 Task: Look for Airbnb properties in Vienna, Austria from 2nd November, 2023 to 15th November, 2023 for 2 adults and 1 pet.1  bedroom having 1 bed and 1 bathroom. Property type can be hotel. Amenities needed are: heating. Booking option can be shelf check-in. Look for 4 properties as per requirement.
Action: Mouse moved to (369, 145)
Screenshot: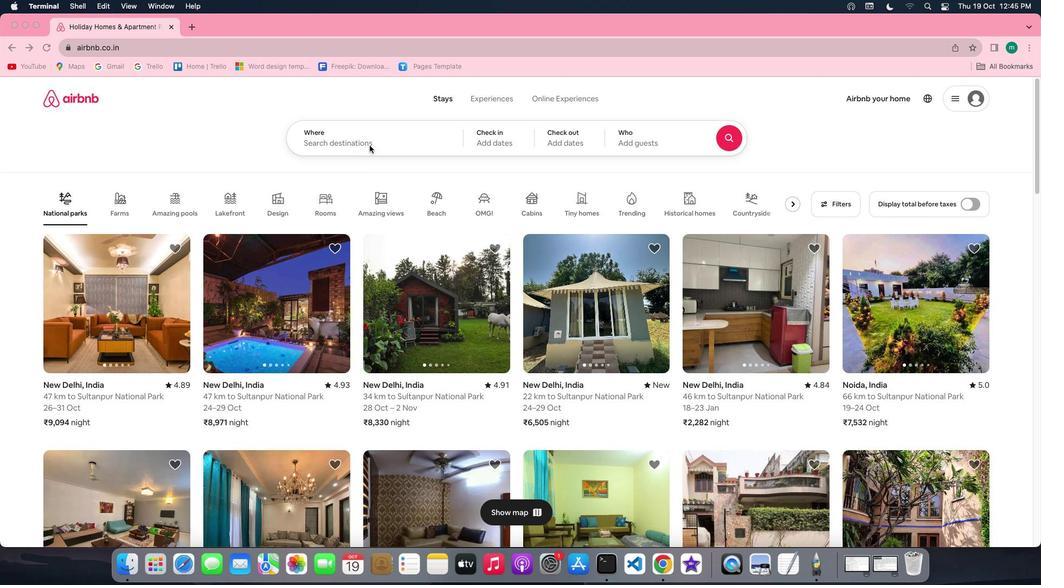 
Action: Mouse pressed left at (369, 145)
Screenshot: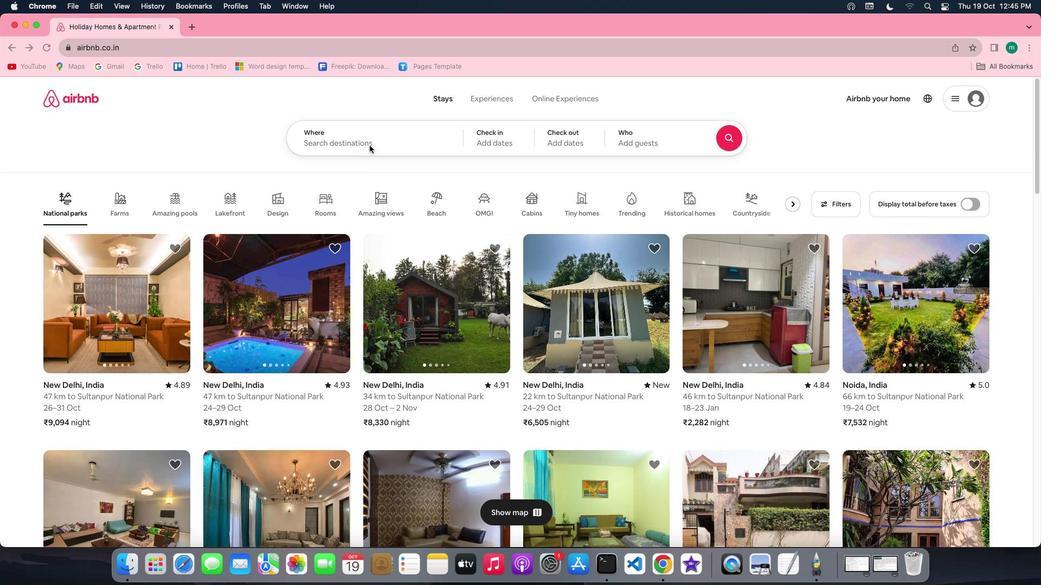 
Action: Mouse moved to (373, 144)
Screenshot: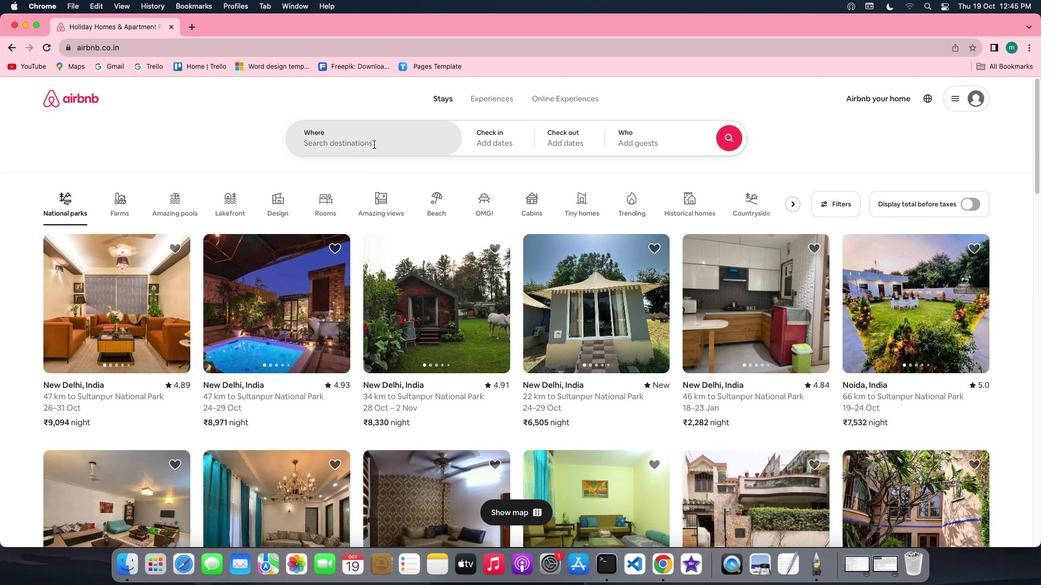 
Action: Mouse pressed left at (373, 144)
Screenshot: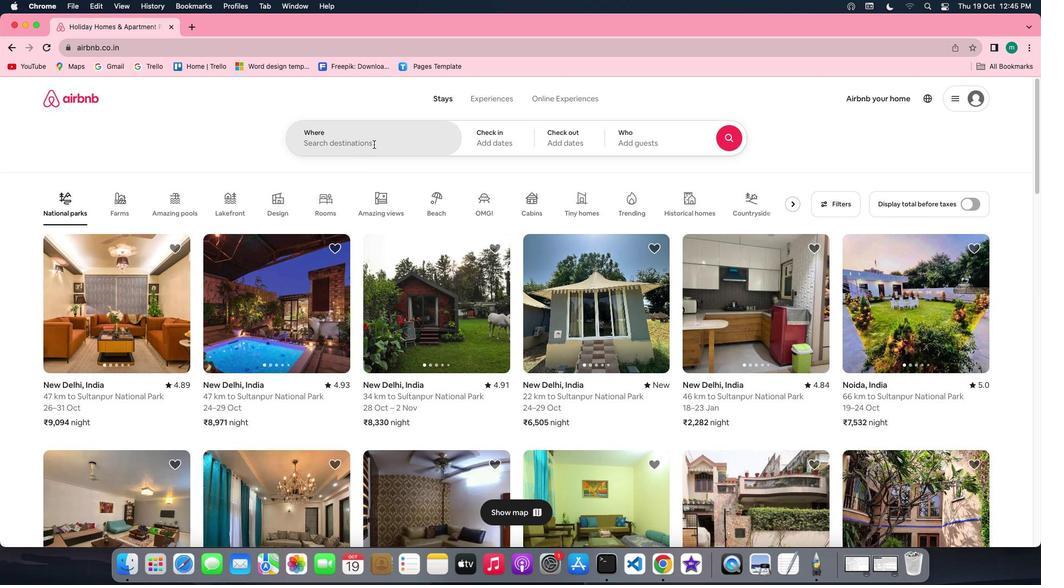 
Action: Key pressed Key.shift'V''i''e''n''n''a'','Key.shift'A''u''s''t''r''i''a'
Screenshot: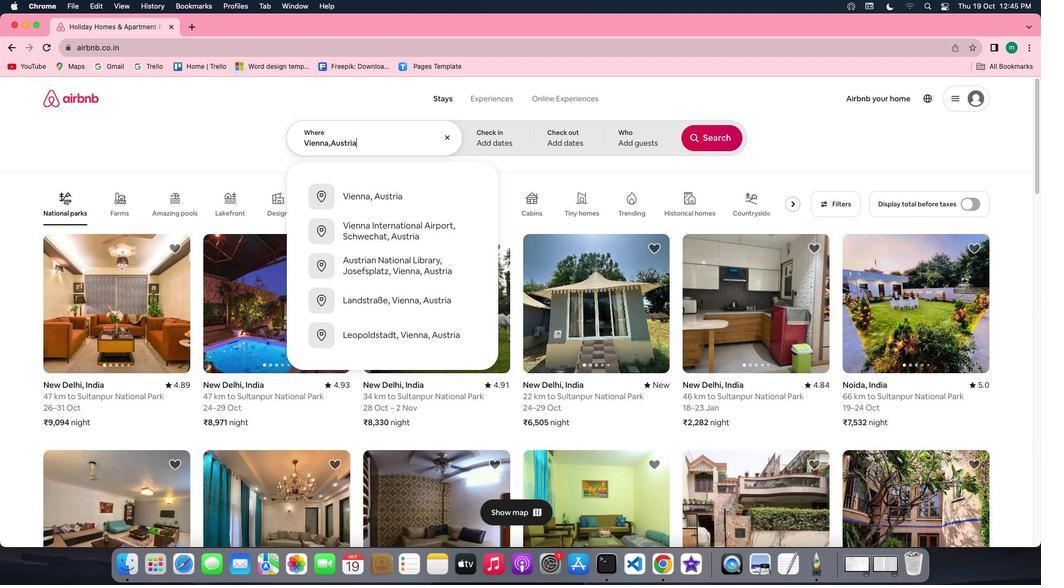
Action: Mouse moved to (399, 198)
Screenshot: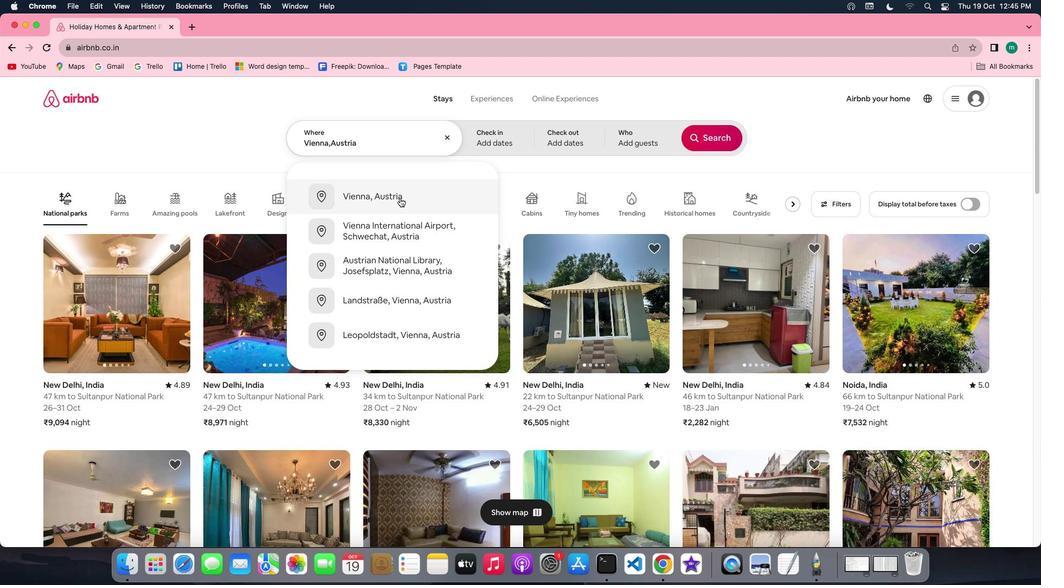 
Action: Mouse pressed left at (399, 198)
Screenshot: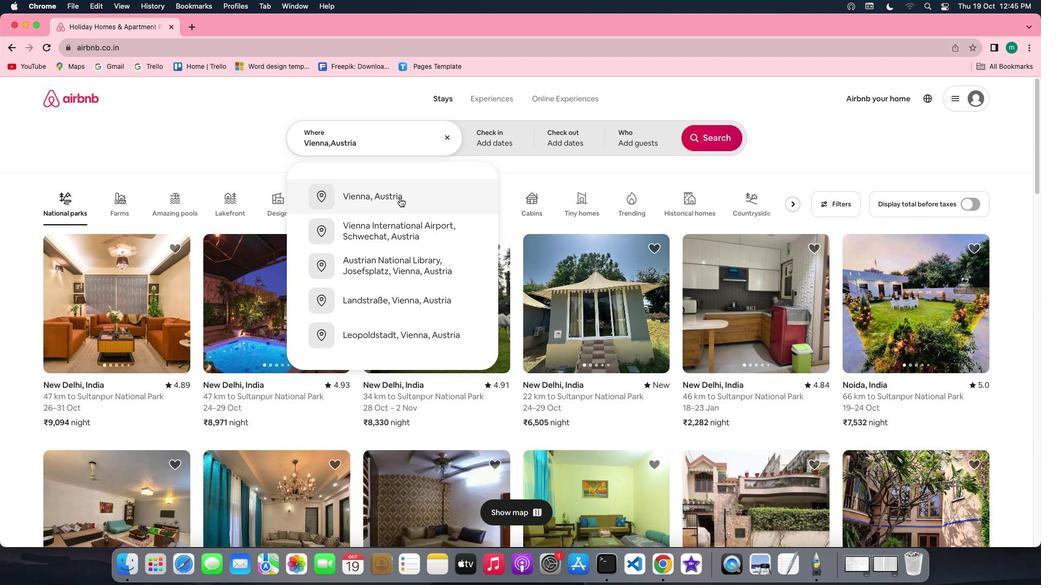 
Action: Mouse moved to (648, 264)
Screenshot: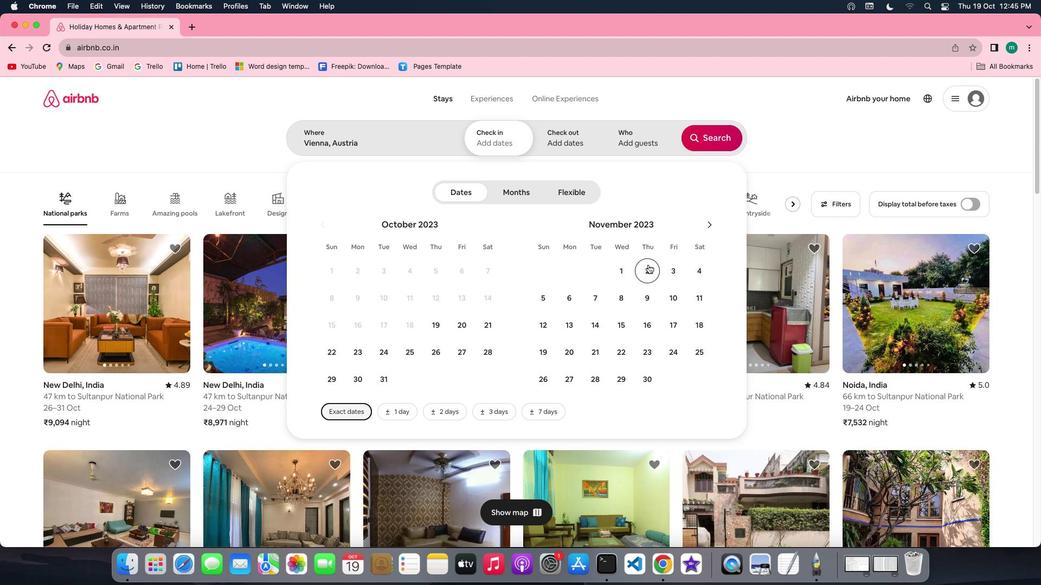 
Action: Mouse pressed left at (648, 264)
Screenshot: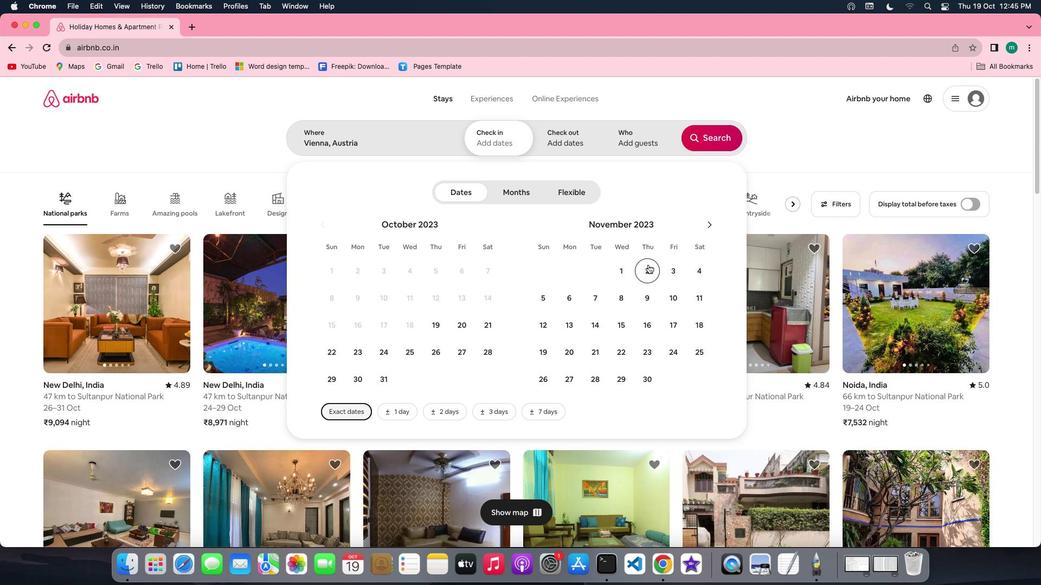 
Action: Mouse moved to (619, 320)
Screenshot: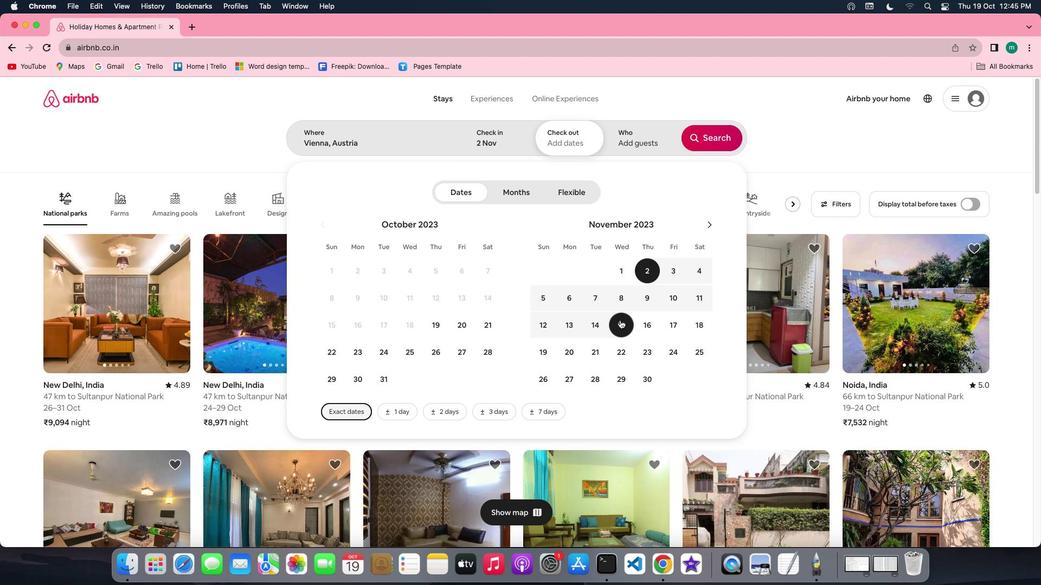 
Action: Mouse pressed left at (619, 320)
Screenshot: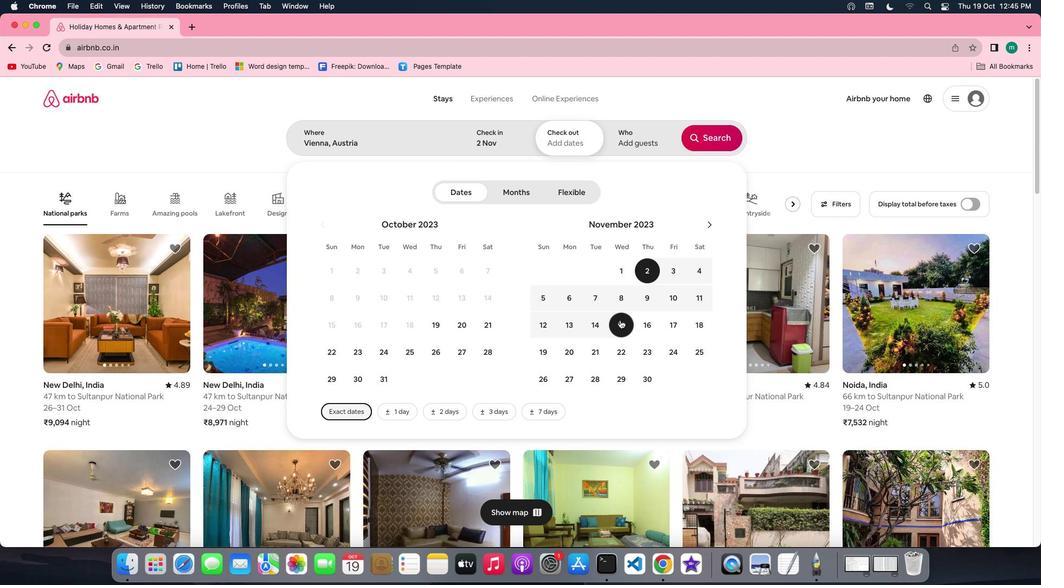 
Action: Mouse moved to (634, 148)
Screenshot: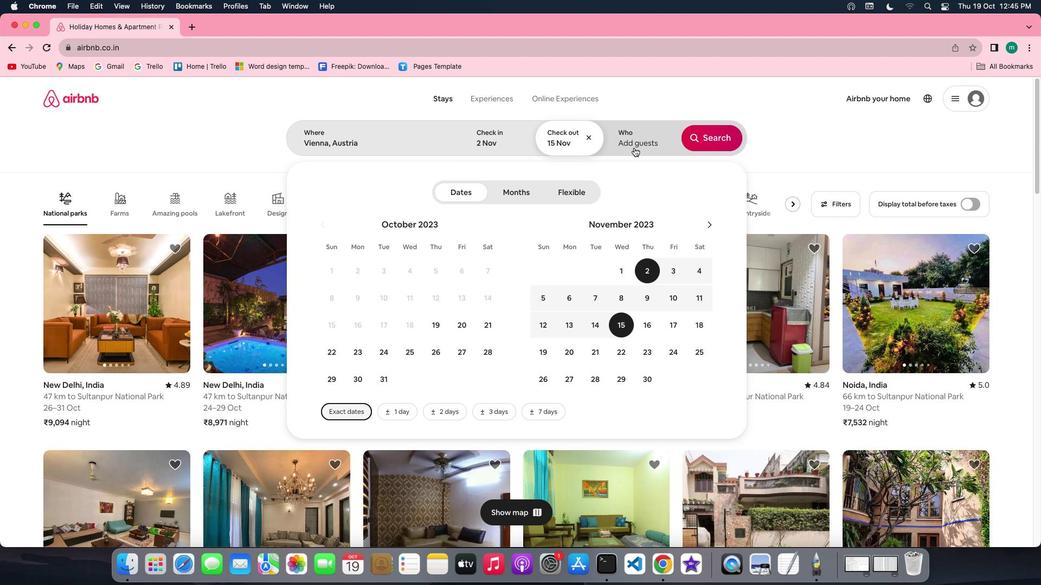 
Action: Mouse pressed left at (634, 148)
Screenshot: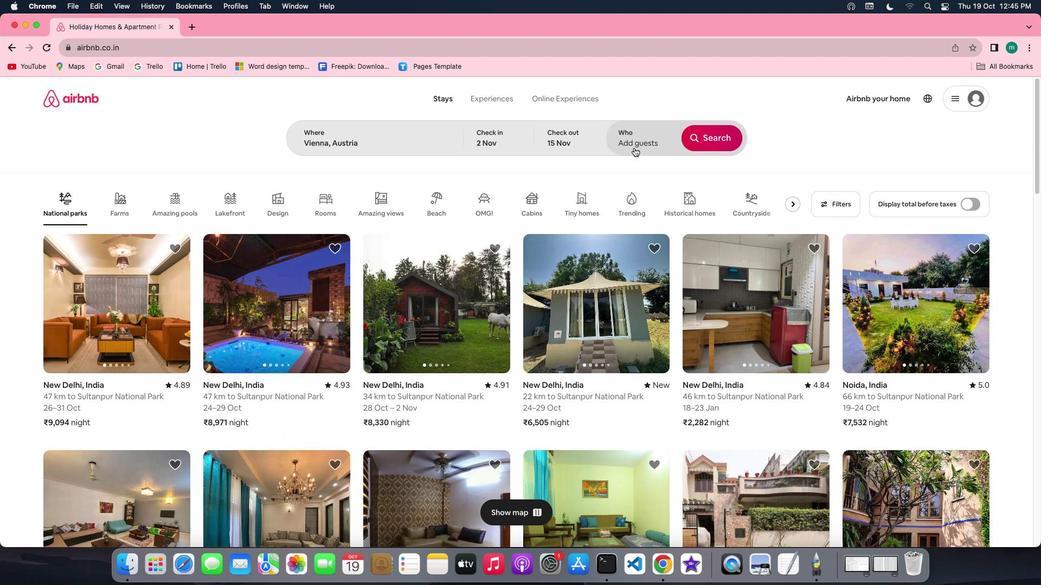 
Action: Mouse moved to (718, 197)
Screenshot: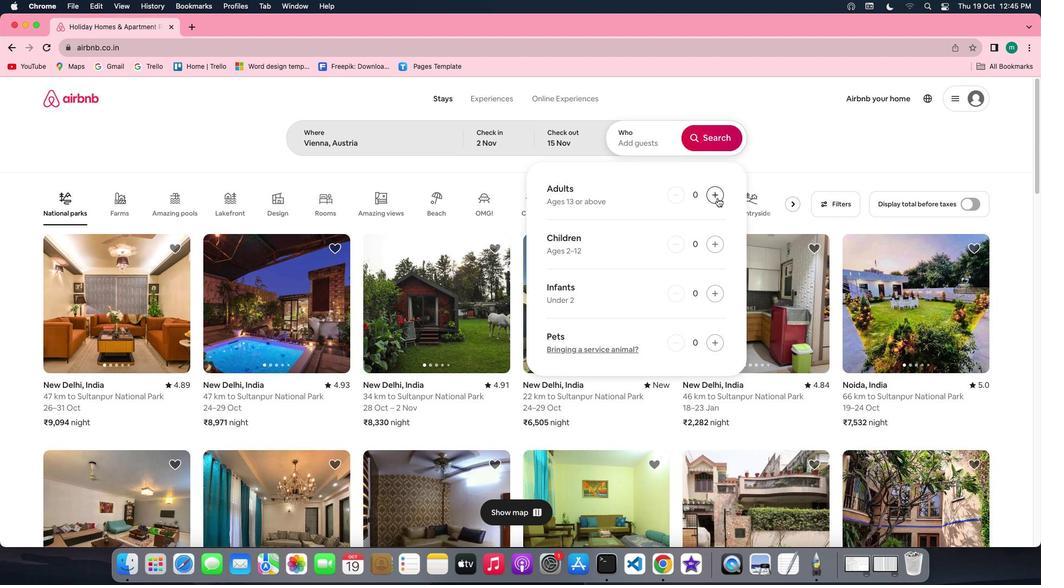 
Action: Mouse pressed left at (718, 197)
Screenshot: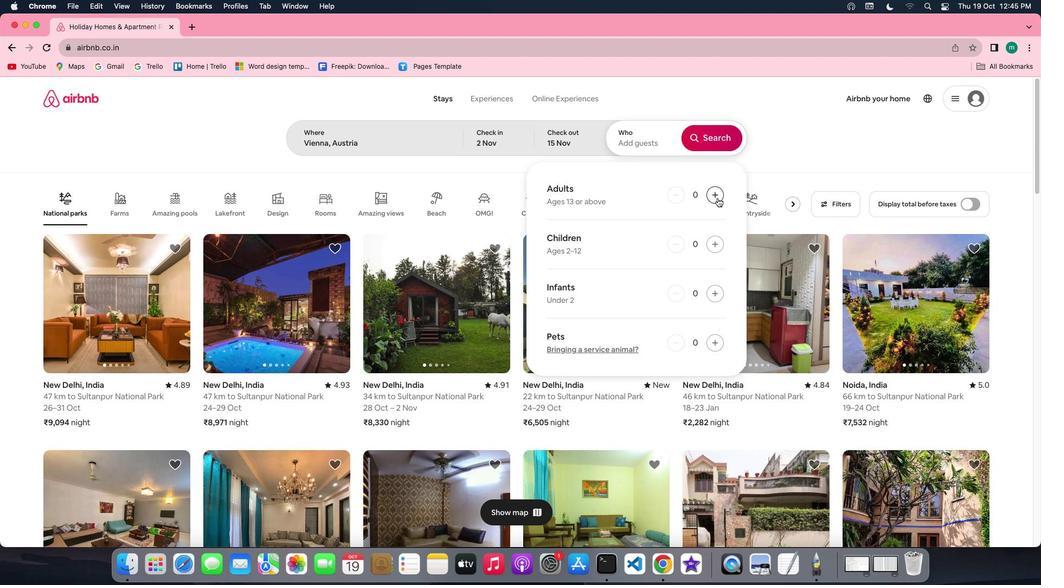 
Action: Mouse pressed left at (718, 197)
Screenshot: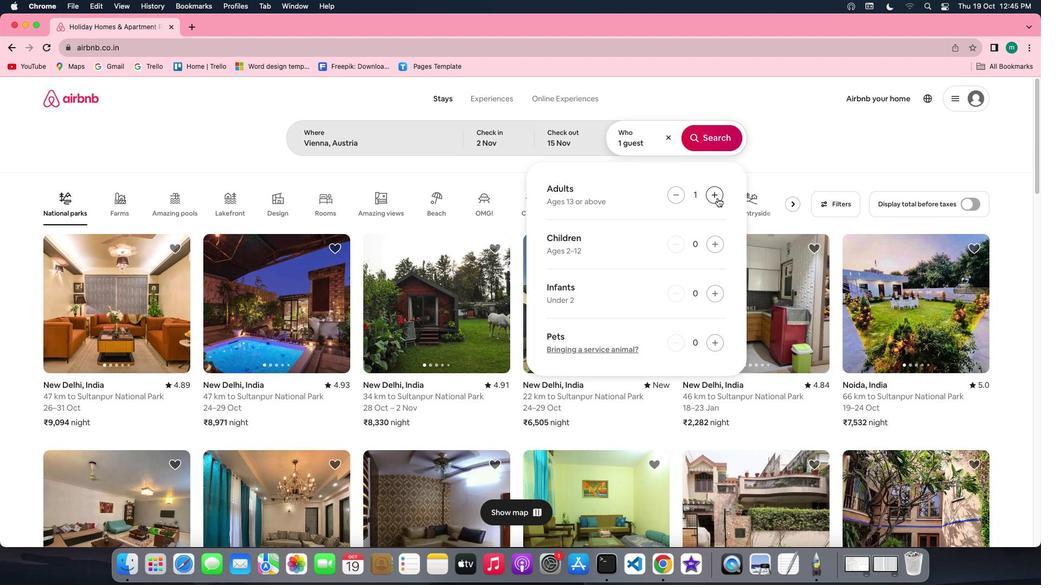 
Action: Mouse moved to (712, 139)
Screenshot: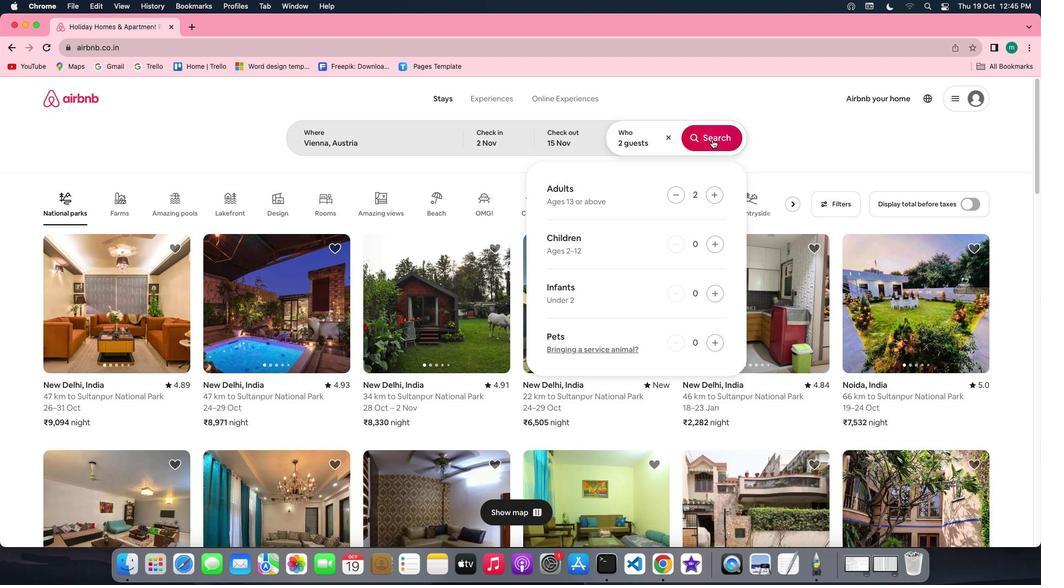 
Action: Mouse pressed left at (712, 139)
Screenshot: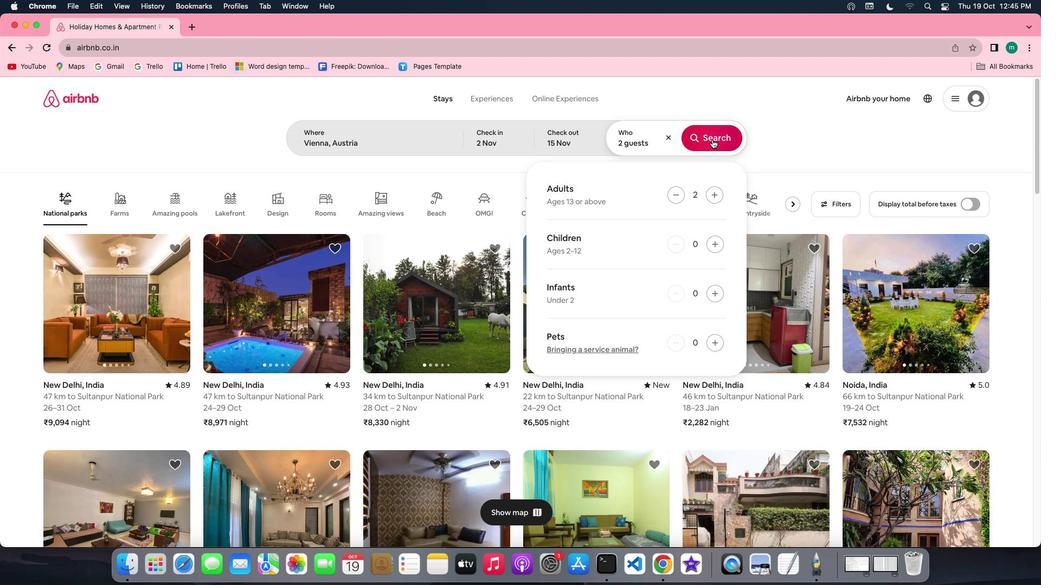 
Action: Mouse moved to (564, 98)
Screenshot: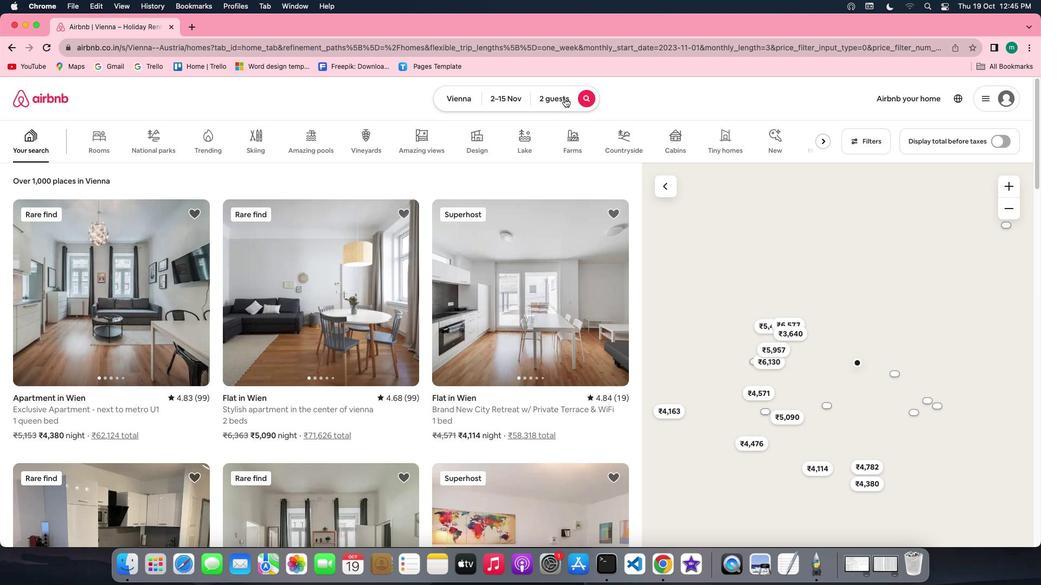 
Action: Mouse pressed left at (564, 98)
Screenshot: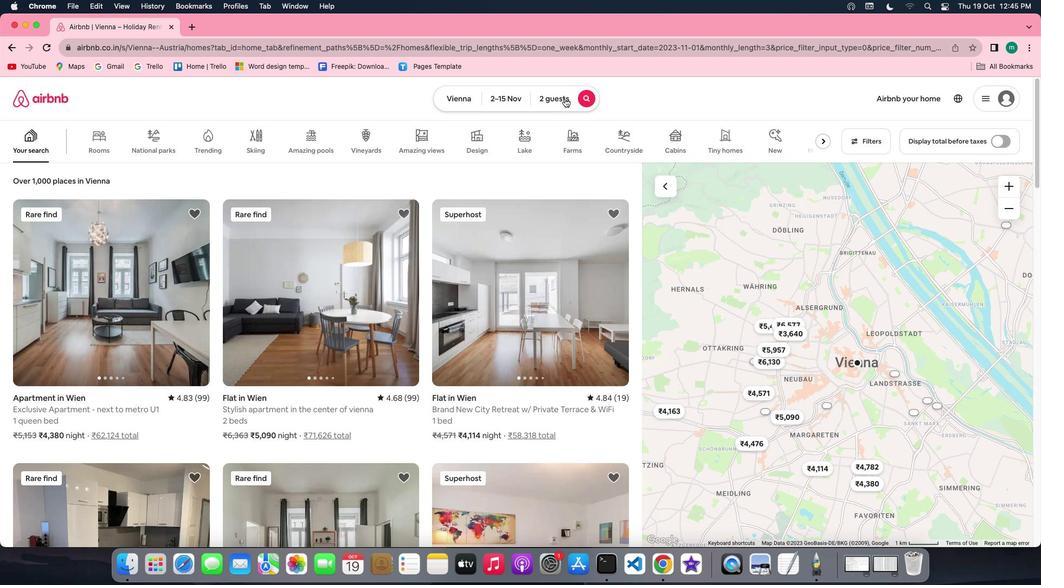 
Action: Mouse moved to (717, 344)
Screenshot: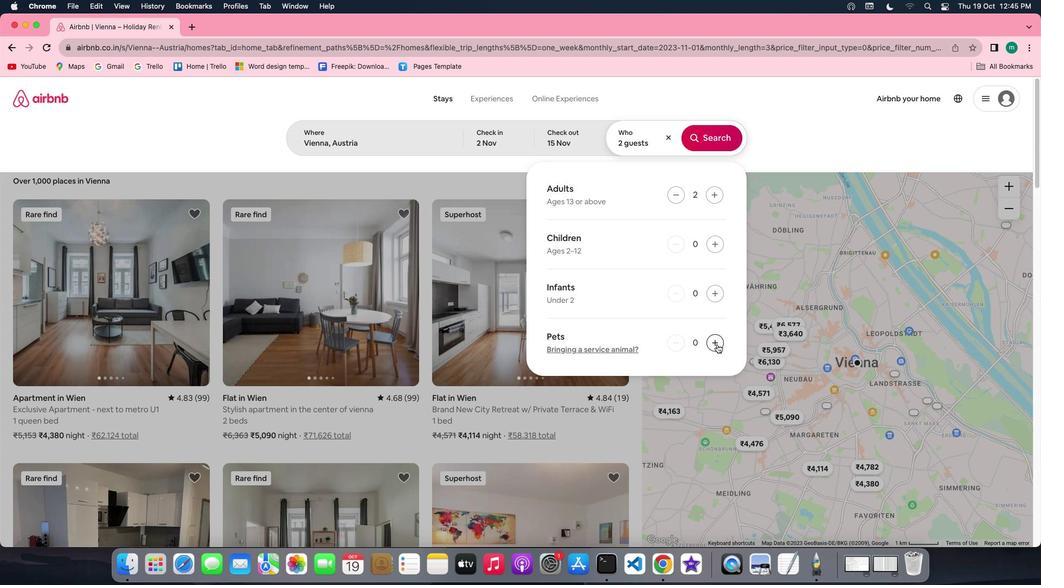 
Action: Mouse pressed left at (717, 344)
Screenshot: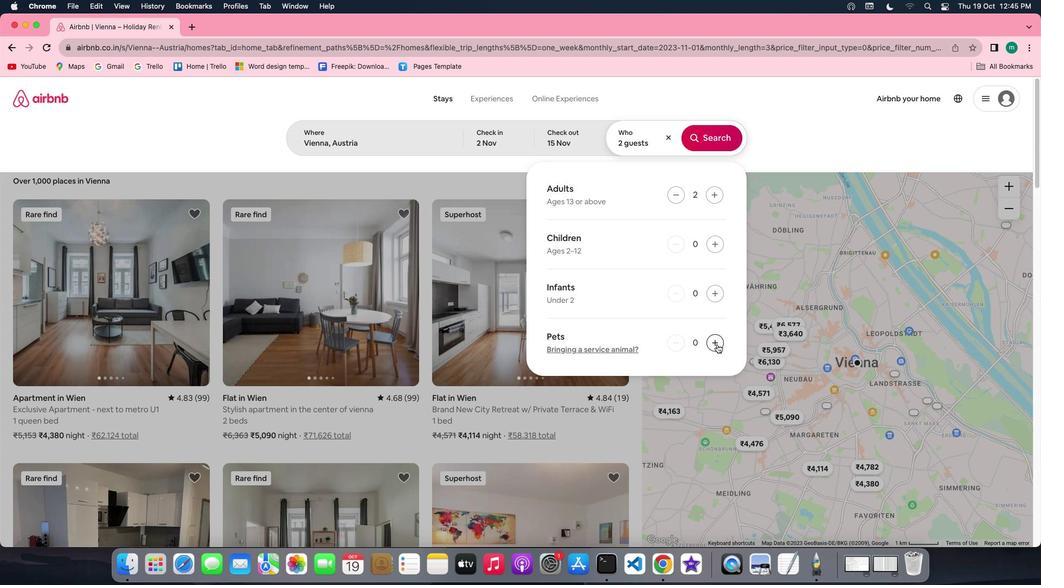 
Action: Mouse moved to (717, 134)
Screenshot: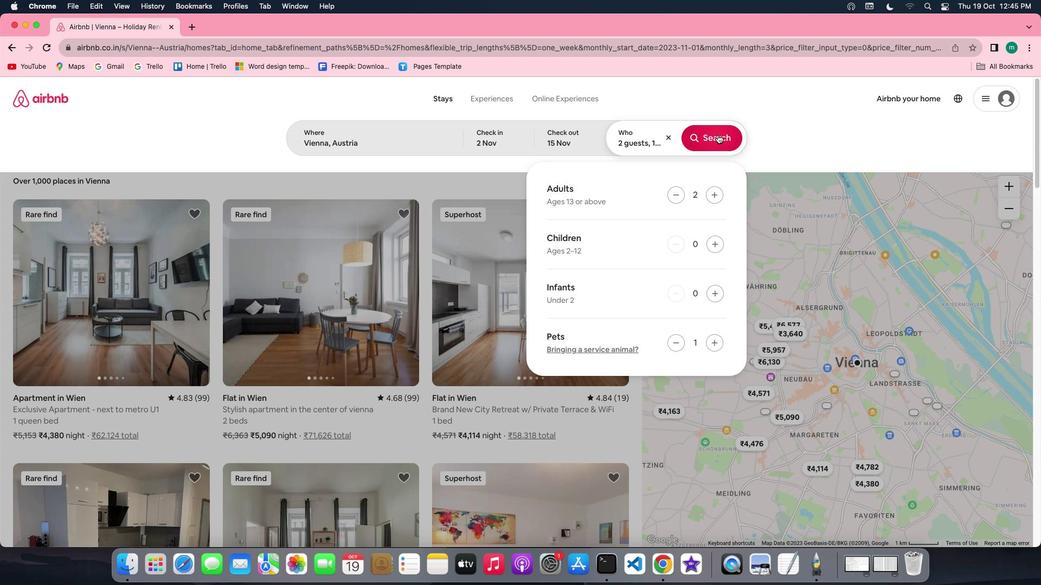
Action: Mouse pressed left at (717, 134)
Screenshot: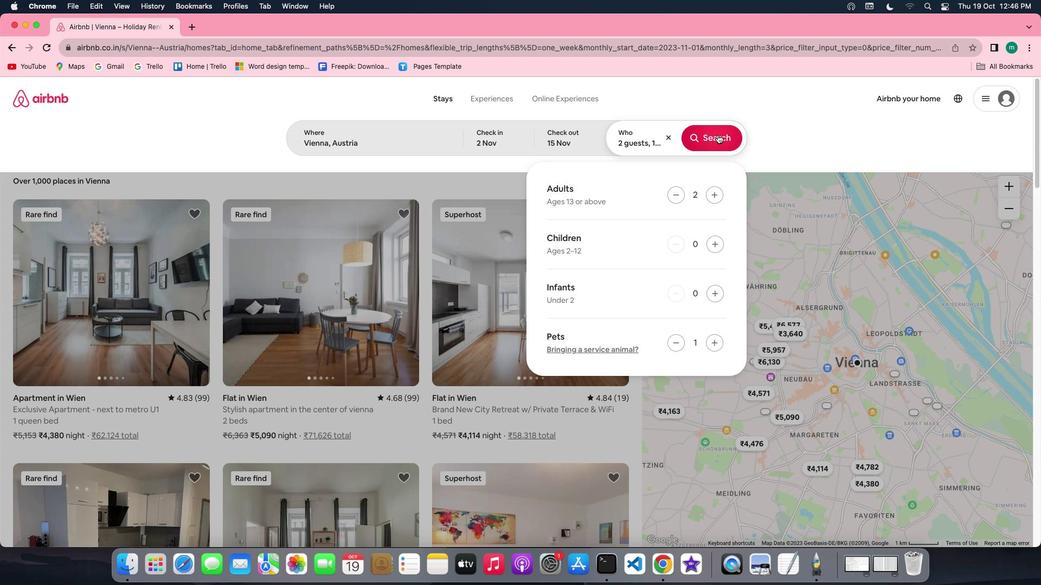 
Action: Mouse moved to (866, 145)
Screenshot: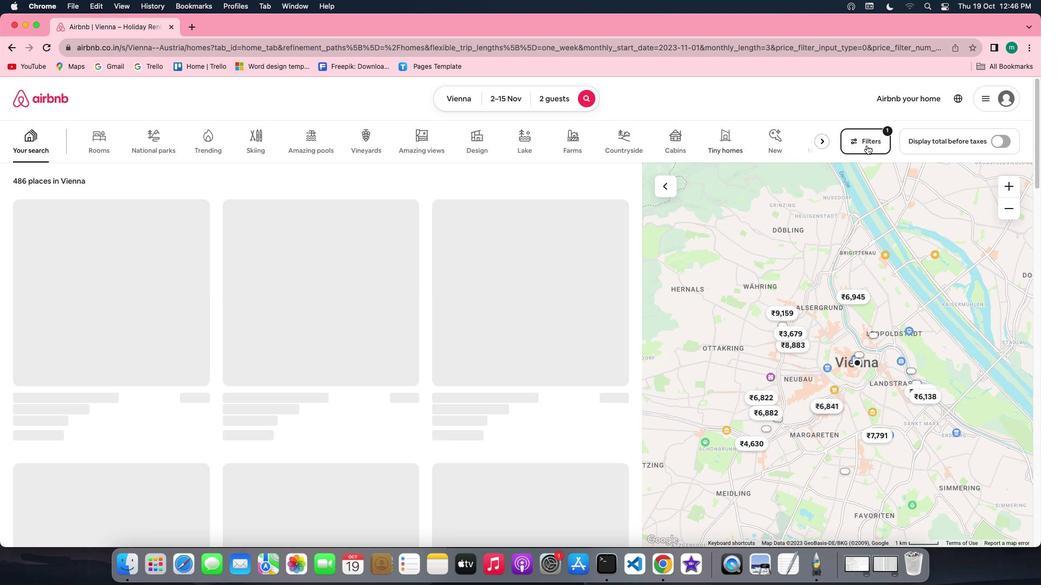 
Action: Mouse pressed left at (866, 145)
Screenshot: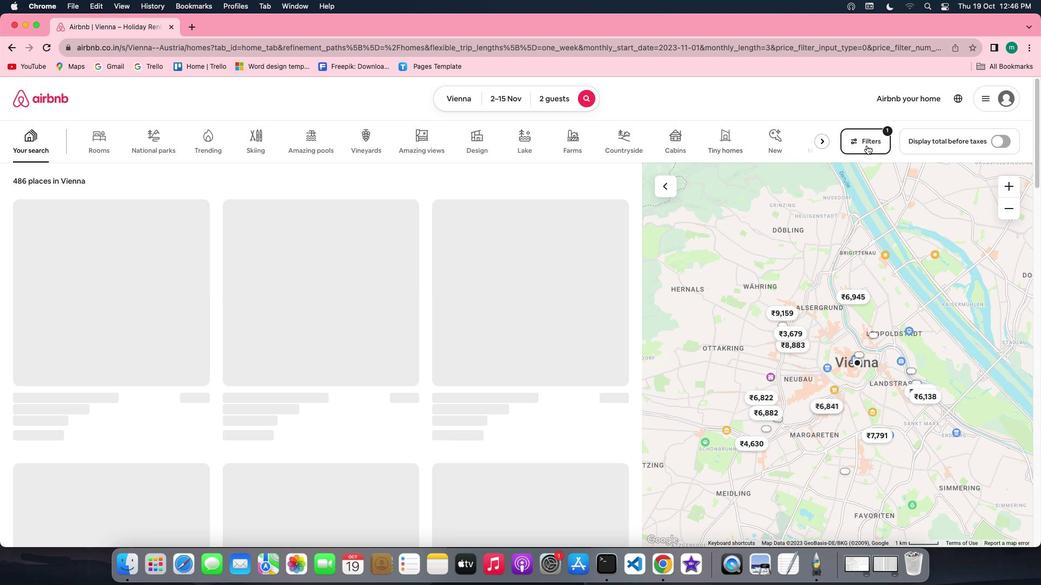 
Action: Mouse moved to (531, 281)
Screenshot: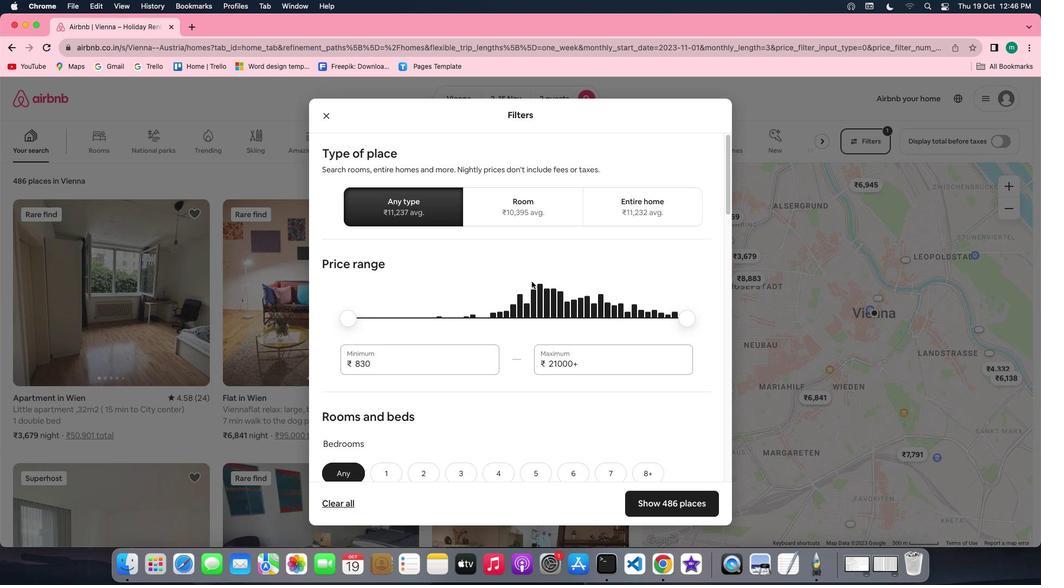 
Action: Mouse scrolled (531, 281) with delta (0, 0)
Screenshot: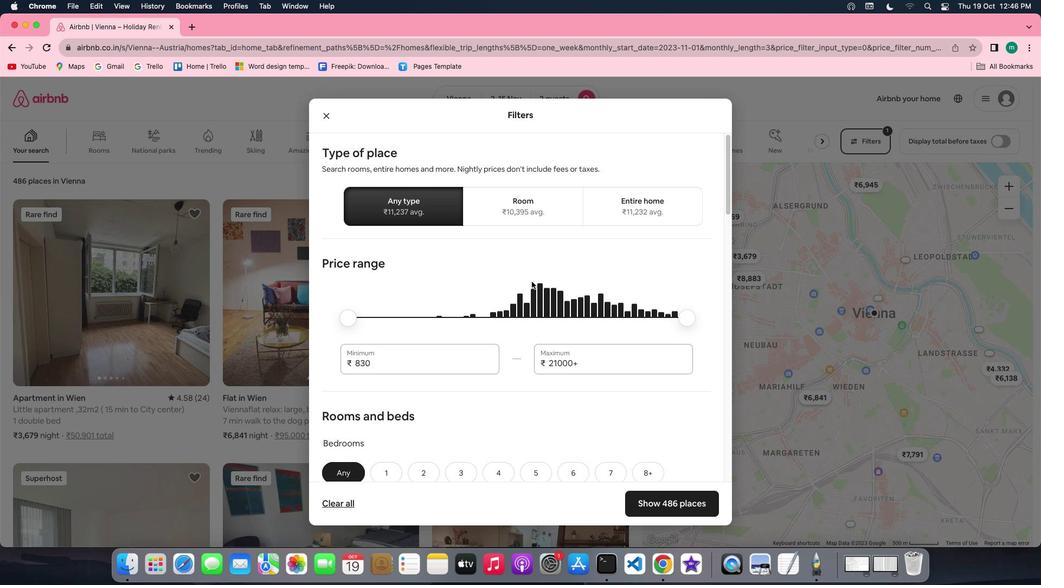
Action: Mouse scrolled (531, 281) with delta (0, 0)
Screenshot: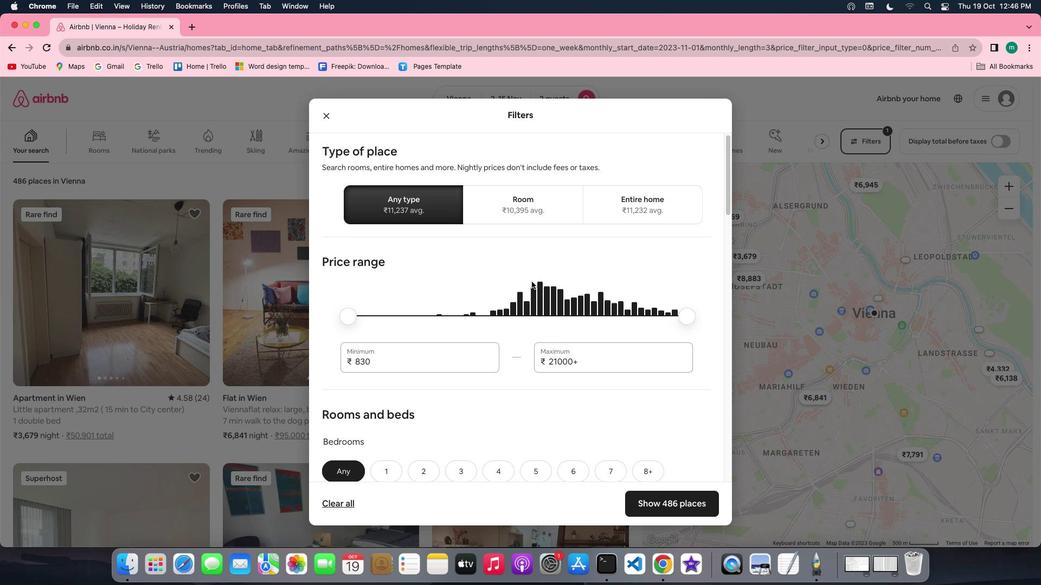 
Action: Mouse scrolled (531, 281) with delta (0, 0)
Screenshot: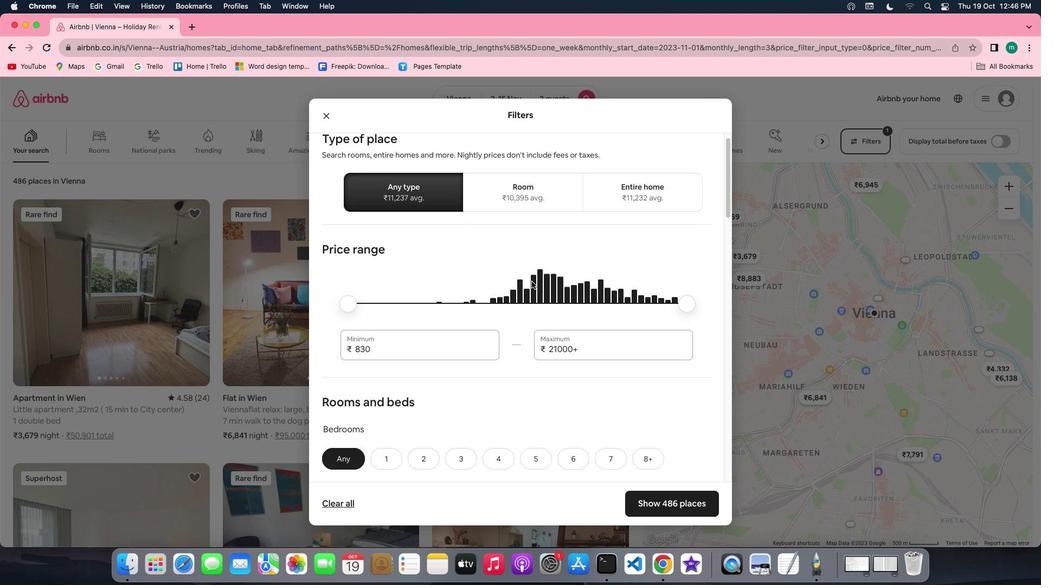 
Action: Mouse scrolled (531, 281) with delta (0, 0)
Screenshot: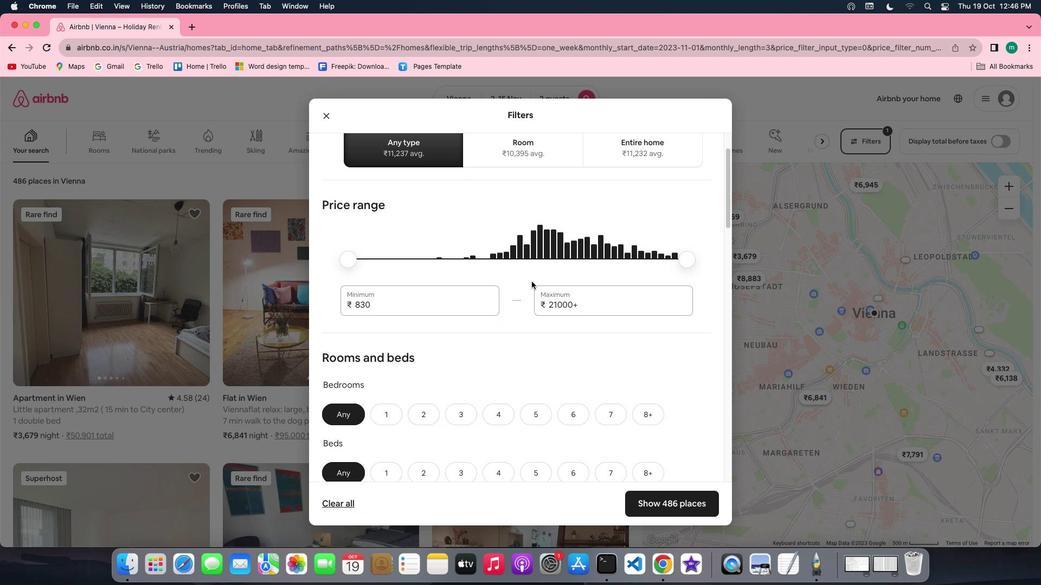 
Action: Mouse scrolled (531, 281) with delta (0, 0)
Screenshot: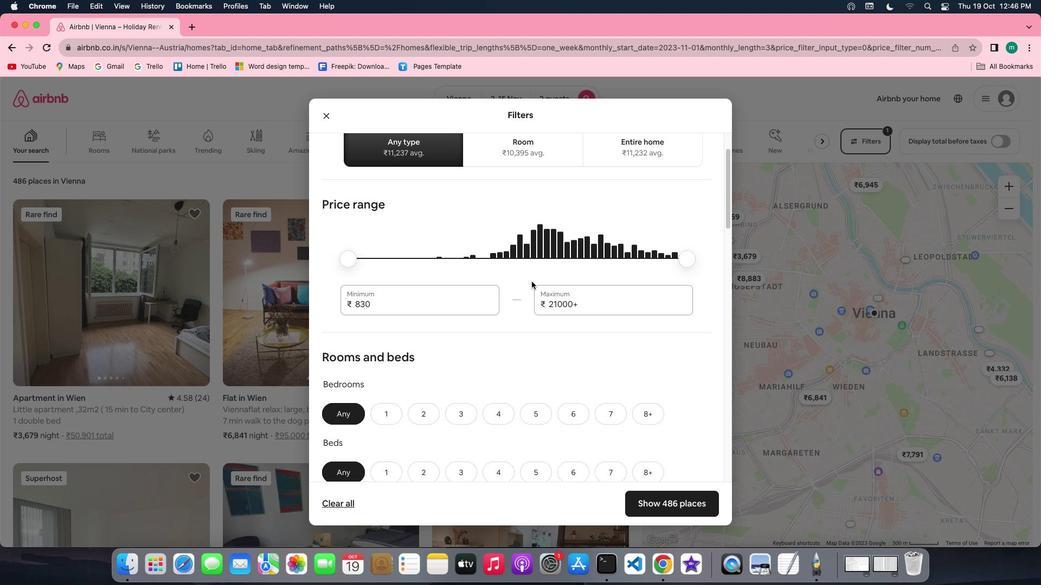 
Action: Mouse scrolled (531, 281) with delta (0, 0)
Screenshot: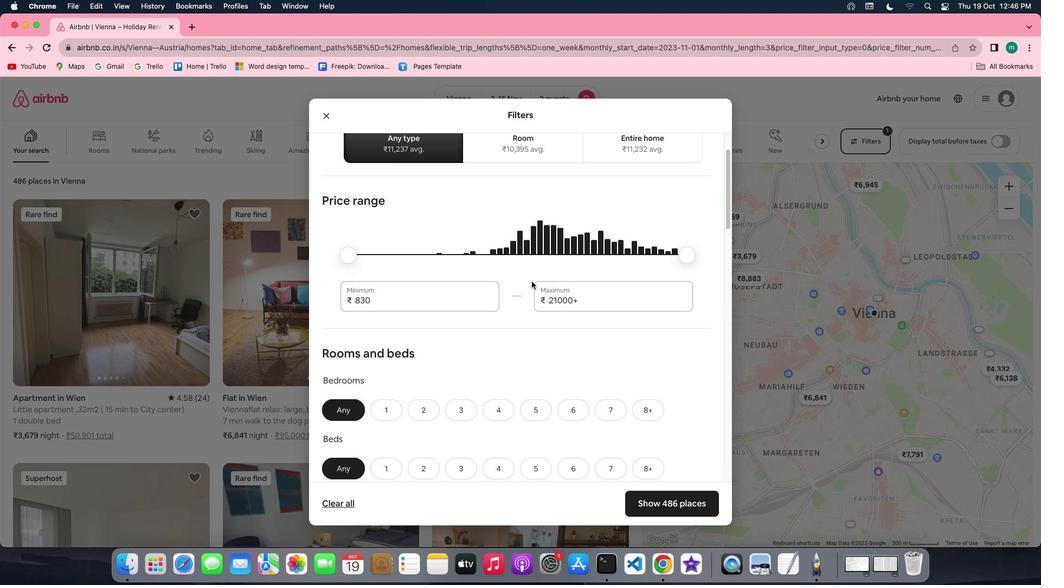 
Action: Mouse scrolled (531, 281) with delta (0, 0)
Screenshot: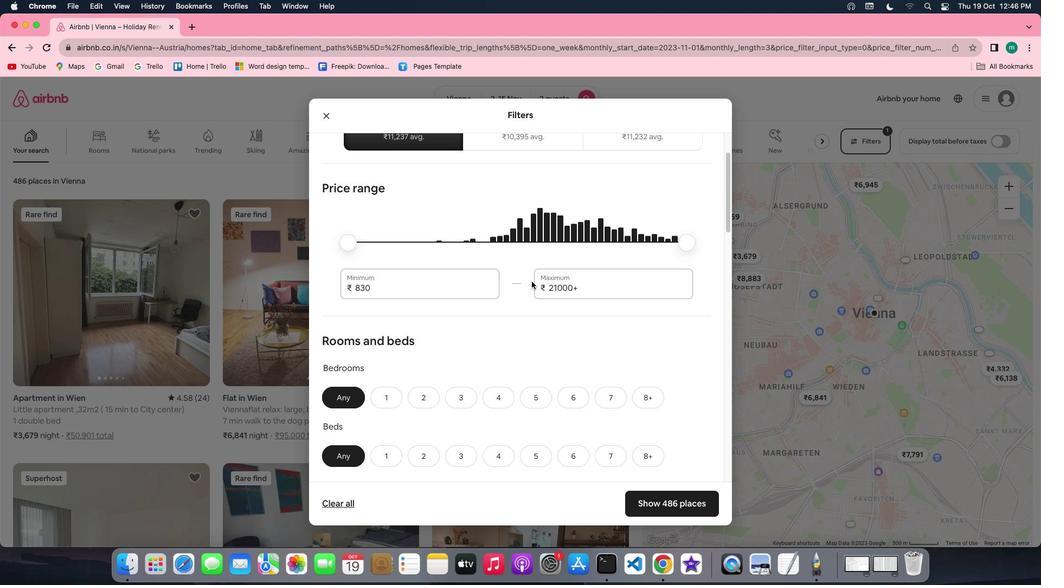 
Action: Mouse scrolled (531, 281) with delta (0, 0)
Screenshot: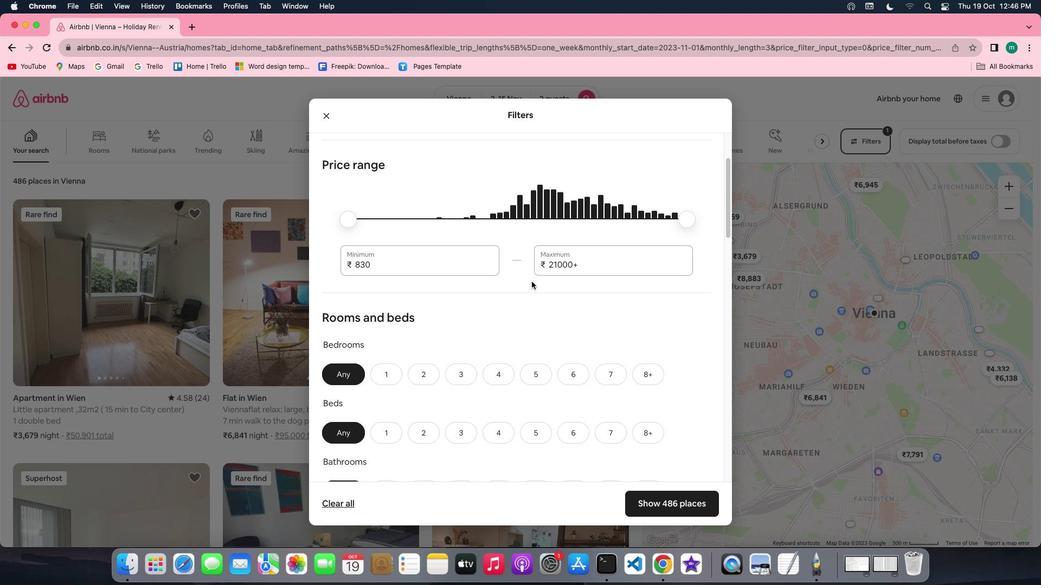 
Action: Mouse scrolled (531, 281) with delta (0, 0)
Screenshot: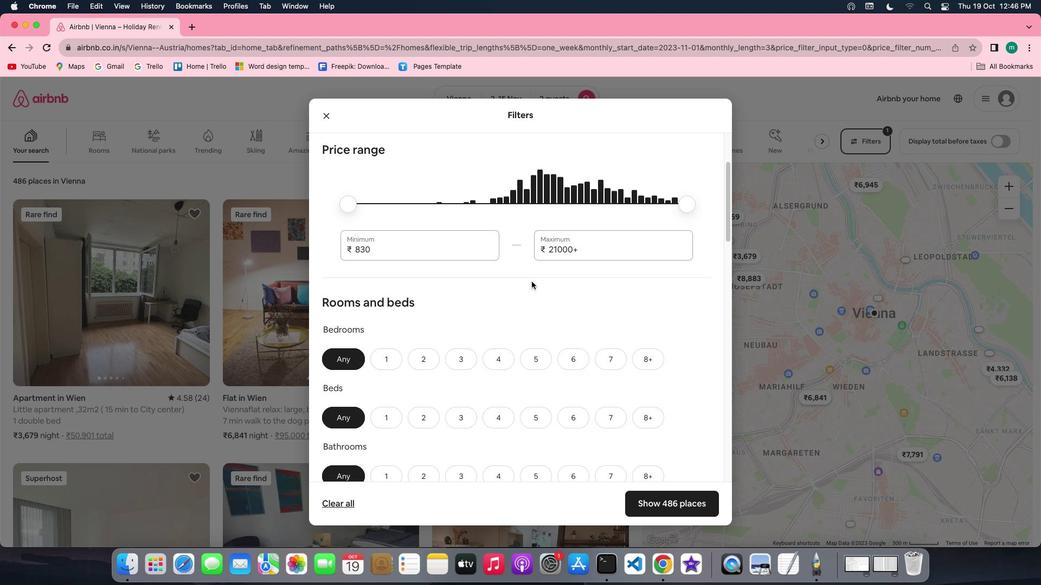 
Action: Mouse scrolled (531, 281) with delta (0, 0)
Screenshot: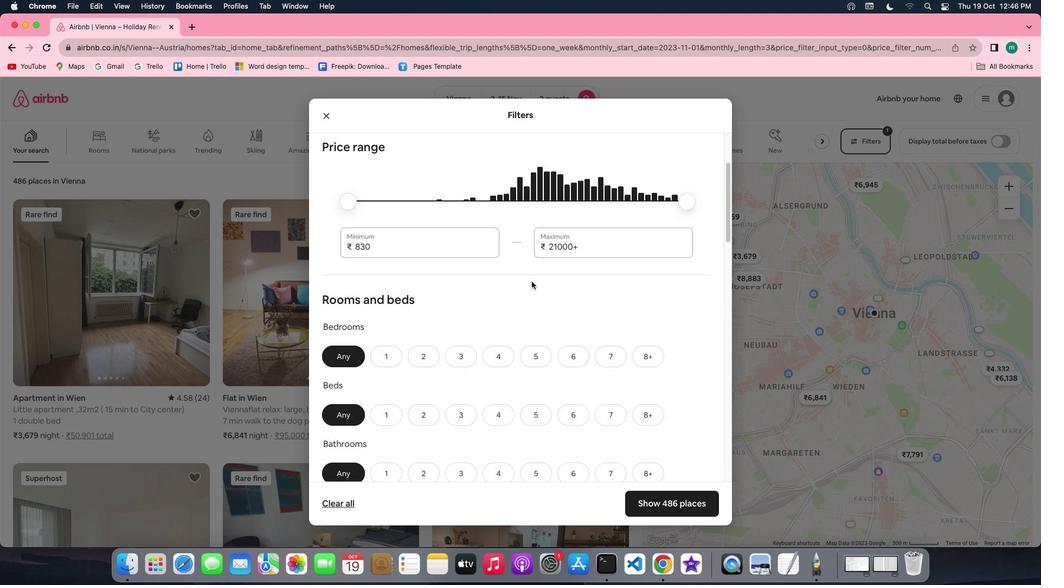 
Action: Mouse scrolled (531, 281) with delta (0, 0)
Screenshot: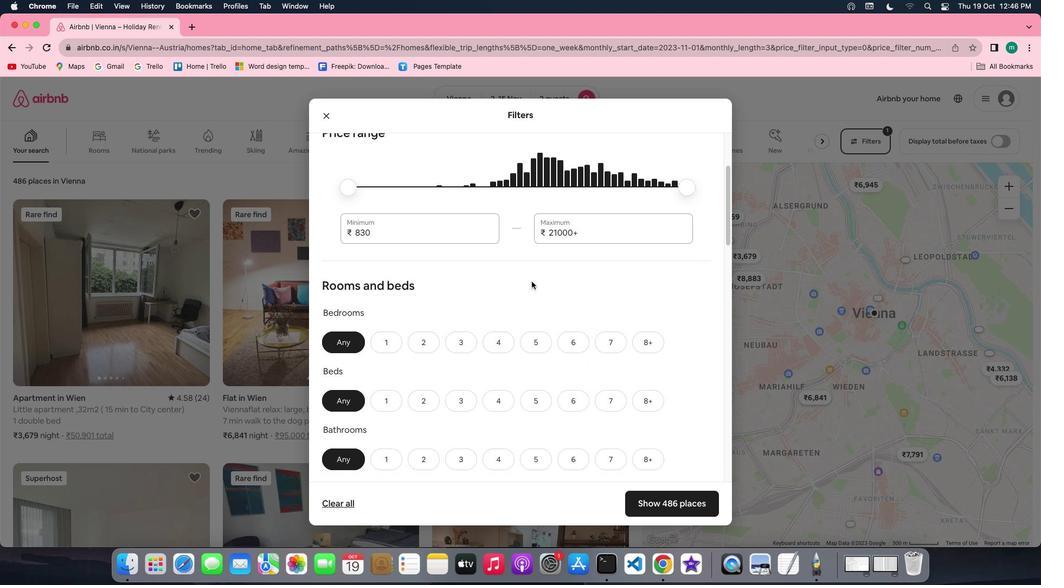 
Action: Mouse scrolled (531, 281) with delta (0, 0)
Screenshot: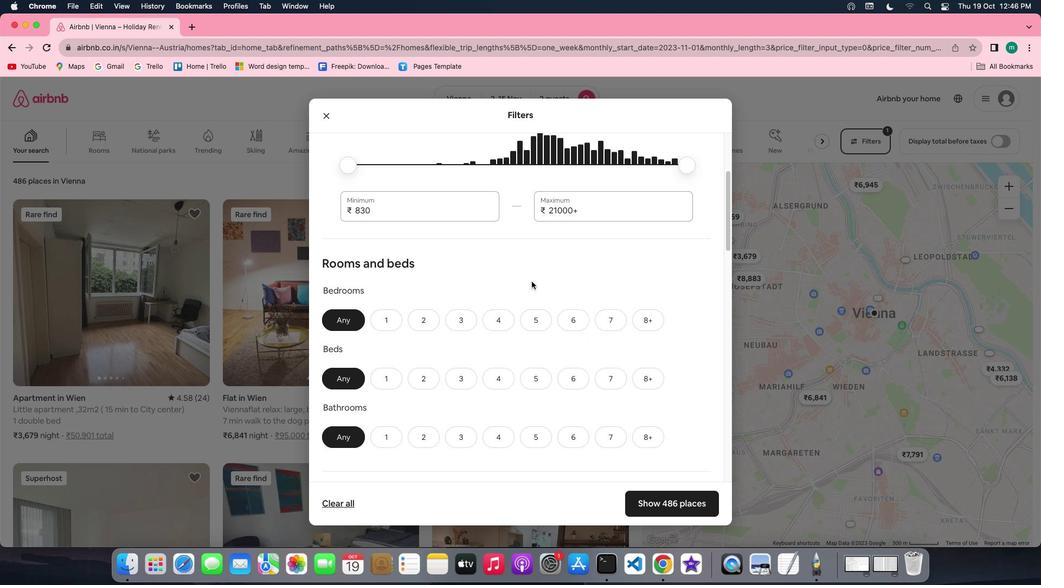 
Action: Mouse scrolled (531, 281) with delta (0, 0)
Screenshot: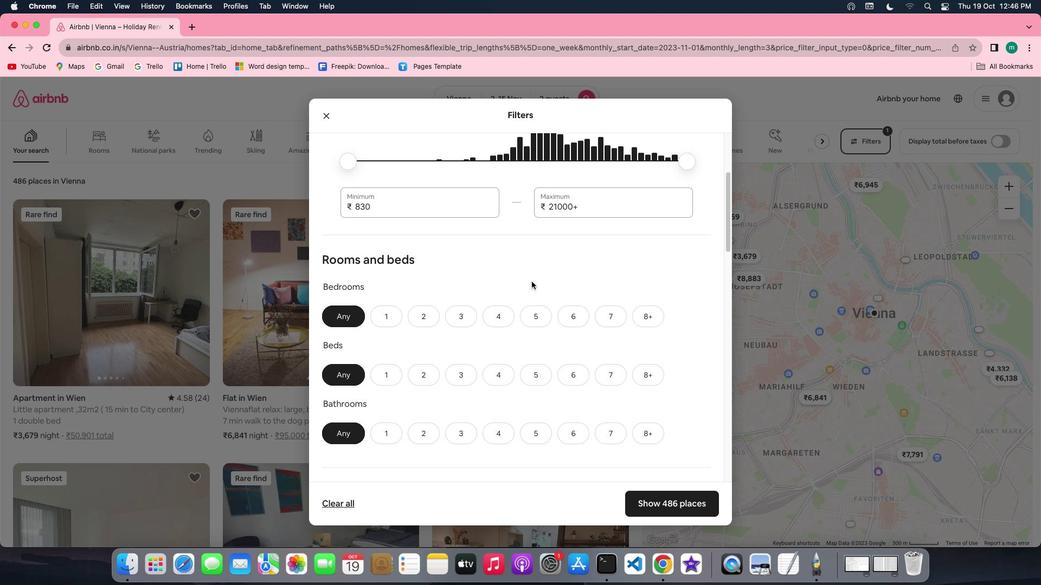 
Action: Mouse scrolled (531, 281) with delta (0, 0)
Screenshot: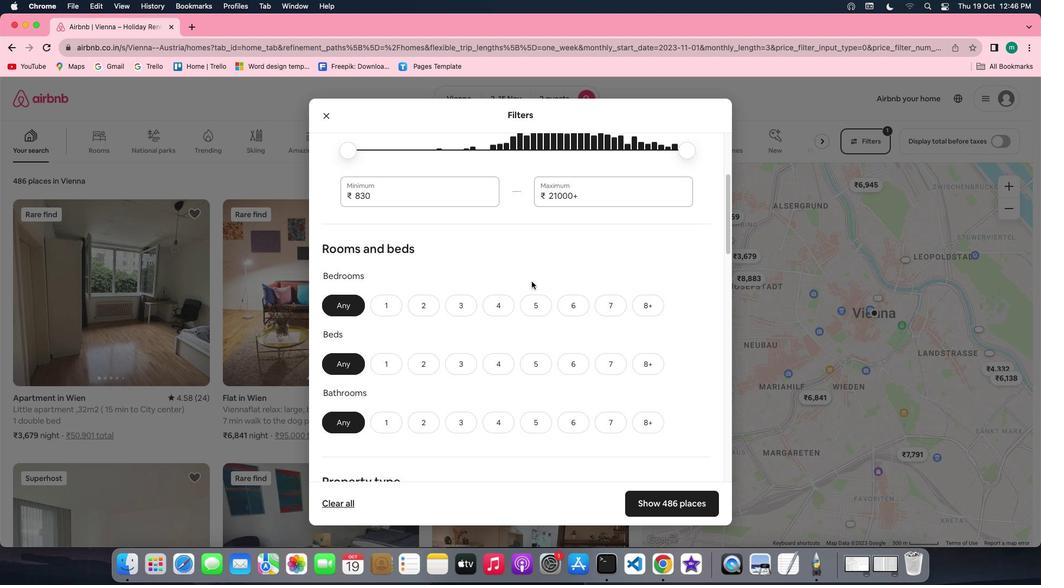 
Action: Mouse scrolled (531, 281) with delta (0, 0)
Screenshot: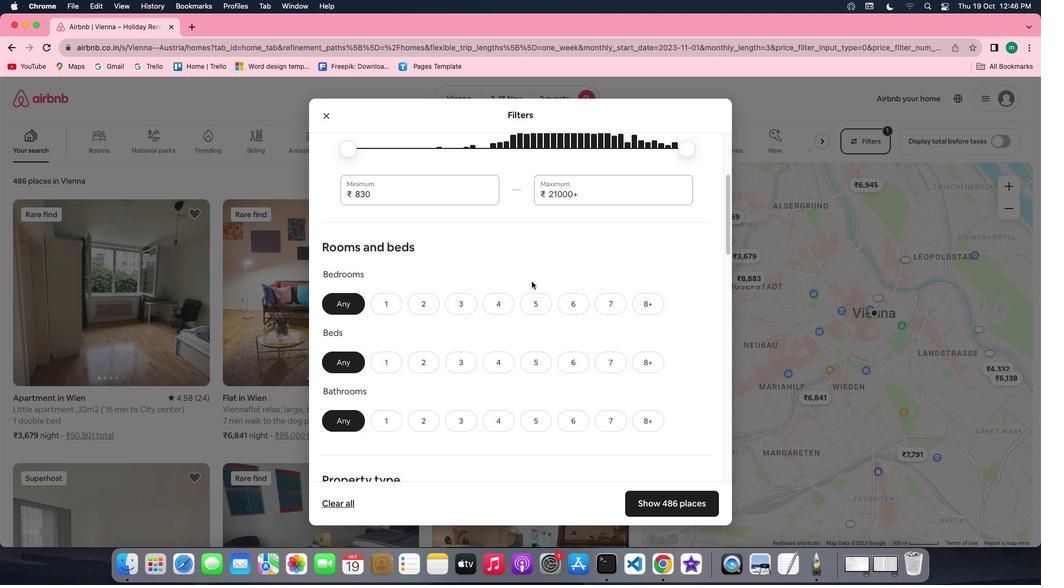 
Action: Mouse scrolled (531, 281) with delta (0, 0)
Screenshot: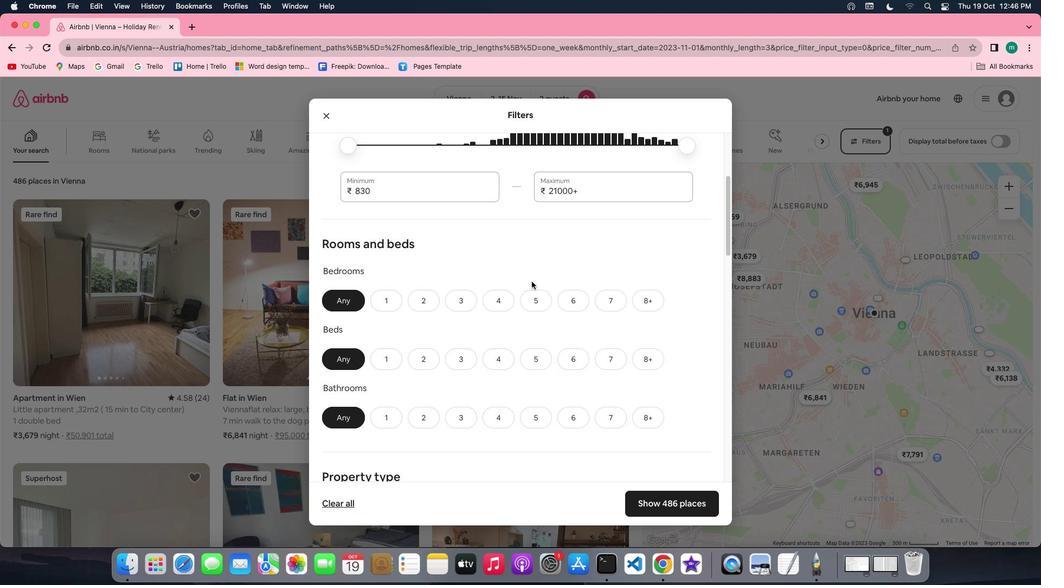 
Action: Mouse scrolled (531, 281) with delta (0, 0)
Screenshot: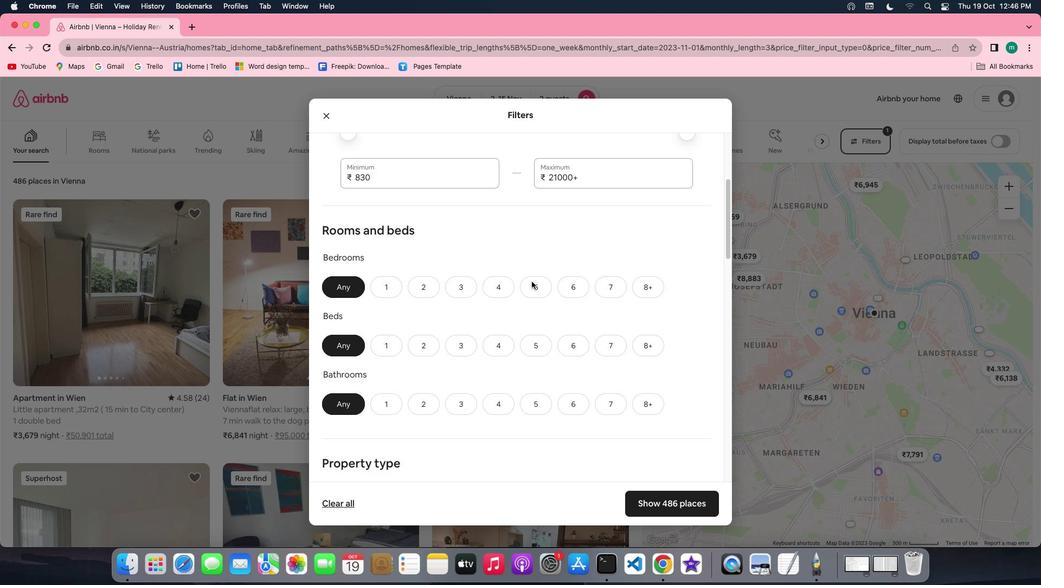
Action: Mouse scrolled (531, 281) with delta (0, 0)
Screenshot: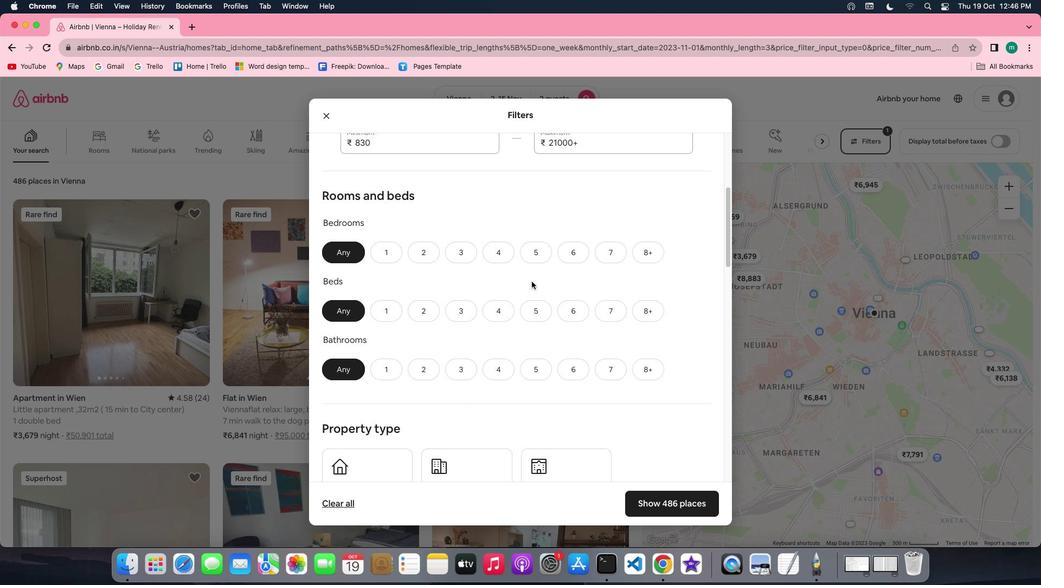 
Action: Mouse scrolled (531, 281) with delta (0, 0)
Screenshot: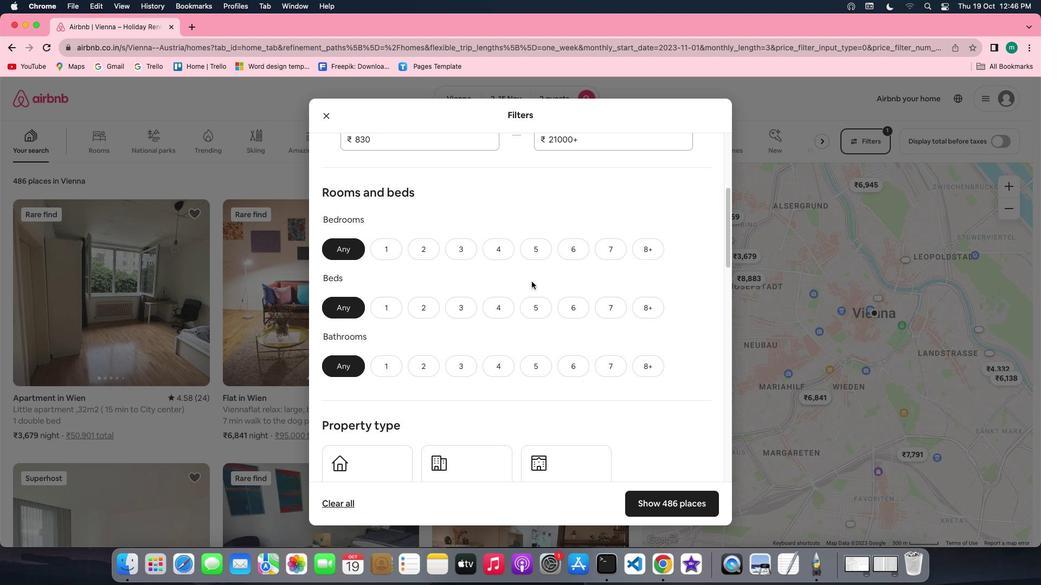 
Action: Mouse scrolled (531, 281) with delta (0, 0)
Screenshot: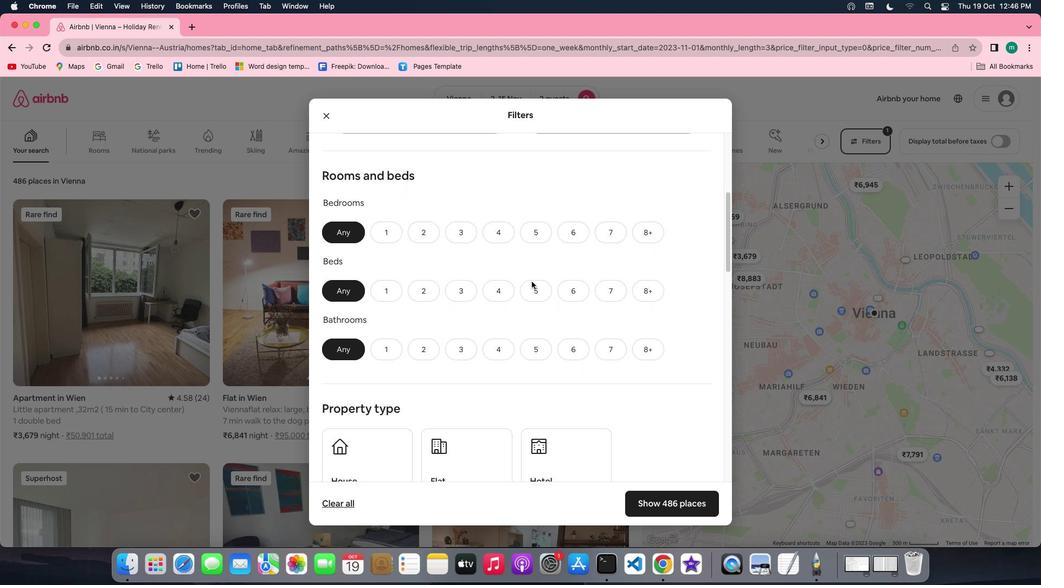 
Action: Mouse scrolled (531, 281) with delta (0, 0)
Screenshot: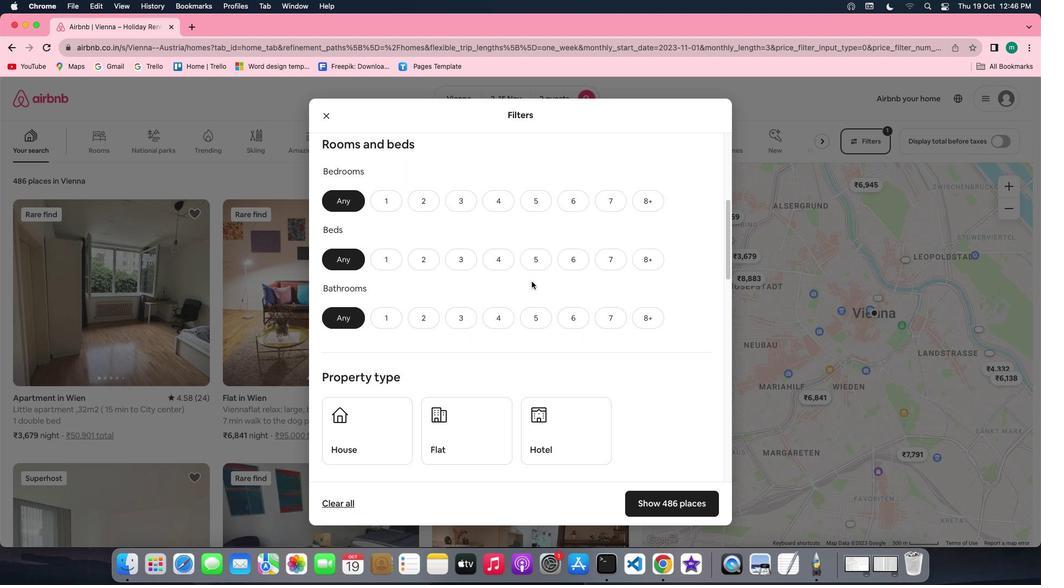 
Action: Mouse moved to (380, 188)
Screenshot: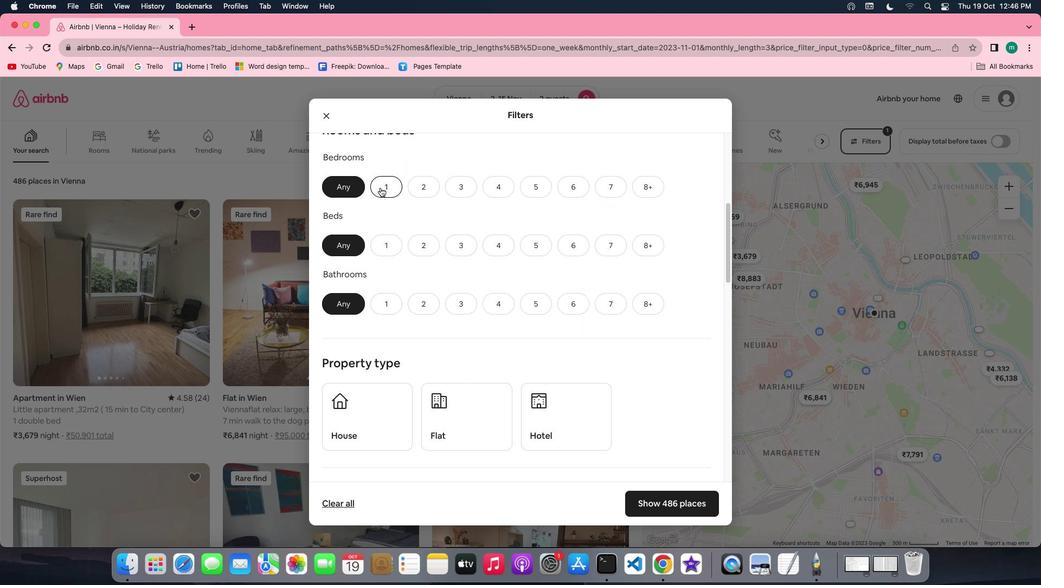 
Action: Mouse pressed left at (380, 188)
Screenshot: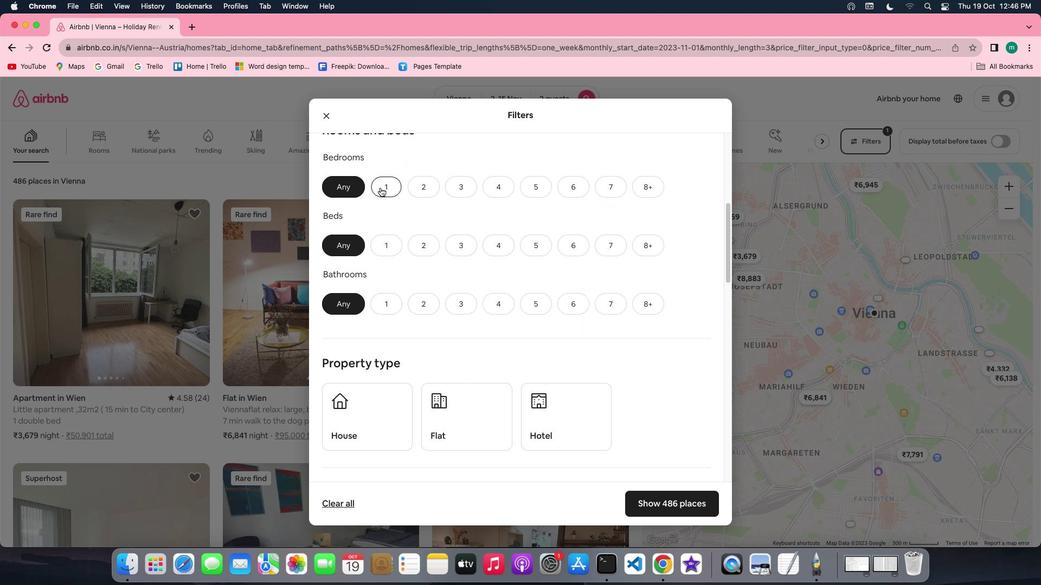 
Action: Mouse moved to (384, 252)
Screenshot: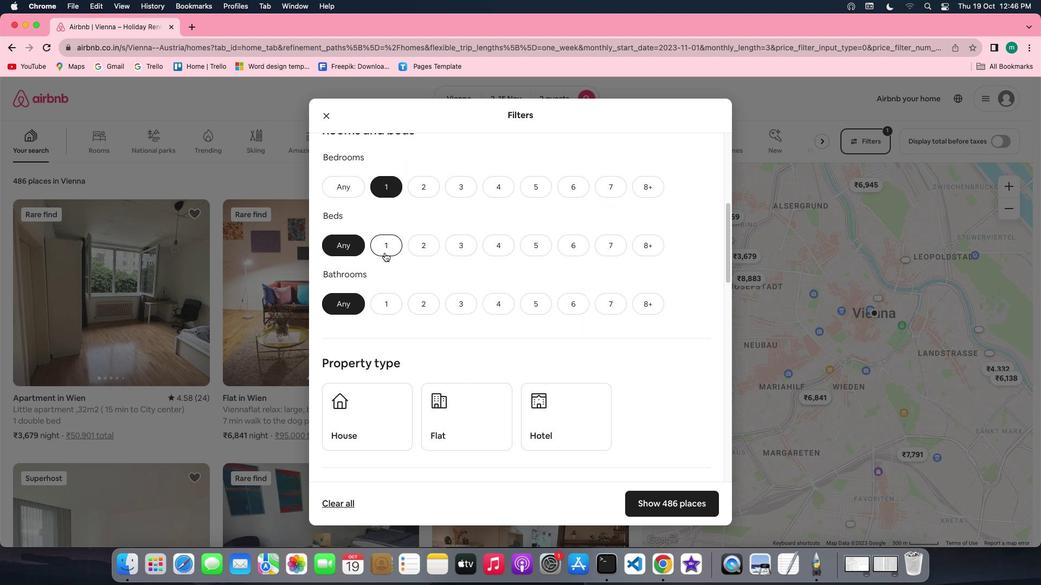
Action: Mouse pressed left at (384, 252)
Screenshot: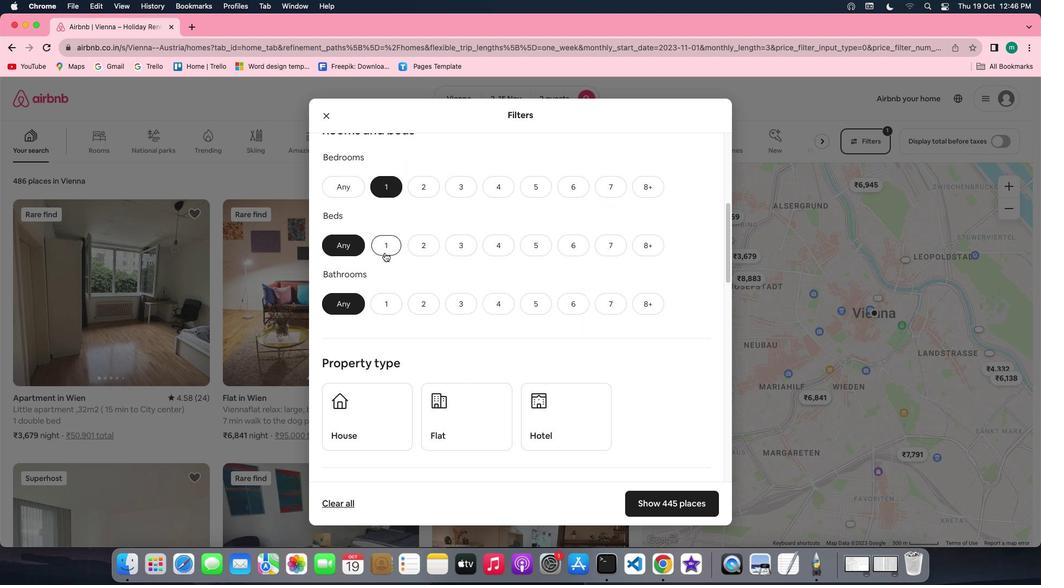 
Action: Mouse moved to (384, 298)
Screenshot: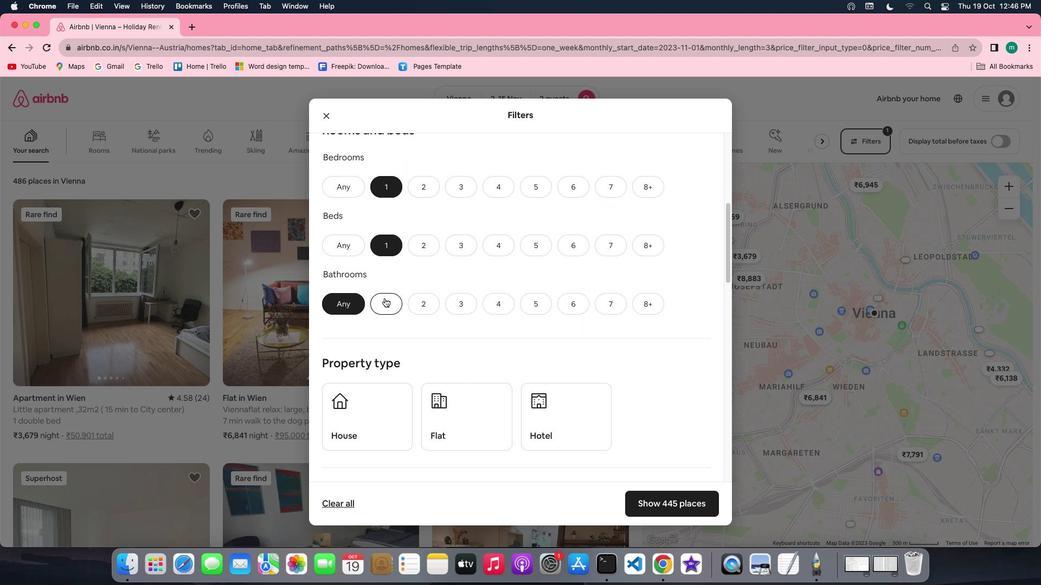 
Action: Mouse pressed left at (384, 298)
Screenshot: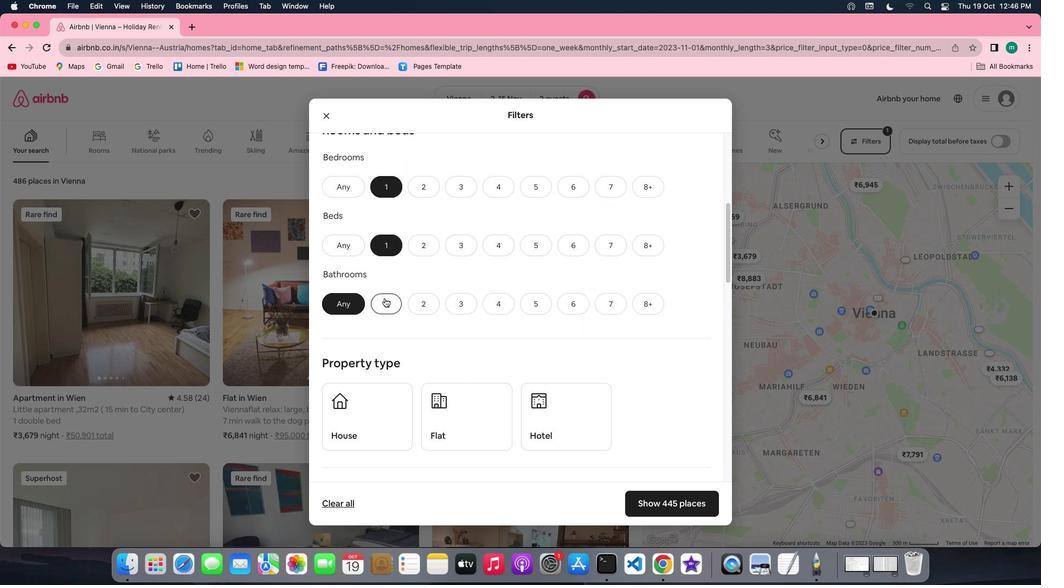 
Action: Mouse moved to (498, 298)
Screenshot: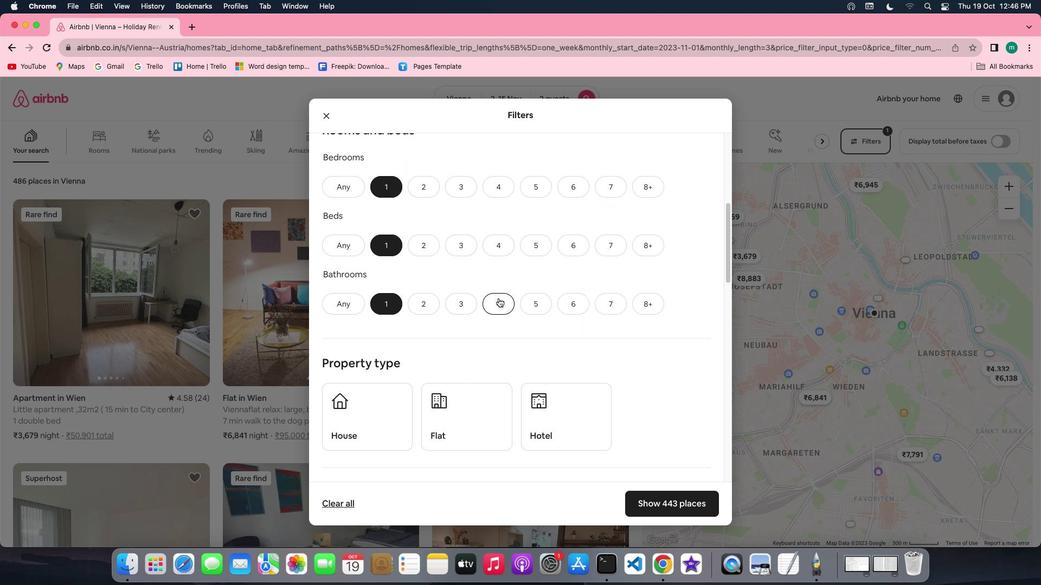 
Action: Mouse scrolled (498, 298) with delta (0, 0)
Screenshot: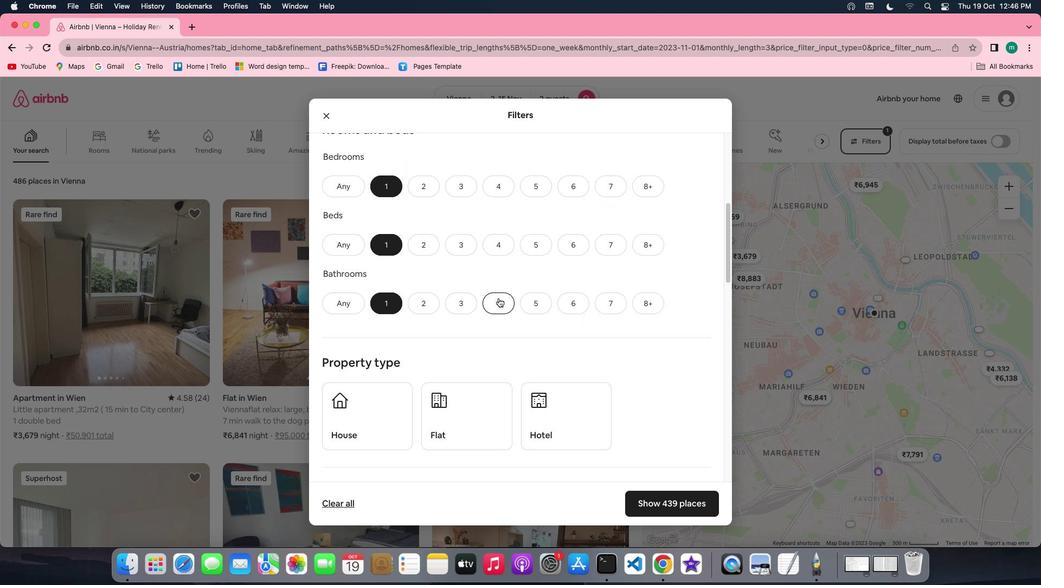 
Action: Mouse scrolled (498, 298) with delta (0, 0)
Screenshot: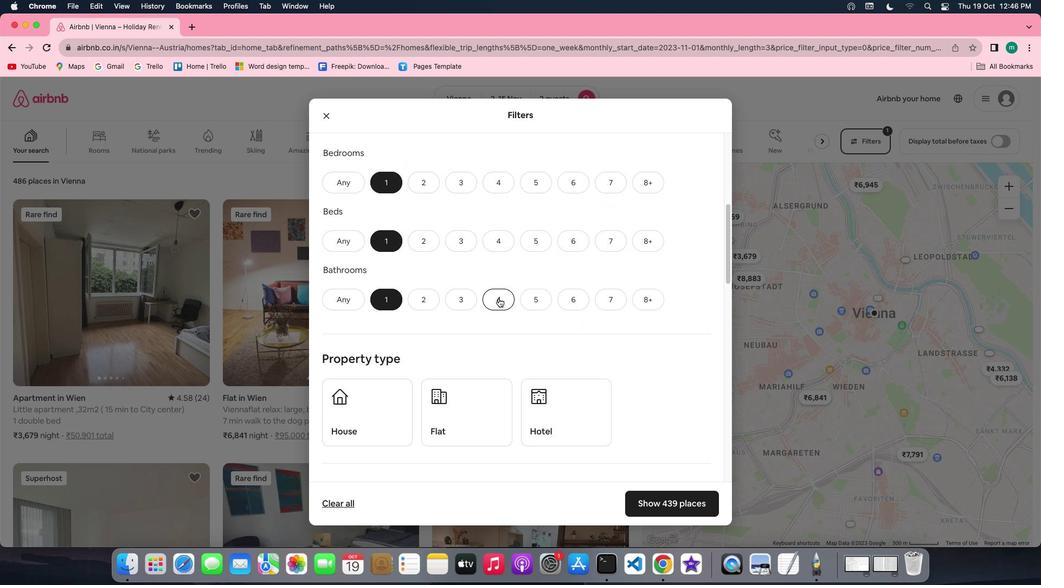 
Action: Mouse scrolled (498, 298) with delta (0, 0)
Screenshot: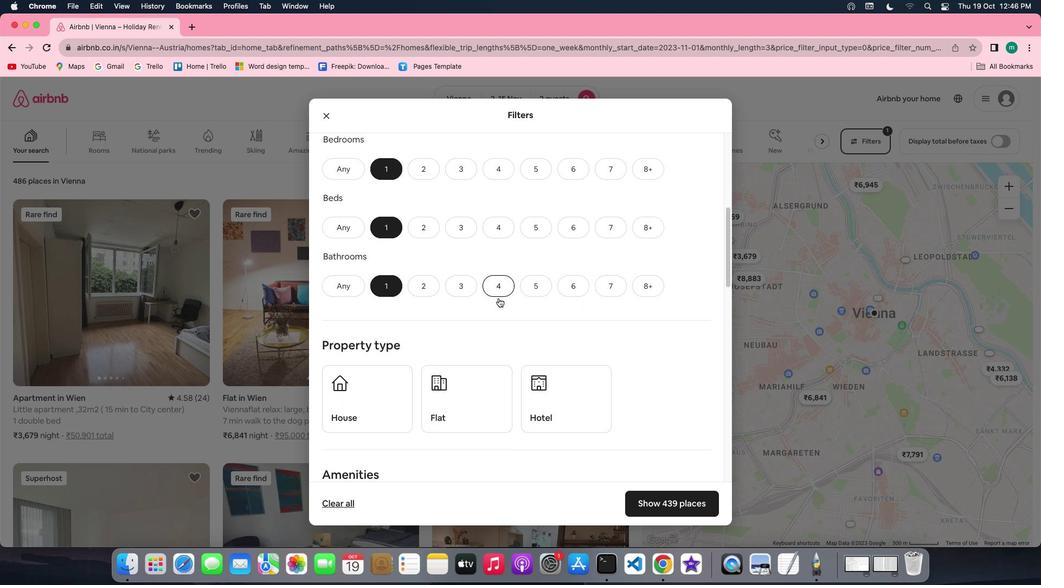 
Action: Mouse scrolled (498, 298) with delta (0, 0)
Screenshot: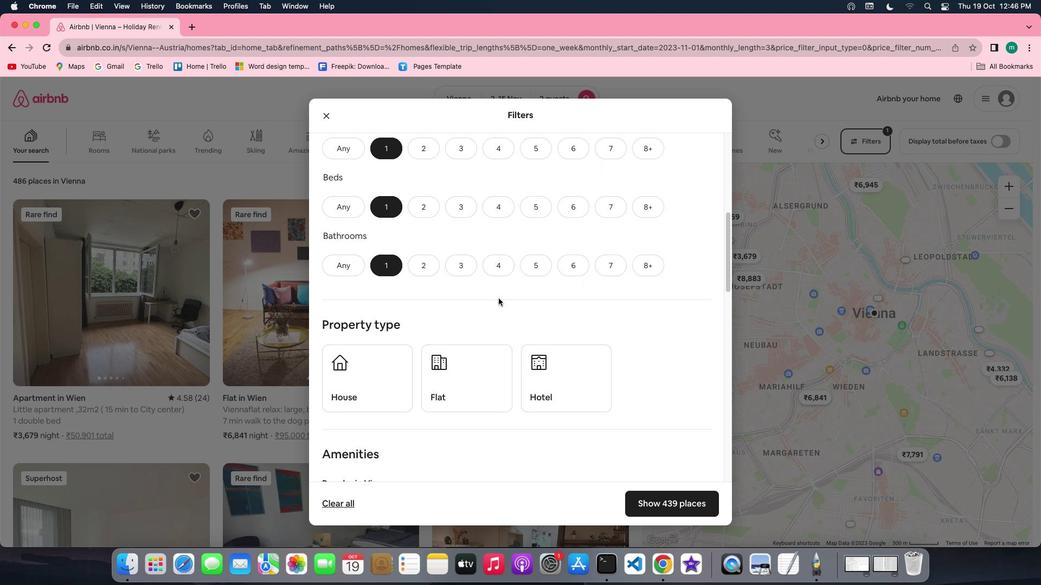 
Action: Mouse moved to (498, 298)
Screenshot: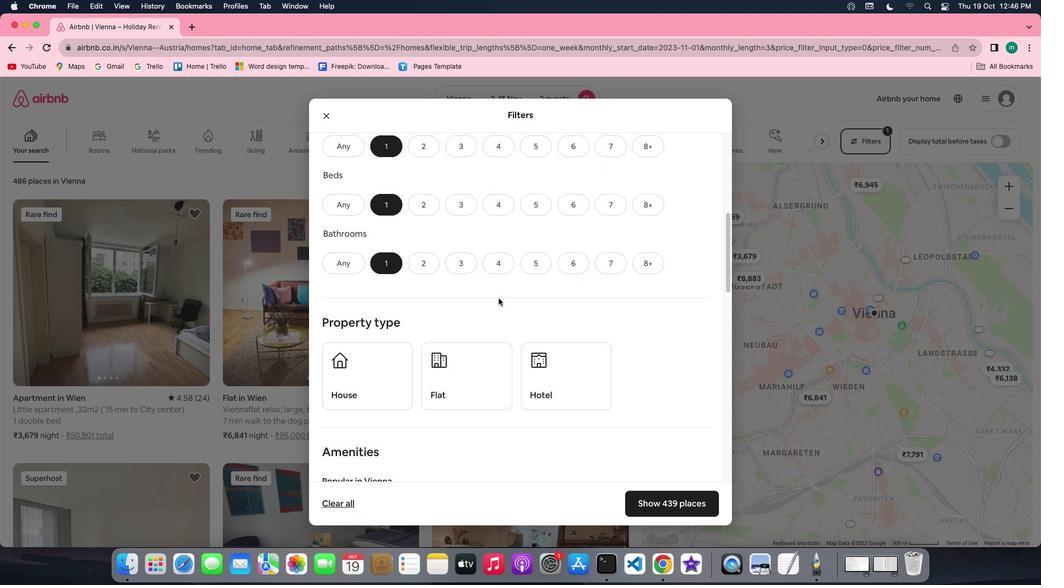 
Action: Mouse scrolled (498, 298) with delta (0, 0)
Screenshot: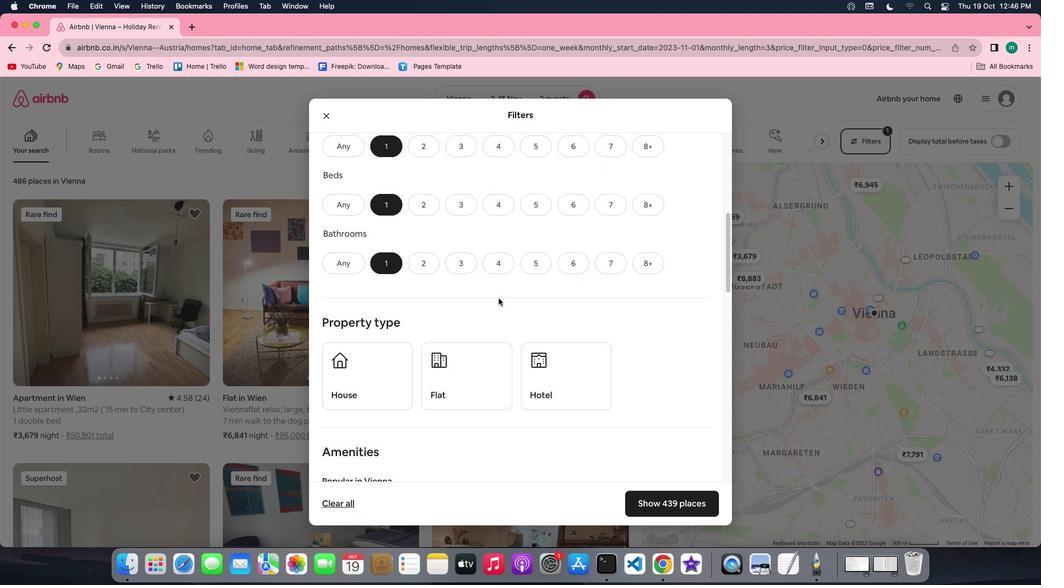 
Action: Mouse scrolled (498, 298) with delta (0, 0)
Screenshot: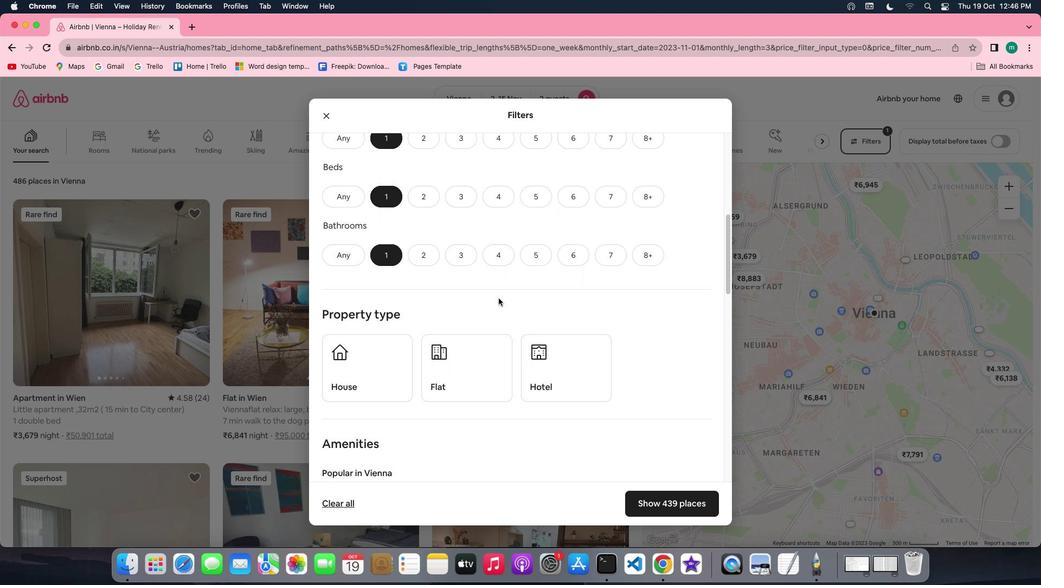 
Action: Mouse scrolled (498, 298) with delta (0, 0)
Screenshot: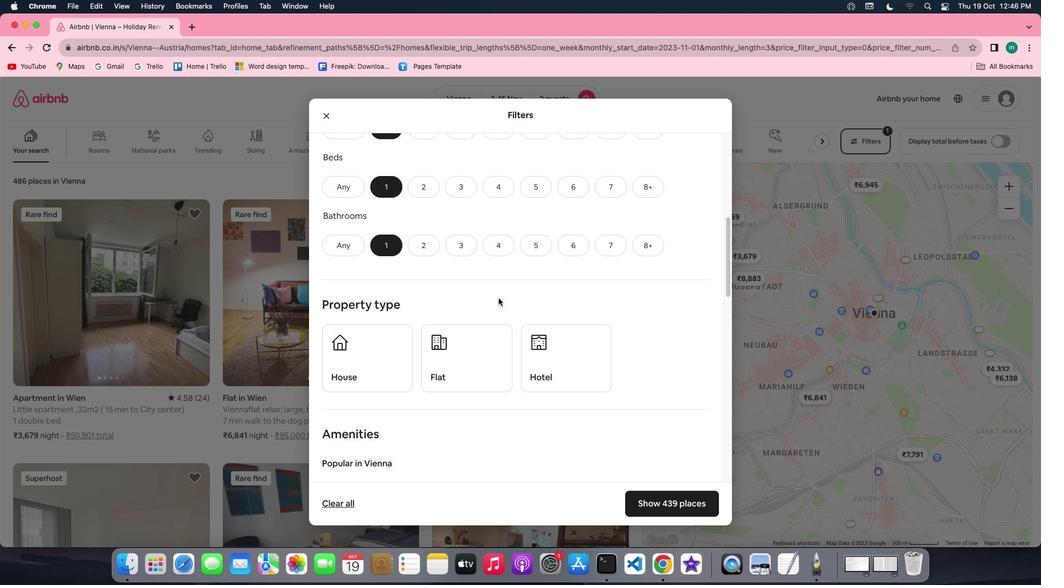 
Action: Mouse scrolled (498, 298) with delta (0, 0)
Screenshot: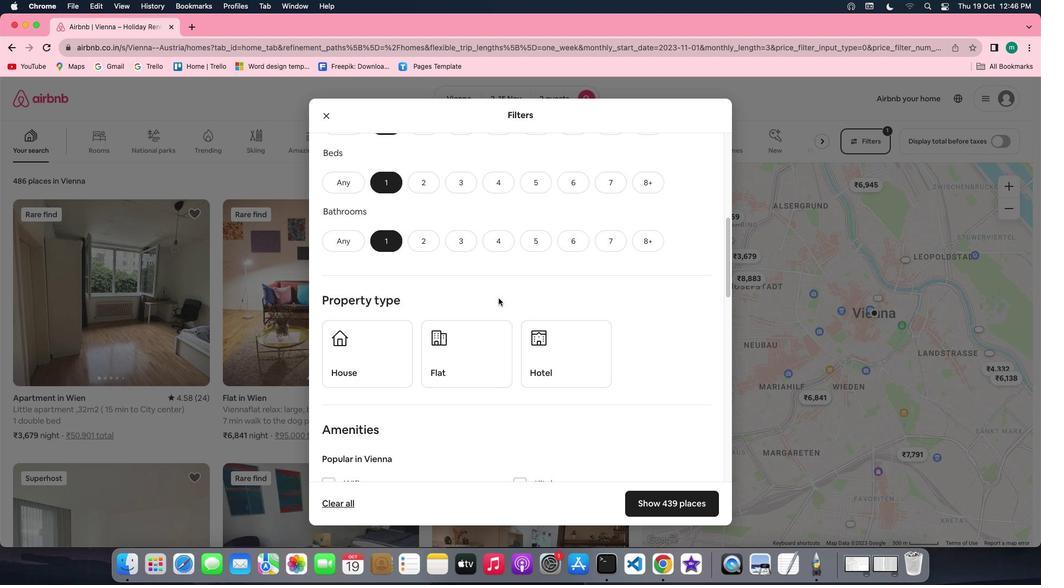 
Action: Mouse scrolled (498, 298) with delta (0, 0)
Screenshot: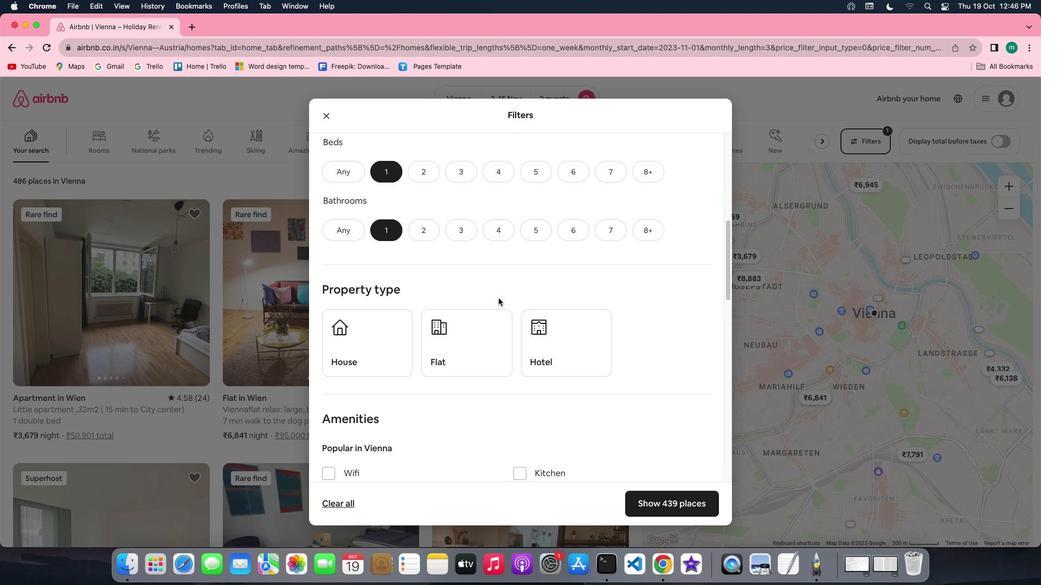 
Action: Mouse scrolled (498, 298) with delta (0, 0)
Screenshot: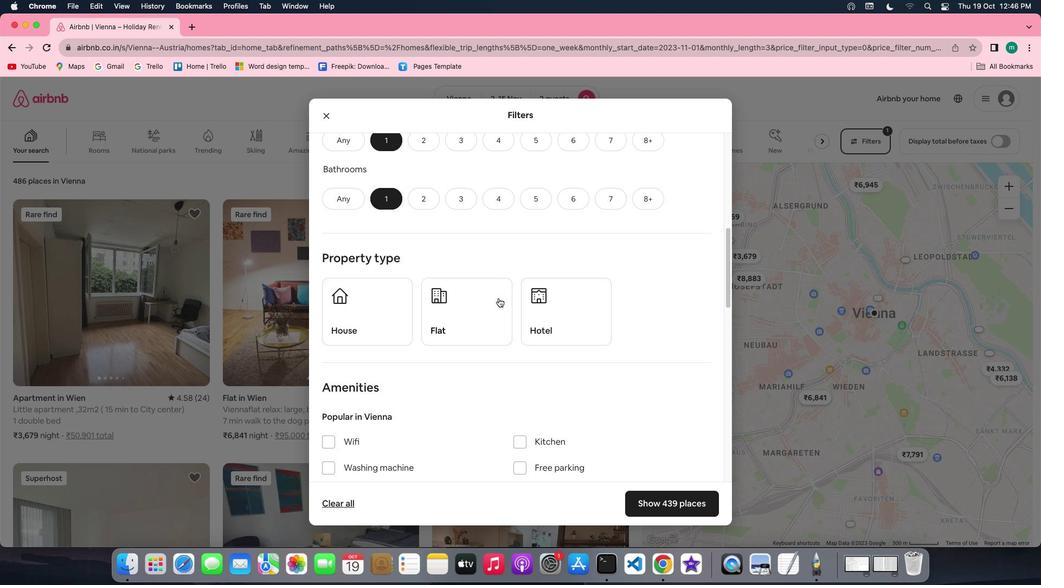 
Action: Mouse moved to (571, 309)
Screenshot: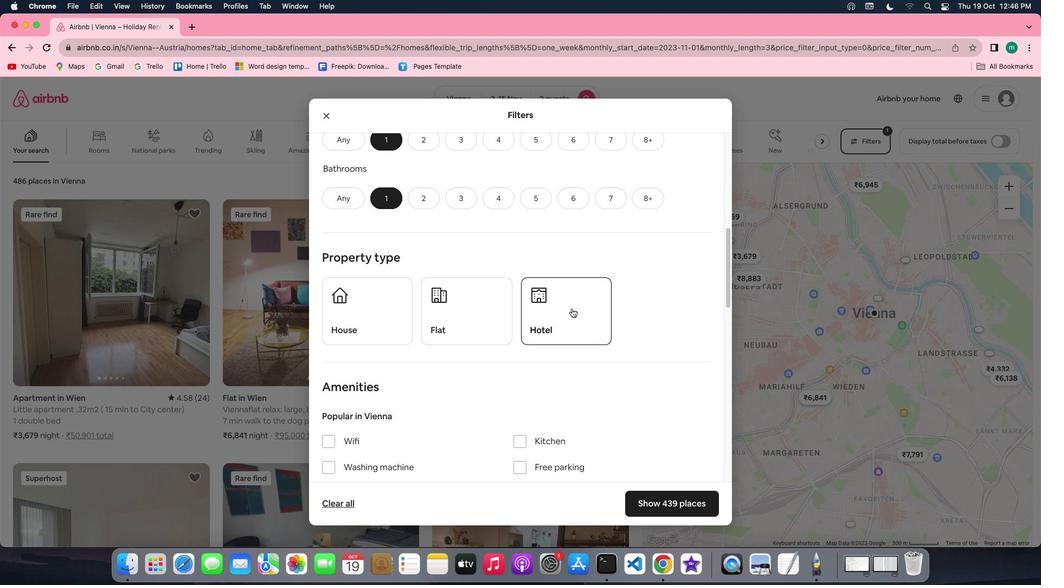 
Action: Mouse pressed left at (571, 309)
Screenshot: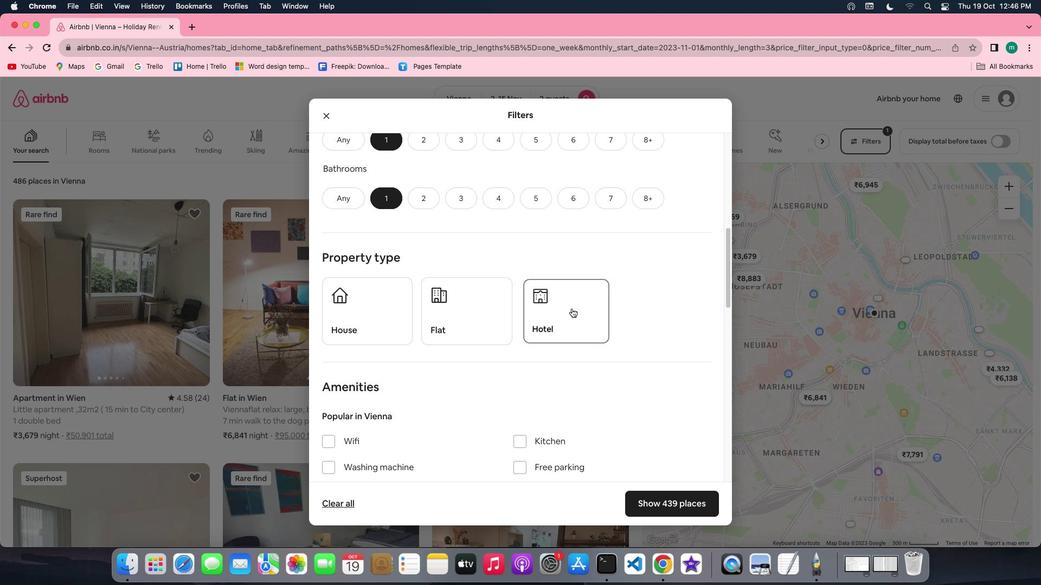 
Action: Mouse moved to (551, 310)
Screenshot: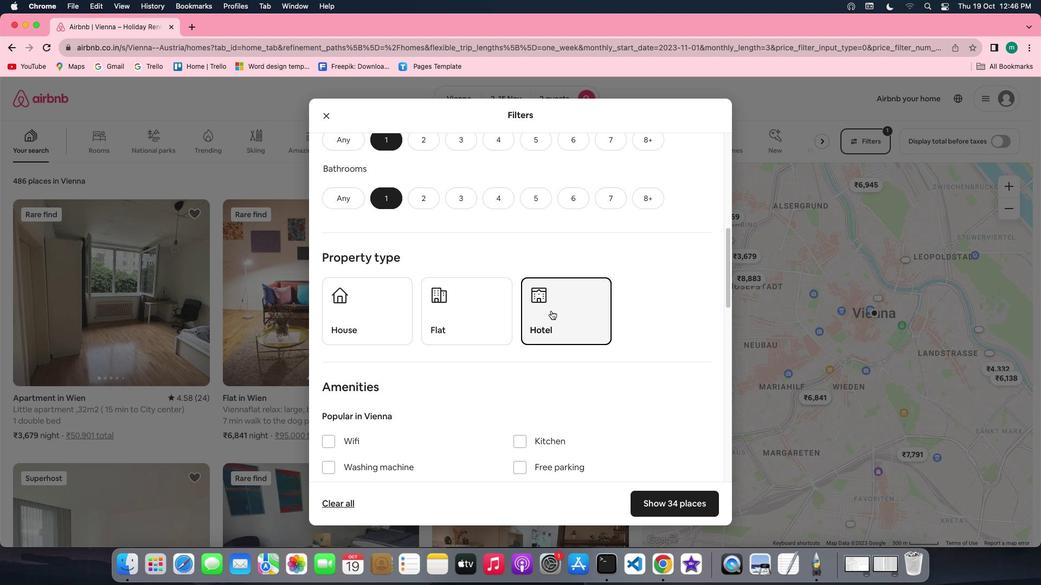 
Action: Mouse scrolled (551, 310) with delta (0, 0)
Screenshot: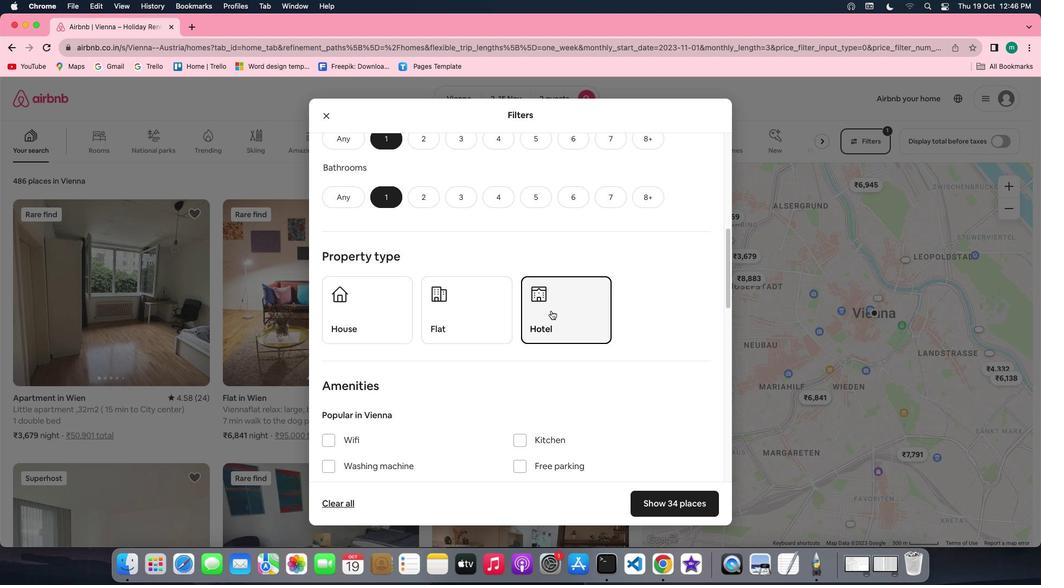 
Action: Mouse scrolled (551, 310) with delta (0, 0)
Screenshot: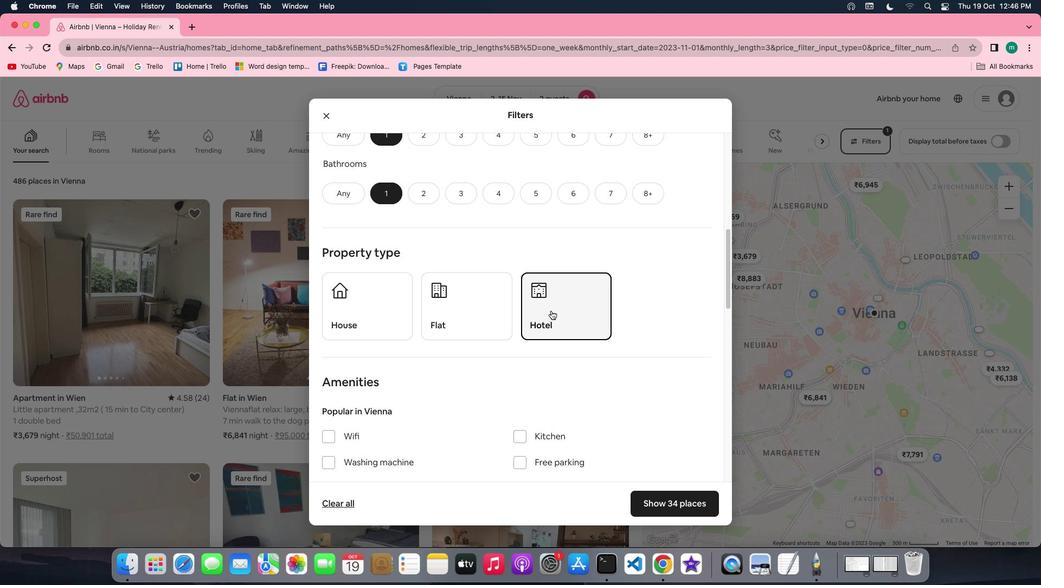 
Action: Mouse scrolled (551, 310) with delta (0, 0)
Screenshot: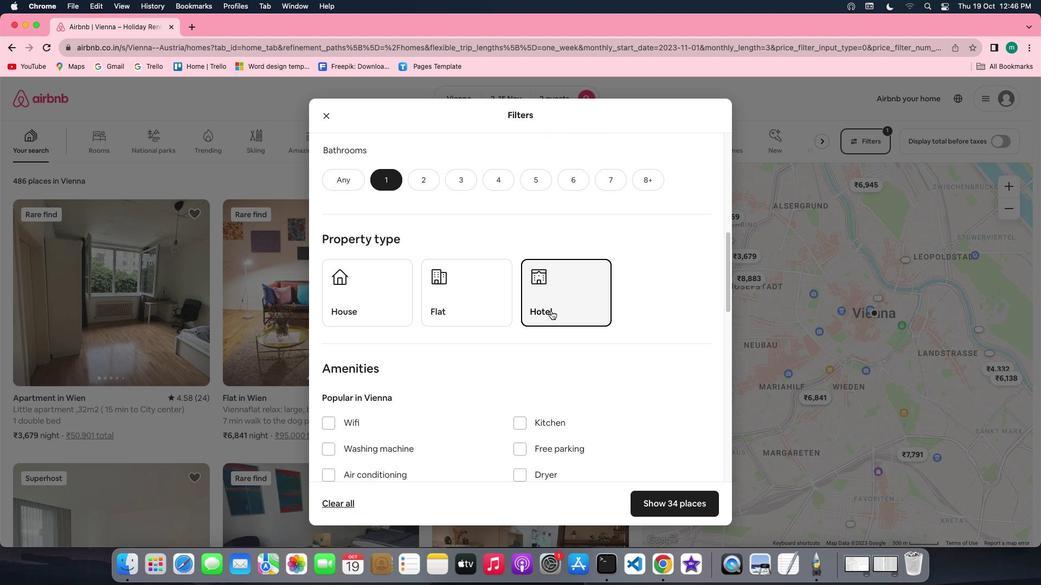 
Action: Mouse scrolled (551, 310) with delta (0, 0)
Screenshot: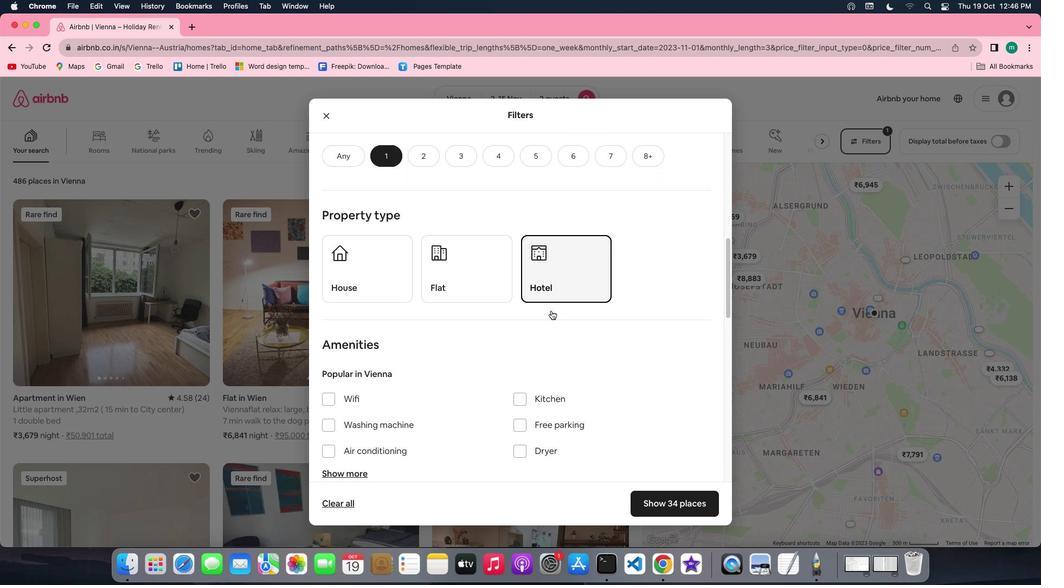 
Action: Mouse scrolled (551, 310) with delta (0, 0)
Screenshot: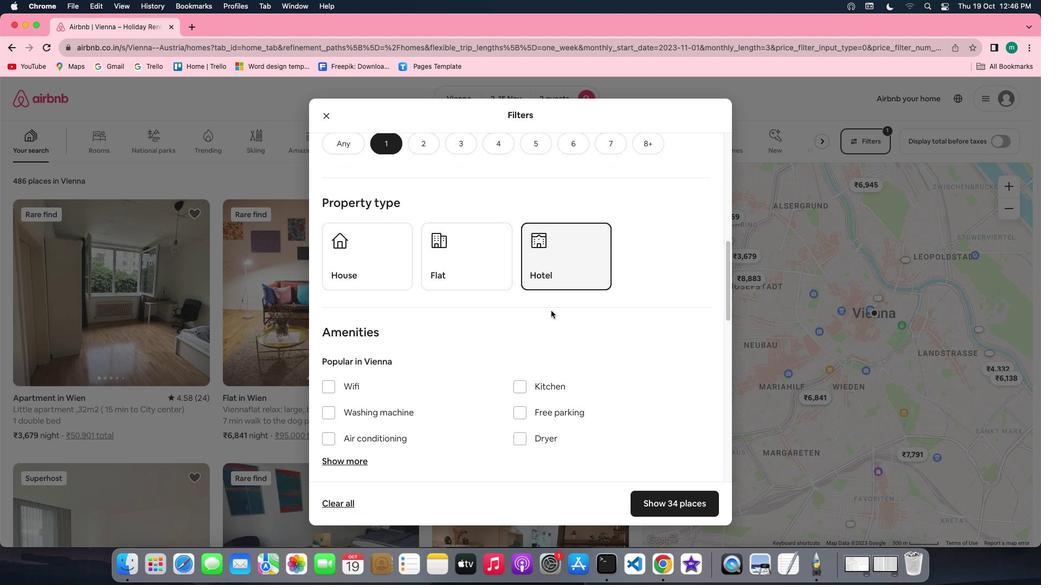 
Action: Mouse scrolled (551, 310) with delta (0, 0)
Screenshot: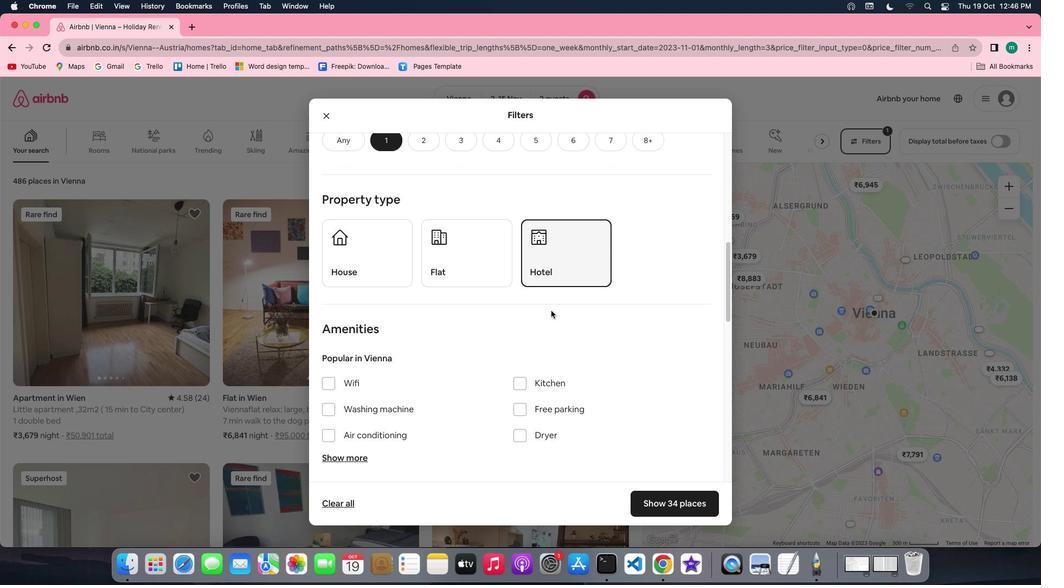 
Action: Mouse scrolled (551, 310) with delta (0, 0)
Screenshot: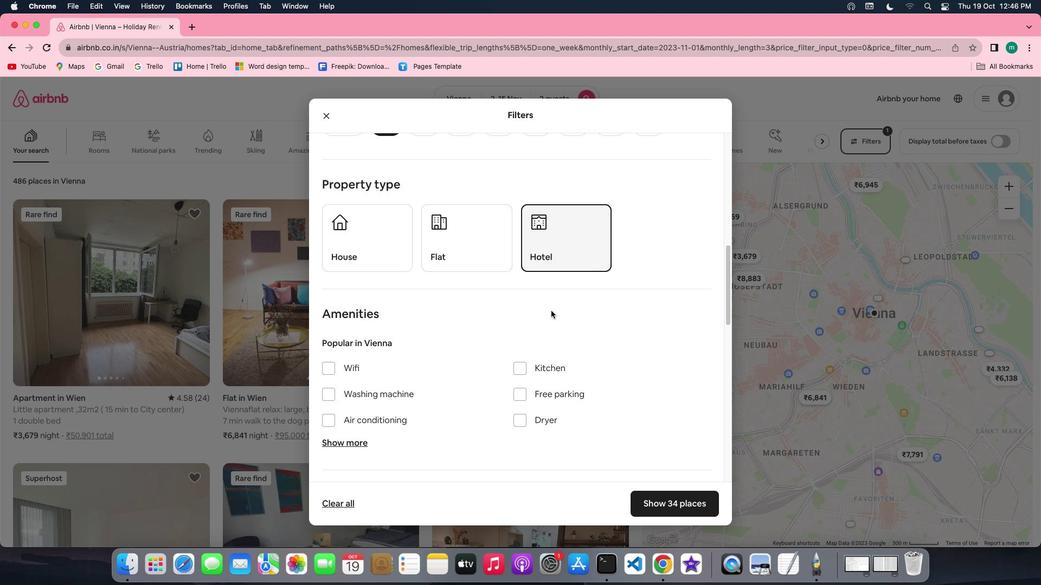 
Action: Mouse scrolled (551, 310) with delta (0, 0)
Screenshot: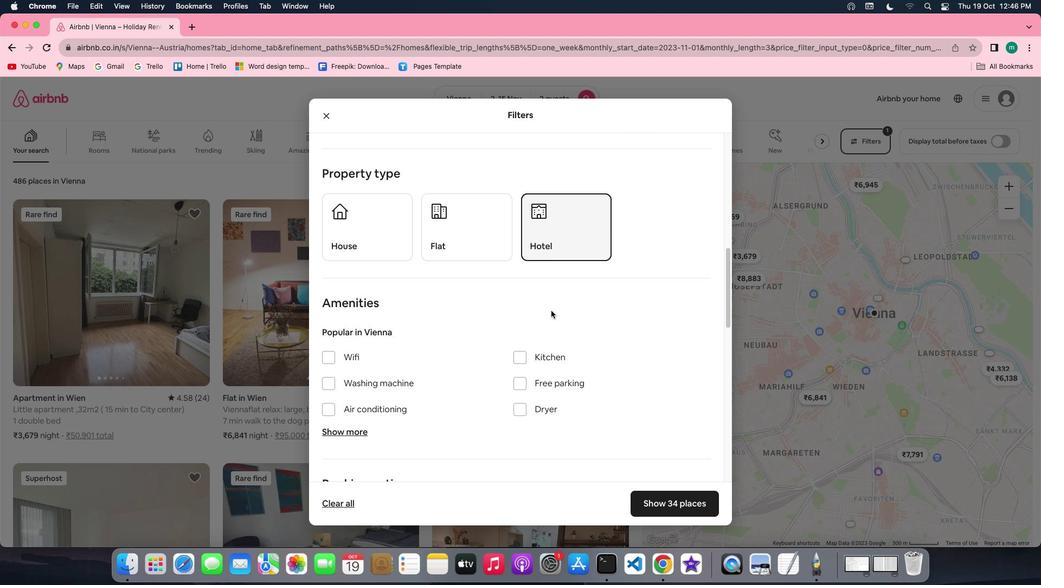 
Action: Mouse scrolled (551, 310) with delta (0, 0)
Screenshot: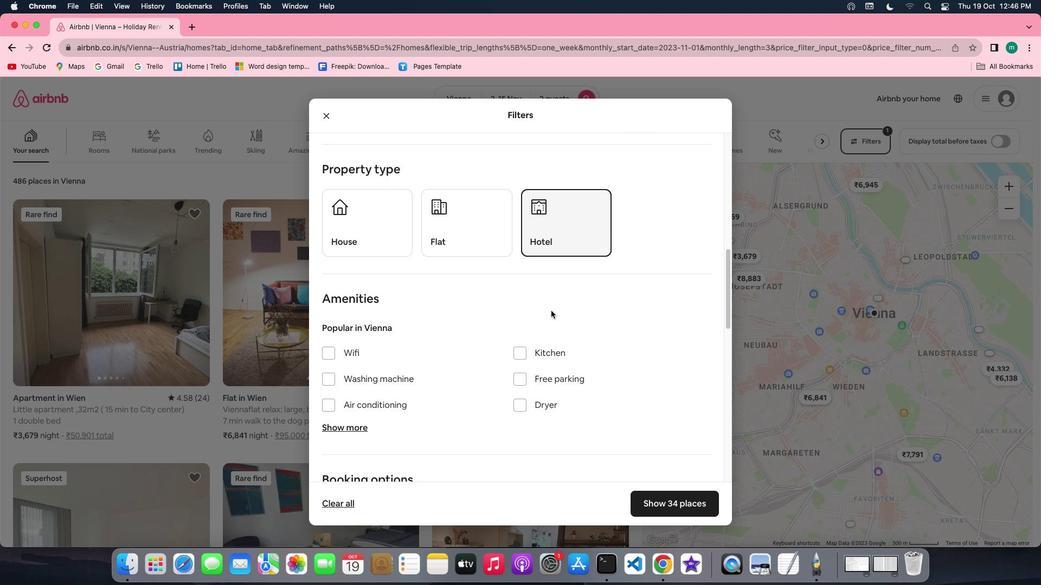 
Action: Mouse scrolled (551, 310) with delta (0, 0)
Screenshot: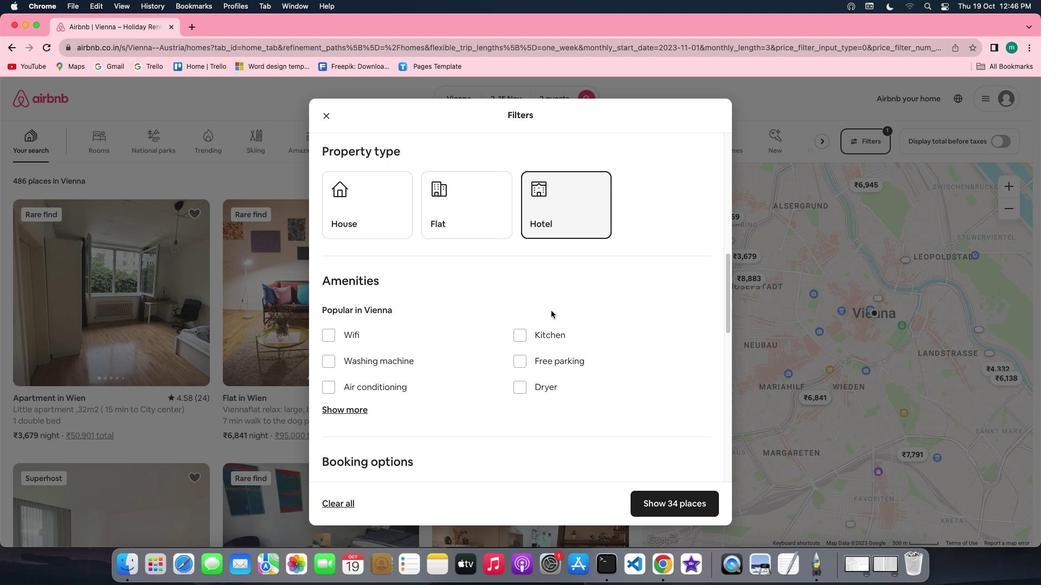 
Action: Mouse scrolled (551, 310) with delta (0, 0)
Screenshot: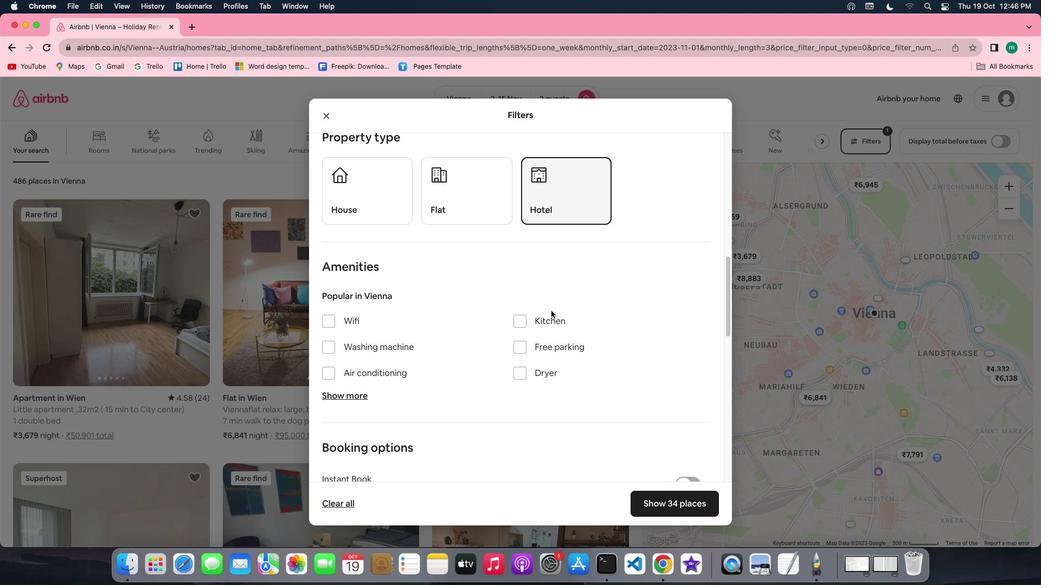 
Action: Mouse scrolled (551, 310) with delta (0, 0)
Screenshot: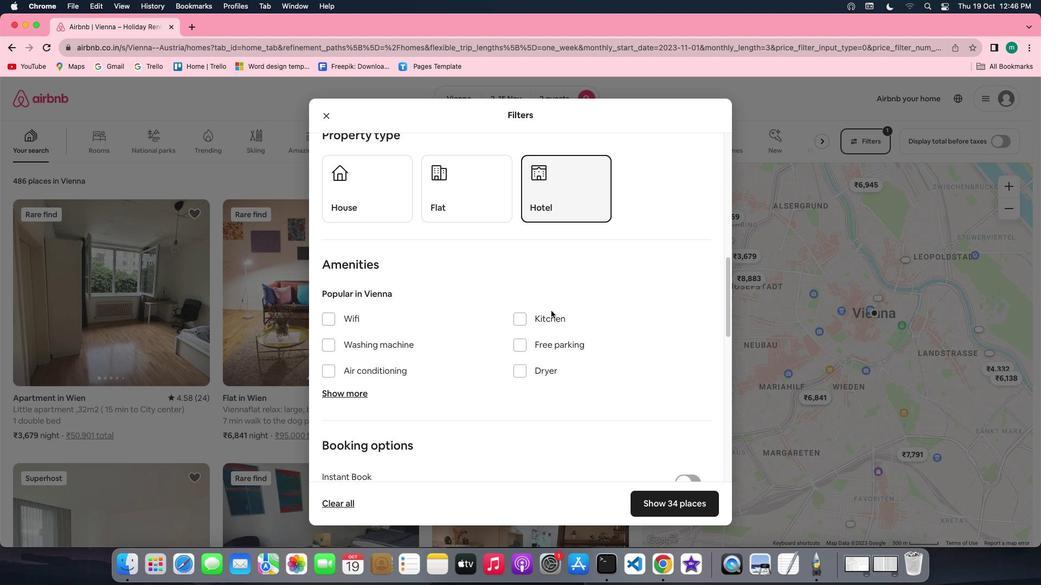 
Action: Mouse scrolled (551, 310) with delta (0, 0)
Screenshot: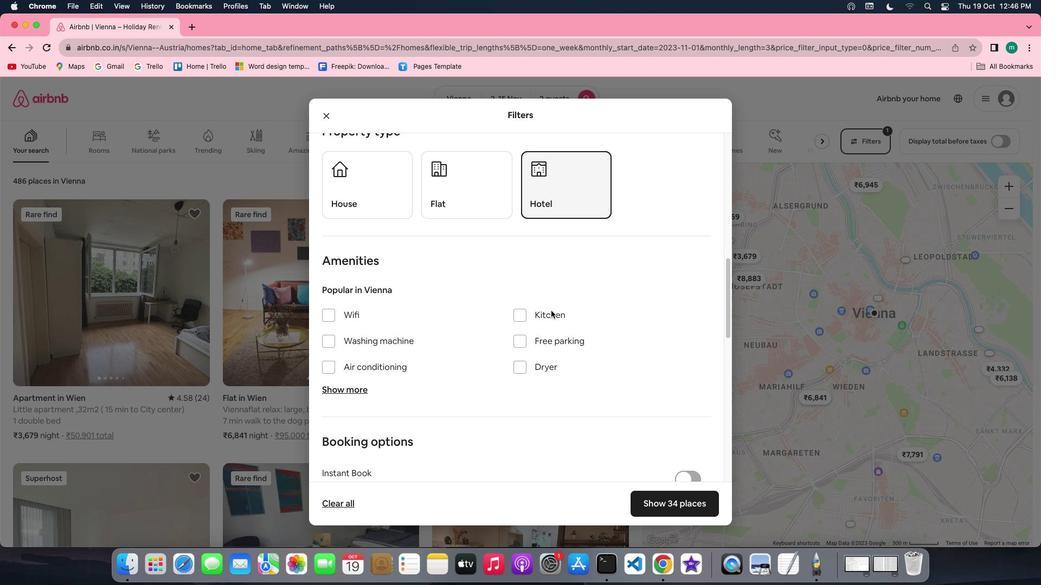 
Action: Mouse scrolled (551, 310) with delta (0, 0)
Screenshot: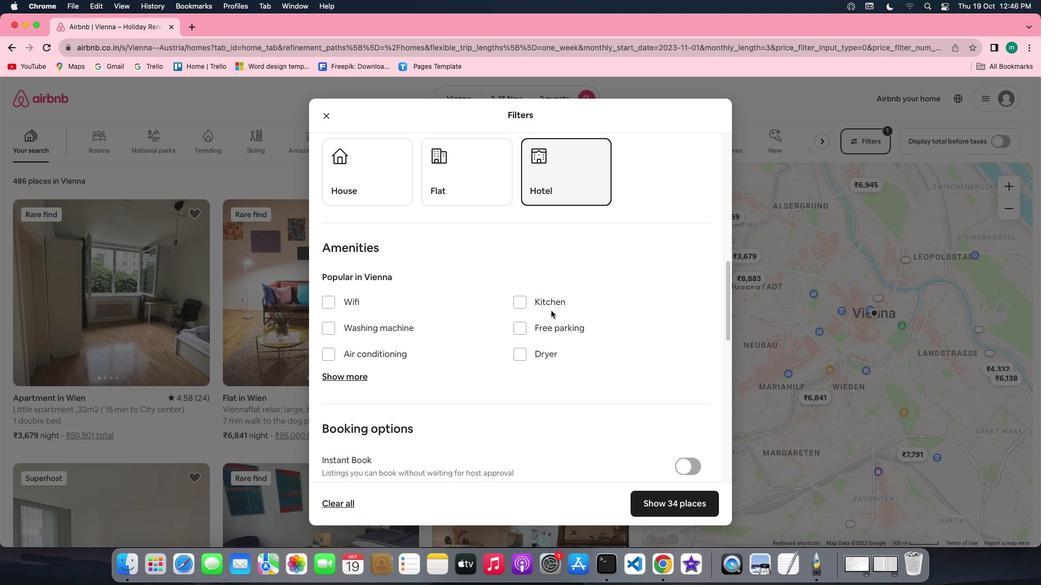 
Action: Mouse moved to (355, 368)
Screenshot: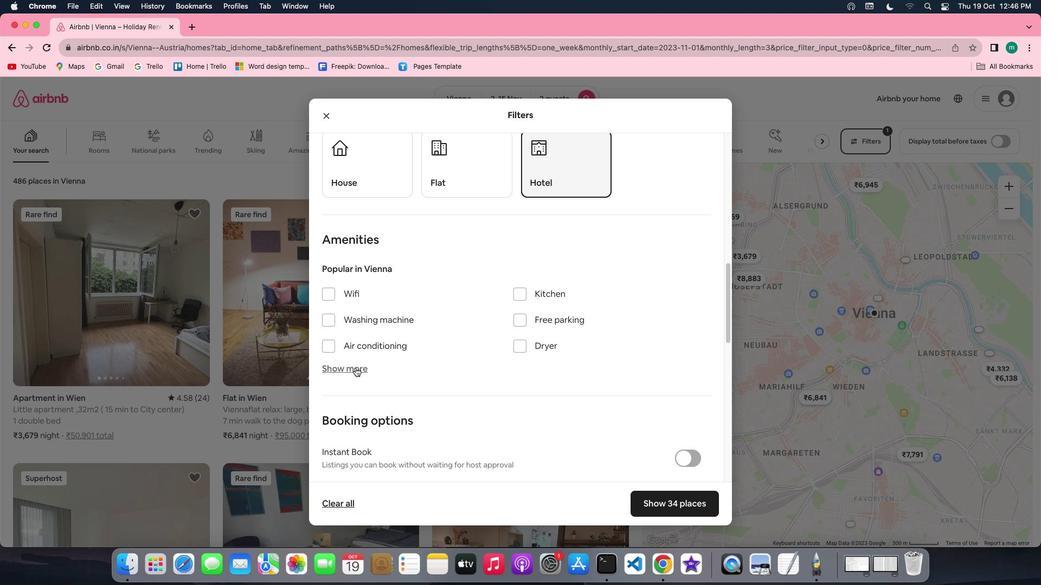 
Action: Mouse pressed left at (355, 368)
Screenshot: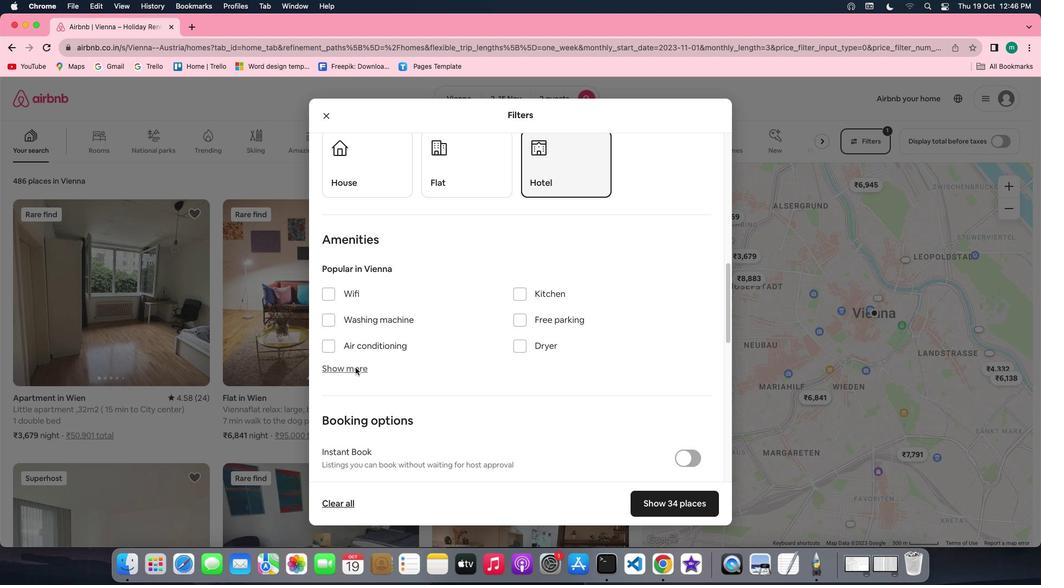 
Action: Mouse moved to (484, 353)
Screenshot: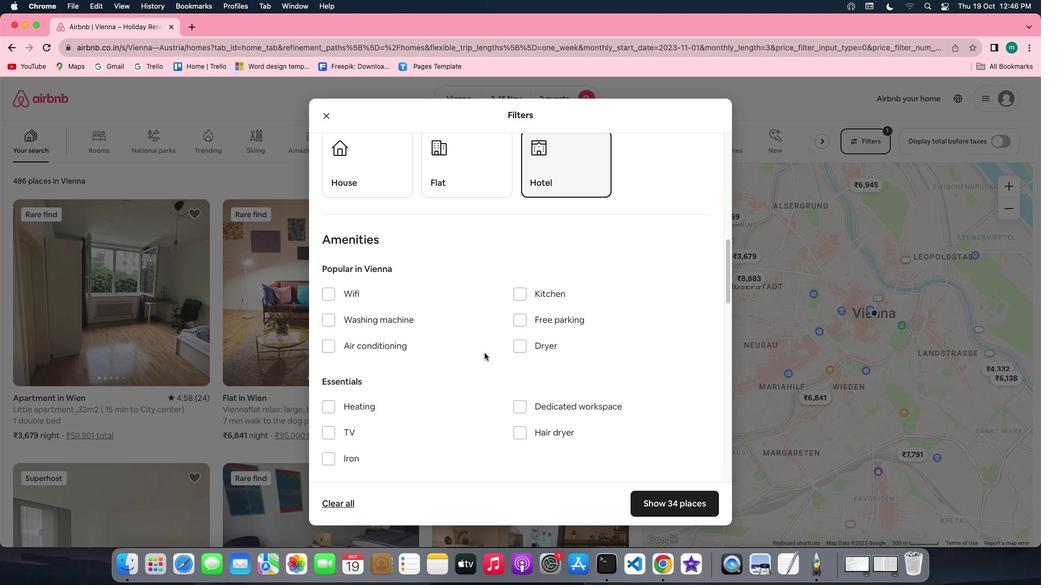 
Action: Mouse scrolled (484, 353) with delta (0, 0)
Screenshot: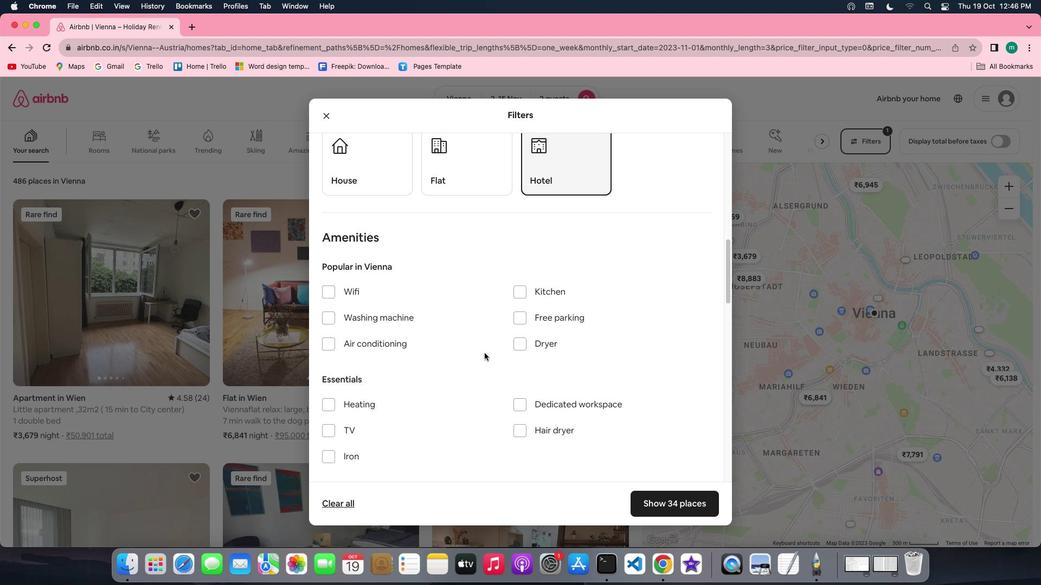 
Action: Mouse scrolled (484, 353) with delta (0, 0)
Screenshot: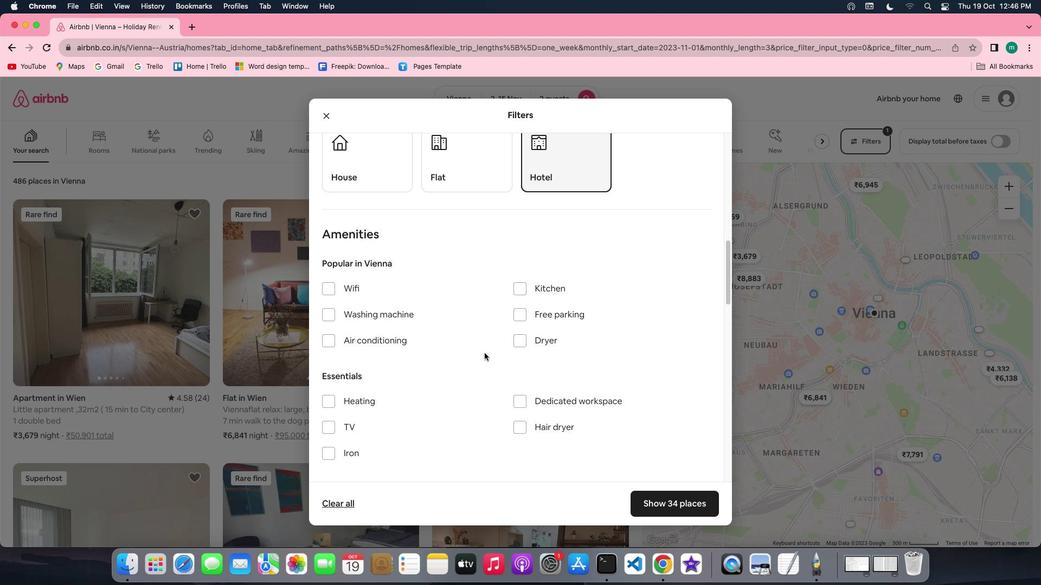 
Action: Mouse scrolled (484, 353) with delta (0, -1)
Screenshot: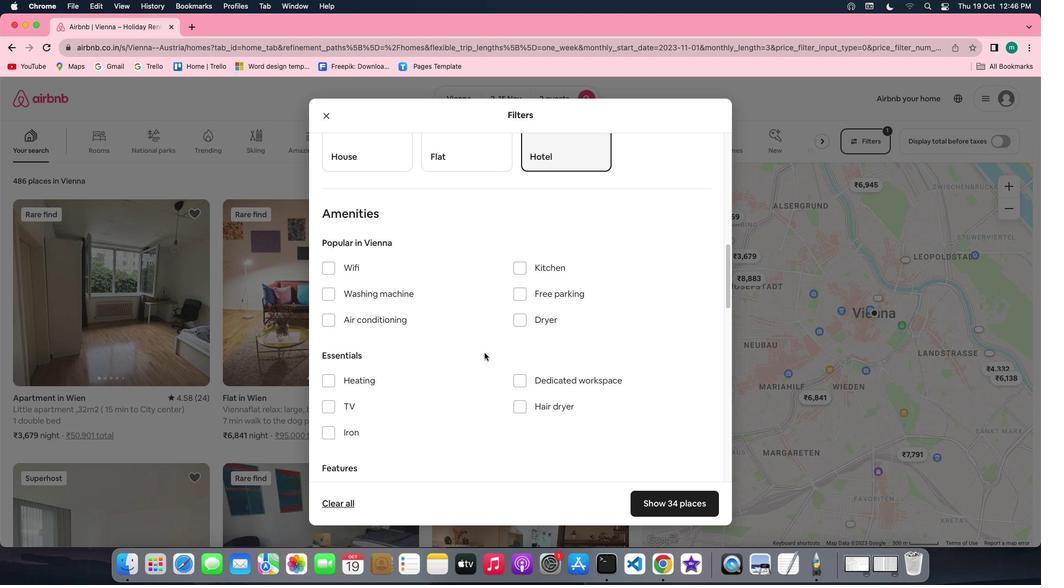 
Action: Mouse moved to (352, 334)
Screenshot: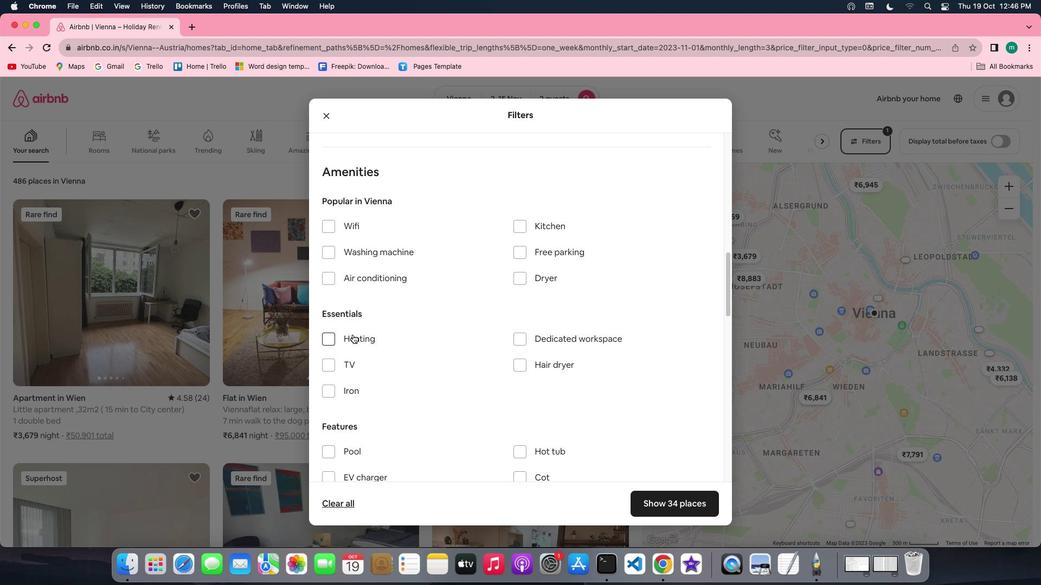 
Action: Mouse pressed left at (352, 334)
Screenshot: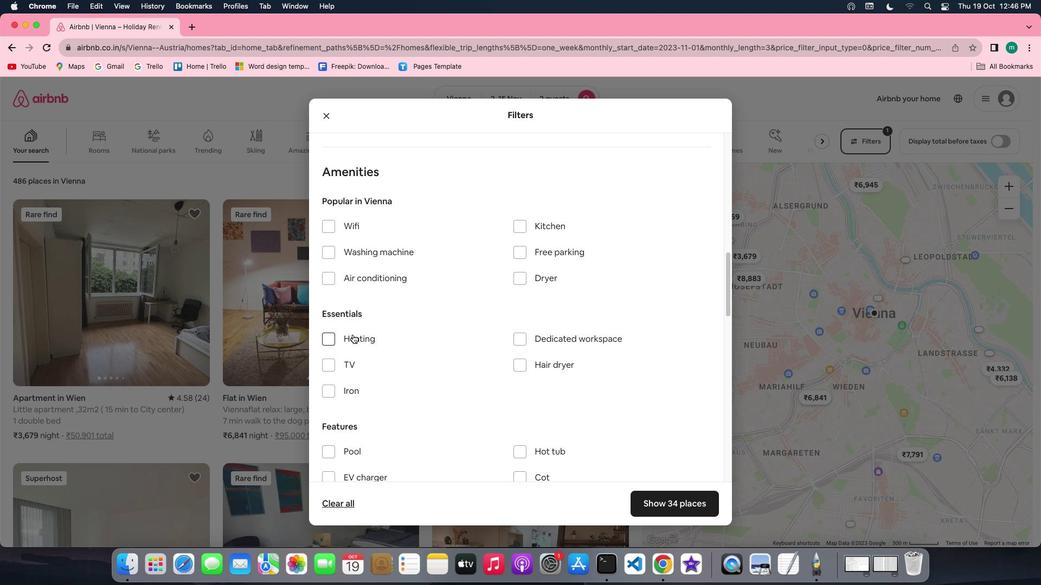 
Action: Mouse moved to (485, 351)
Screenshot: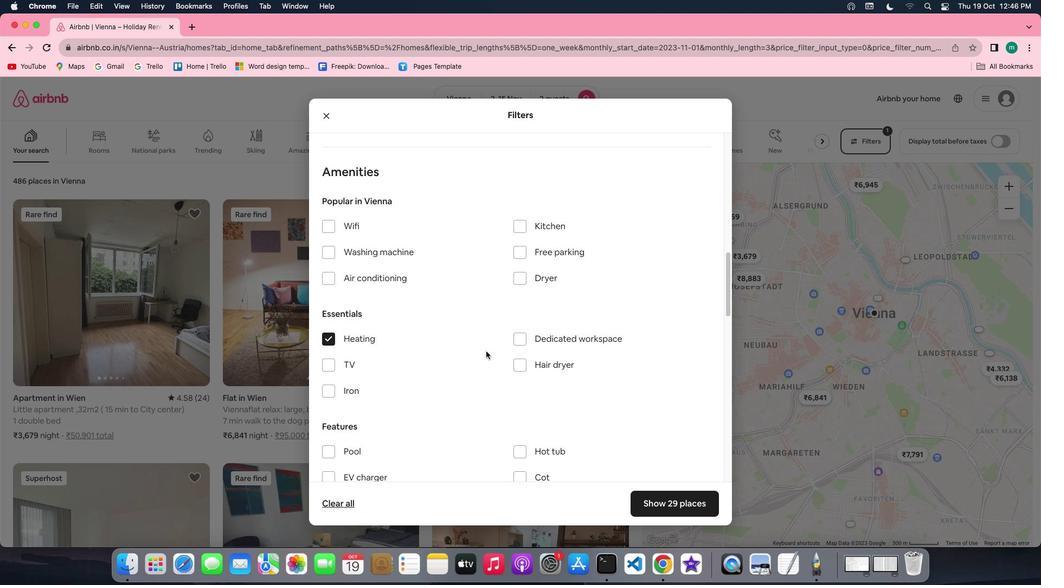 
Action: Mouse scrolled (485, 351) with delta (0, 0)
Screenshot: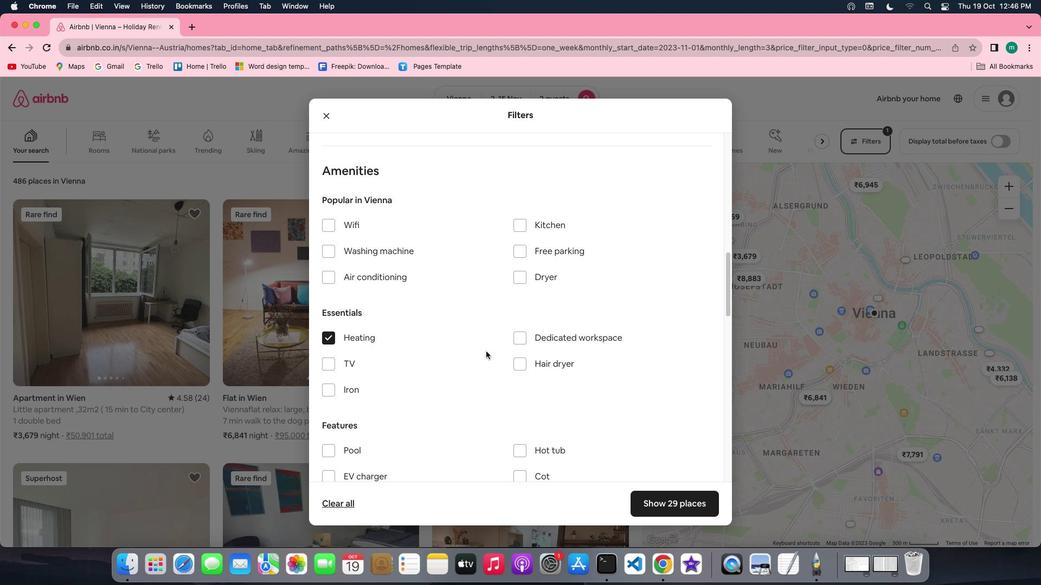 
Action: Mouse scrolled (485, 351) with delta (0, 0)
Screenshot: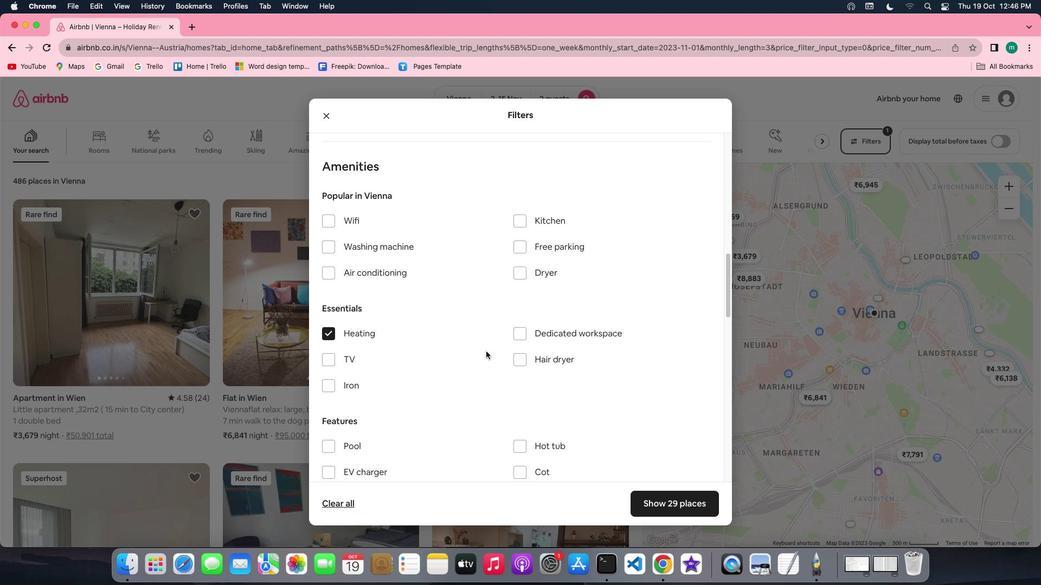
Action: Mouse scrolled (485, 351) with delta (0, 0)
Screenshot: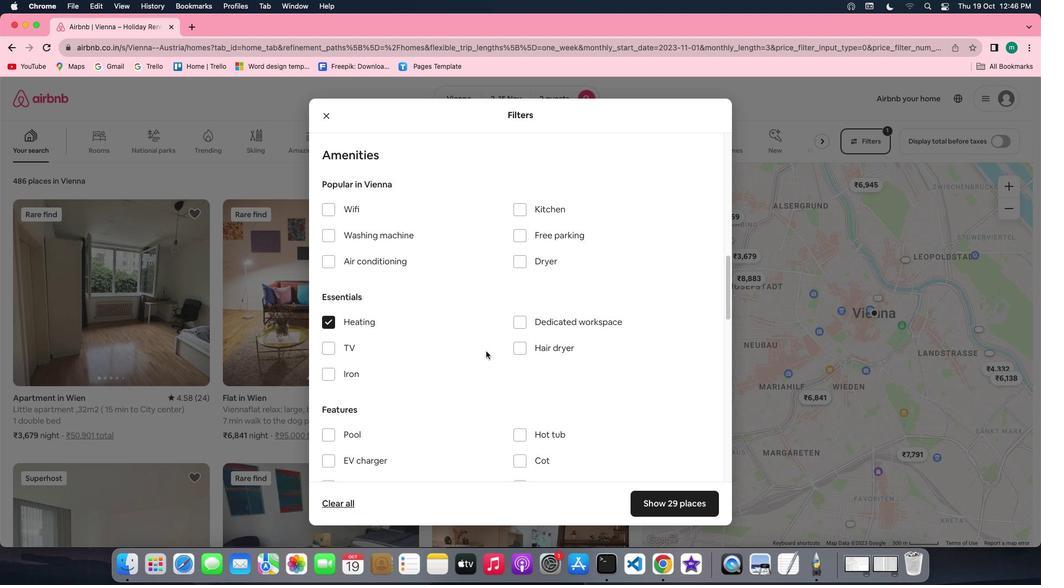 
Action: Mouse scrolled (485, 351) with delta (0, 0)
Screenshot: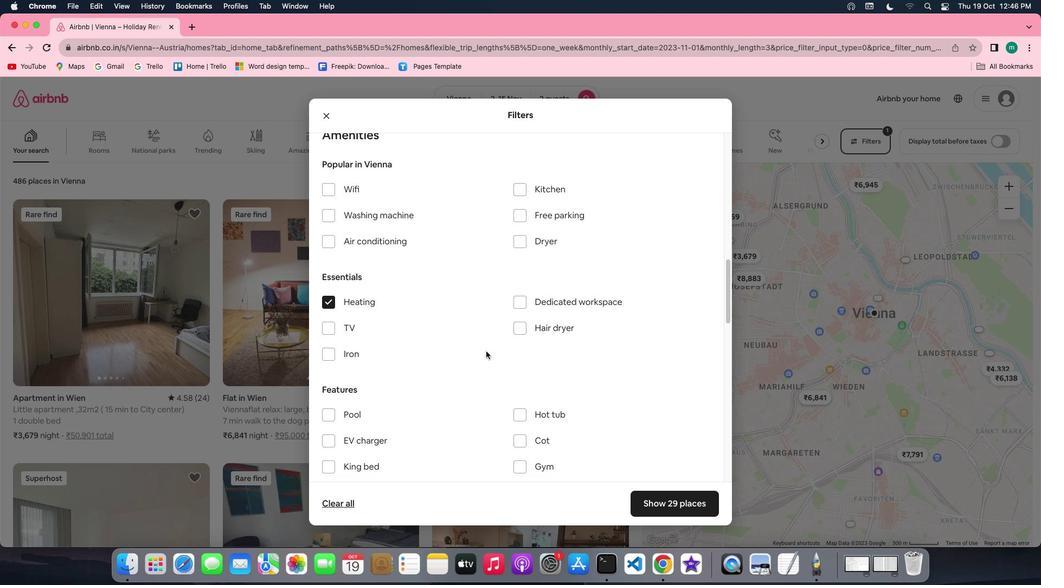 
Action: Mouse scrolled (485, 351) with delta (0, 0)
Screenshot: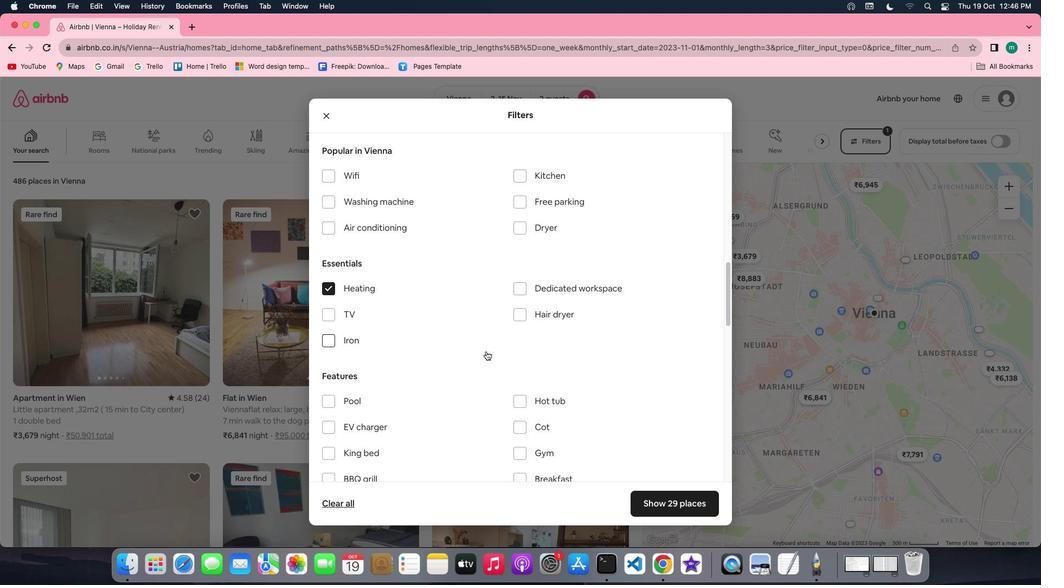 
Action: Mouse scrolled (485, 351) with delta (0, 0)
Screenshot: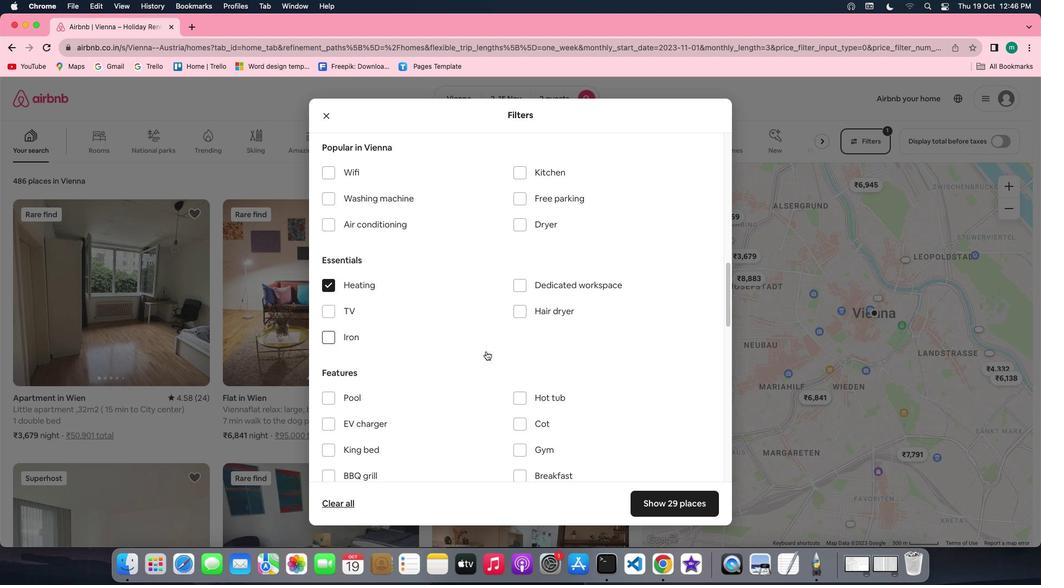 
Action: Mouse scrolled (485, 351) with delta (0, -1)
Screenshot: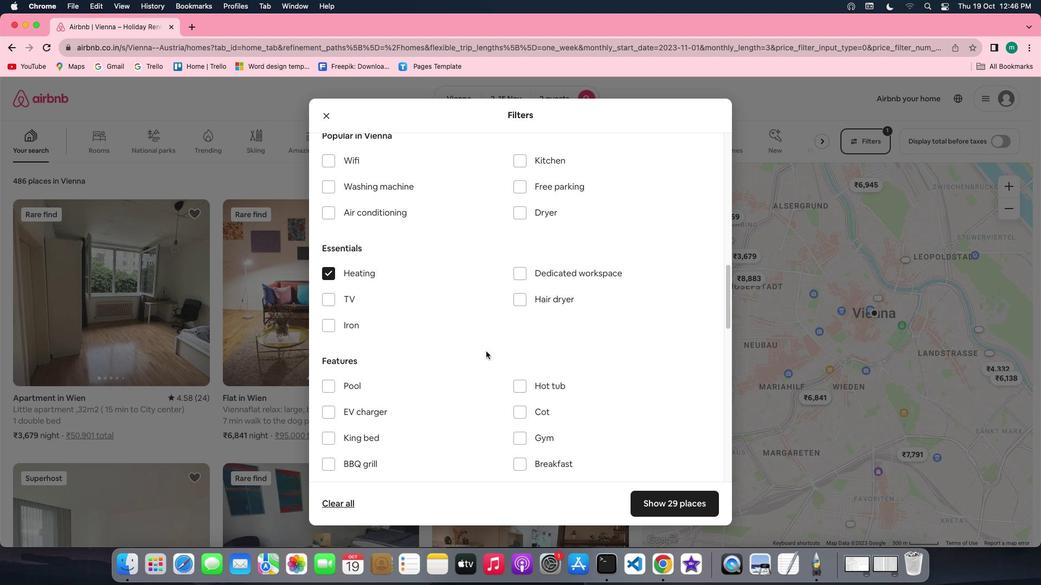 
Action: Mouse moved to (486, 351)
Screenshot: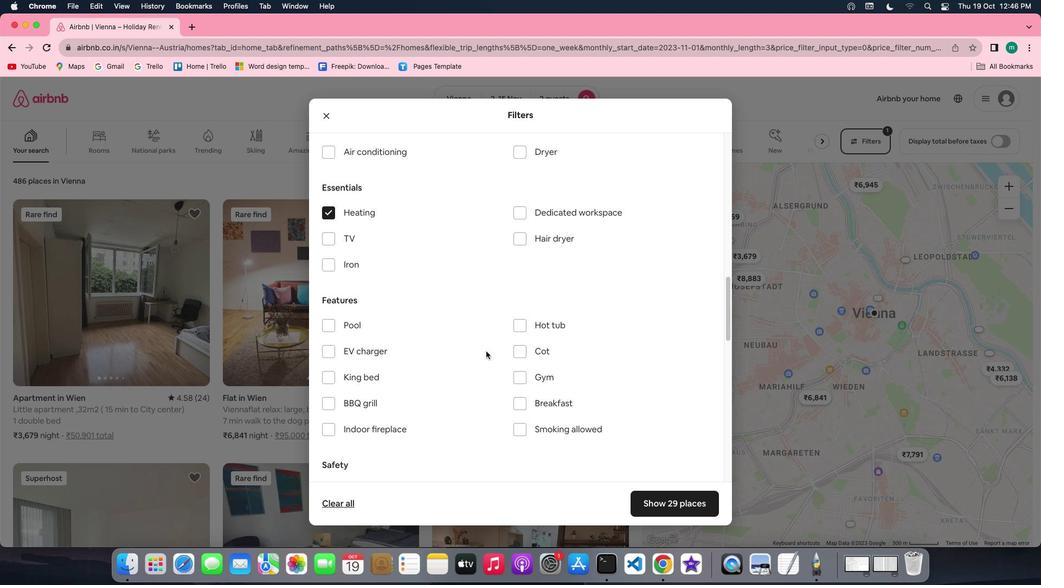 
Action: Mouse scrolled (486, 351) with delta (0, -1)
Screenshot: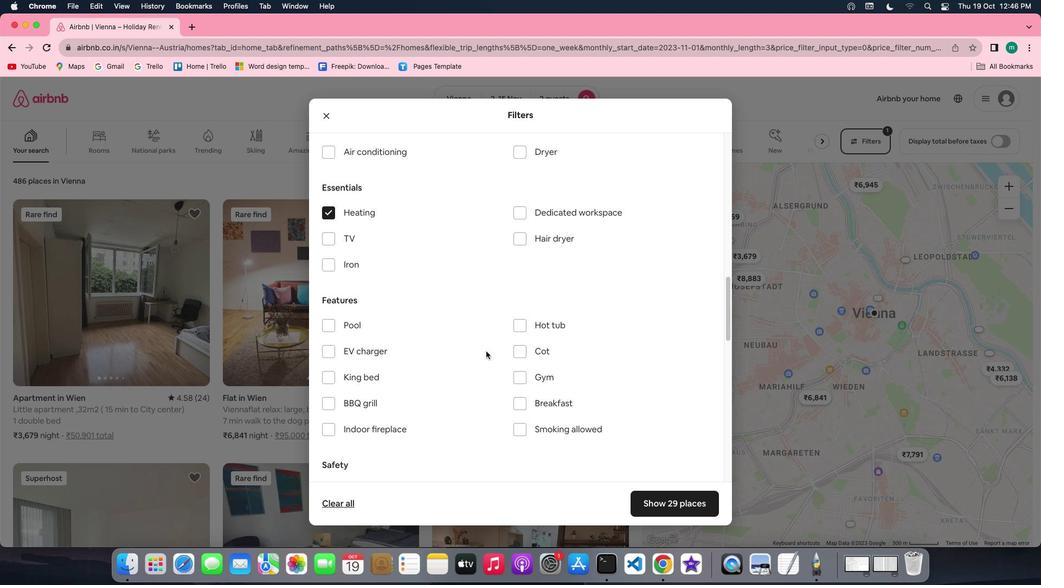 
Action: Mouse moved to (535, 376)
Screenshot: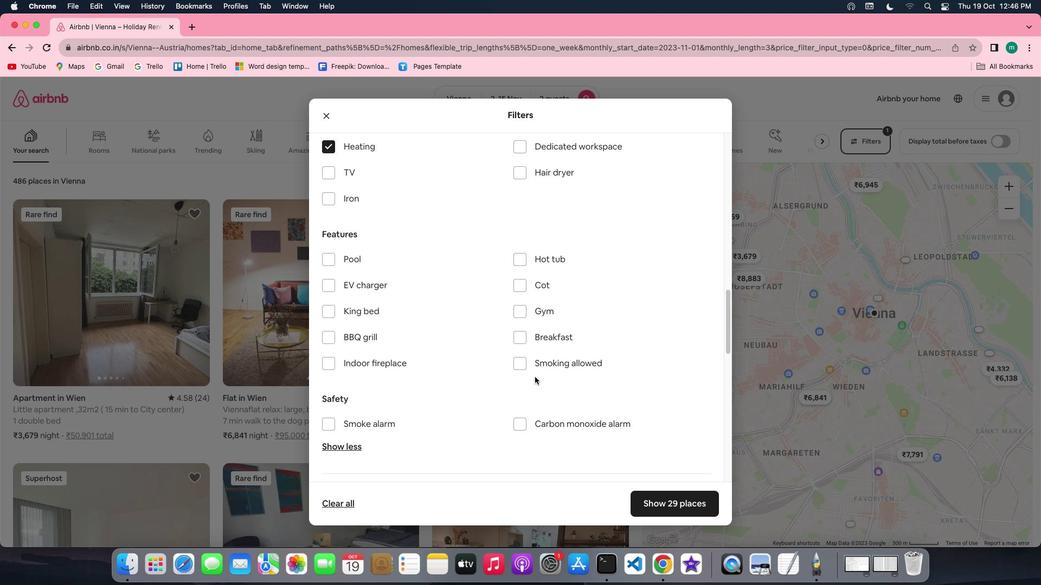 
Action: Mouse scrolled (535, 376) with delta (0, 0)
Screenshot: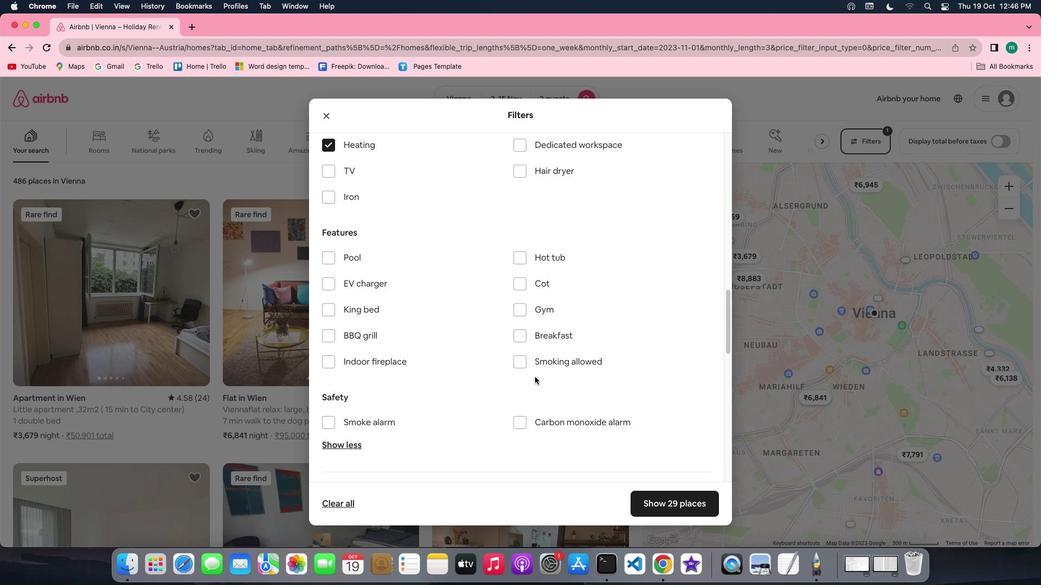 
Action: Mouse scrolled (535, 376) with delta (0, 0)
Screenshot: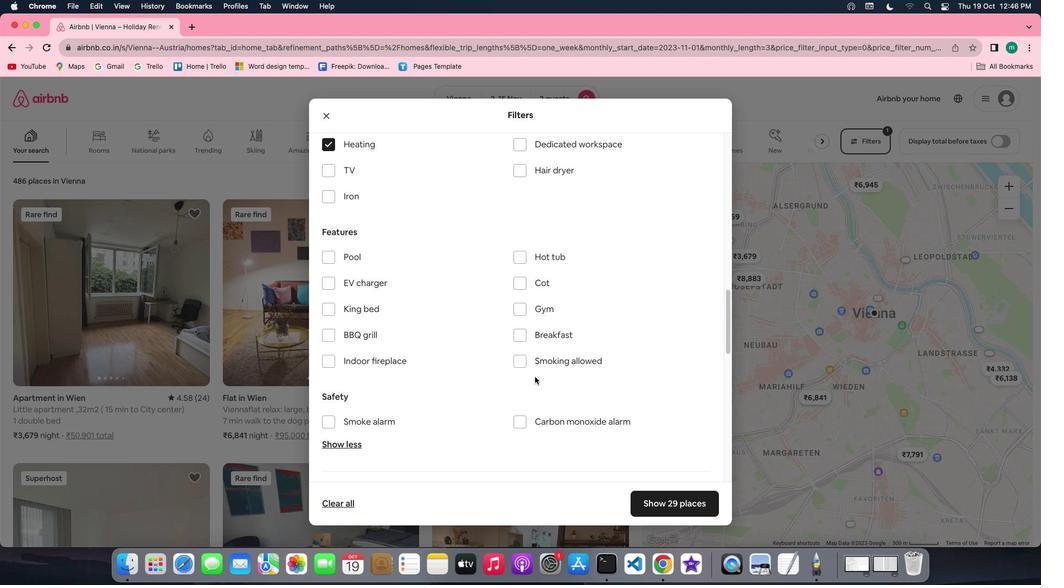 
Action: Mouse scrolled (535, 376) with delta (0, 0)
Screenshot: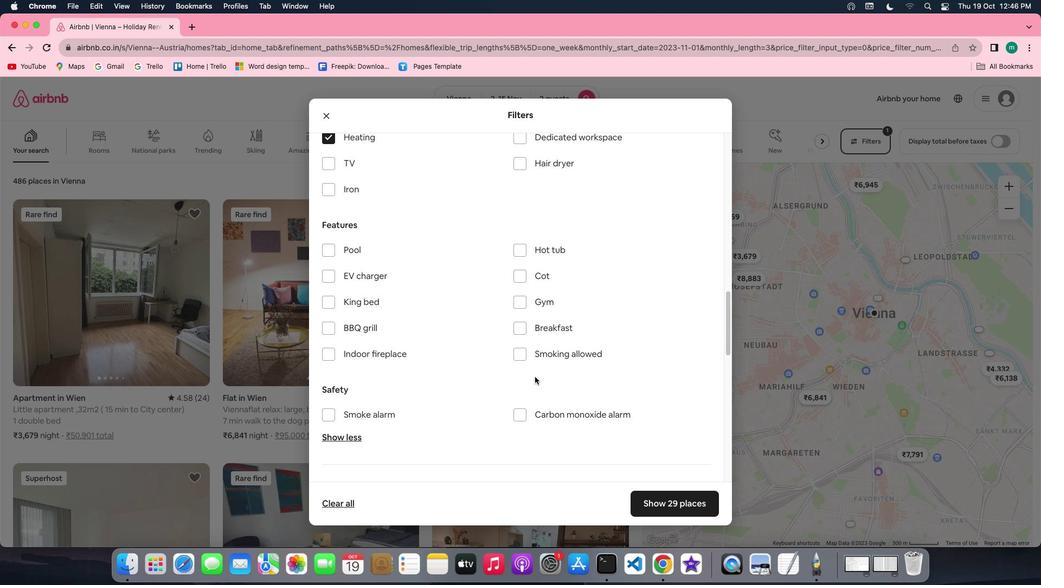 
Action: Mouse scrolled (535, 376) with delta (0, -1)
Screenshot: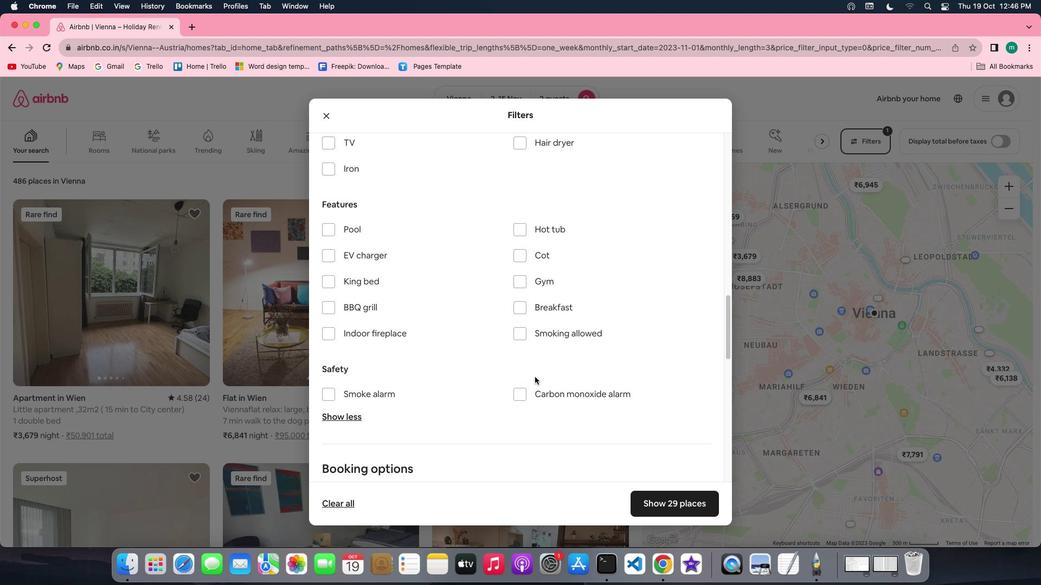 
Action: Mouse scrolled (535, 376) with delta (0, 0)
Screenshot: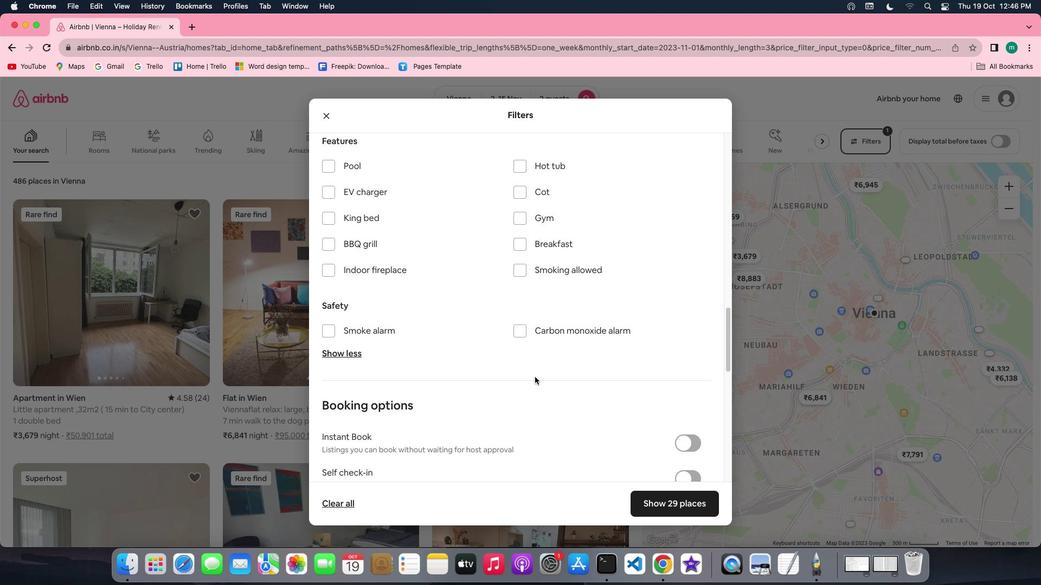 
Action: Mouse scrolled (535, 376) with delta (0, 0)
Screenshot: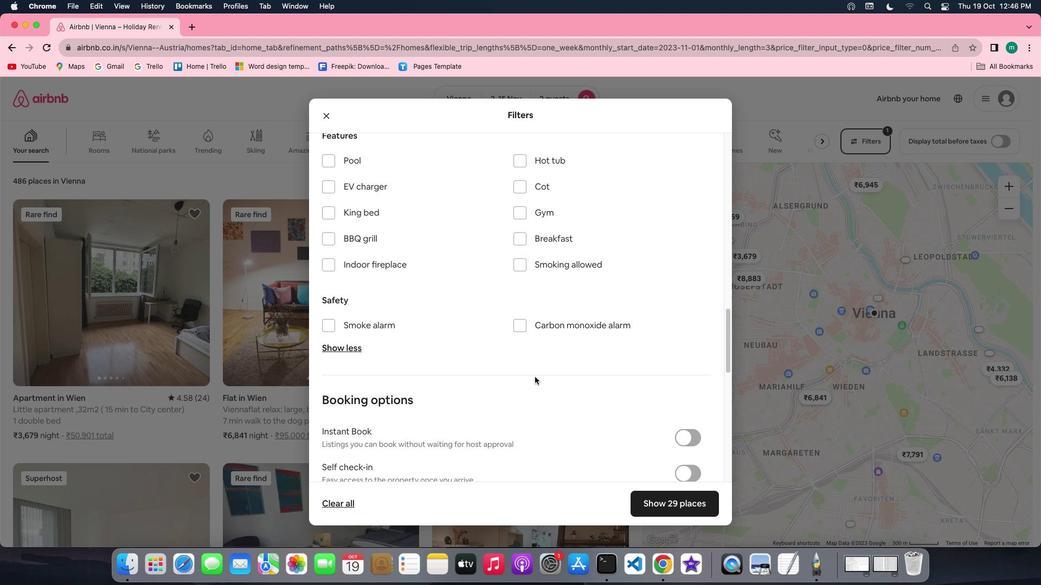 
Action: Mouse scrolled (535, 376) with delta (0, -1)
Screenshot: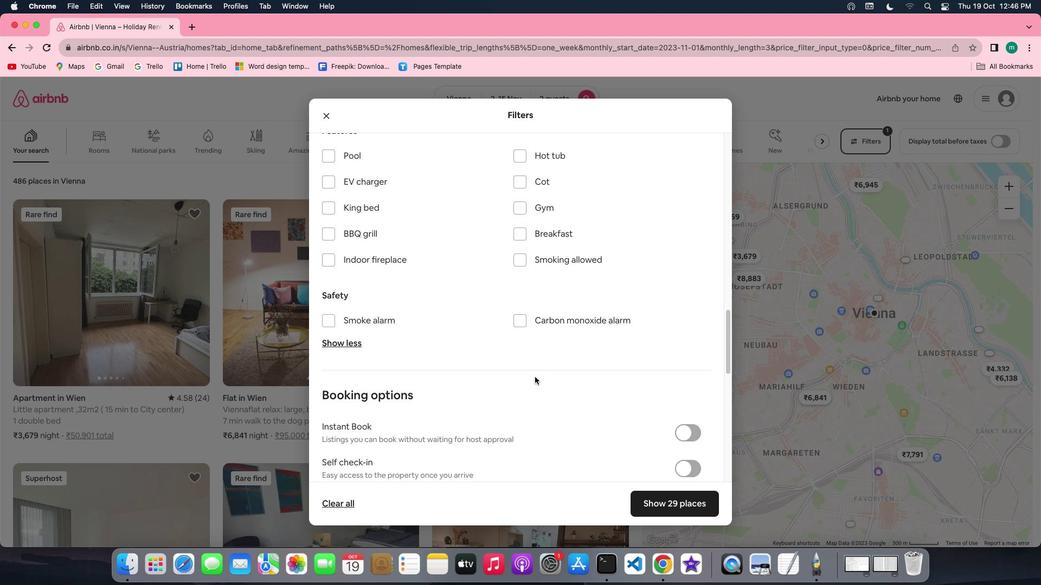 
Action: Mouse scrolled (535, 376) with delta (0, -1)
Screenshot: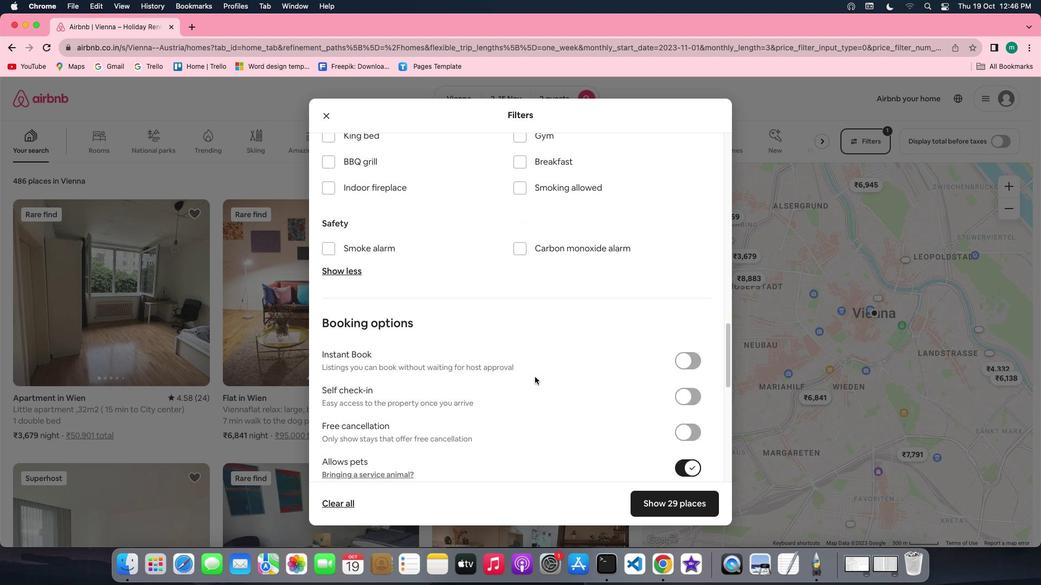 
Action: Mouse moved to (691, 346)
Screenshot: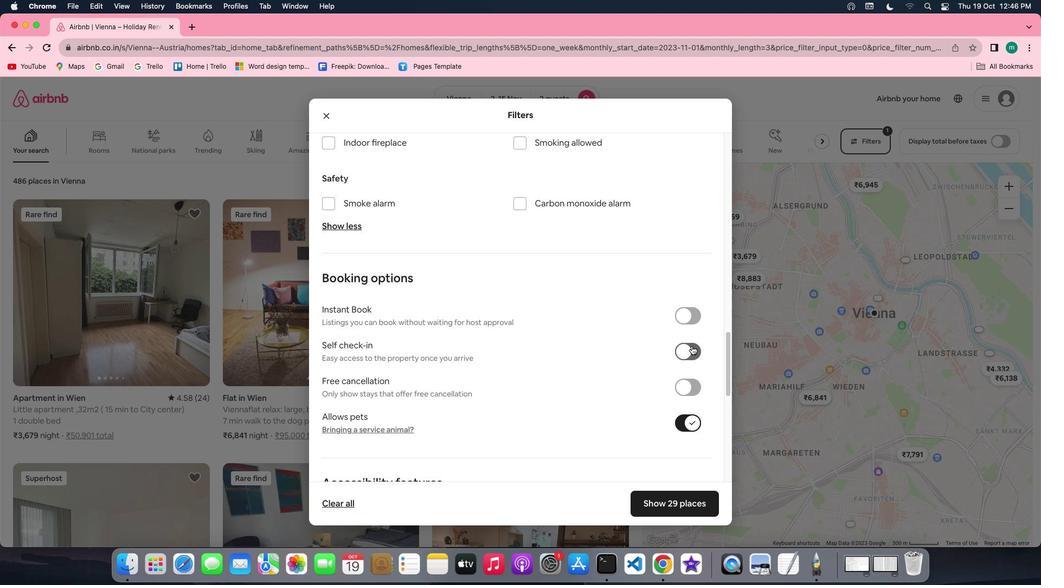 
Action: Mouse pressed left at (691, 346)
Screenshot: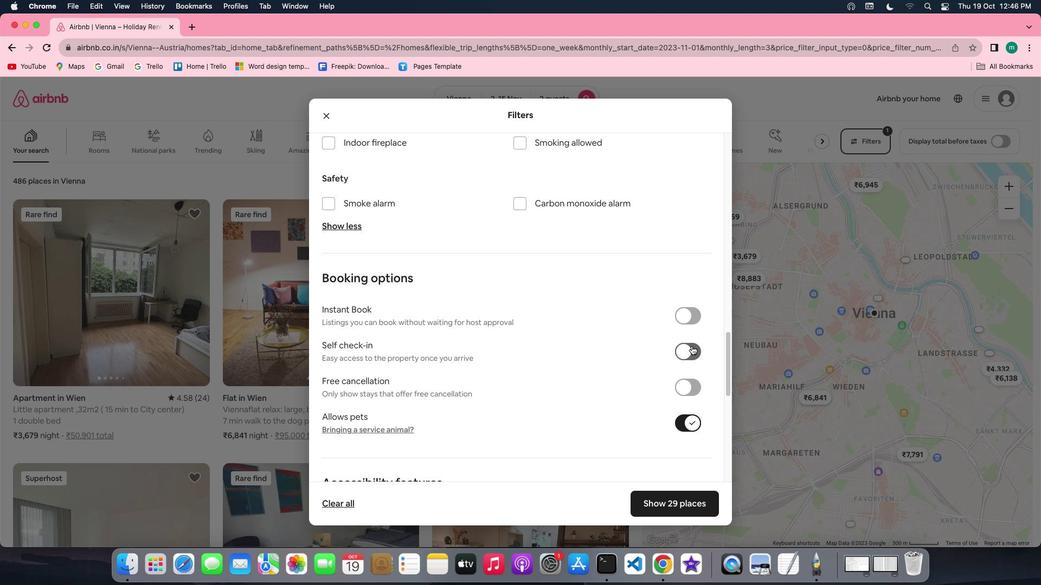 
Action: Mouse moved to (516, 393)
Screenshot: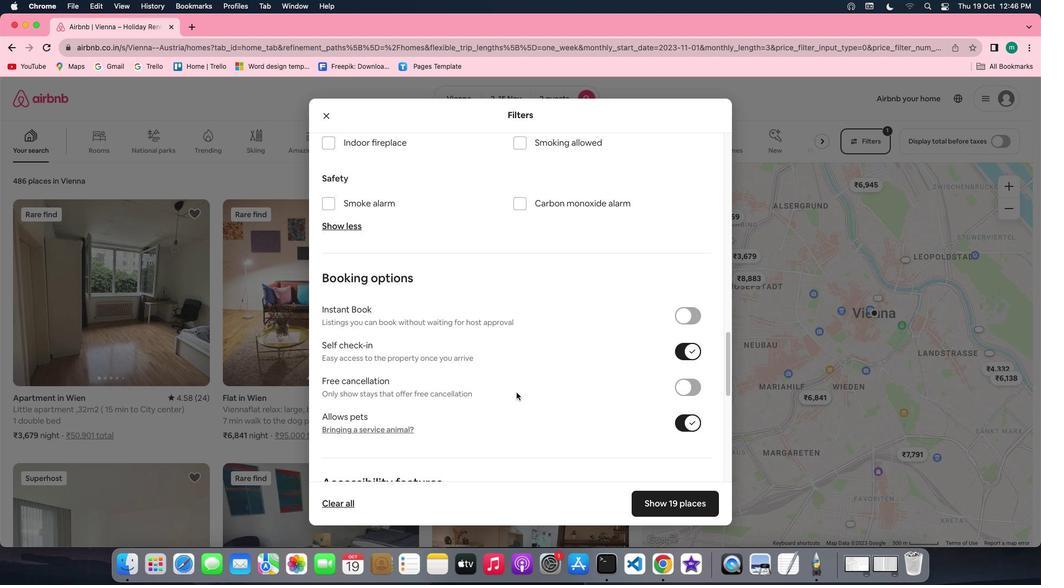 
Action: Mouse scrolled (516, 393) with delta (0, 0)
Screenshot: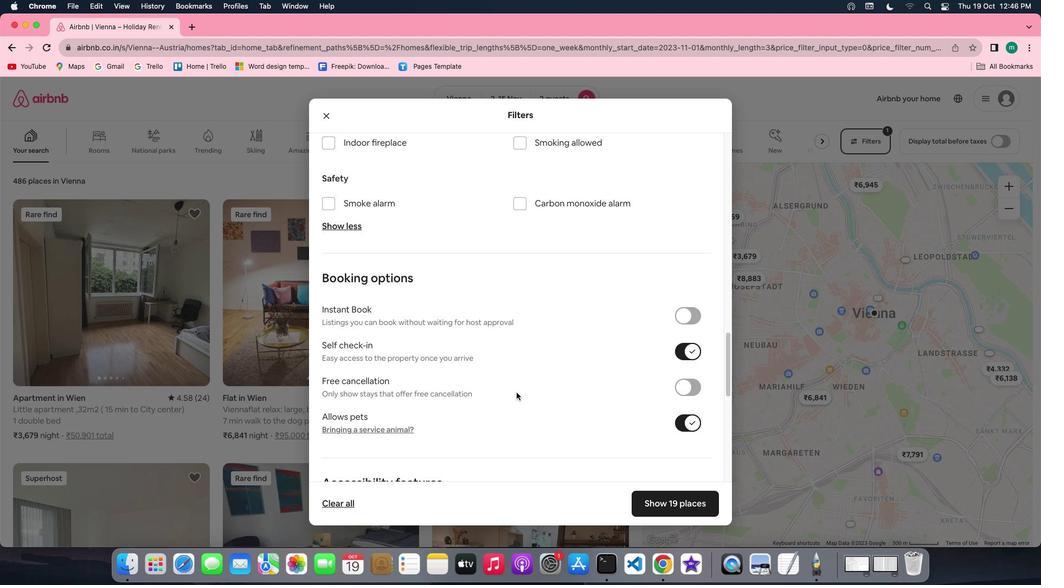 
Action: Mouse scrolled (516, 393) with delta (0, 0)
Screenshot: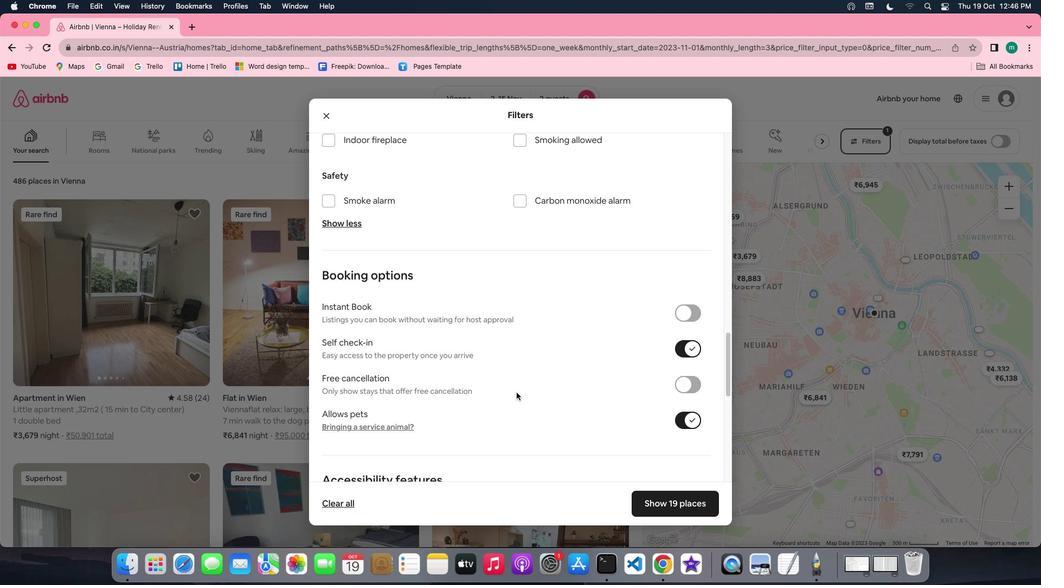 
Action: Mouse scrolled (516, 393) with delta (0, 0)
Screenshot: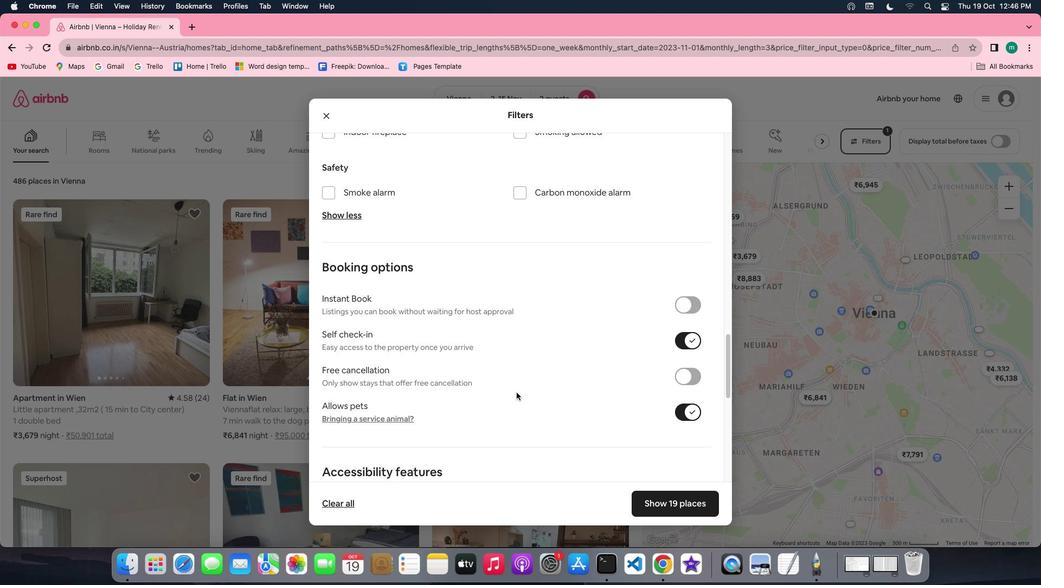 
Action: Mouse scrolled (516, 393) with delta (0, 0)
Screenshot: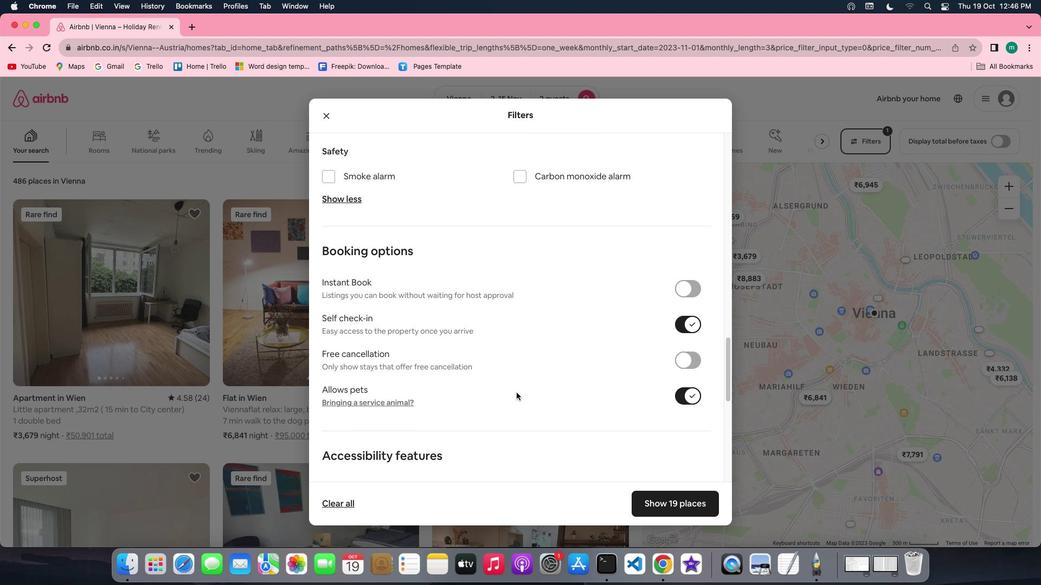 
Action: Mouse scrolled (516, 393) with delta (0, 0)
Screenshot: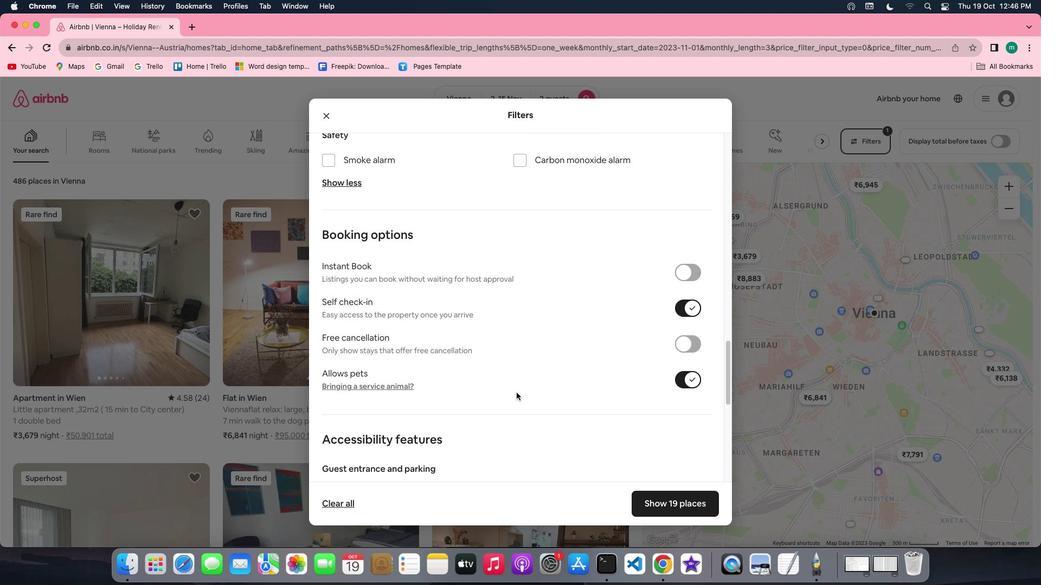 
Action: Mouse scrolled (516, 393) with delta (0, 0)
Screenshot: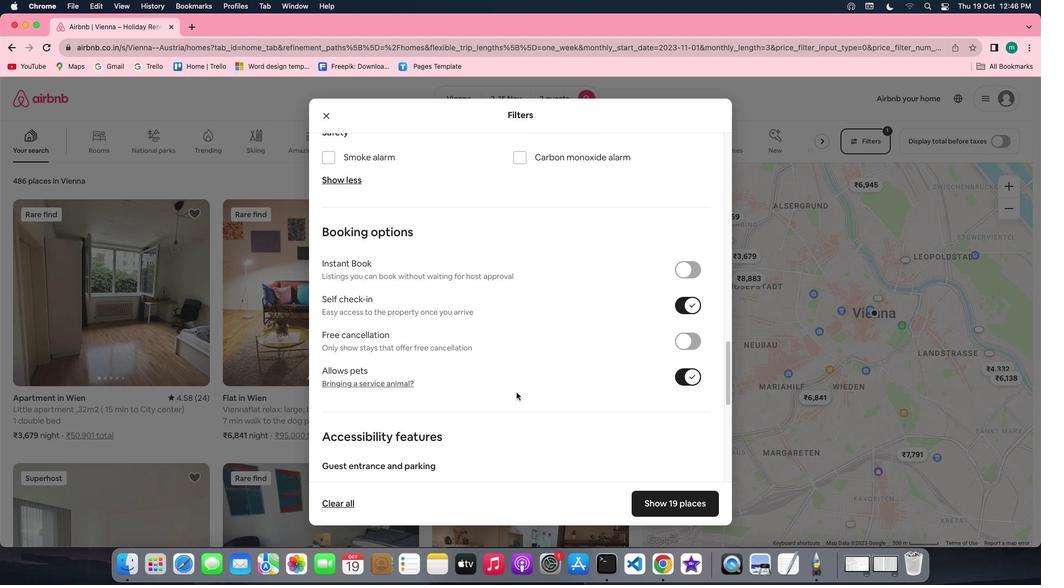 
Action: Mouse scrolled (516, 393) with delta (0, 0)
Screenshot: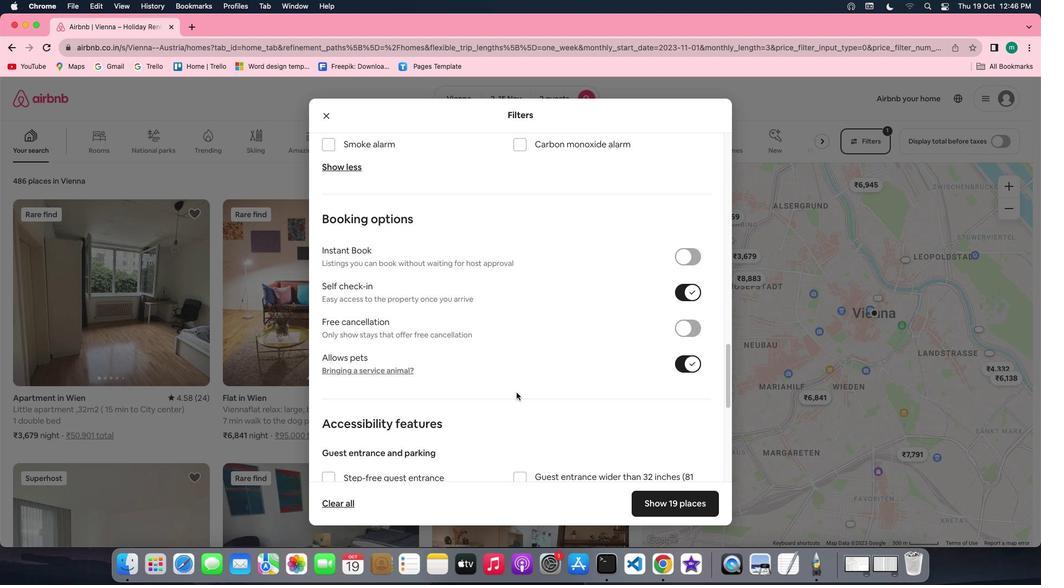 
Action: Mouse moved to (688, 498)
Screenshot: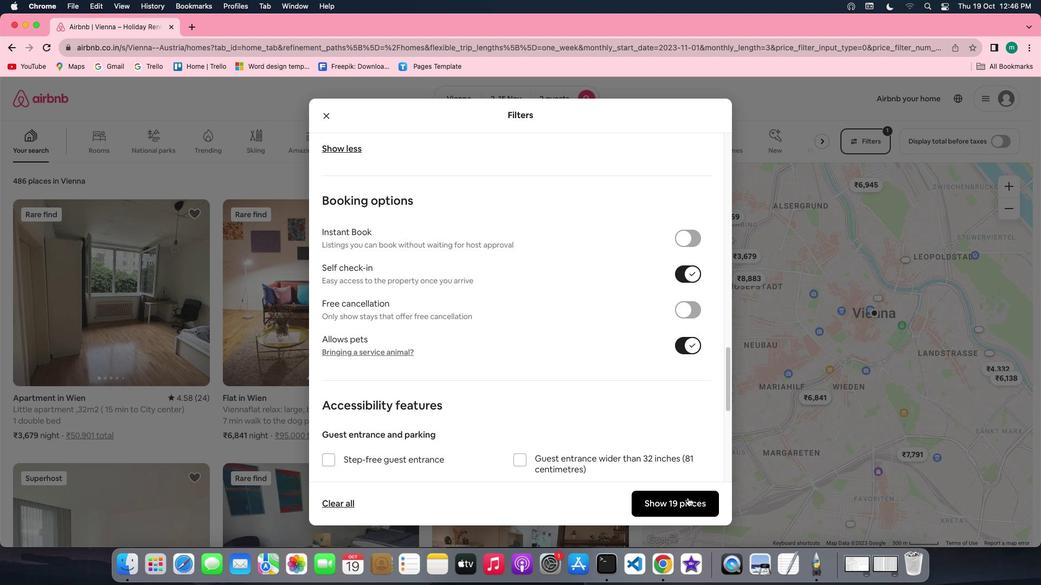 
Action: Mouse pressed left at (688, 498)
Screenshot: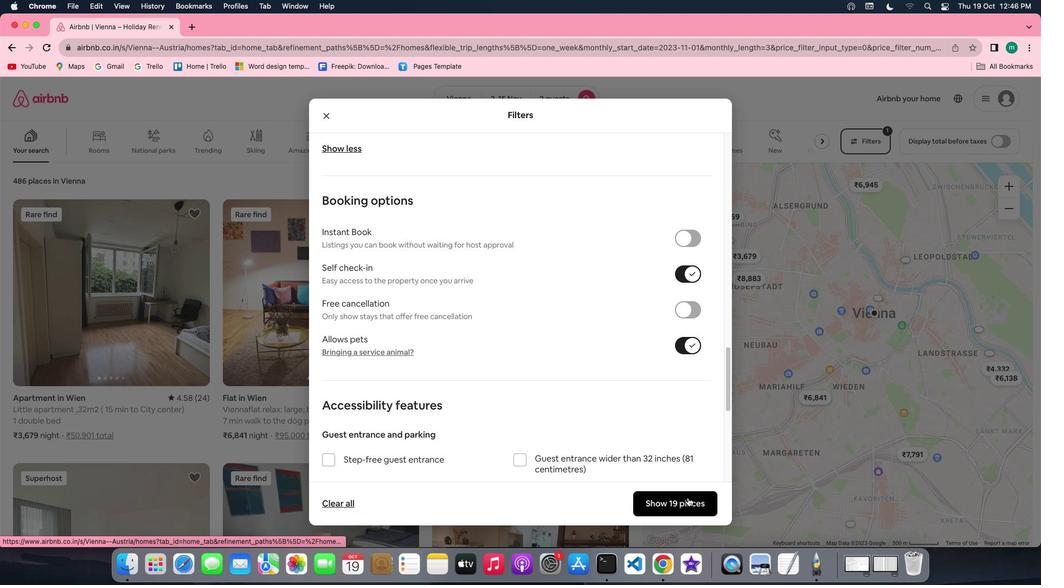 
Action: Mouse moved to (124, 283)
Screenshot: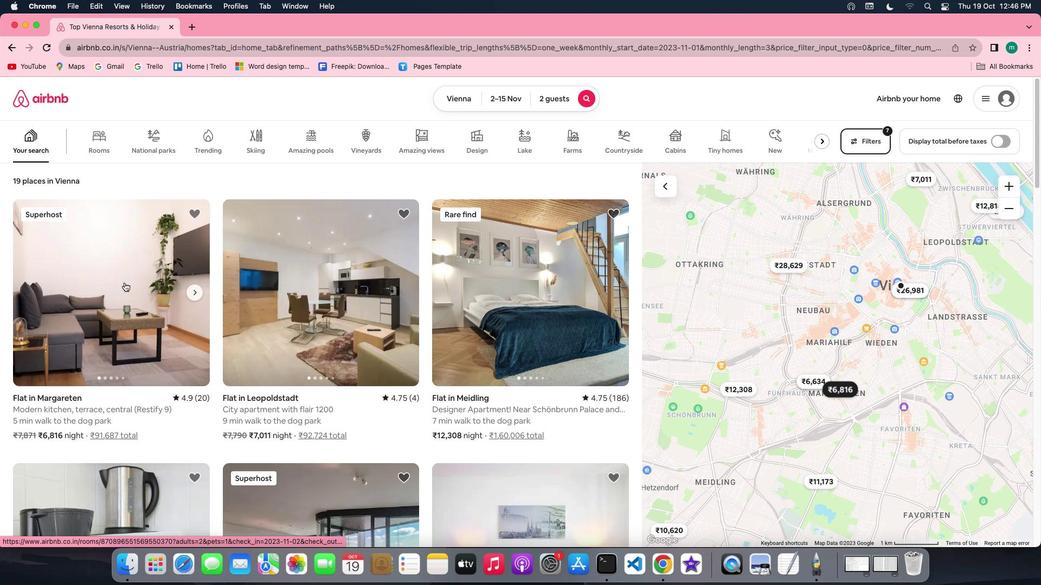 
Action: Mouse pressed left at (124, 283)
Screenshot: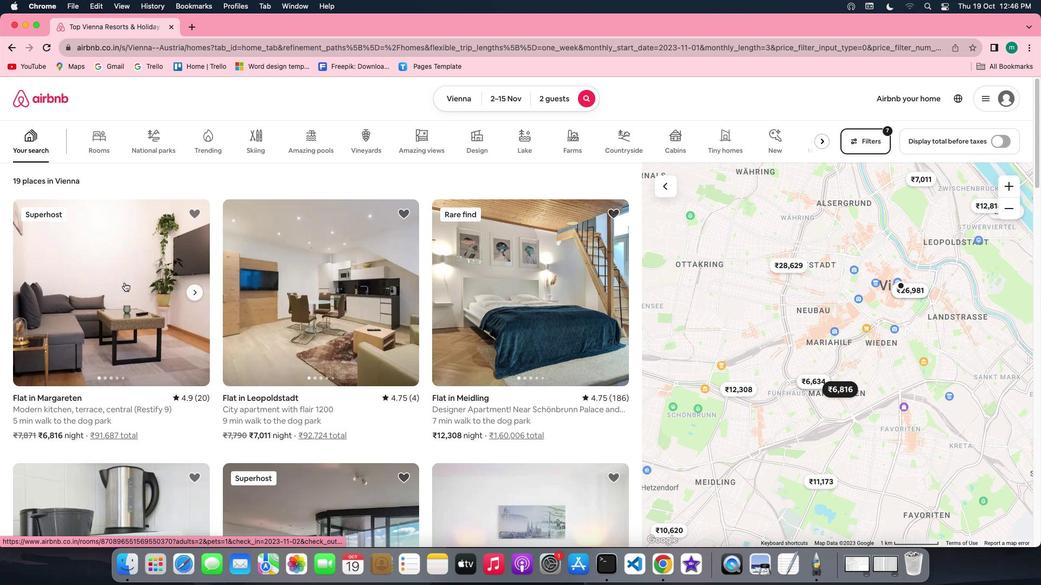 
Action: Mouse moved to (777, 407)
Screenshot: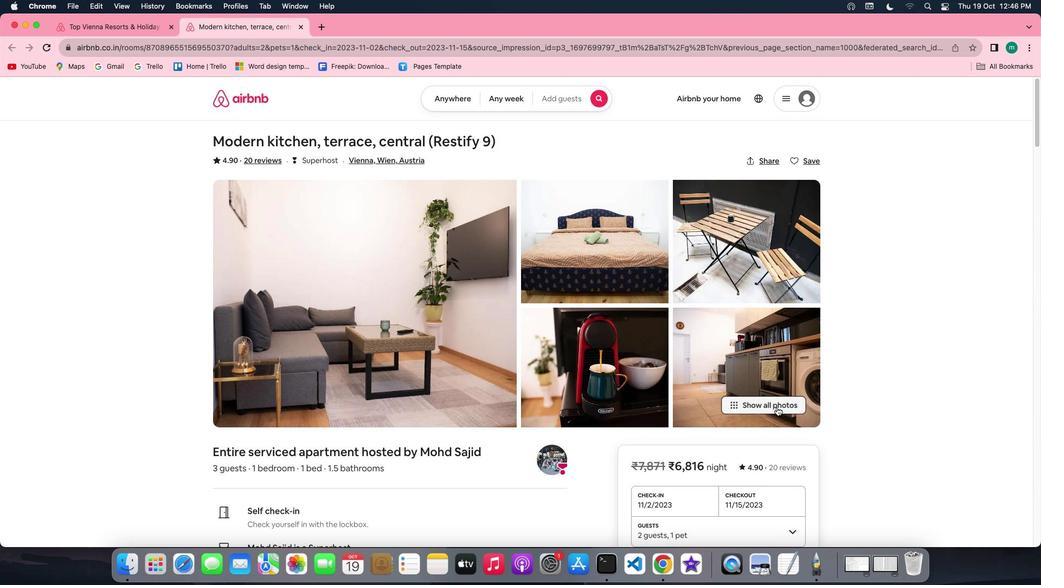 
Action: Mouse pressed left at (777, 407)
Screenshot: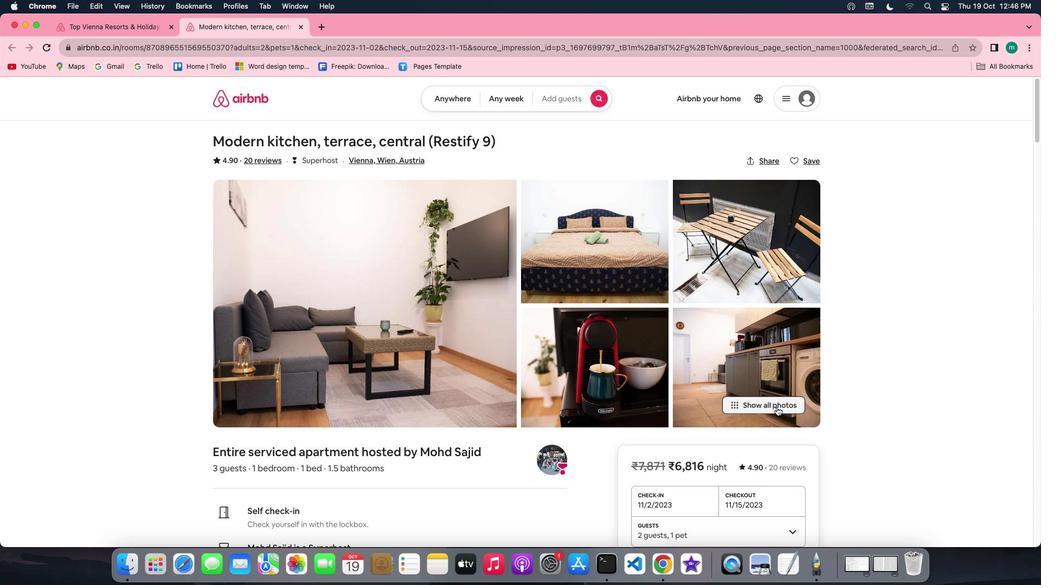 
Action: Mouse moved to (628, 373)
Screenshot: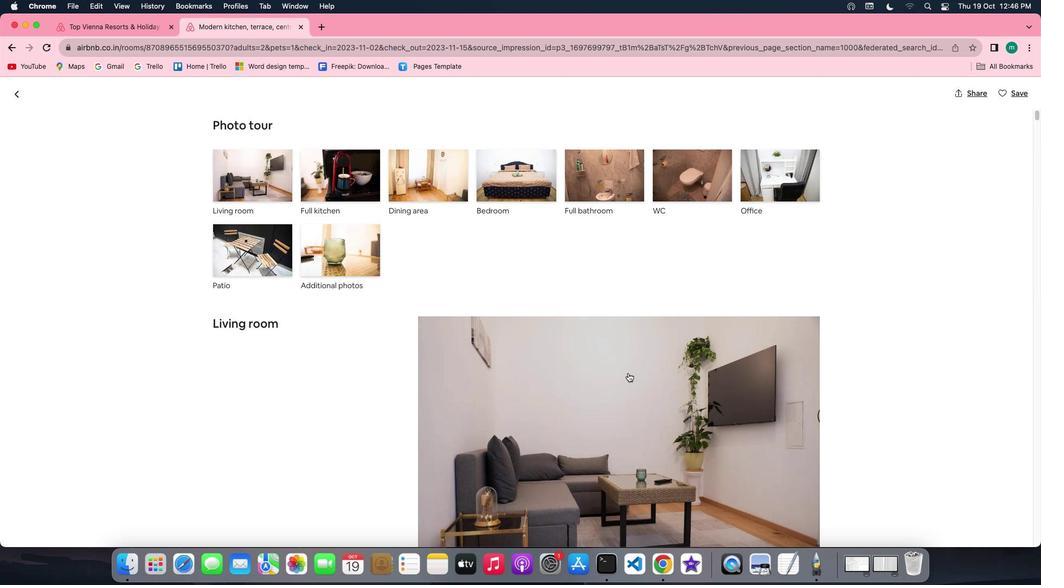 
Action: Mouse scrolled (628, 373) with delta (0, 0)
Screenshot: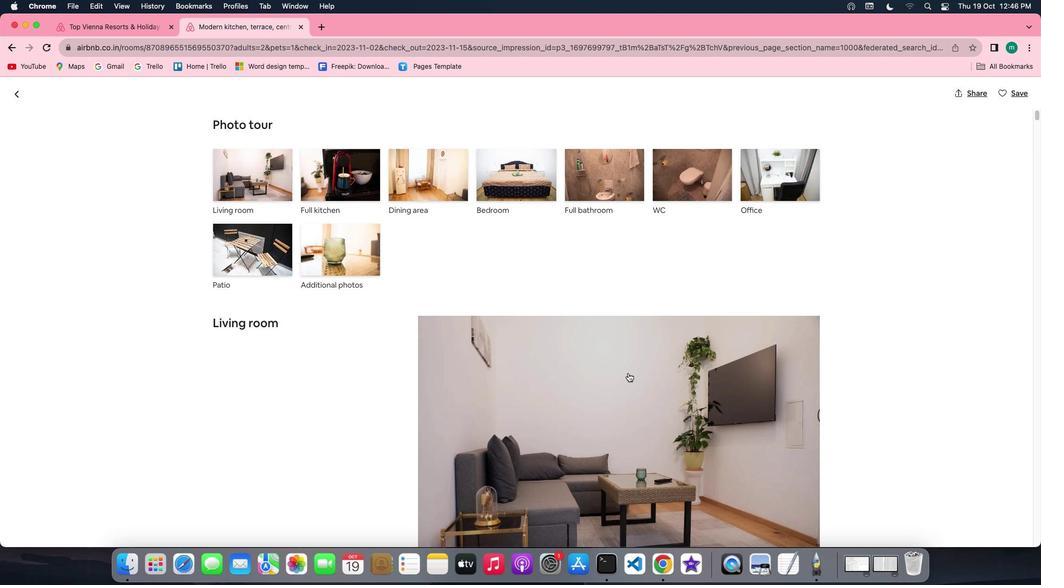 
Action: Mouse scrolled (628, 373) with delta (0, 0)
Screenshot: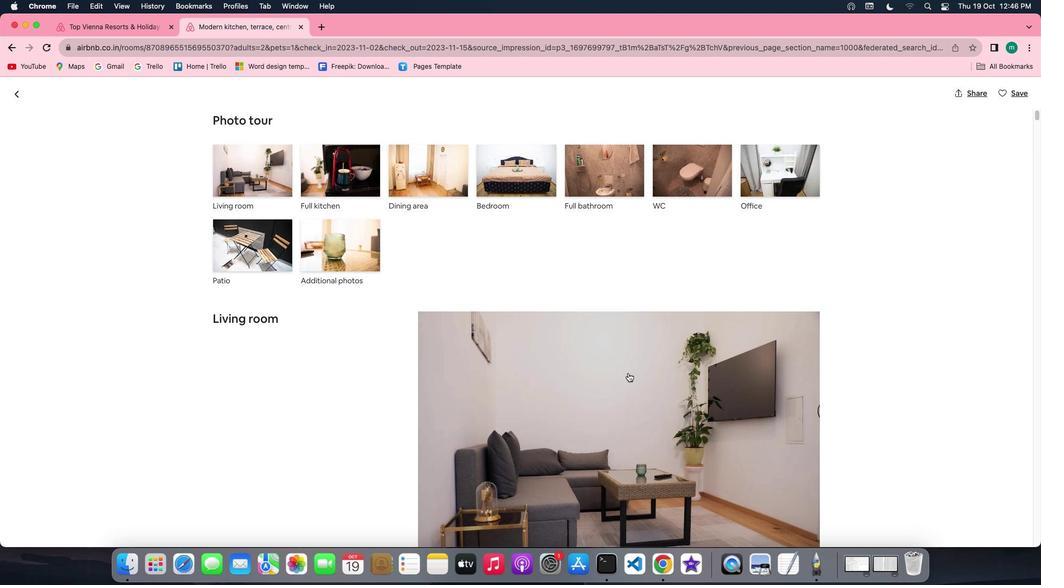 
Action: Mouse scrolled (628, 373) with delta (0, -1)
Screenshot: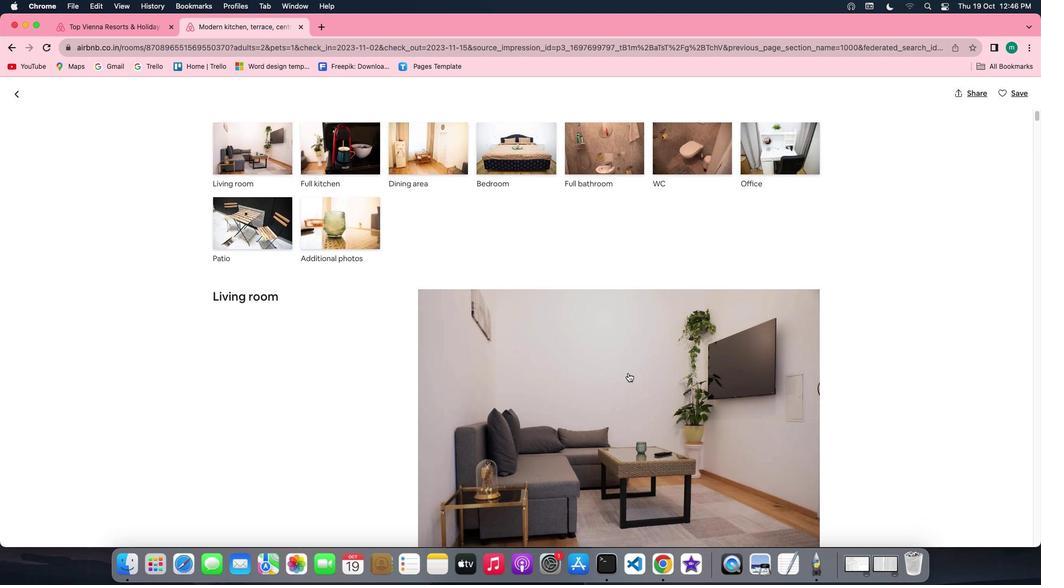 
Action: Mouse scrolled (628, 373) with delta (0, 0)
Screenshot: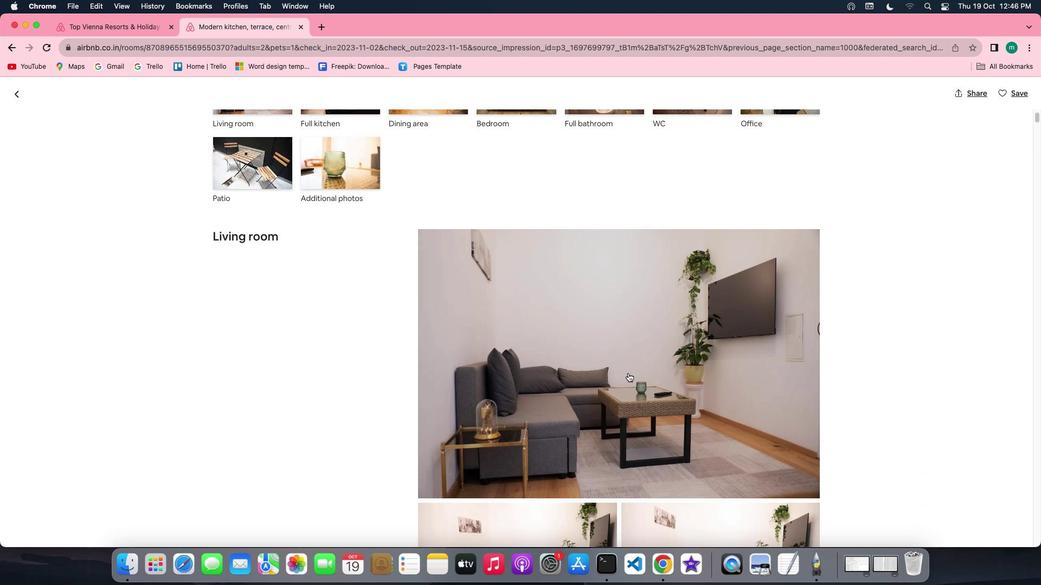 
Action: Mouse scrolled (628, 373) with delta (0, 0)
Screenshot: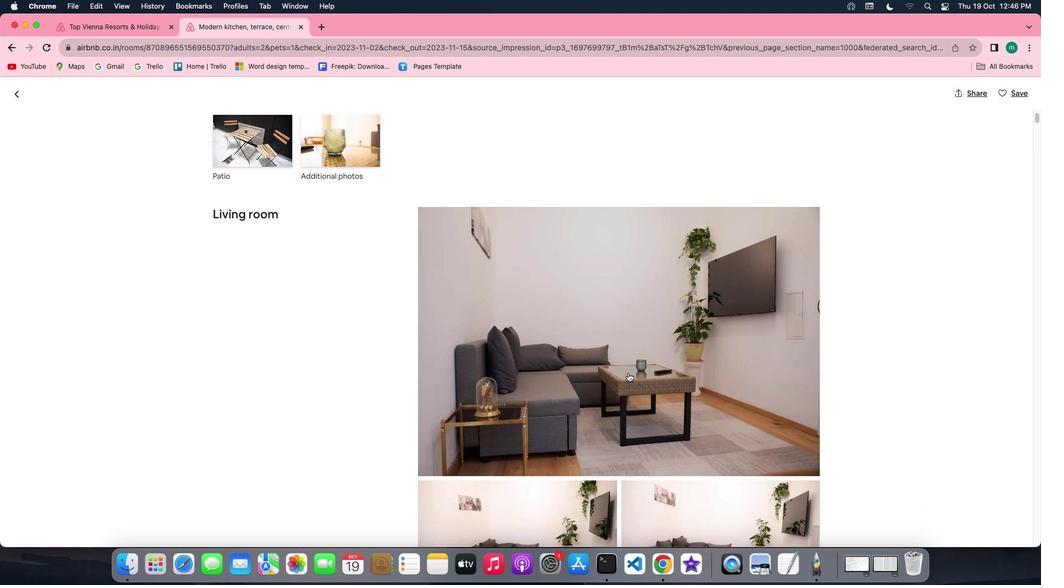 
Action: Mouse scrolled (628, 373) with delta (0, 0)
Screenshot: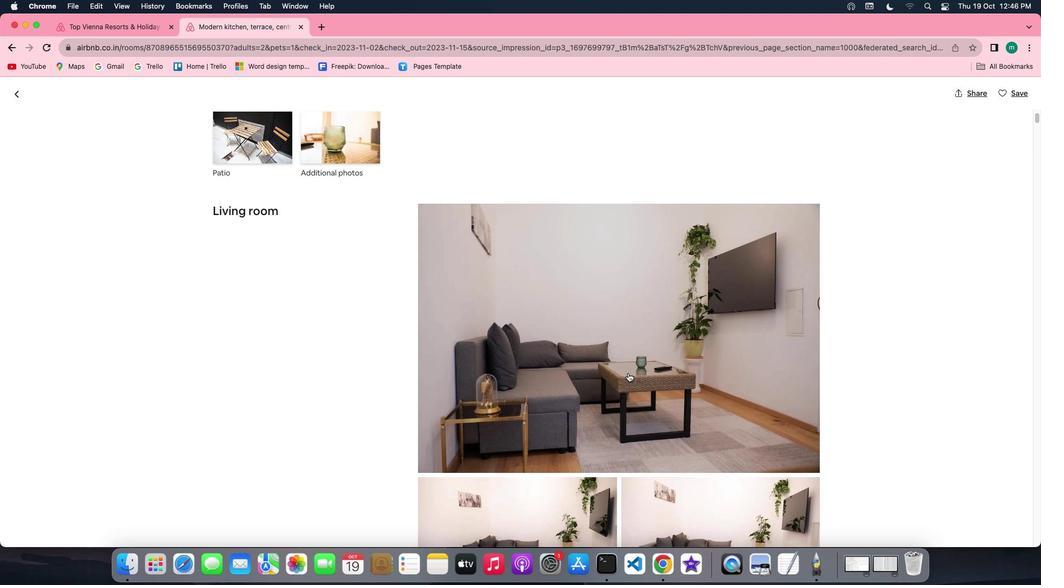 
Action: Mouse scrolled (628, 373) with delta (0, 0)
Screenshot: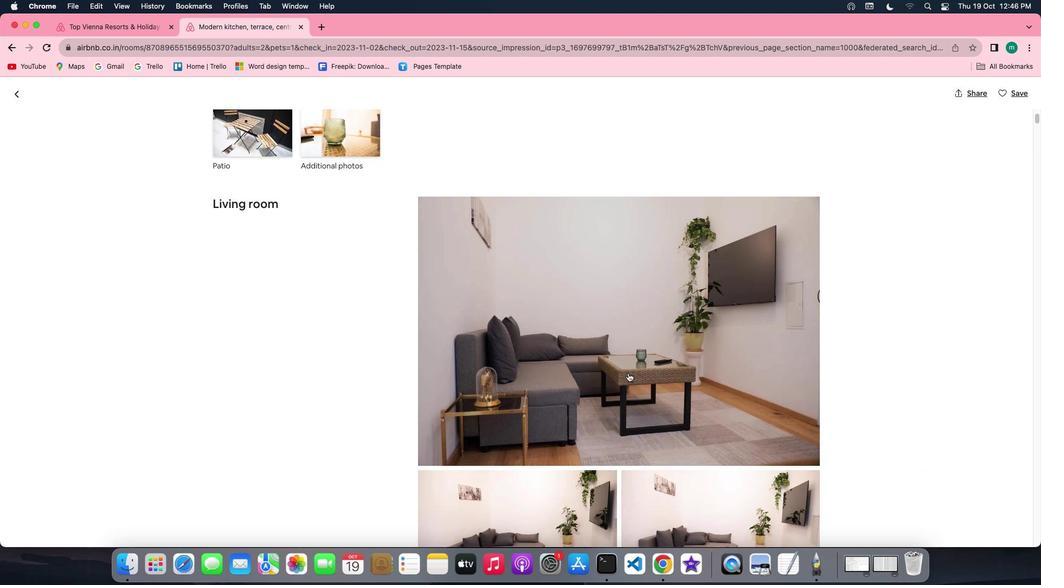 
Action: Mouse scrolled (628, 373) with delta (0, 0)
Screenshot: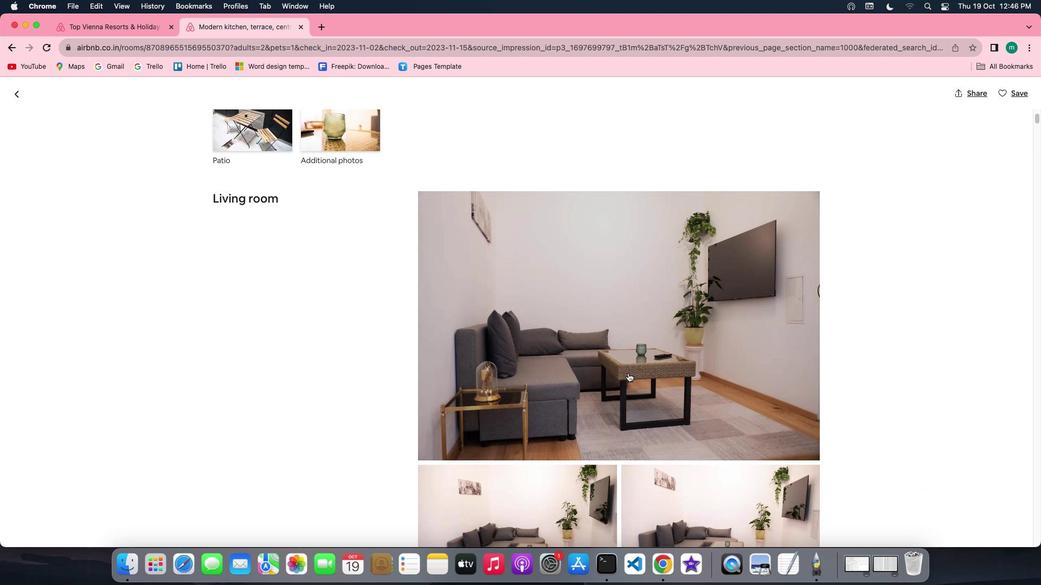 
Action: Mouse scrolled (628, 373) with delta (0, 0)
Screenshot: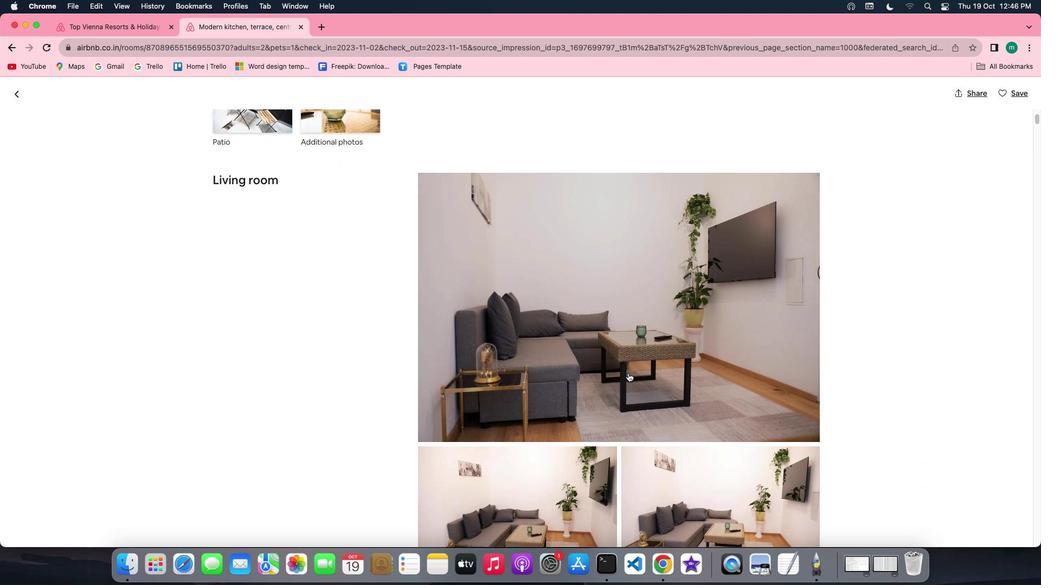 
Action: Mouse scrolled (628, 373) with delta (0, 0)
Screenshot: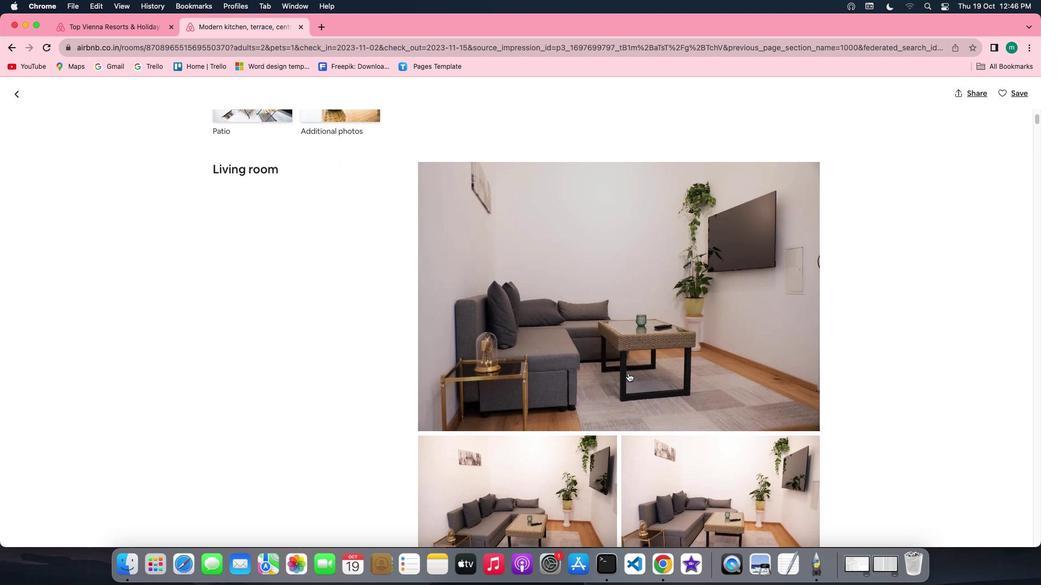 
Action: Mouse scrolled (628, 373) with delta (0, 0)
Screenshot: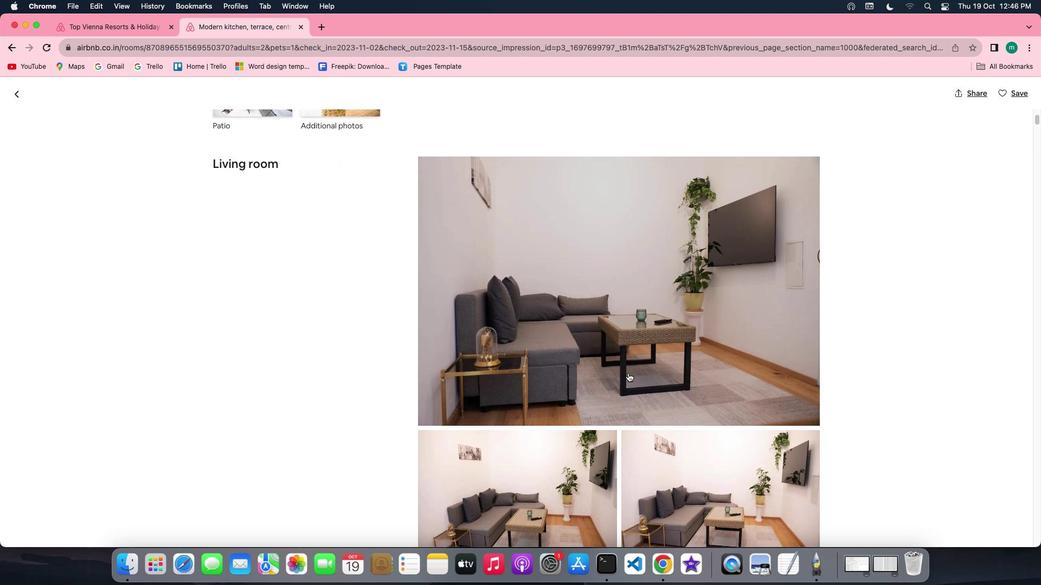
Action: Mouse scrolled (628, 373) with delta (0, 0)
Screenshot: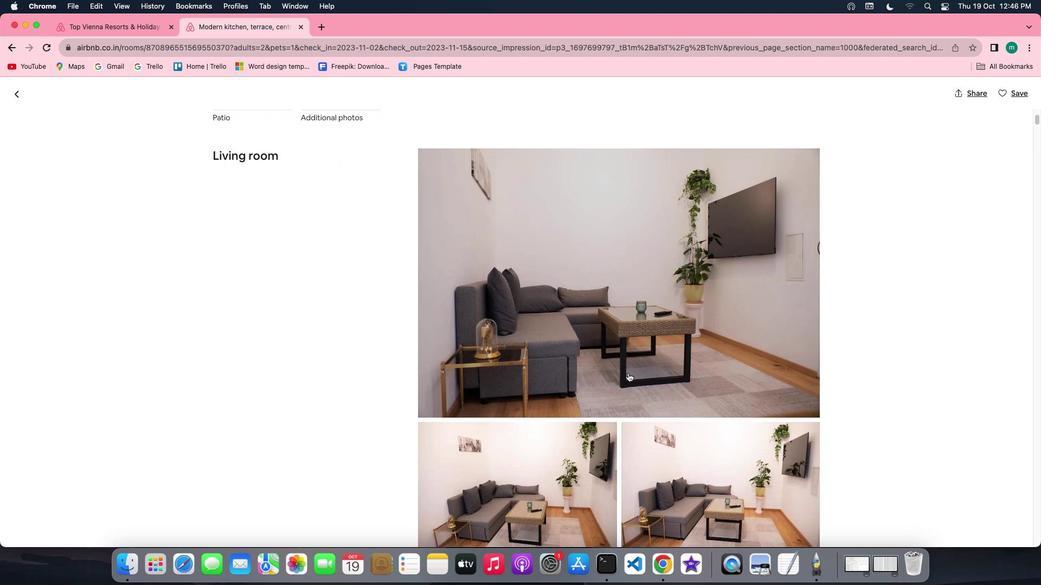 
Action: Mouse scrolled (628, 373) with delta (0, 0)
Screenshot: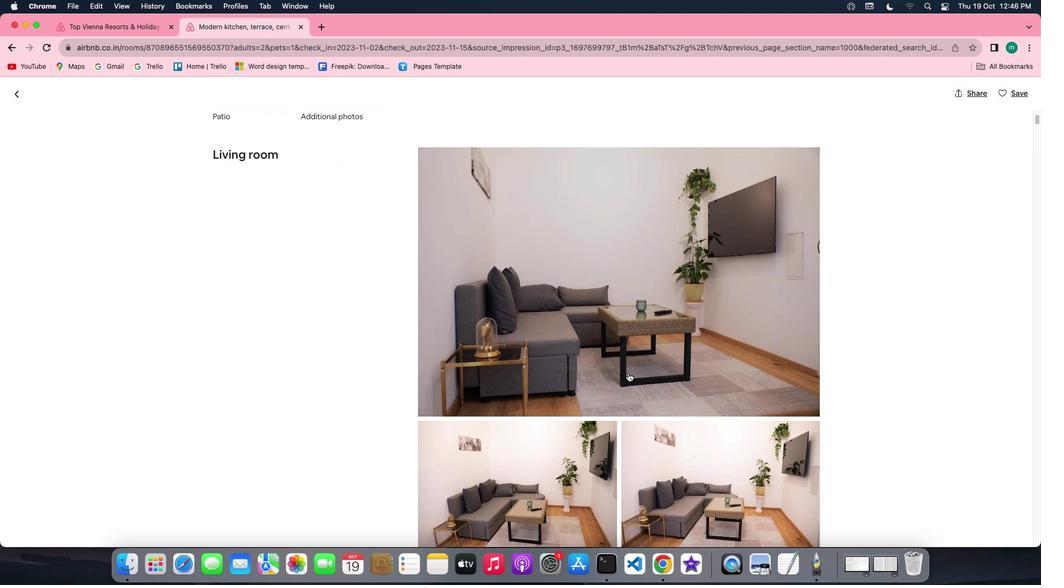 
Action: Mouse scrolled (628, 373) with delta (0, 0)
Screenshot: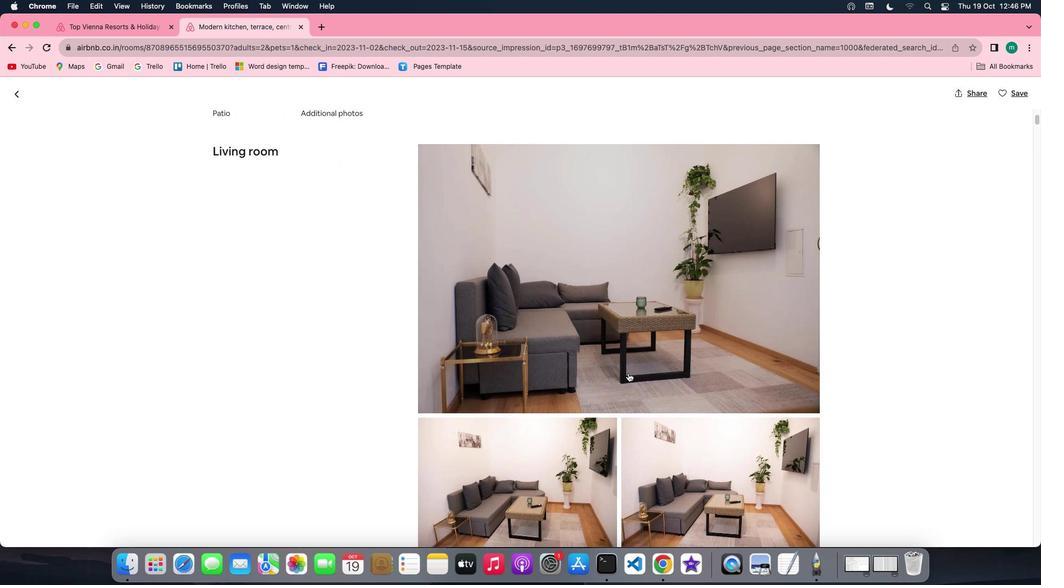 
Action: Mouse scrolled (628, 373) with delta (0, 0)
Screenshot: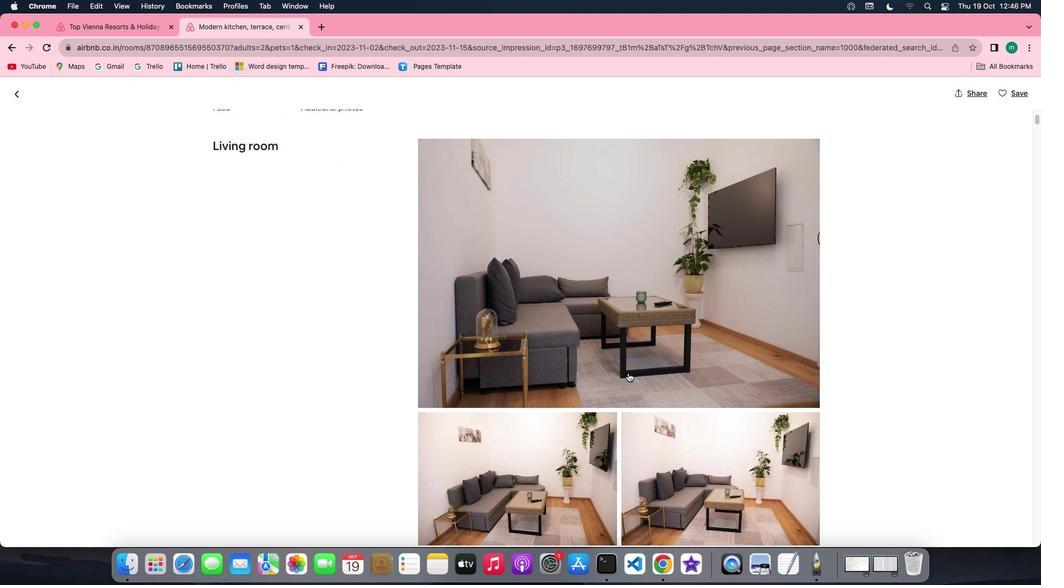 
Action: Mouse scrolled (628, 373) with delta (0, 0)
Screenshot: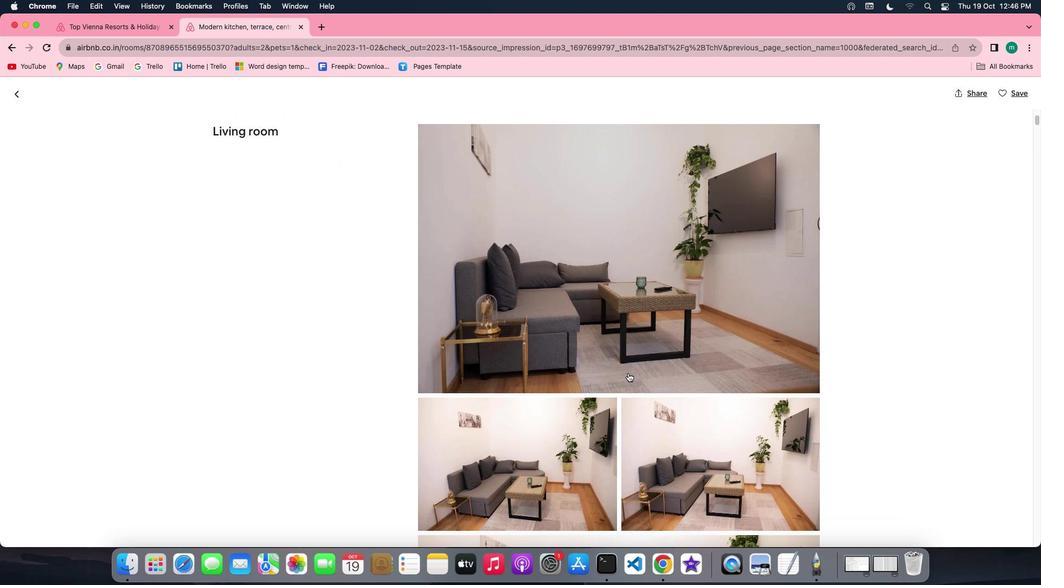 
Action: Mouse scrolled (628, 373) with delta (0, 0)
Screenshot: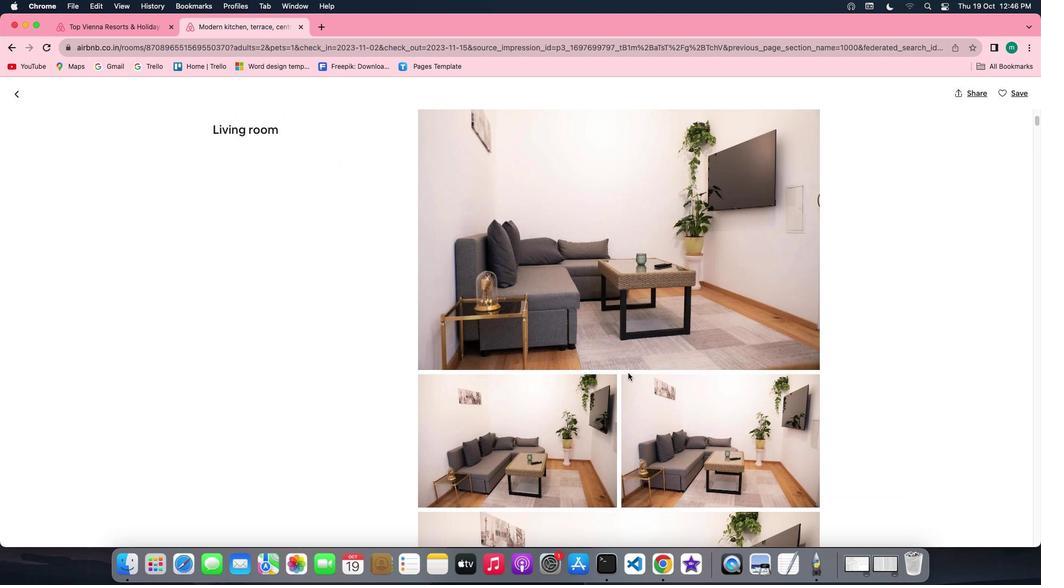 
Action: Mouse scrolled (628, 373) with delta (0, 0)
Screenshot: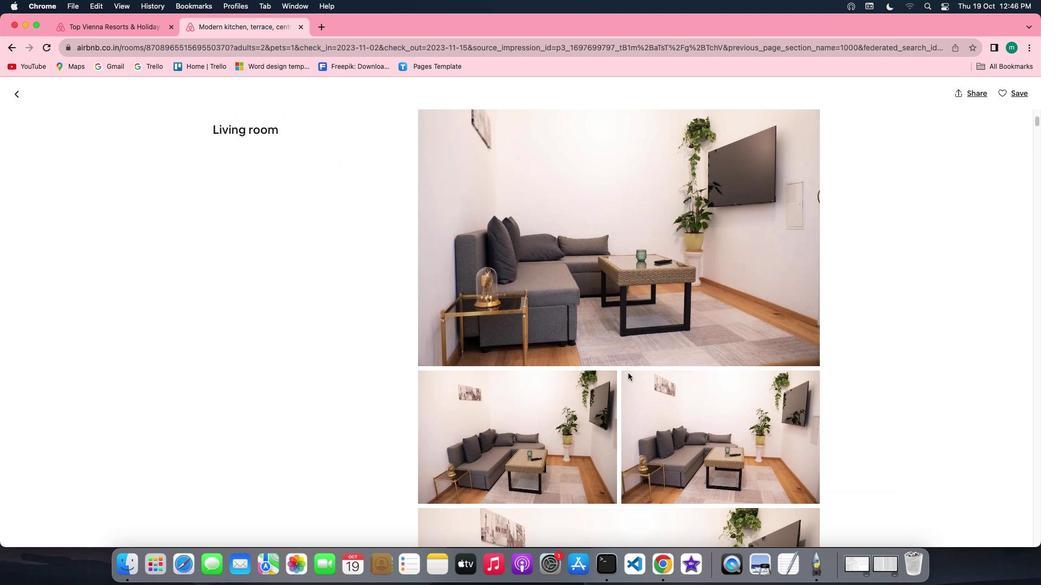 
Action: Mouse scrolled (628, 373) with delta (0, 0)
Screenshot: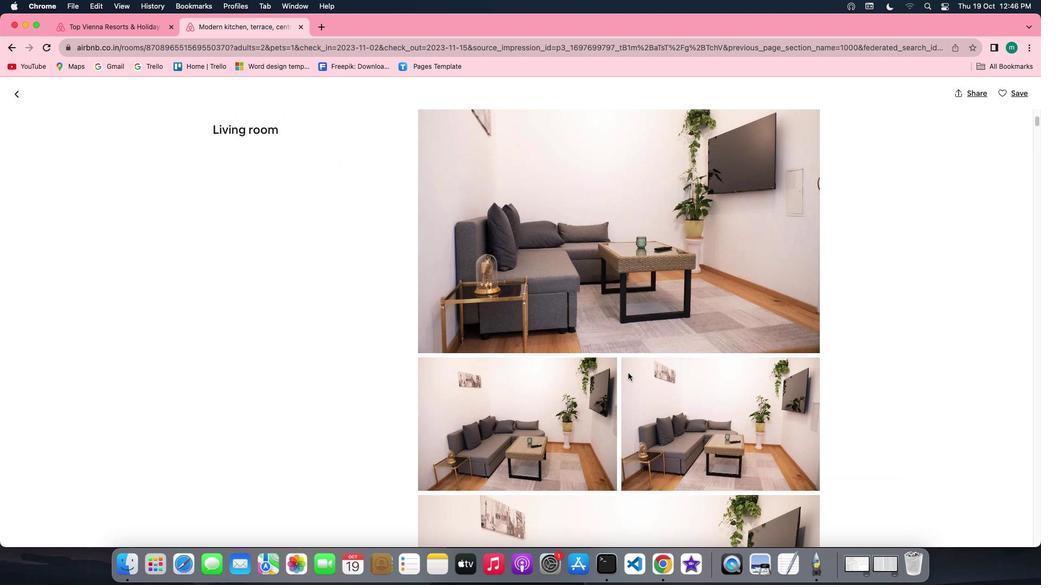 
Action: Mouse scrolled (628, 373) with delta (0, 0)
Screenshot: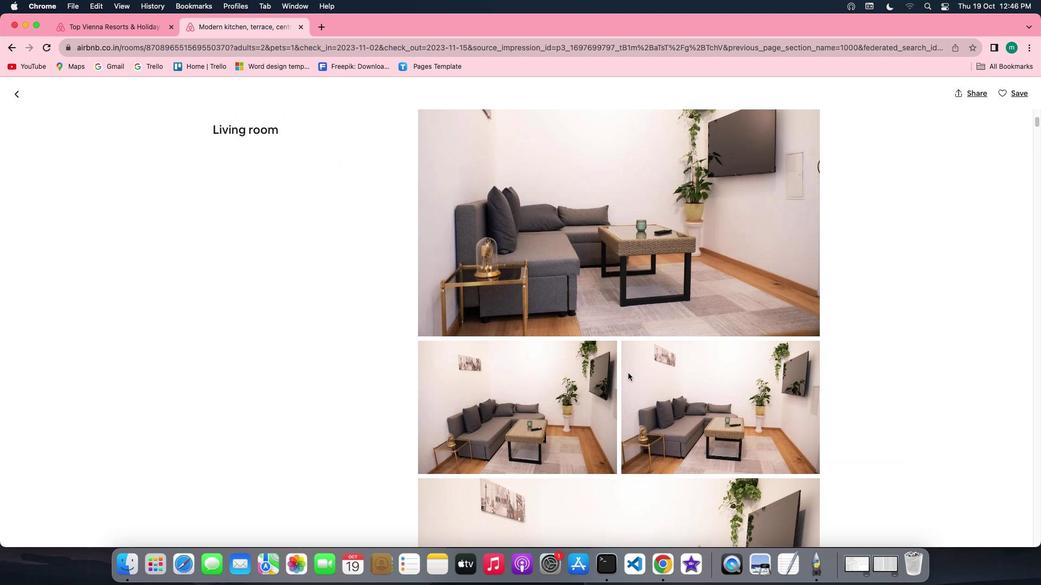 
Action: Mouse scrolled (628, 373) with delta (0, 0)
Screenshot: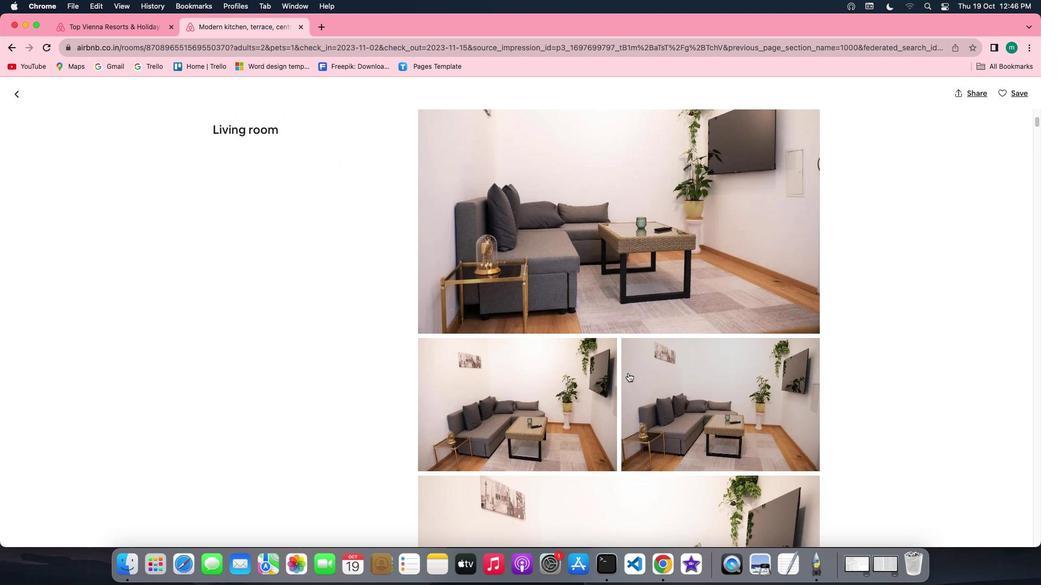 
Action: Mouse scrolled (628, 373) with delta (0, 0)
Screenshot: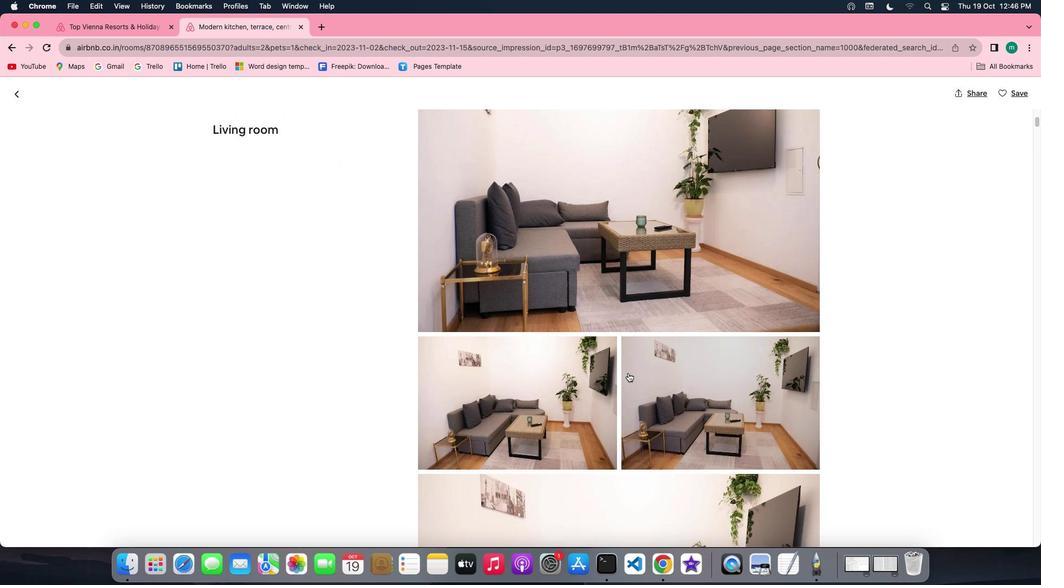 
Action: Mouse scrolled (628, 373) with delta (0, 0)
Screenshot: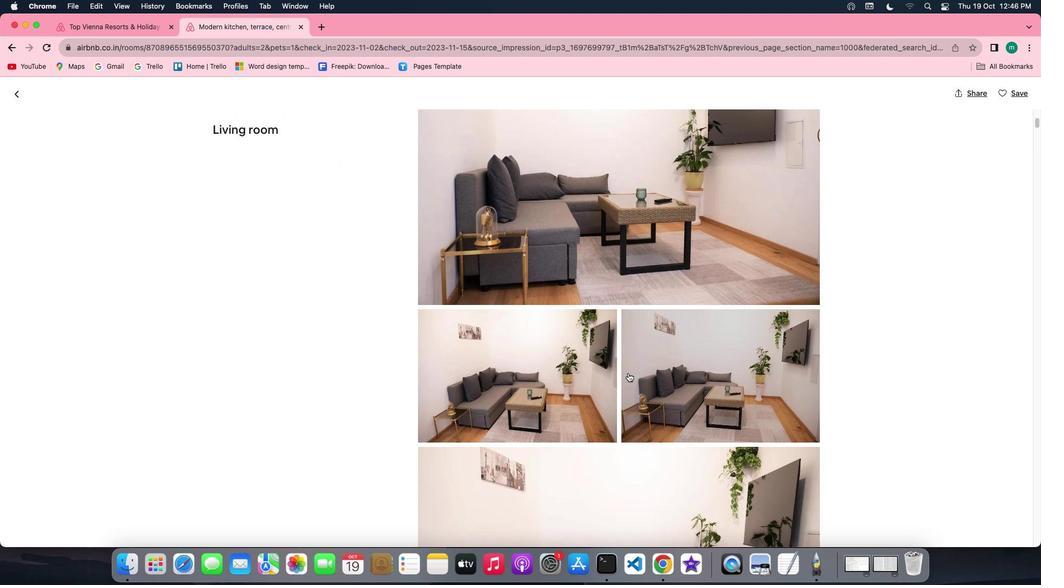 
Action: Mouse scrolled (628, 373) with delta (0, 0)
Screenshot: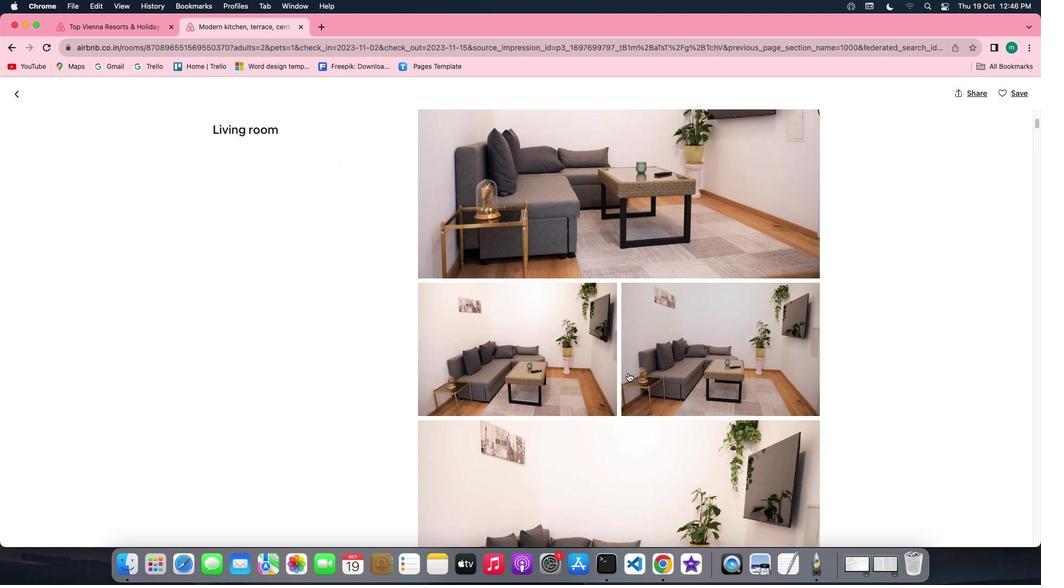 
Action: Mouse scrolled (628, 373) with delta (0, 0)
Screenshot: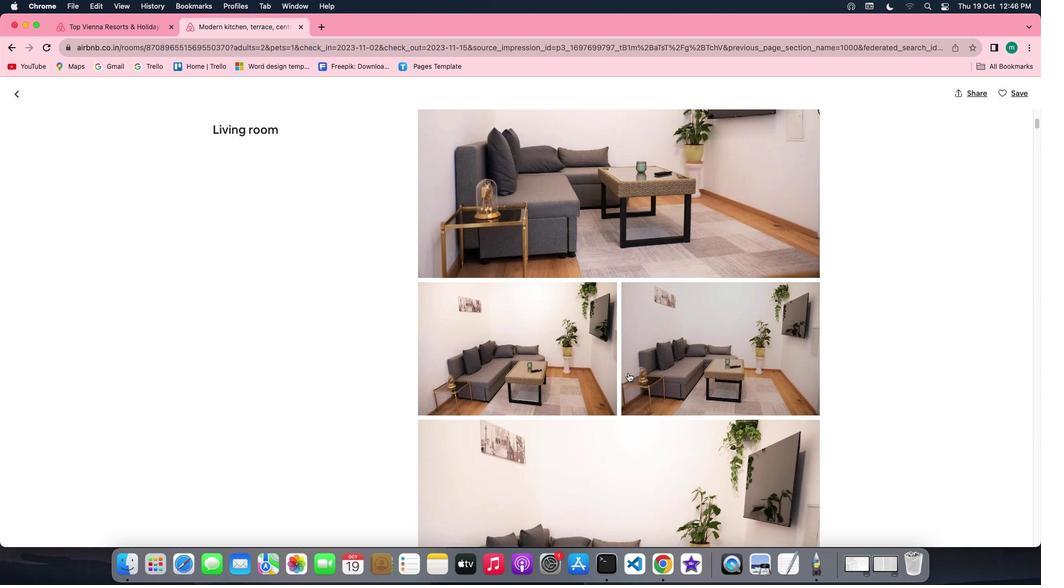 
Action: Mouse scrolled (628, 373) with delta (0, 0)
Screenshot: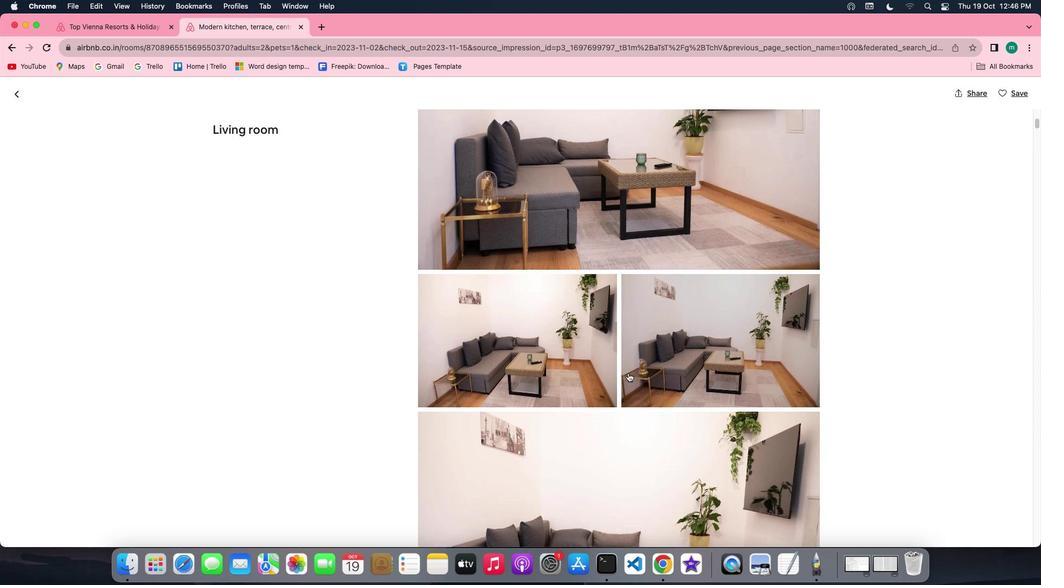 
Action: Mouse scrolled (628, 373) with delta (0, 0)
Screenshot: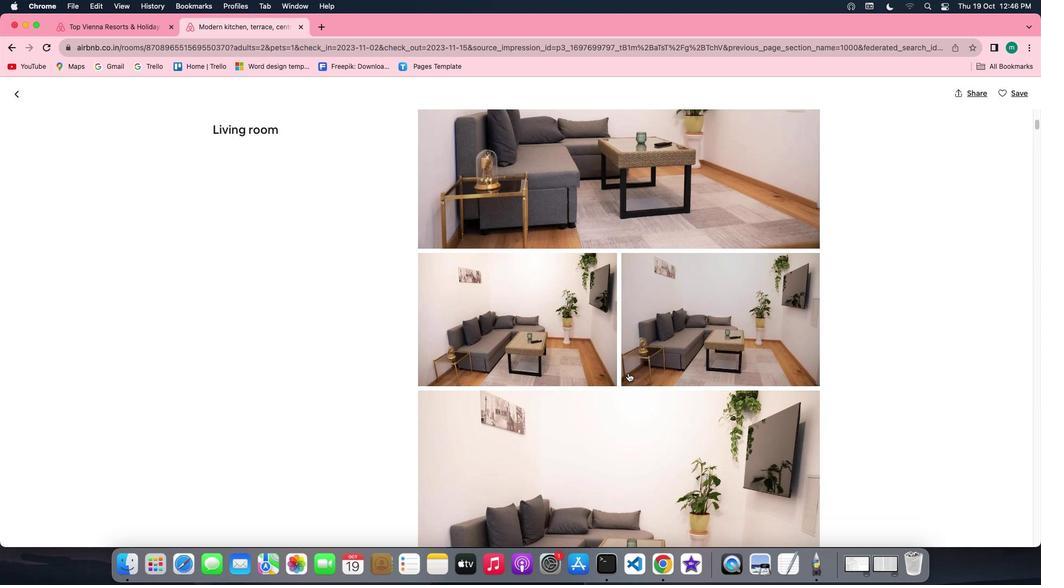 
Action: Mouse scrolled (628, 373) with delta (0, 0)
Screenshot: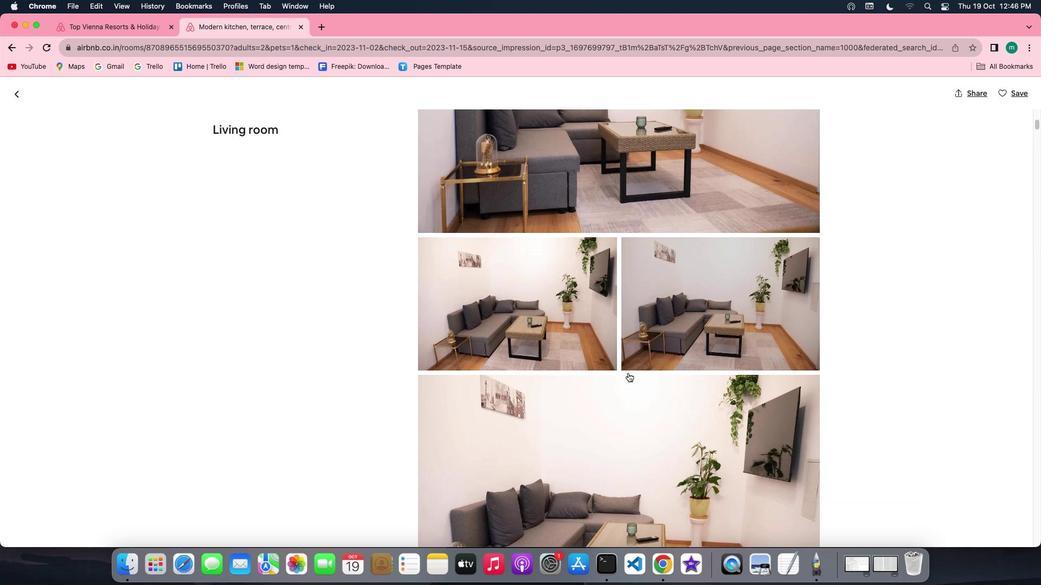 
Action: Mouse scrolled (628, 373) with delta (0, 0)
Screenshot: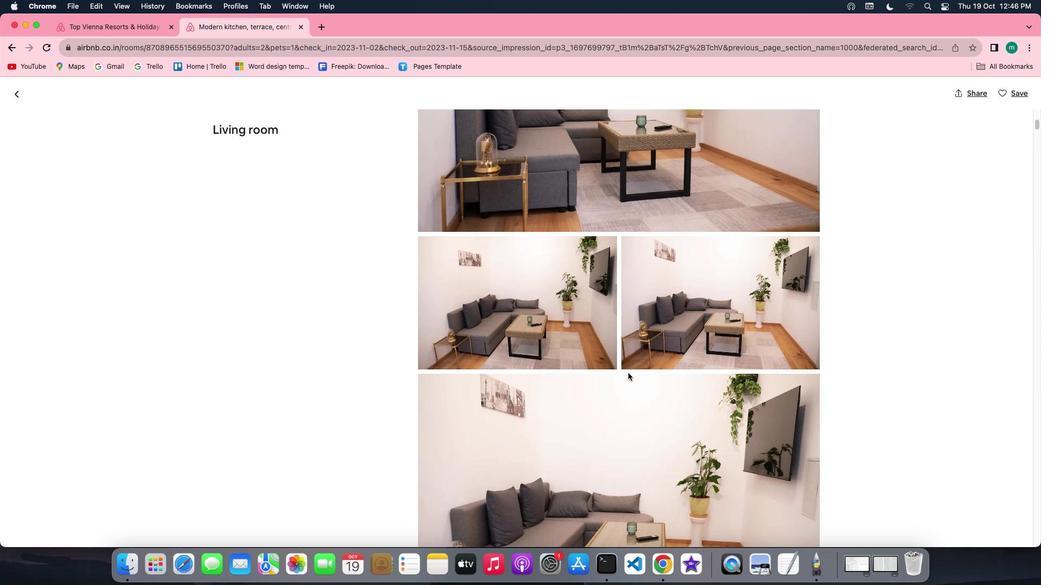 
Action: Mouse scrolled (628, 373) with delta (0, 0)
Screenshot: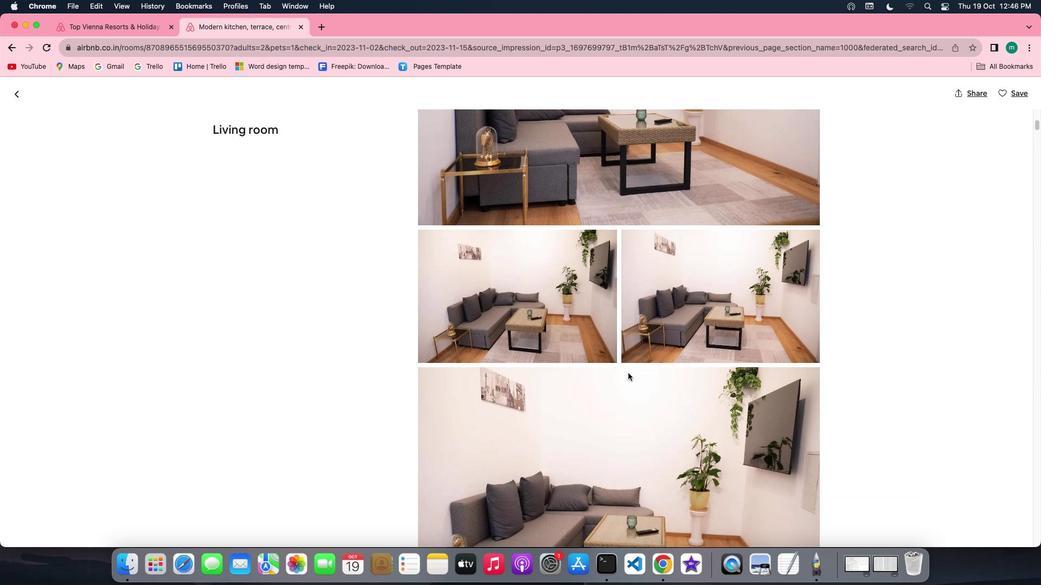 
Action: Mouse scrolled (628, 373) with delta (0, 0)
Screenshot: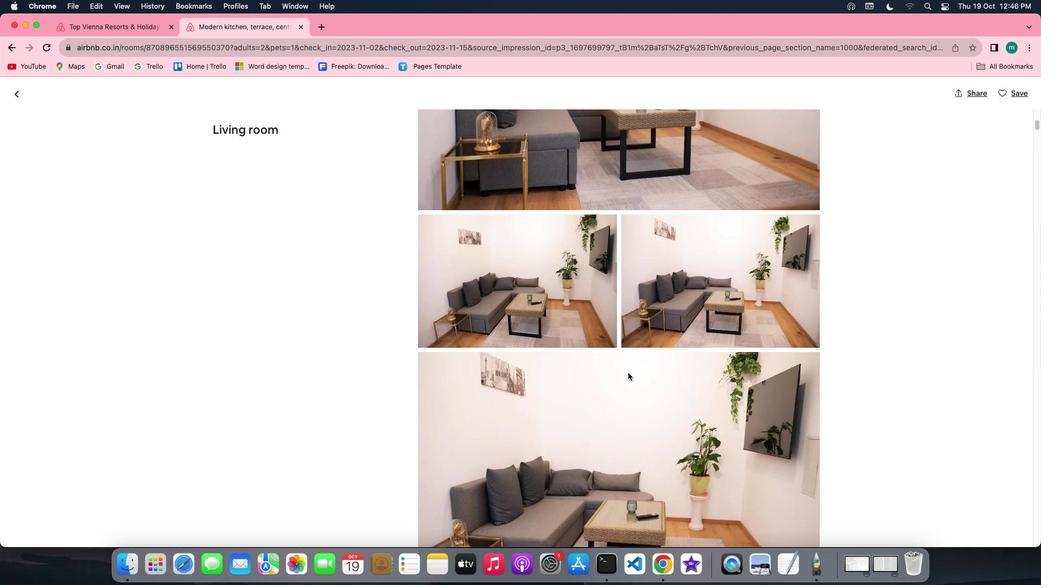 
Action: Mouse scrolled (628, 373) with delta (0, 0)
Screenshot: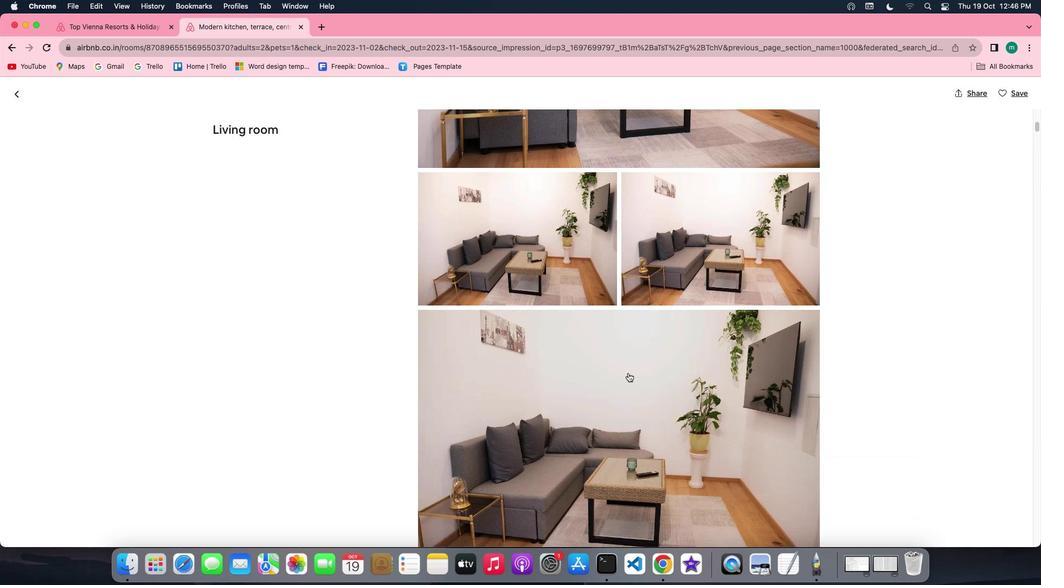 
Action: Mouse scrolled (628, 373) with delta (0, 0)
Screenshot: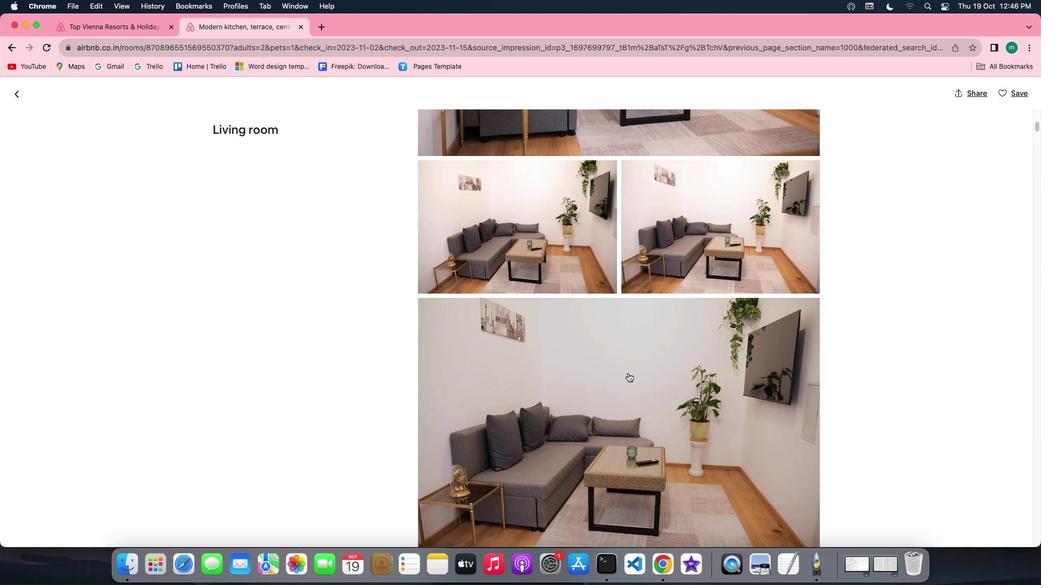 
Action: Mouse scrolled (628, 373) with delta (0, 0)
Screenshot: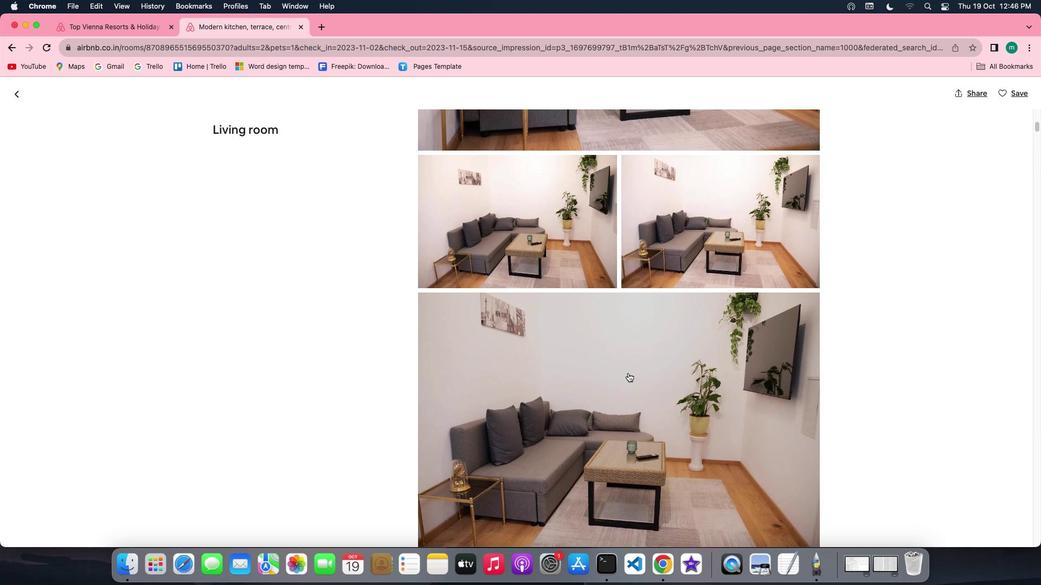
Action: Mouse scrolled (628, 373) with delta (0, 0)
Screenshot: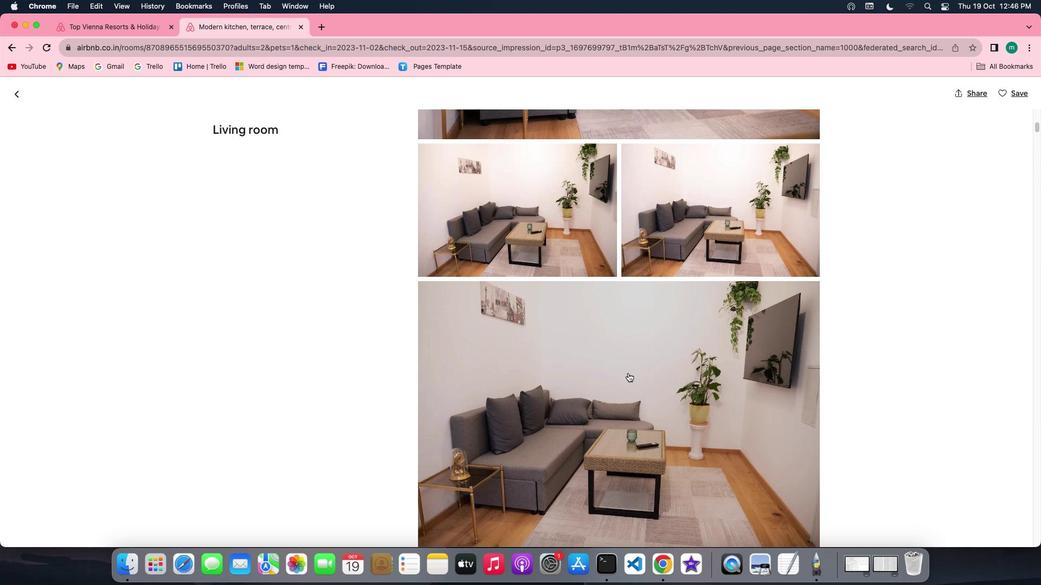 
Action: Mouse scrolled (628, 373) with delta (0, 0)
Screenshot: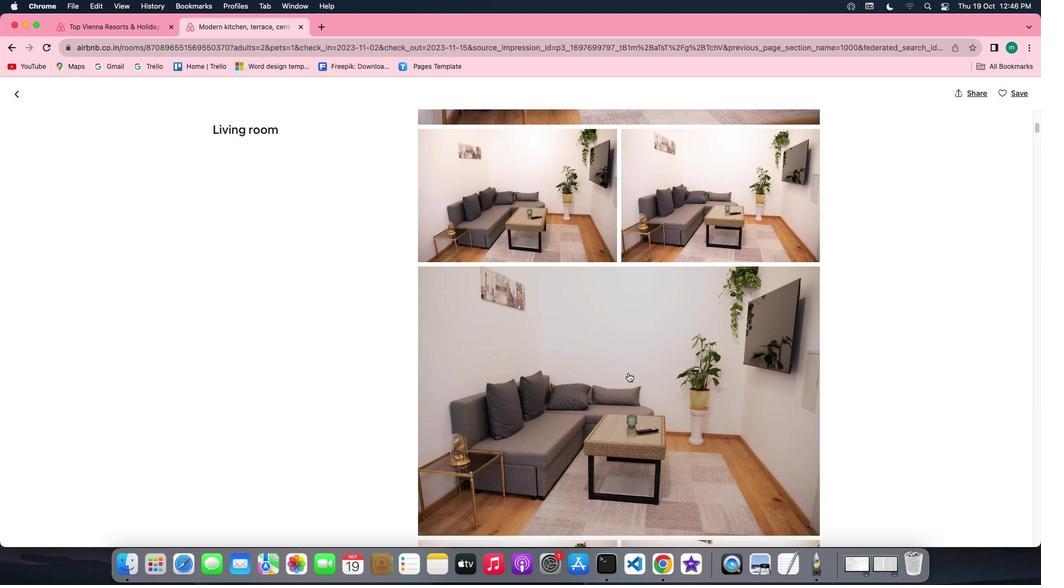
Action: Mouse scrolled (628, 373) with delta (0, 0)
Screenshot: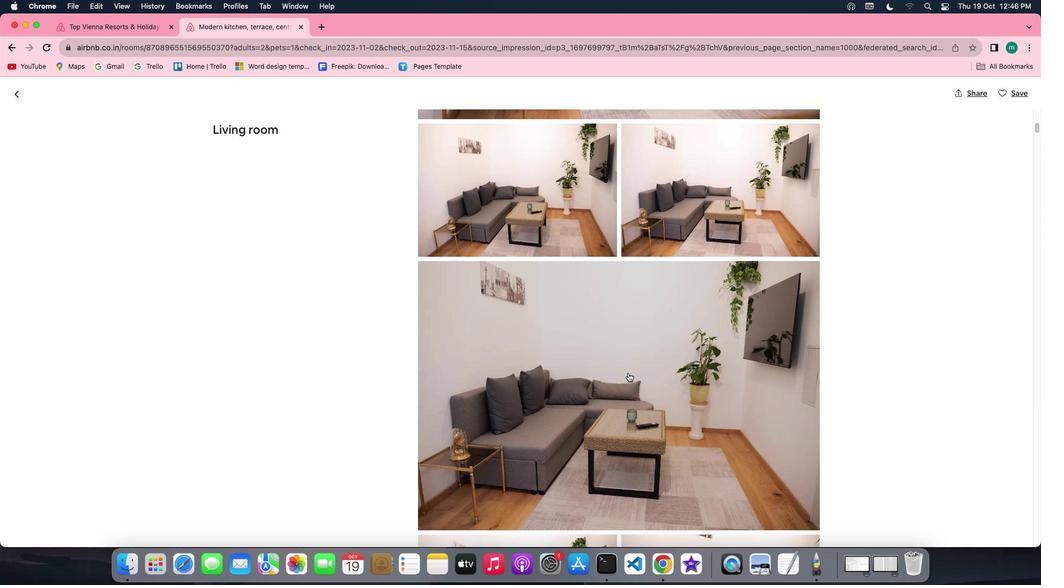 
Action: Mouse scrolled (628, 373) with delta (0, 0)
Screenshot: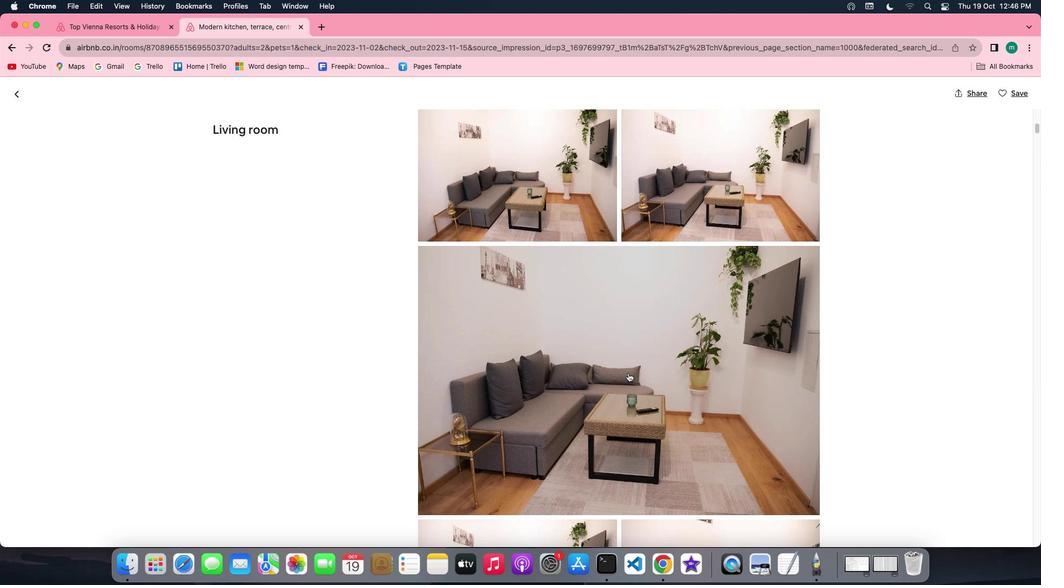 
Action: Mouse scrolled (628, 373) with delta (0, 0)
Screenshot: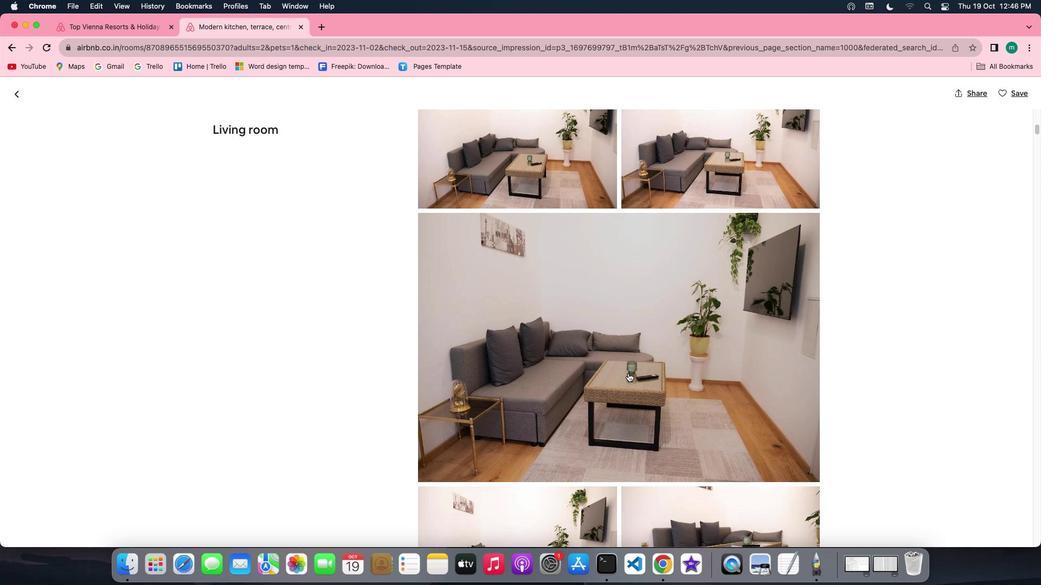 
Action: Mouse scrolled (628, 373) with delta (0, 0)
Screenshot: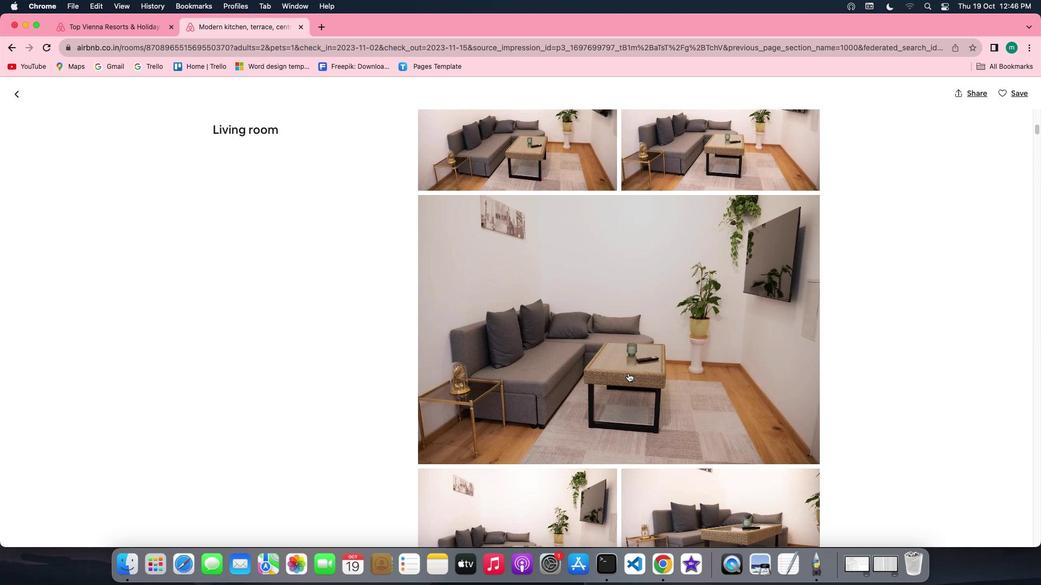 
Action: Mouse scrolled (628, 373) with delta (0, 0)
Screenshot: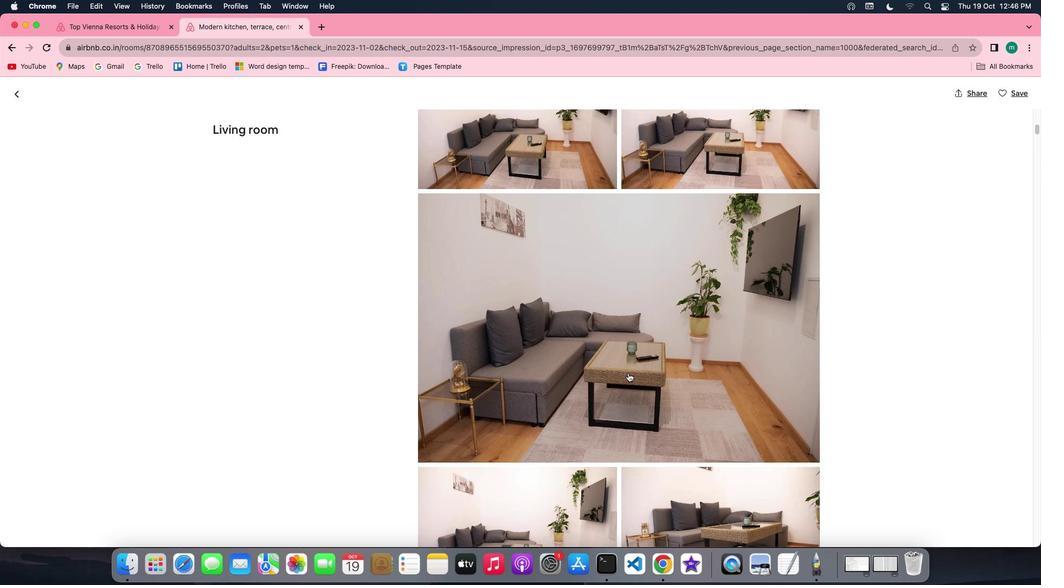 
Action: Mouse scrolled (628, 373) with delta (0, 0)
Screenshot: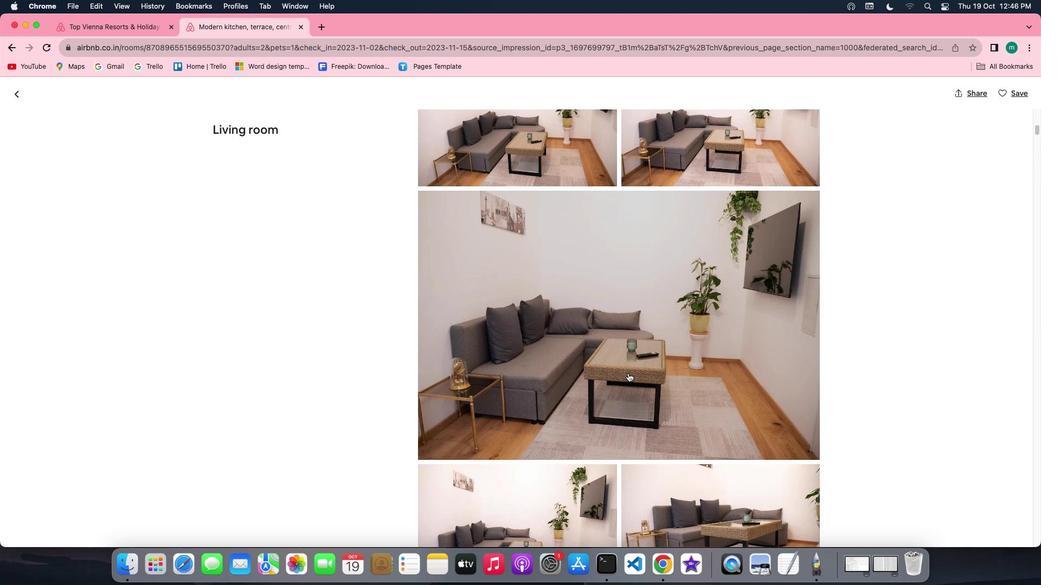 
Action: Mouse scrolled (628, 373) with delta (0, 0)
Screenshot: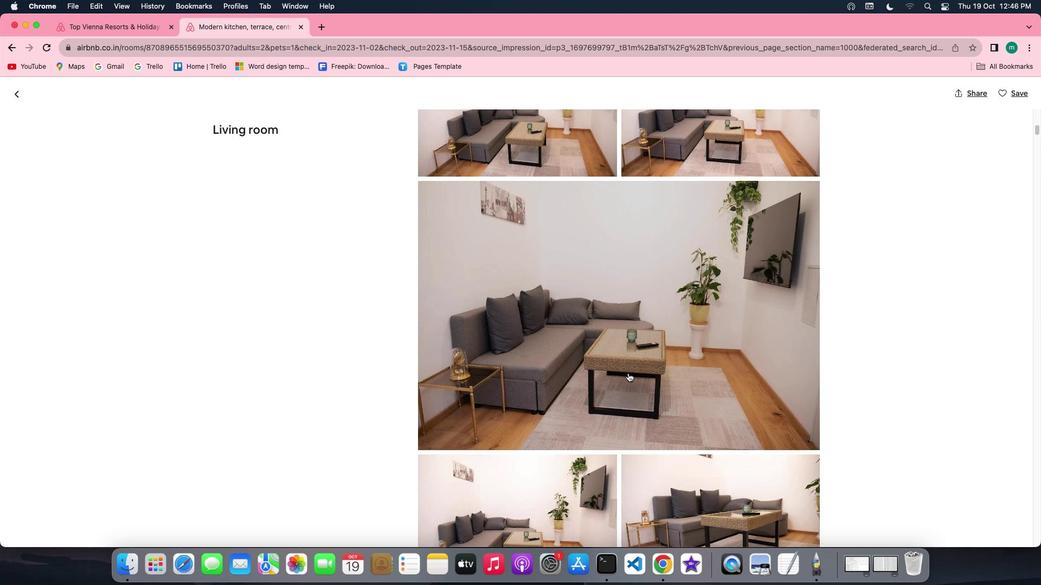 
Action: Mouse scrolled (628, 373) with delta (0, 0)
Screenshot: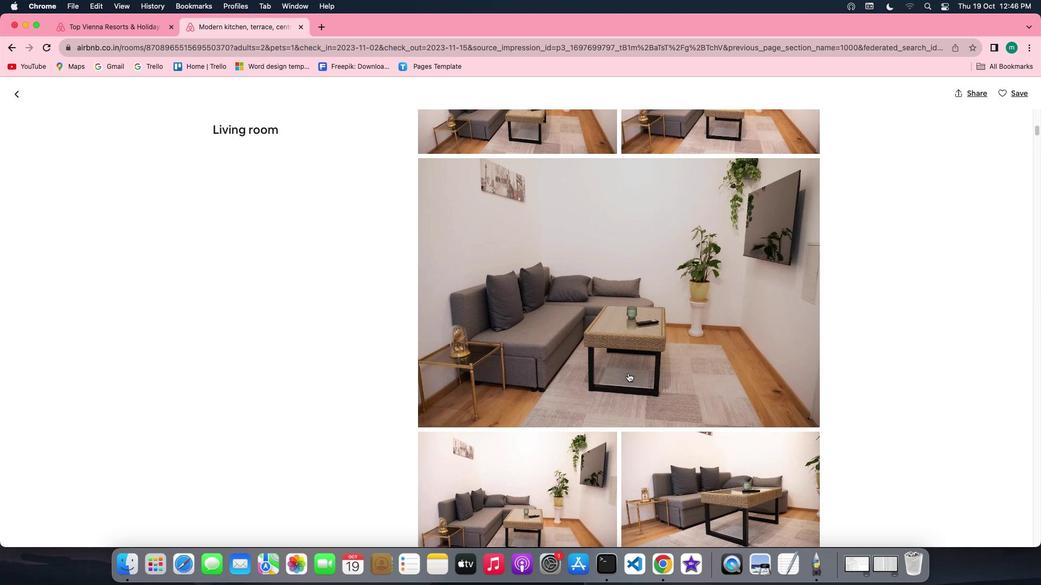 
Action: Mouse scrolled (628, 373) with delta (0, 0)
Screenshot: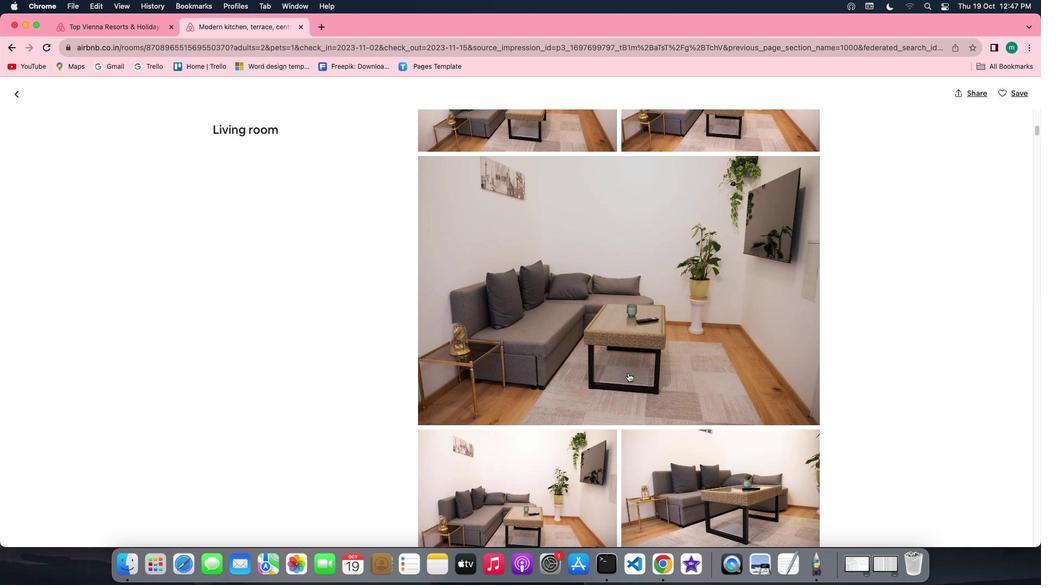 
Action: Mouse scrolled (628, 373) with delta (0, 0)
Screenshot: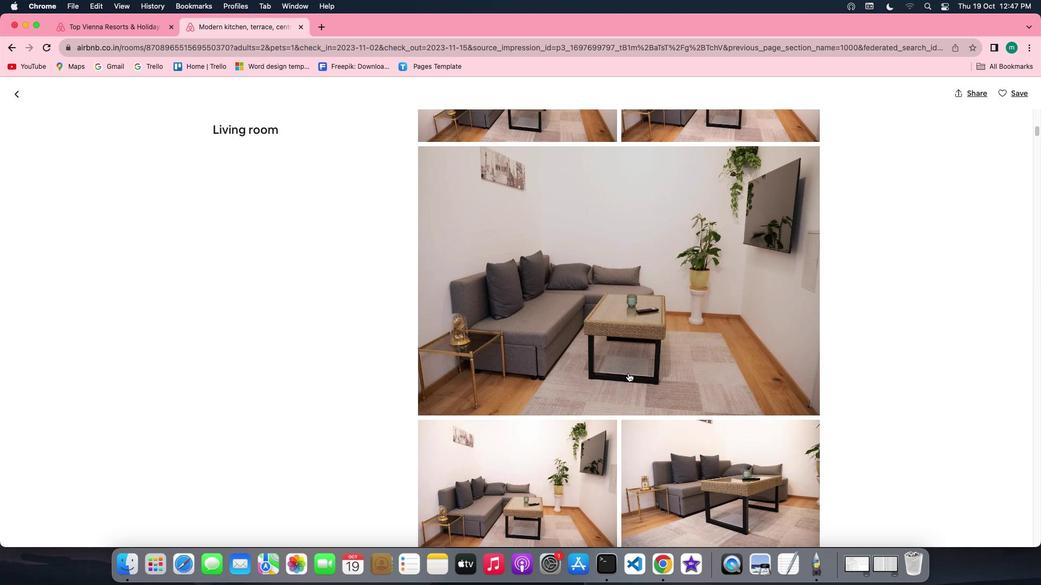 
Action: Mouse scrolled (628, 373) with delta (0, 0)
Screenshot: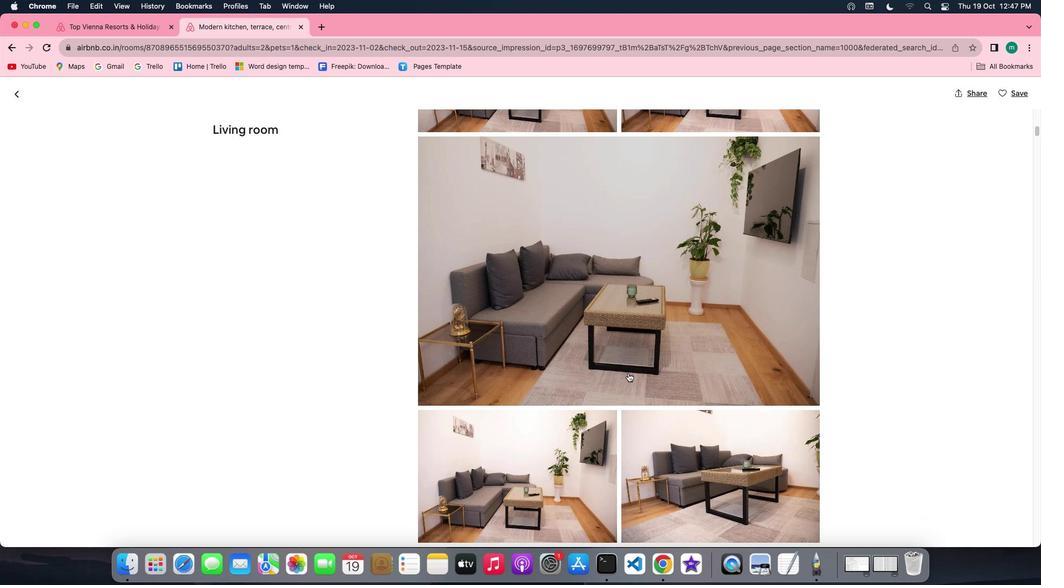 
Action: Mouse scrolled (628, 373) with delta (0, 0)
Screenshot: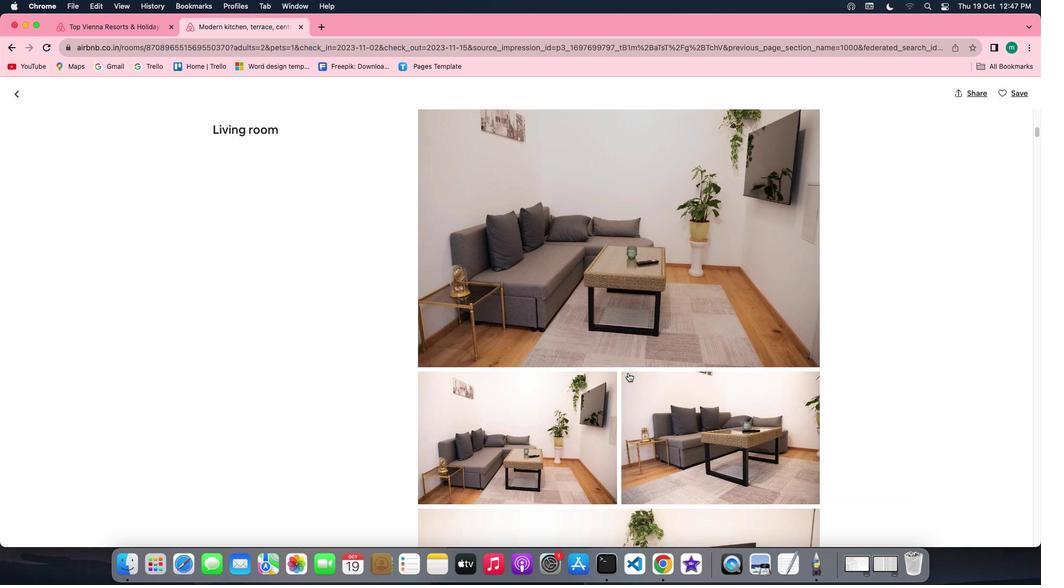 
Action: Mouse scrolled (628, 373) with delta (0, 0)
Screenshot: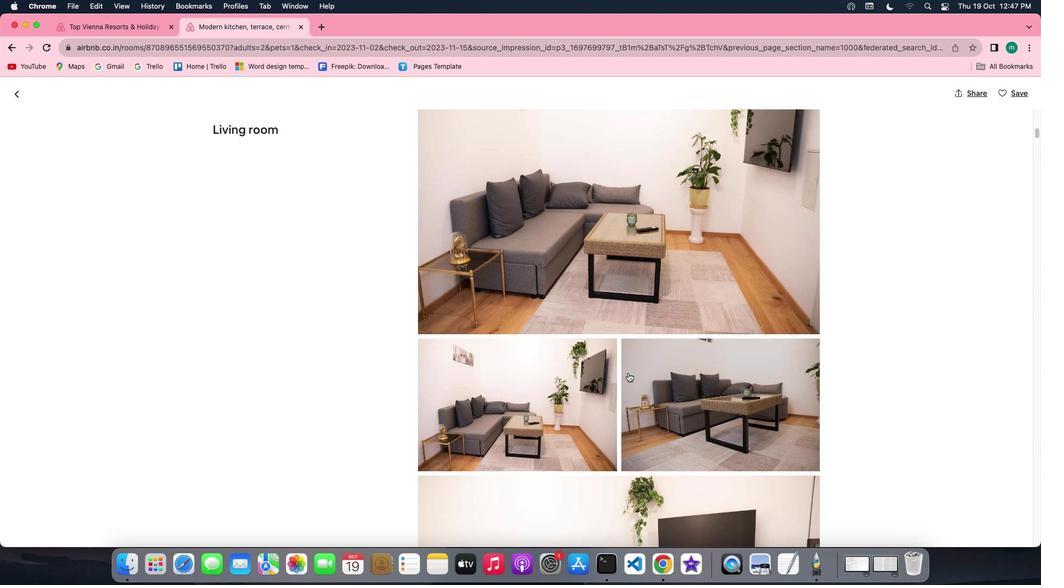 
Action: Mouse scrolled (628, 373) with delta (0, 0)
Screenshot: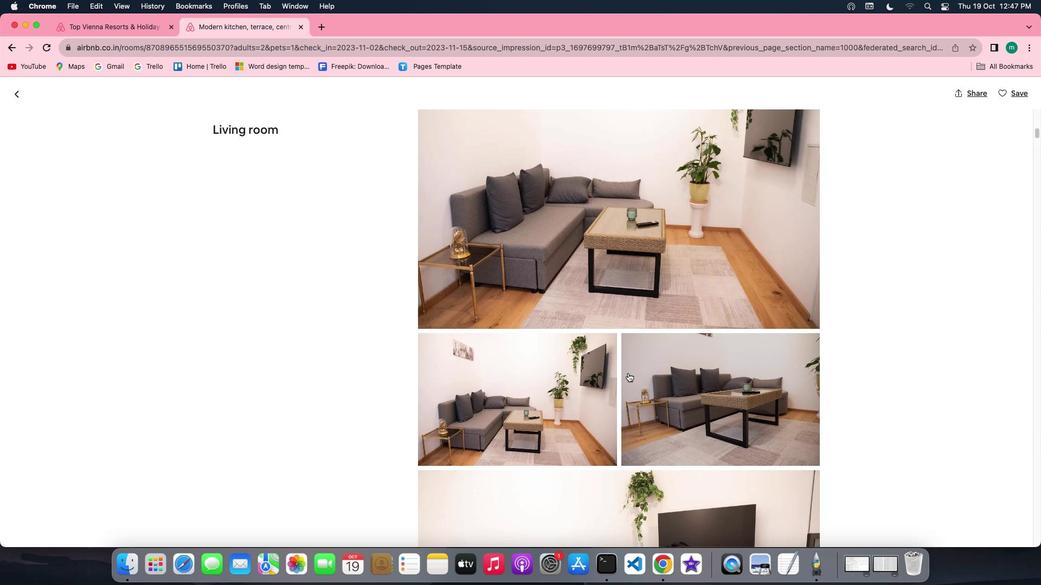 
Action: Mouse scrolled (628, 373) with delta (0, -1)
Screenshot: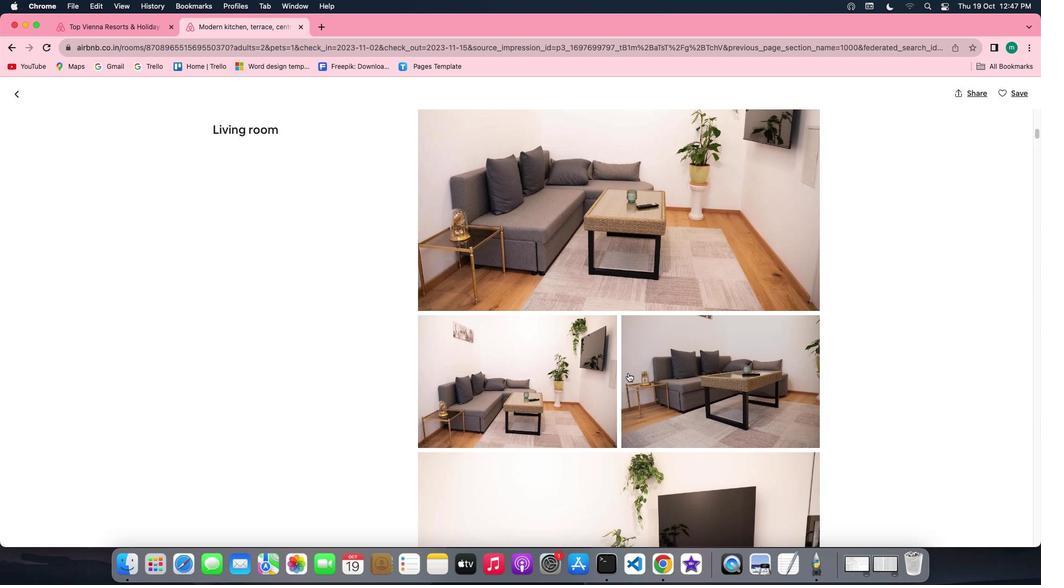 
Action: Mouse scrolled (628, 373) with delta (0, -1)
Screenshot: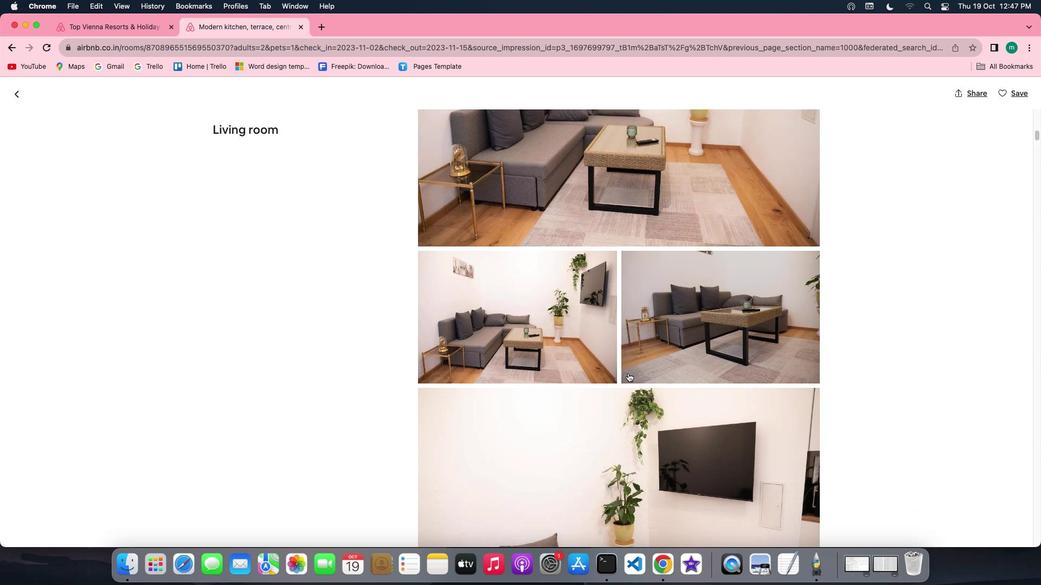 
Action: Mouse scrolled (628, 373) with delta (0, 0)
Screenshot: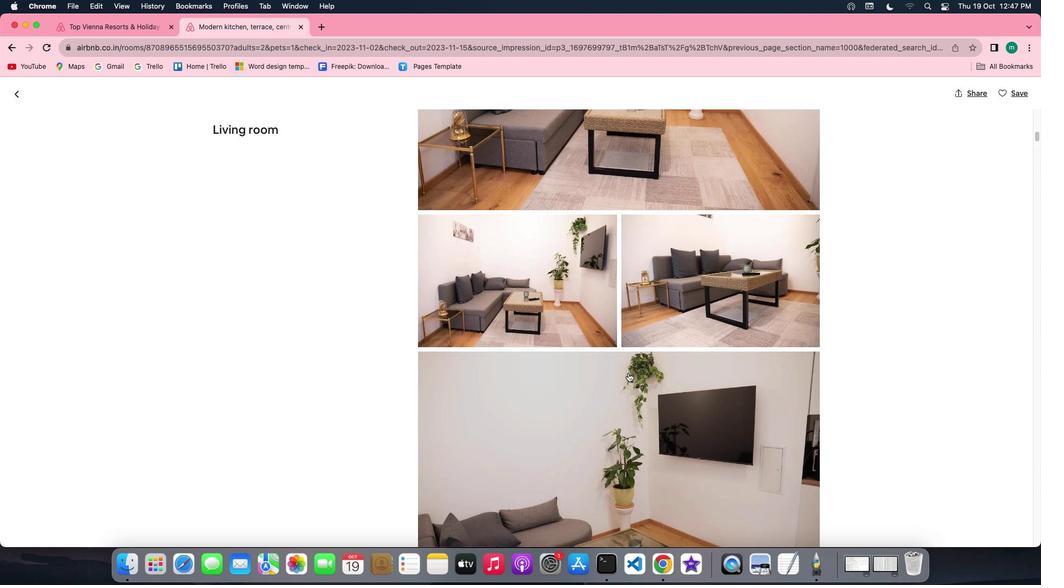 
Action: Mouse scrolled (628, 373) with delta (0, 0)
Screenshot: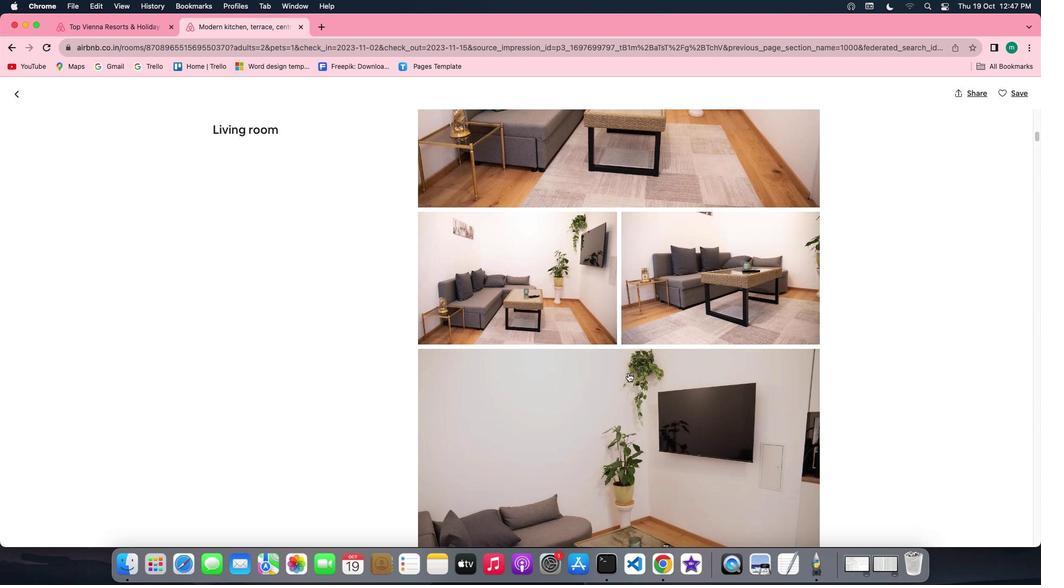 
Action: Mouse scrolled (628, 373) with delta (0, 0)
Screenshot: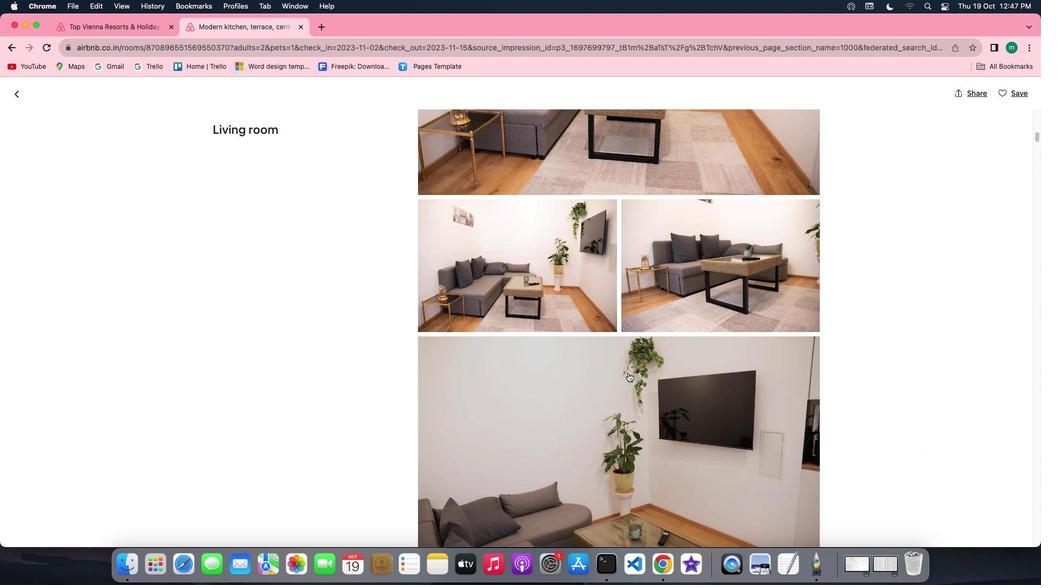 
Action: Mouse scrolled (628, 373) with delta (0, 0)
Screenshot: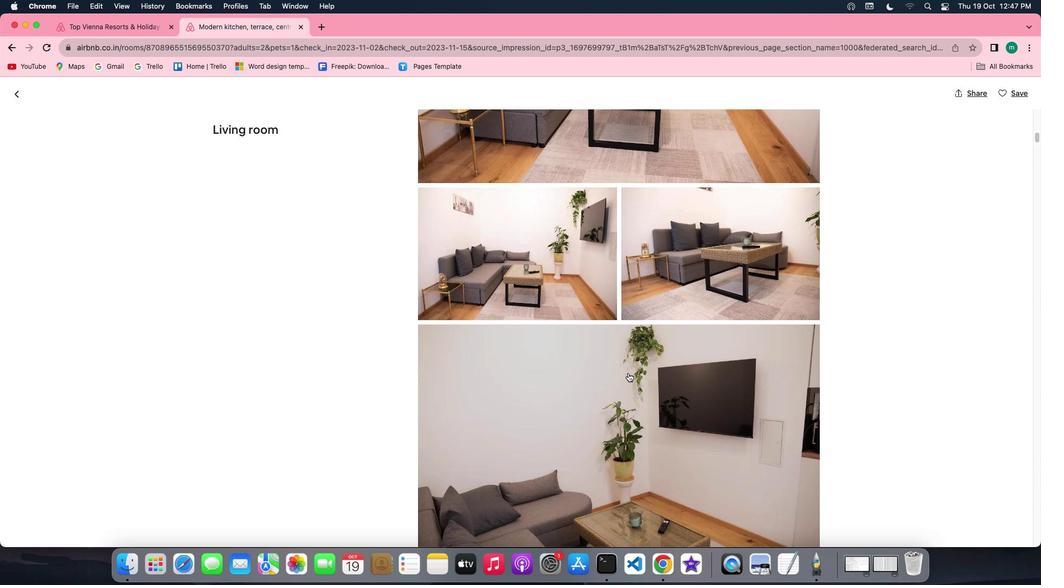 
Action: Mouse scrolled (628, 373) with delta (0, 0)
Screenshot: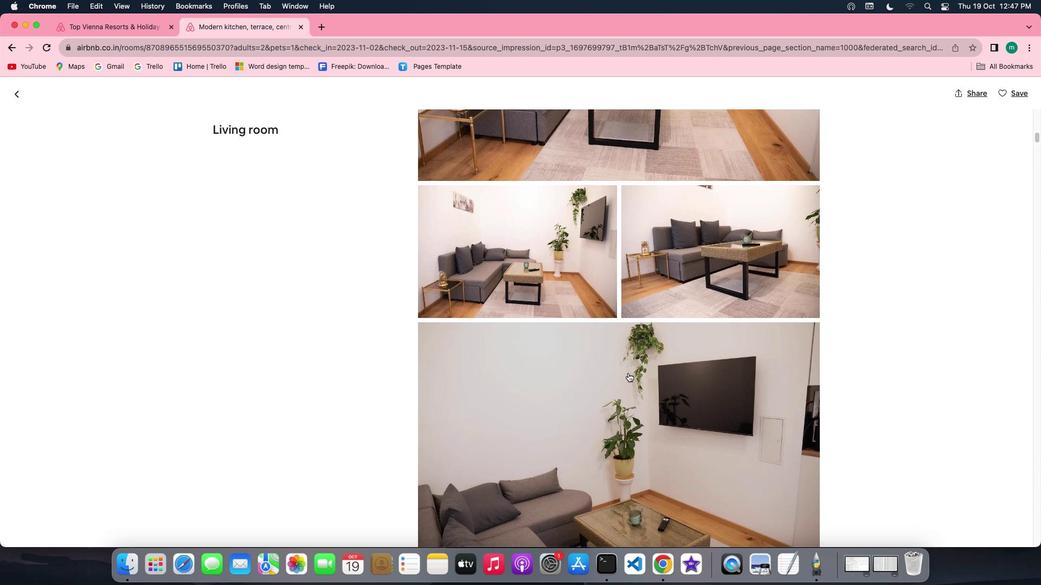 
Action: Mouse scrolled (628, 373) with delta (0, 0)
Screenshot: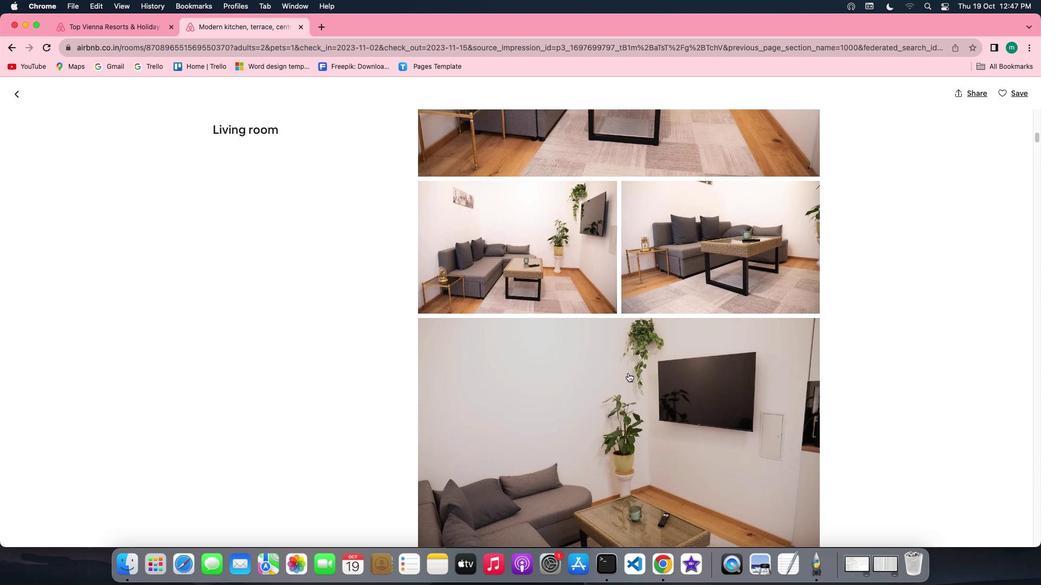 
Action: Mouse scrolled (628, 373) with delta (0, 0)
Screenshot: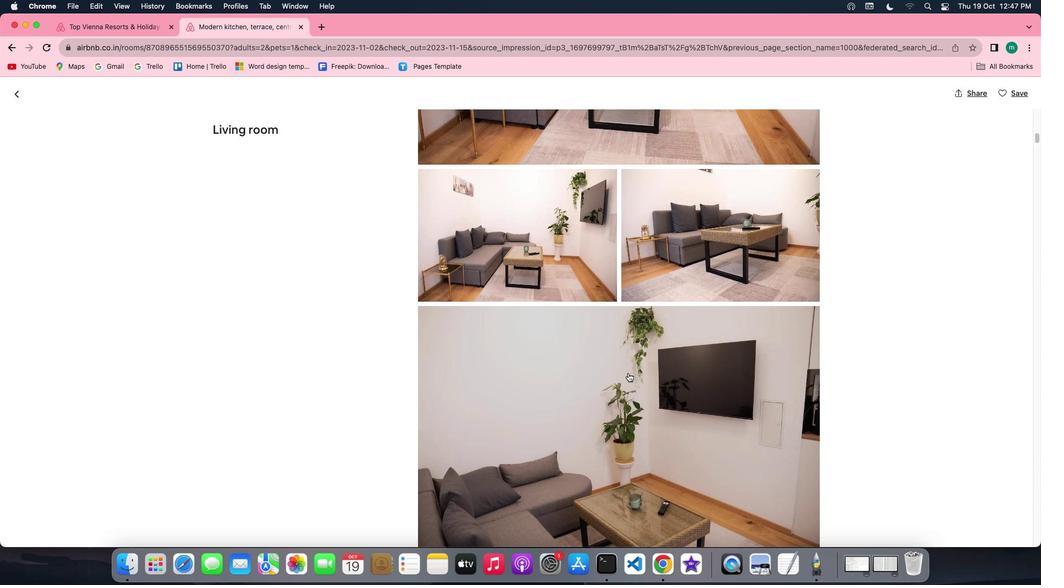 
Action: Mouse scrolled (628, 373) with delta (0, 0)
Screenshot: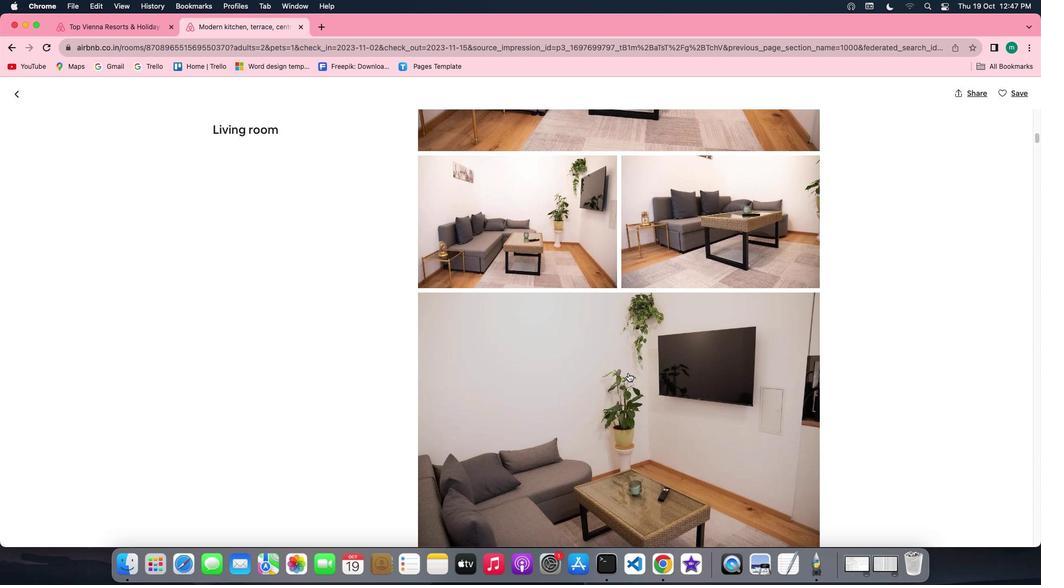 
Action: Mouse scrolled (628, 373) with delta (0, 0)
Screenshot: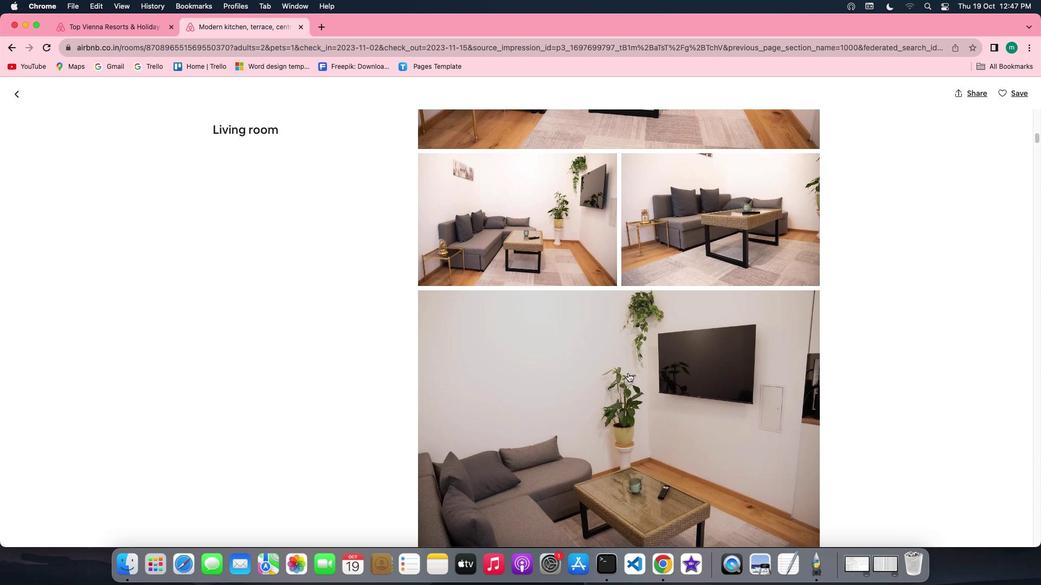 
Action: Mouse scrolled (628, 373) with delta (0, 0)
Screenshot: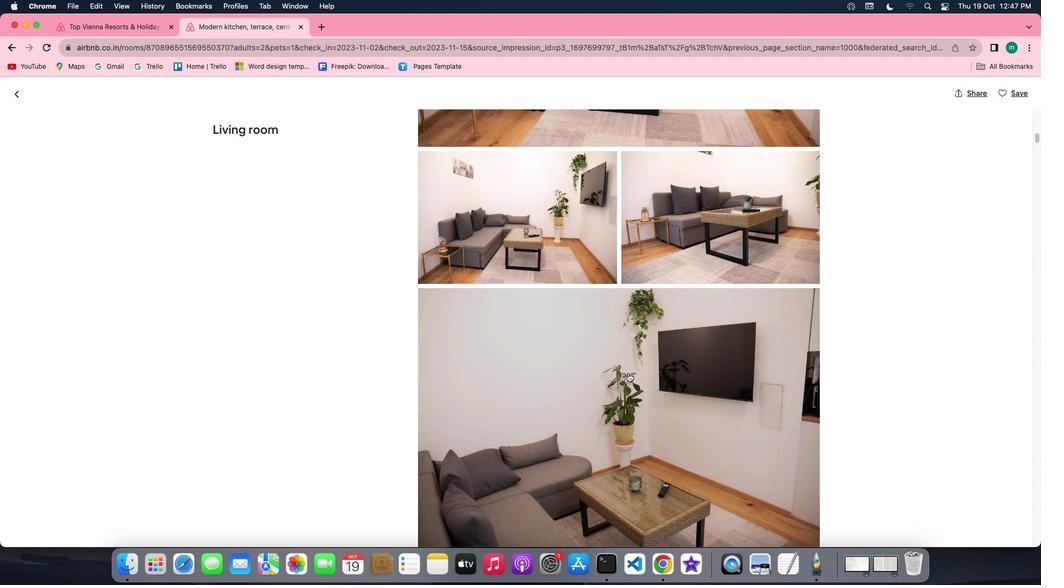 
Action: Mouse scrolled (628, 373) with delta (0, 0)
Screenshot: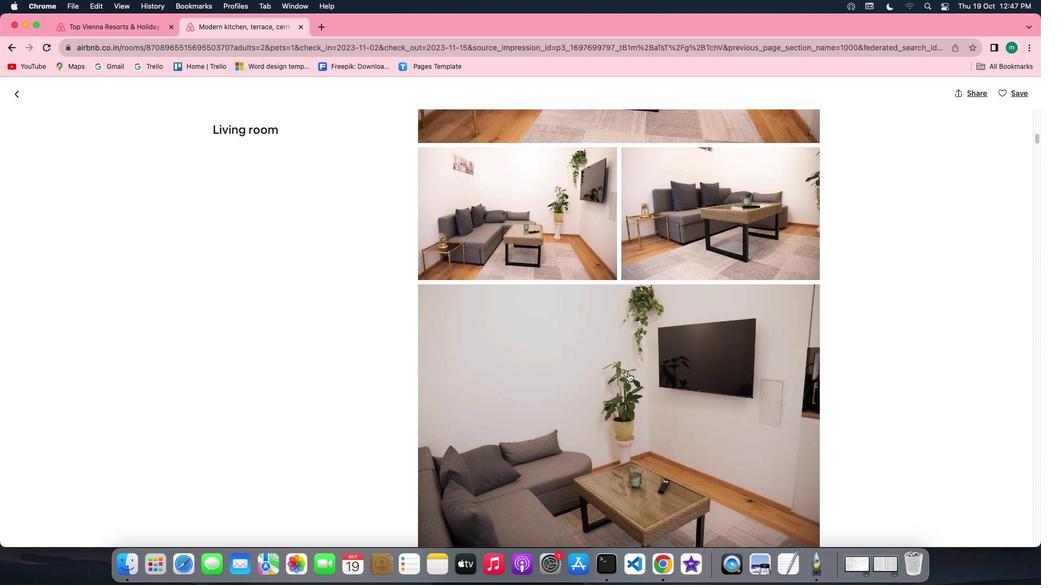 
Action: Mouse scrolled (628, 373) with delta (0, 0)
Screenshot: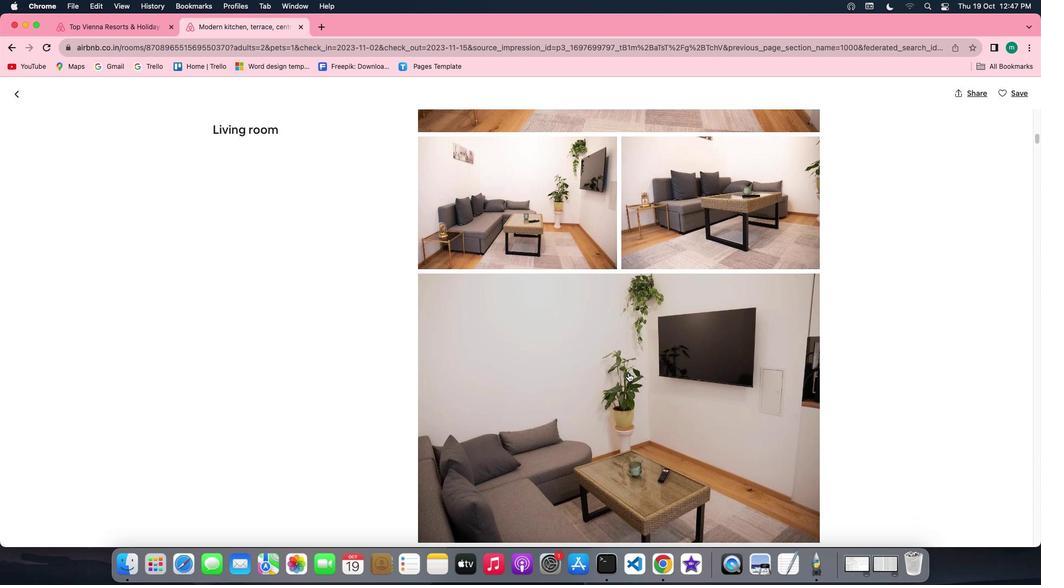 
Action: Mouse scrolled (628, 373) with delta (0, 0)
Screenshot: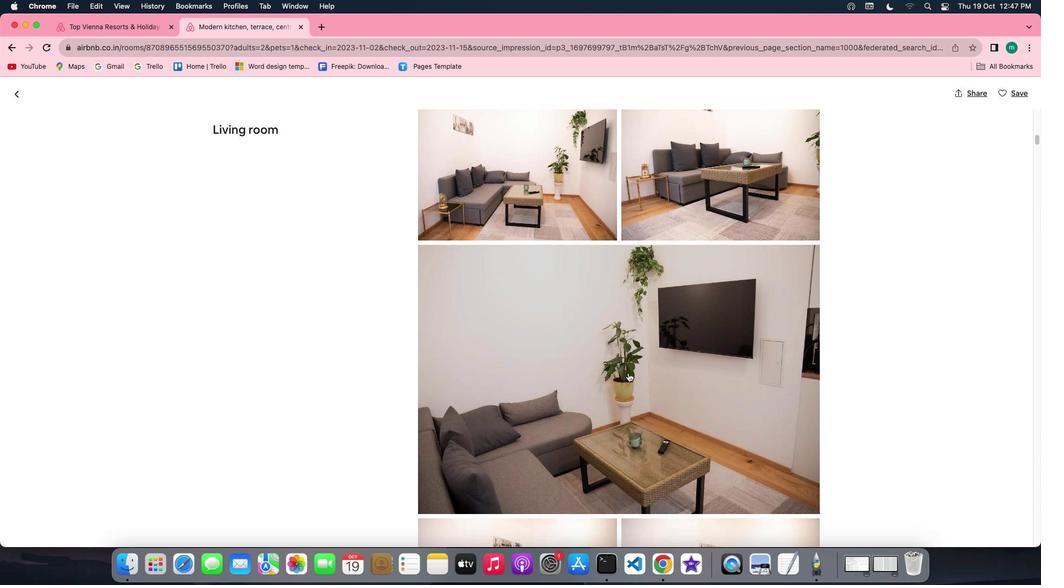 
Action: Mouse scrolled (628, 373) with delta (0, 0)
Screenshot: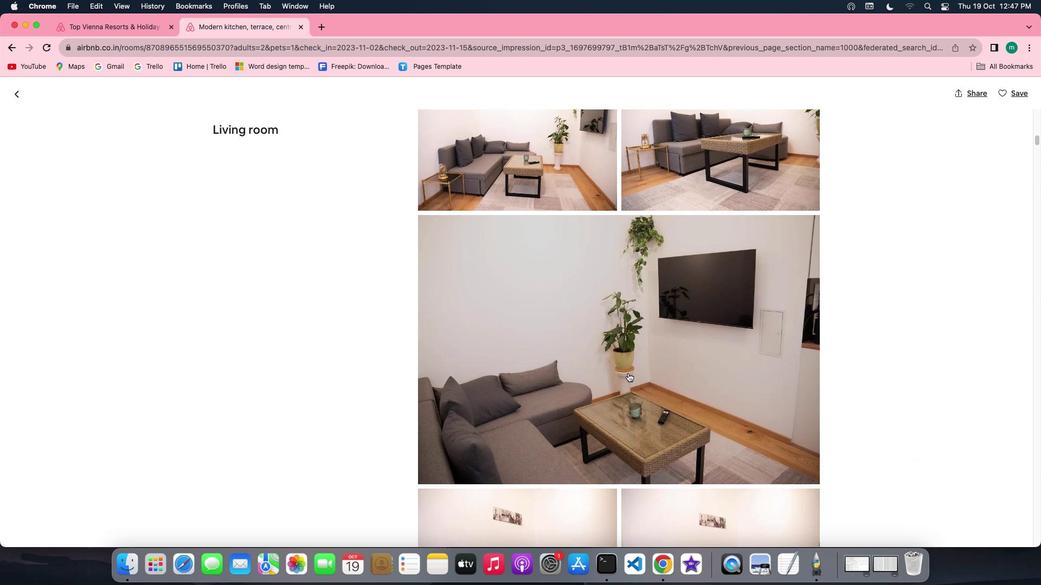 
Action: Mouse scrolled (628, 373) with delta (0, 0)
Screenshot: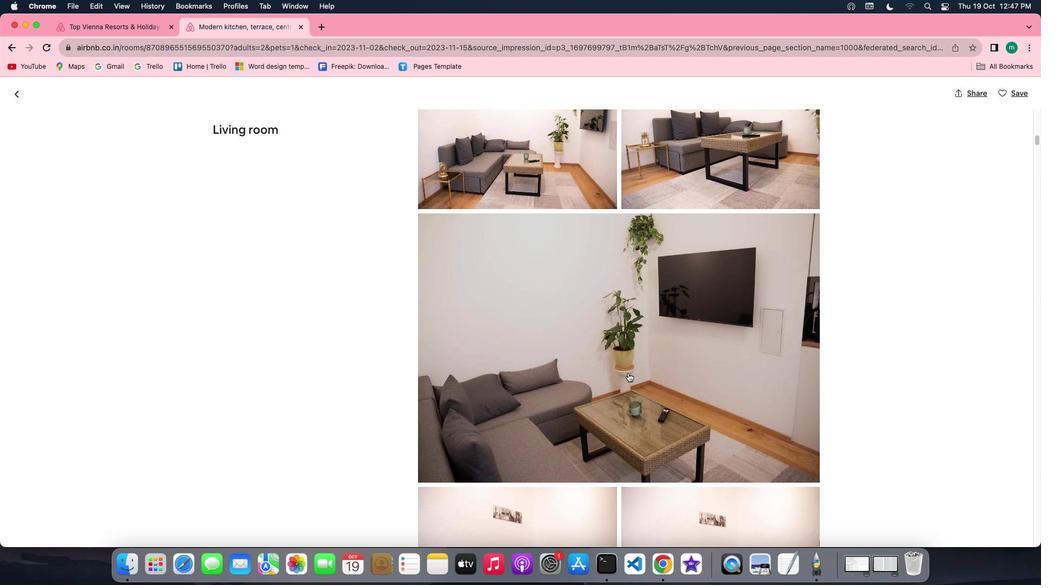 
Action: Mouse scrolled (628, 373) with delta (0, 0)
Screenshot: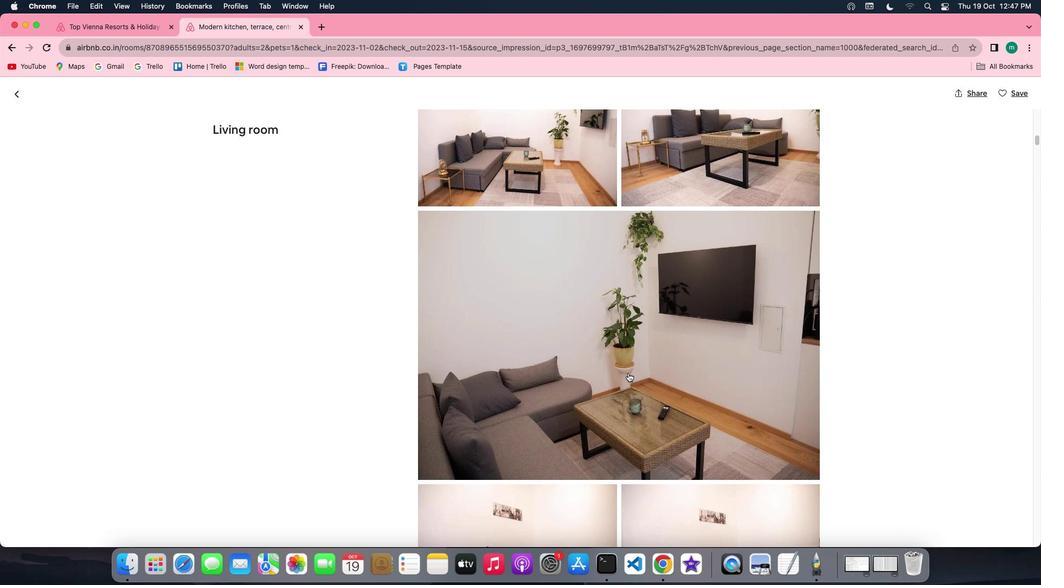 
Action: Mouse scrolled (628, 373) with delta (0, 0)
Screenshot: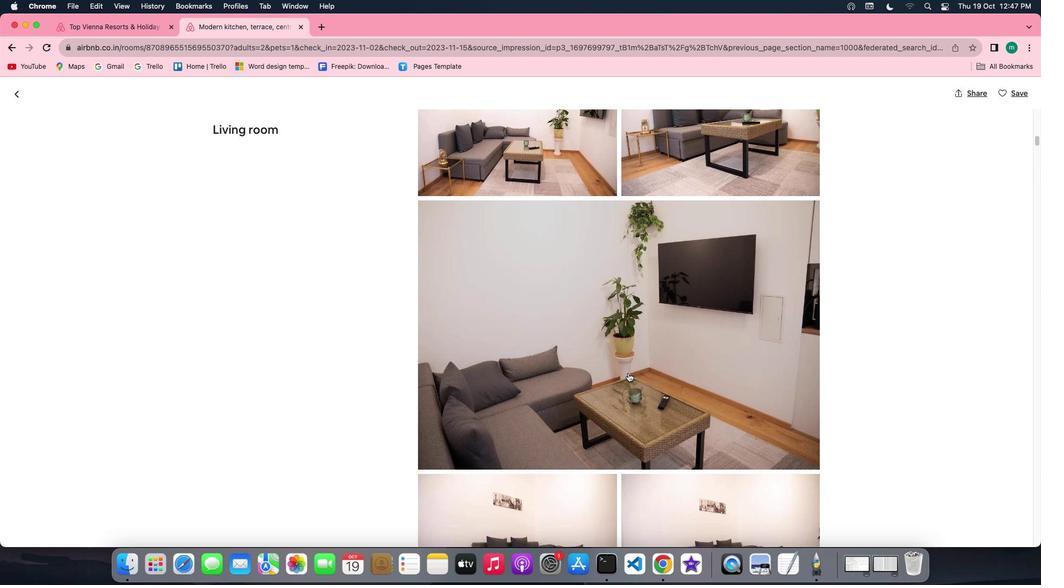 
Action: Mouse scrolled (628, 373) with delta (0, 0)
Screenshot: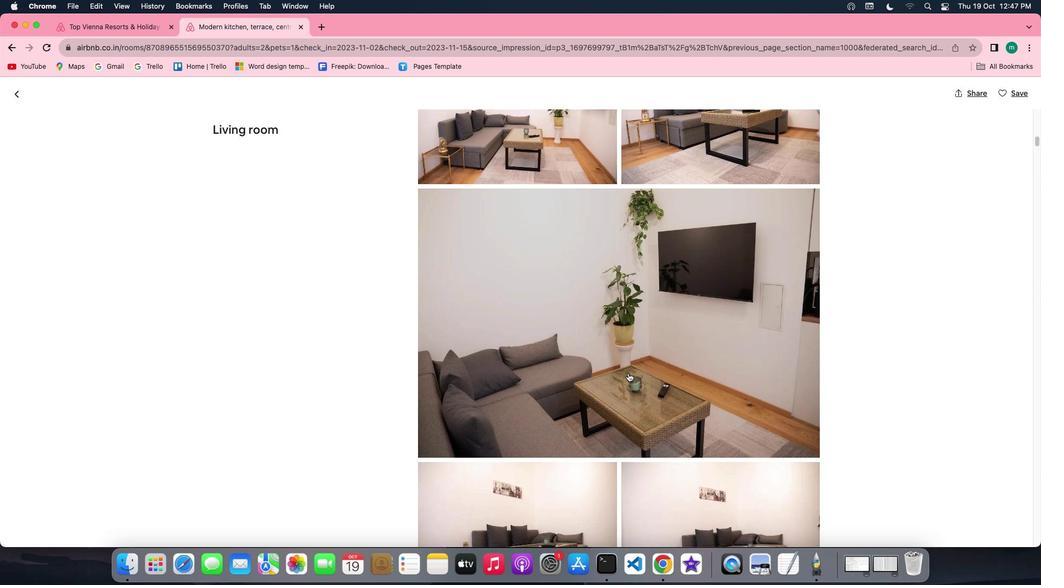 
Action: Mouse scrolled (628, 373) with delta (0, 0)
Screenshot: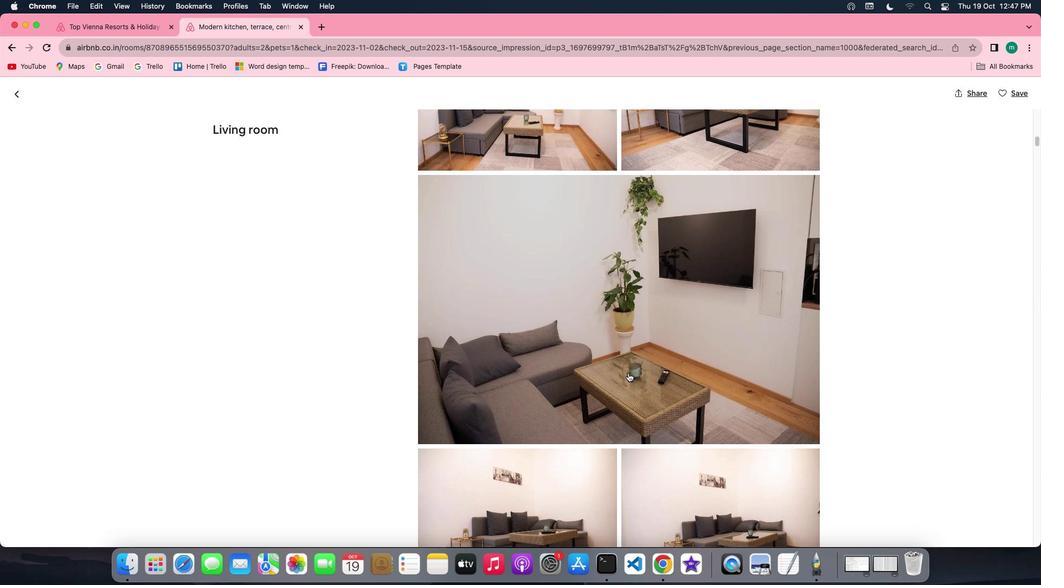 
Action: Mouse scrolled (628, 373) with delta (0, 0)
Screenshot: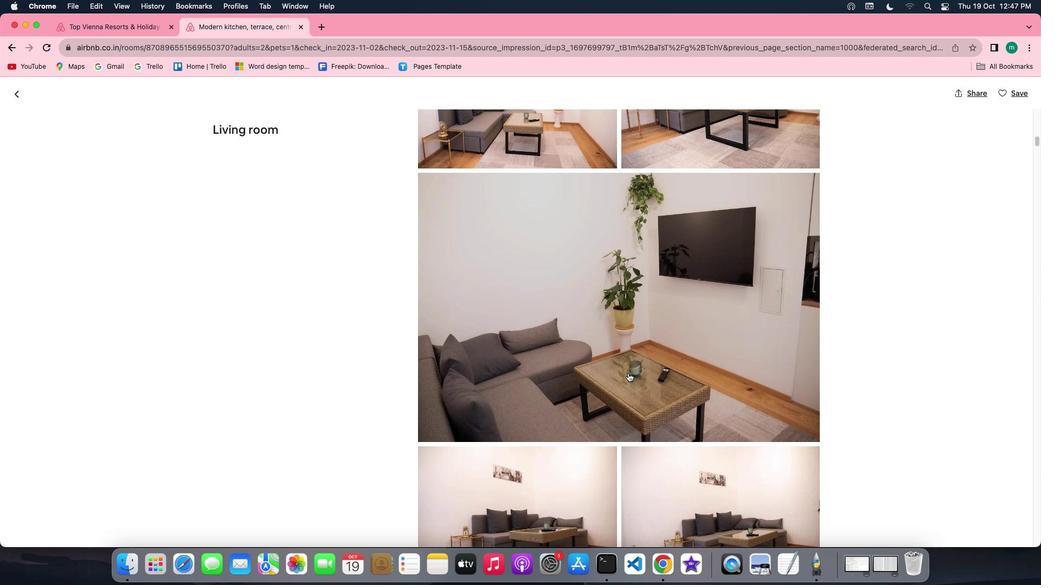 
Action: Mouse scrolled (628, 373) with delta (0, 0)
Screenshot: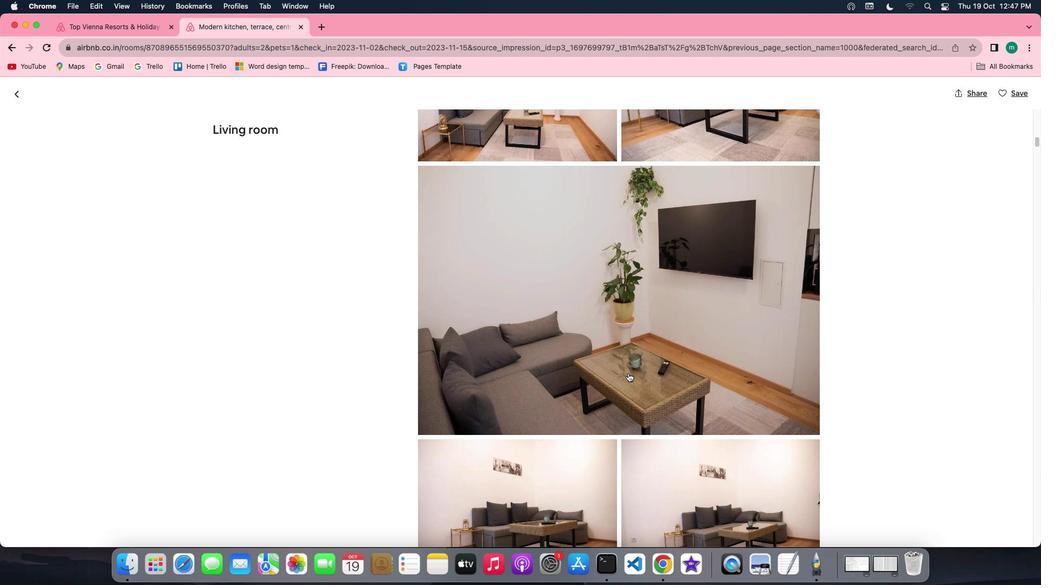 
Action: Mouse scrolled (628, 373) with delta (0, 0)
Screenshot: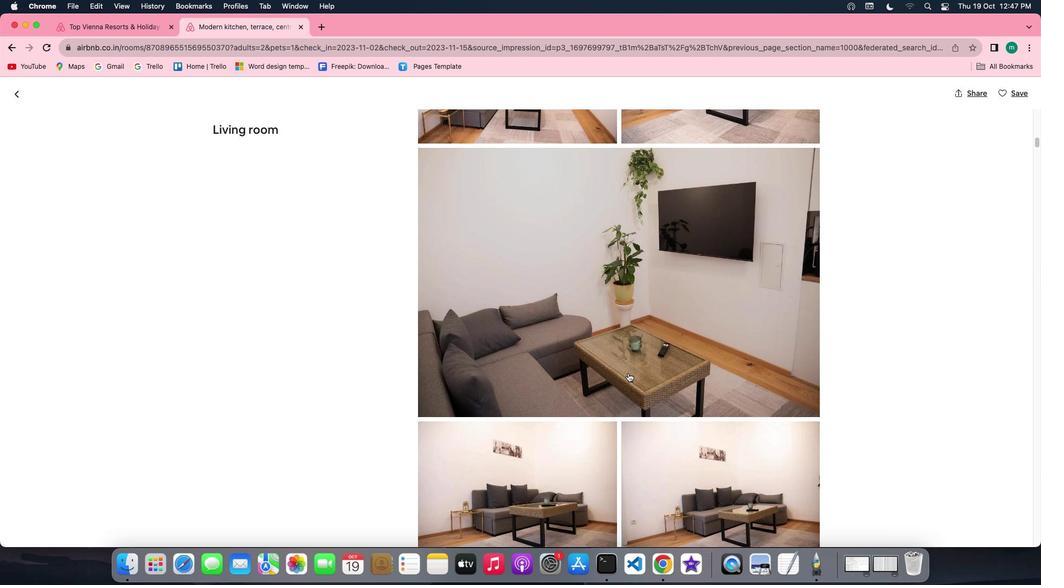 
Action: Mouse scrolled (628, 373) with delta (0, 0)
Screenshot: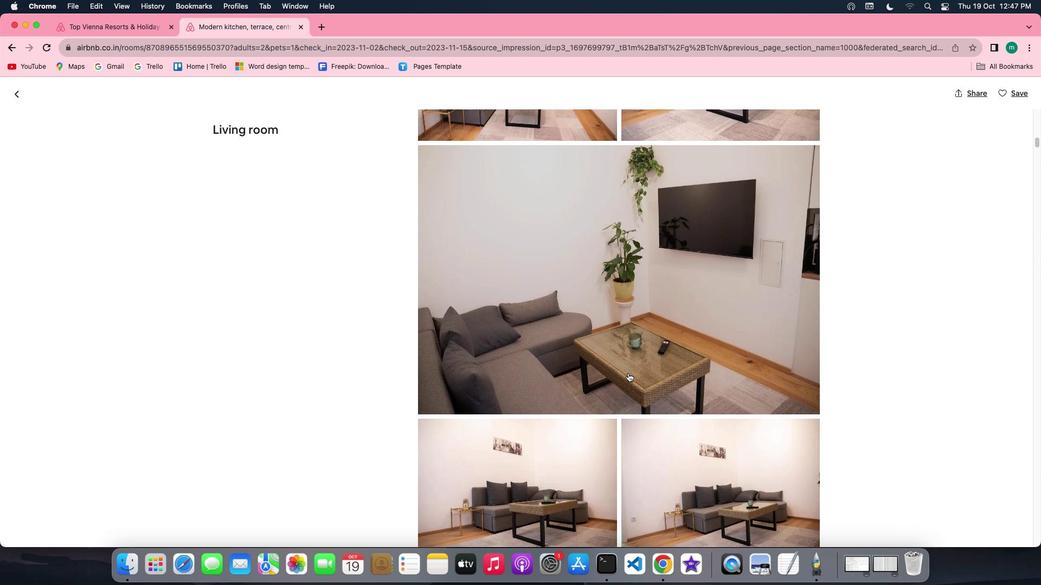 
Action: Mouse scrolled (628, 373) with delta (0, 0)
Screenshot: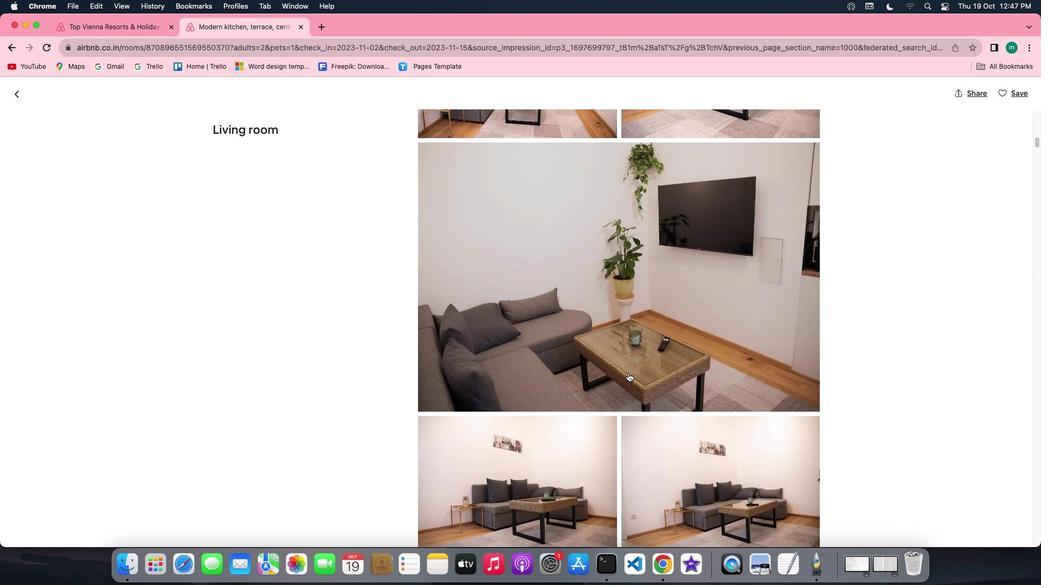 
Action: Mouse scrolled (628, 373) with delta (0, 0)
Screenshot: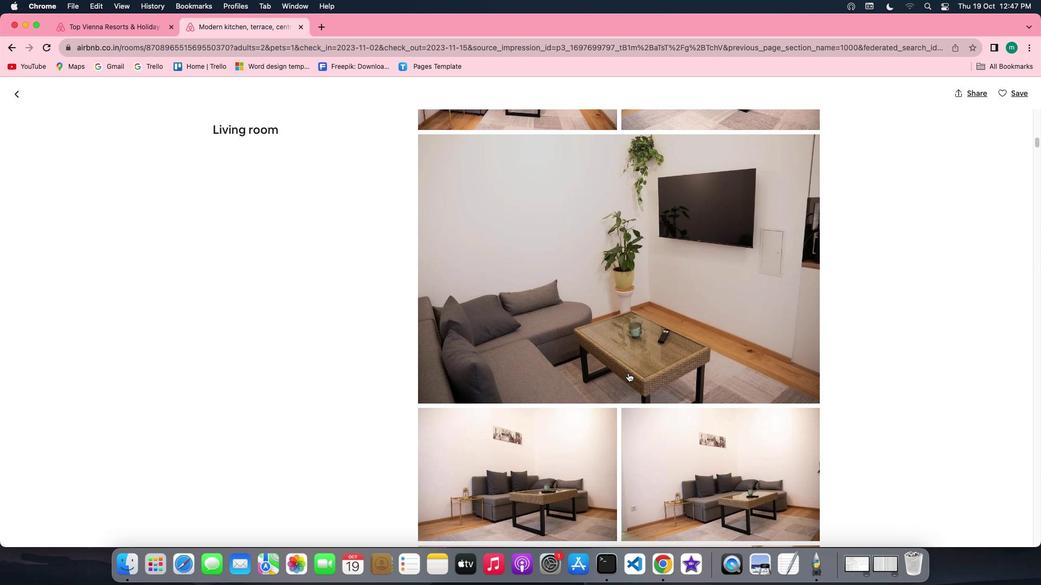 
Action: Mouse scrolled (628, 373) with delta (0, 0)
Screenshot: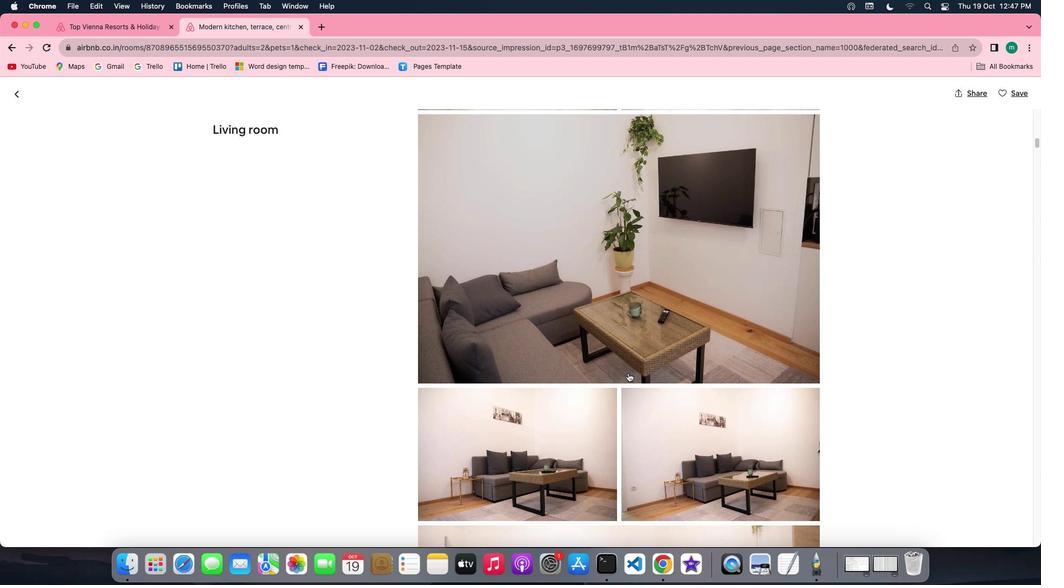 
Action: Mouse scrolled (628, 373) with delta (0, 0)
Screenshot: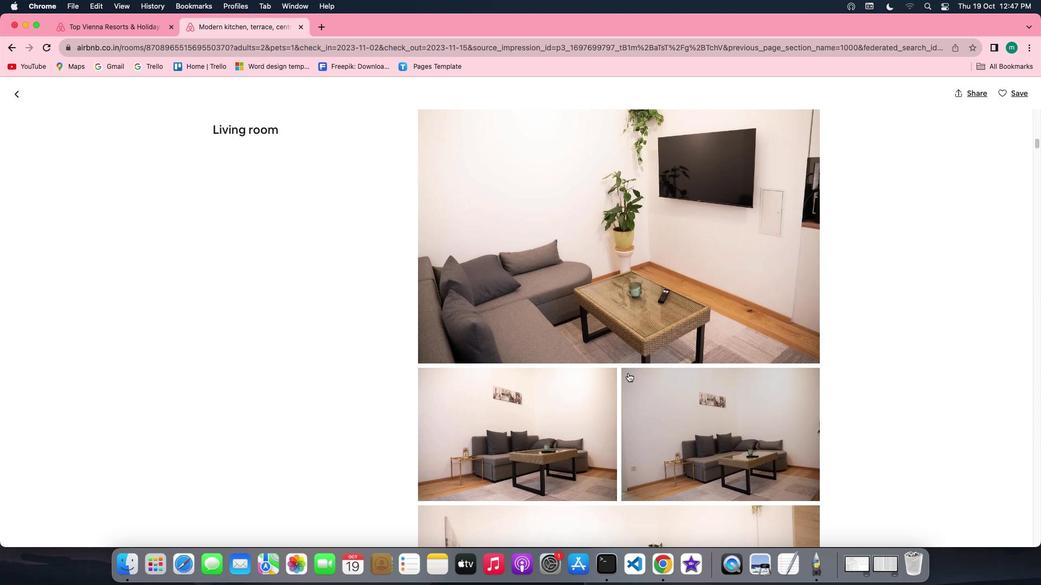 
Action: Mouse scrolled (628, 373) with delta (0, 0)
Screenshot: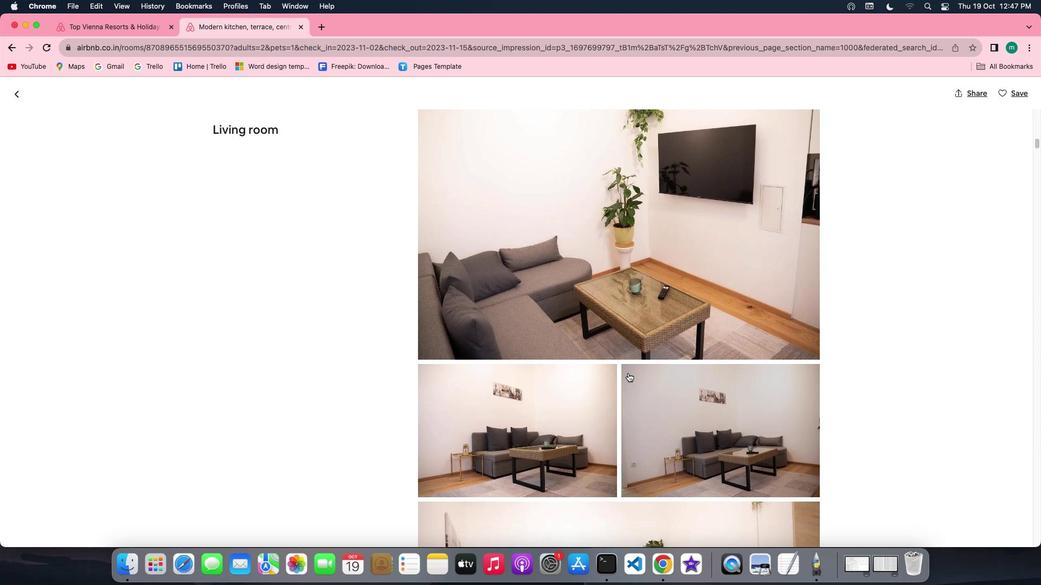 
Action: Mouse scrolled (628, 373) with delta (0, 0)
Screenshot: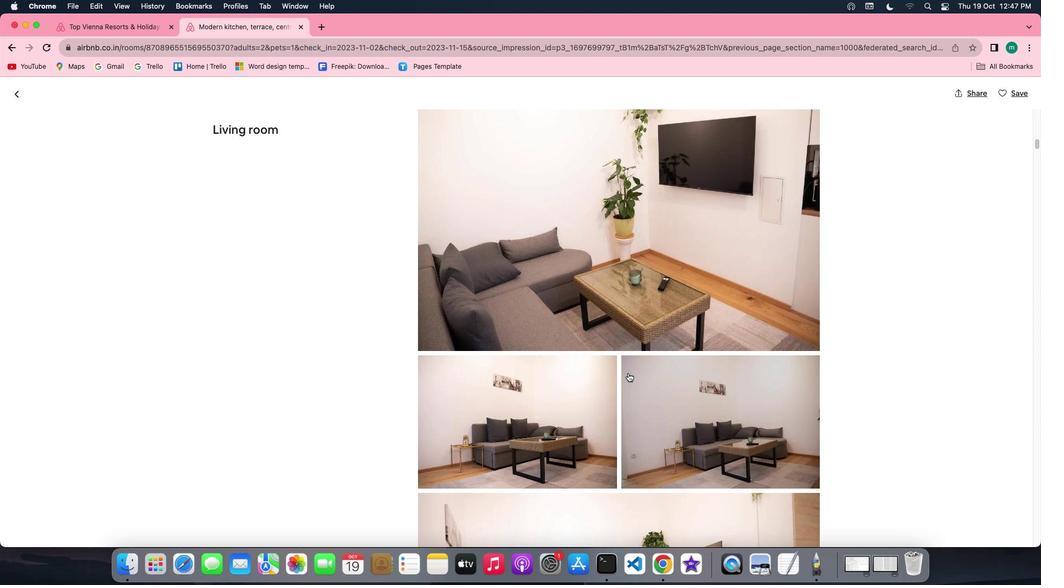 
Action: Mouse scrolled (628, 373) with delta (0, 0)
Screenshot: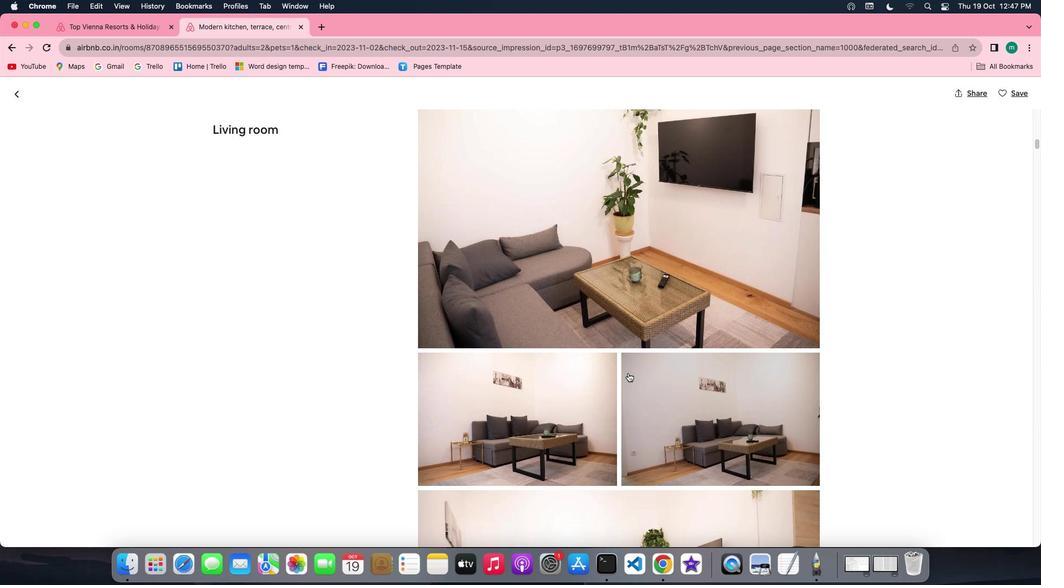 
Action: Mouse scrolled (628, 373) with delta (0, 0)
Screenshot: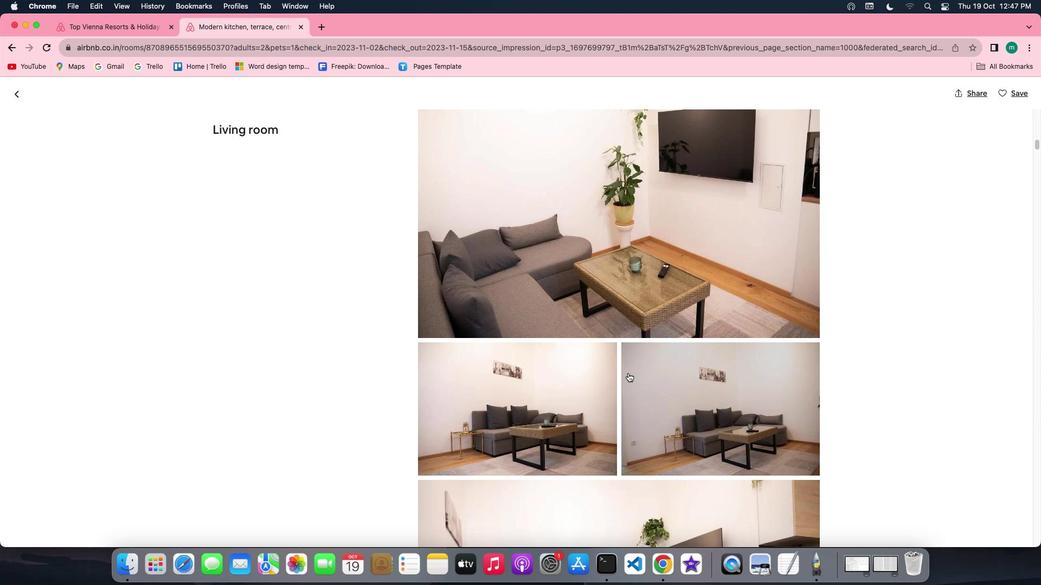 
Action: Mouse scrolled (628, 373) with delta (0, -1)
Screenshot: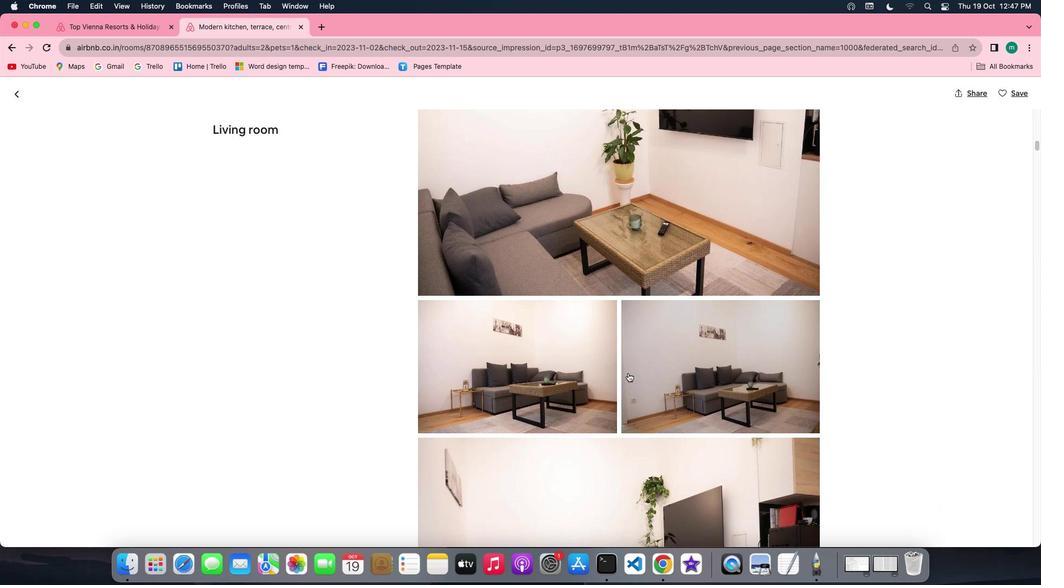 
Action: Mouse scrolled (628, 373) with delta (0, -1)
Screenshot: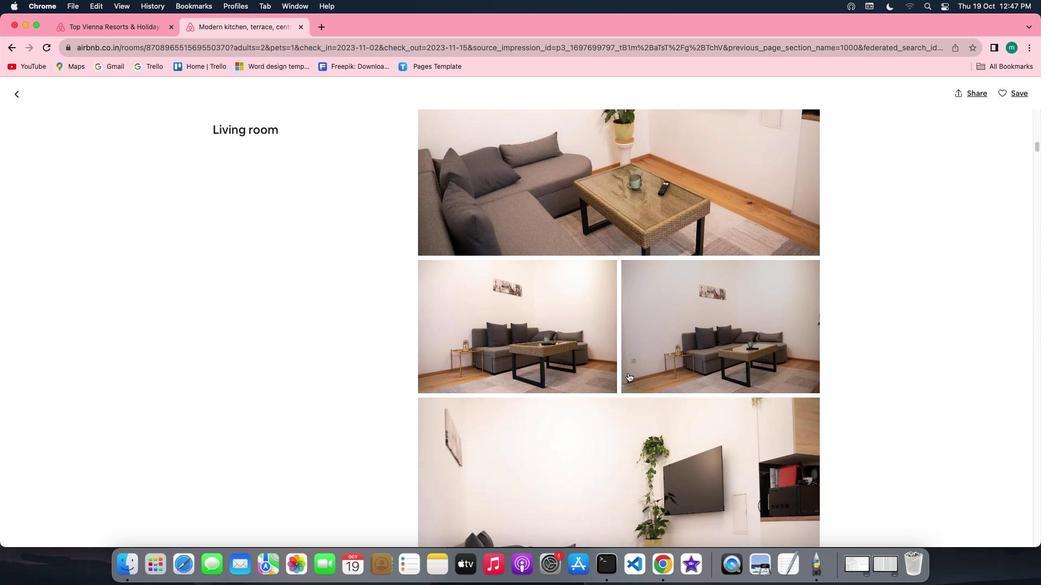 
Action: Mouse scrolled (628, 373) with delta (0, 0)
Screenshot: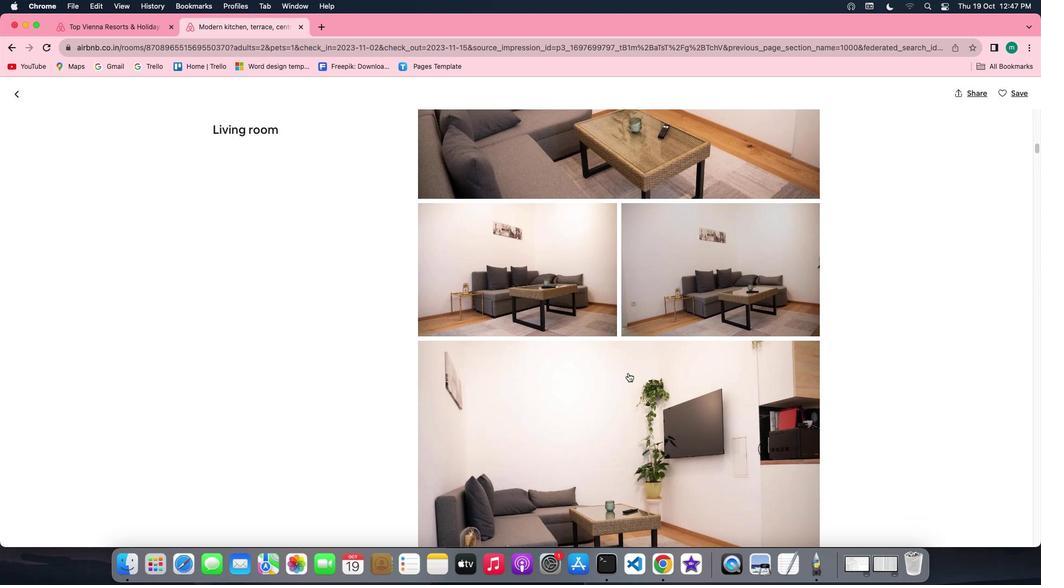
Action: Mouse scrolled (628, 373) with delta (0, 0)
Screenshot: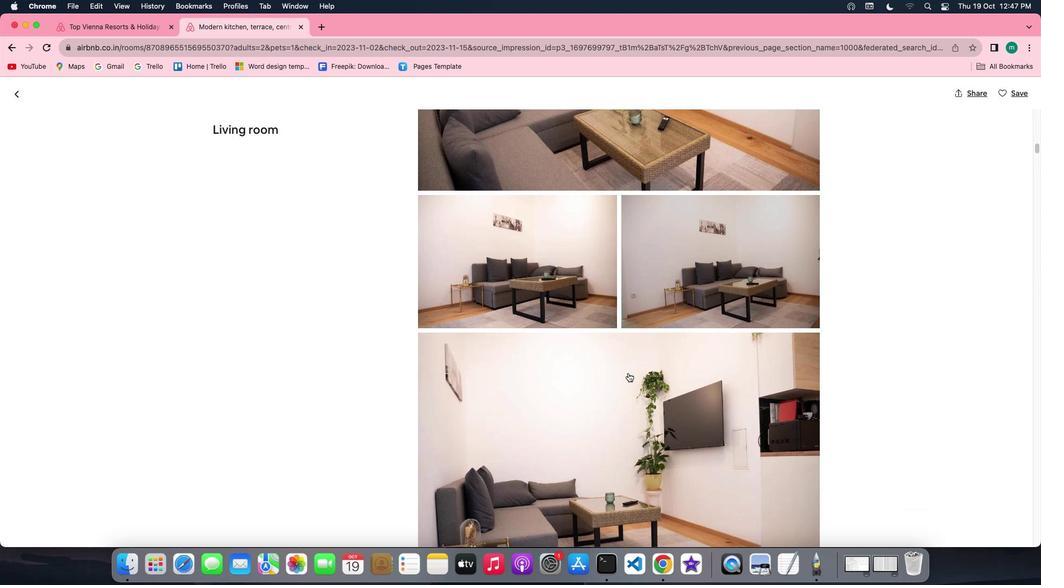 
Action: Mouse scrolled (628, 373) with delta (0, -1)
Screenshot: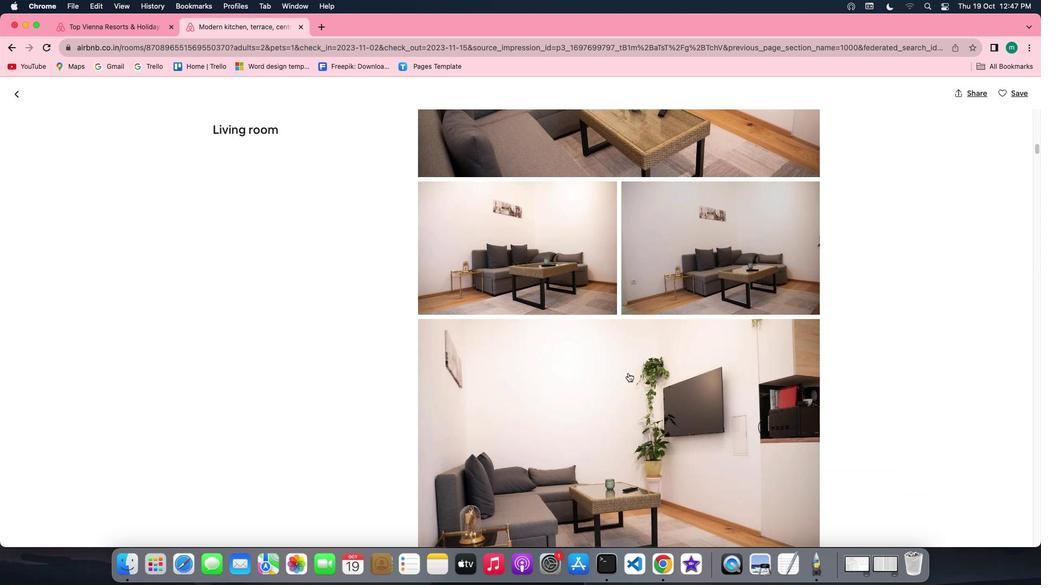 
Action: Mouse scrolled (628, 373) with delta (0, -1)
Screenshot: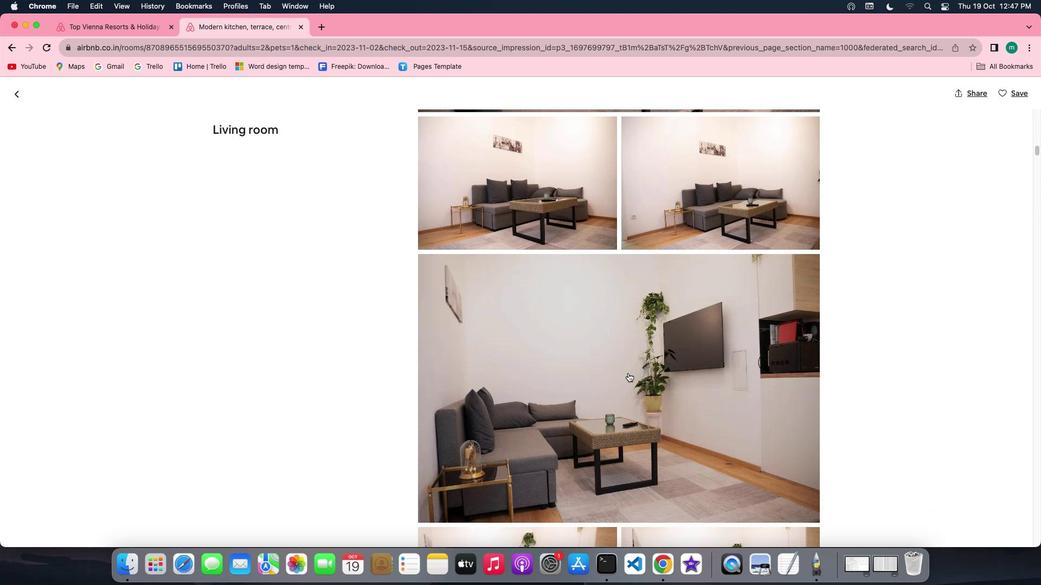 
Action: Mouse scrolled (628, 373) with delta (0, 0)
Screenshot: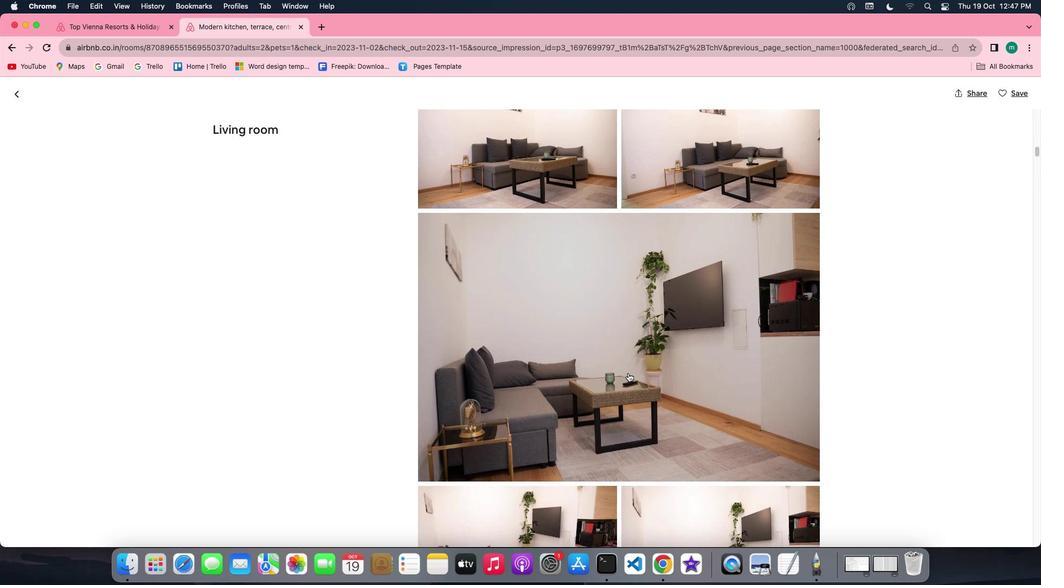 
Action: Mouse scrolled (628, 373) with delta (0, 0)
Screenshot: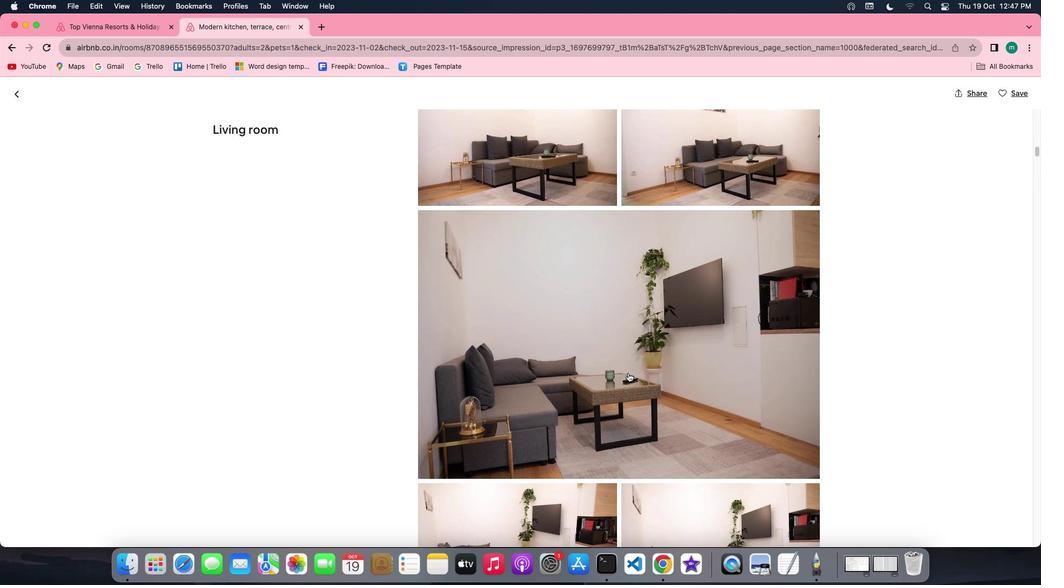 
Action: Mouse scrolled (628, 373) with delta (0, 0)
Screenshot: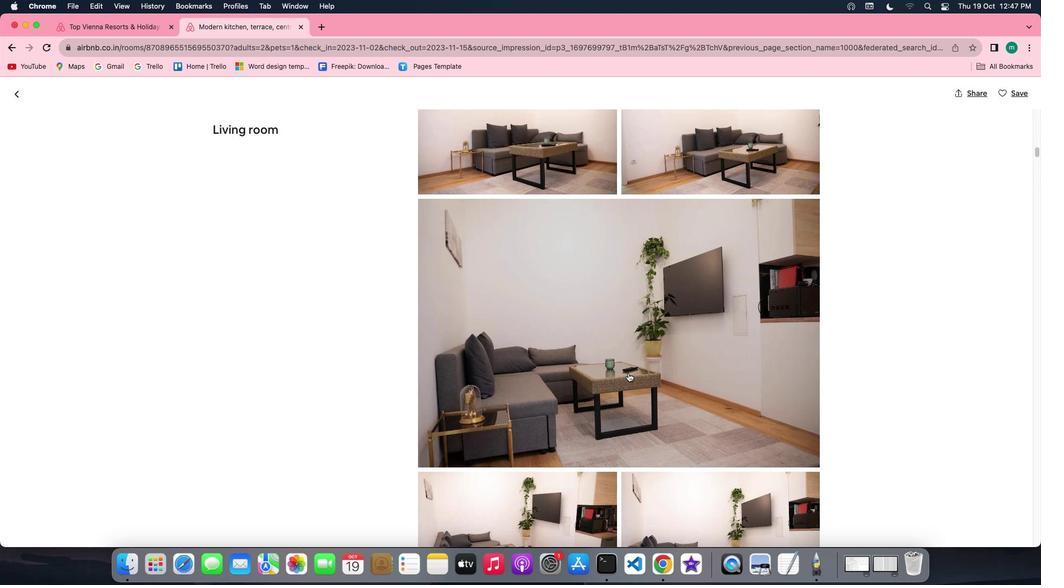 
Action: Mouse scrolled (628, 373) with delta (0, 0)
Screenshot: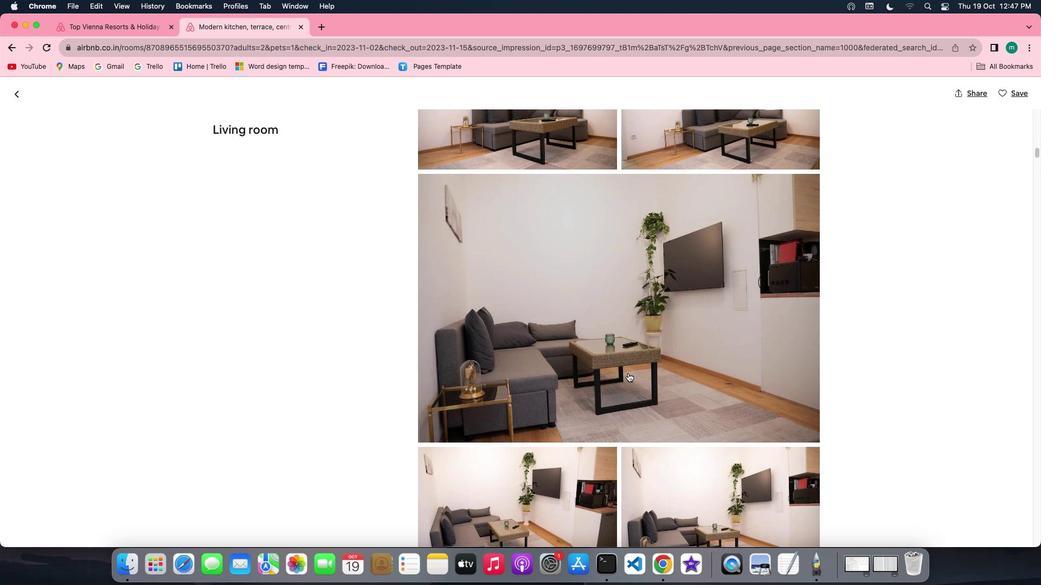 
Action: Mouse scrolled (628, 373) with delta (0, 0)
Screenshot: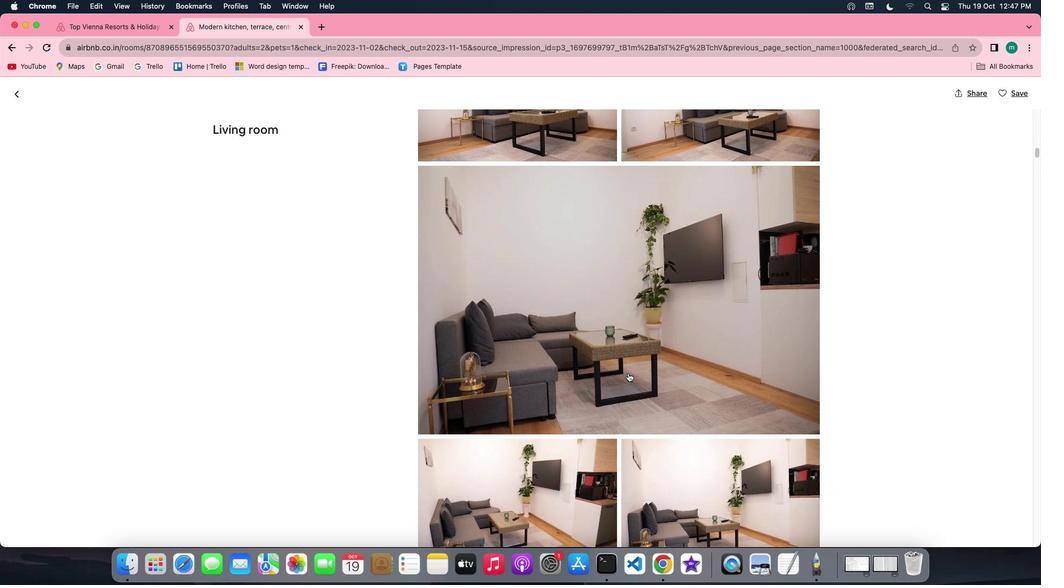 
Action: Mouse scrolled (628, 373) with delta (0, 0)
Screenshot: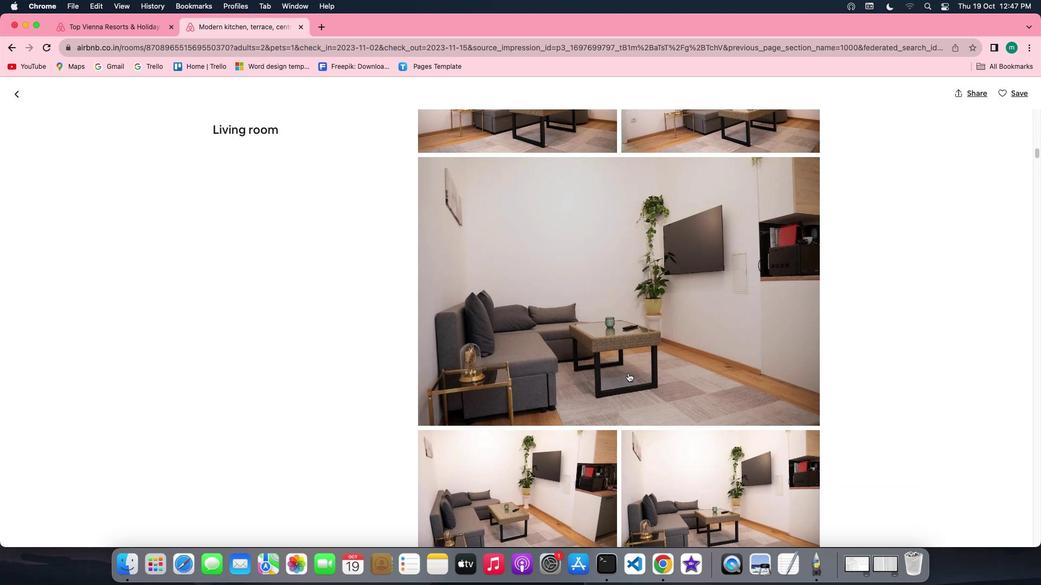 
Action: Mouse scrolled (628, 373) with delta (0, 0)
Screenshot: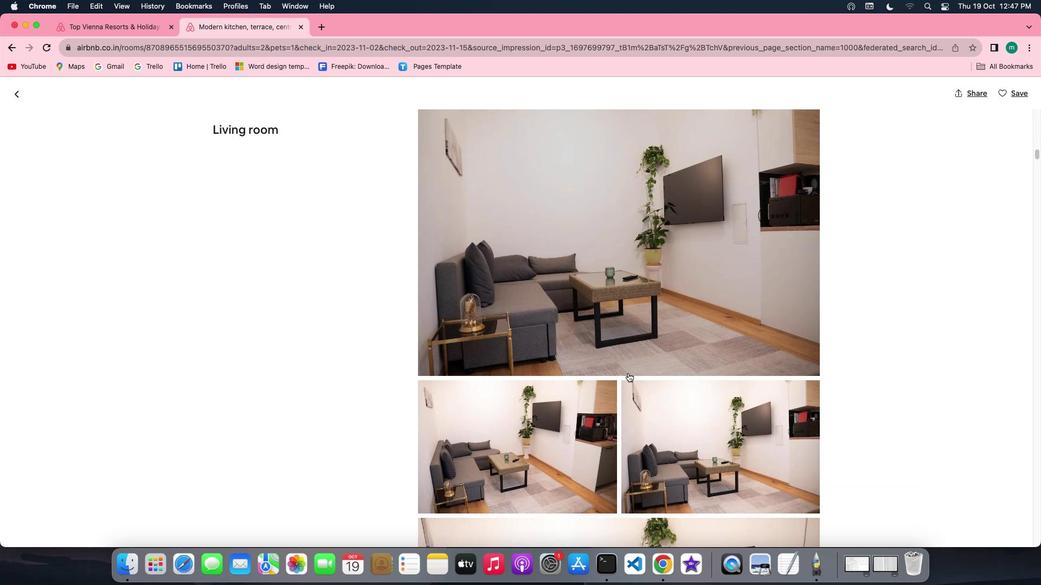 
Action: Mouse scrolled (628, 373) with delta (0, 0)
Screenshot: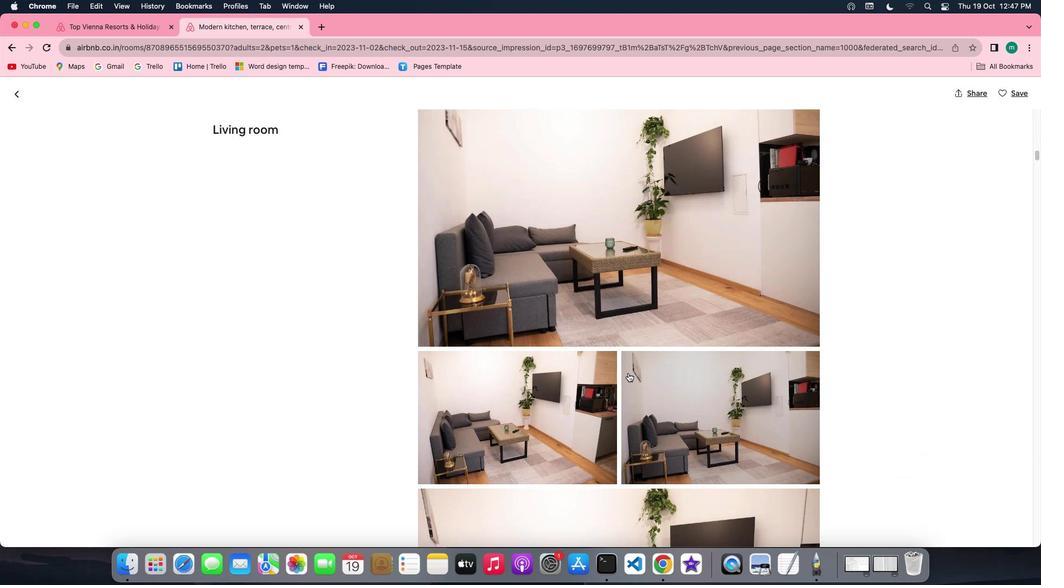 
Action: Mouse scrolled (628, 373) with delta (0, 0)
Screenshot: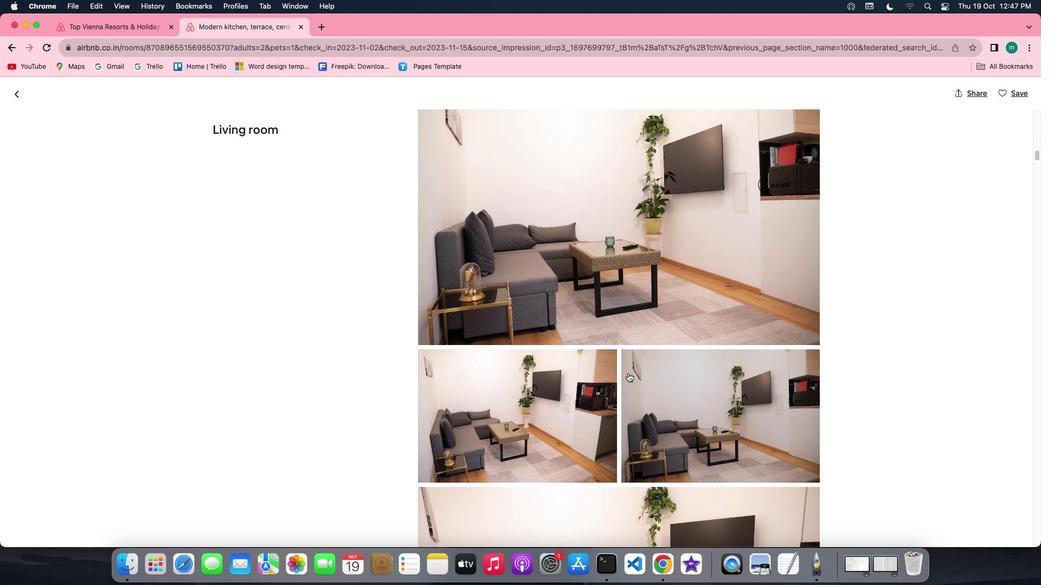 
Action: Mouse scrolled (628, 373) with delta (0, 0)
Screenshot: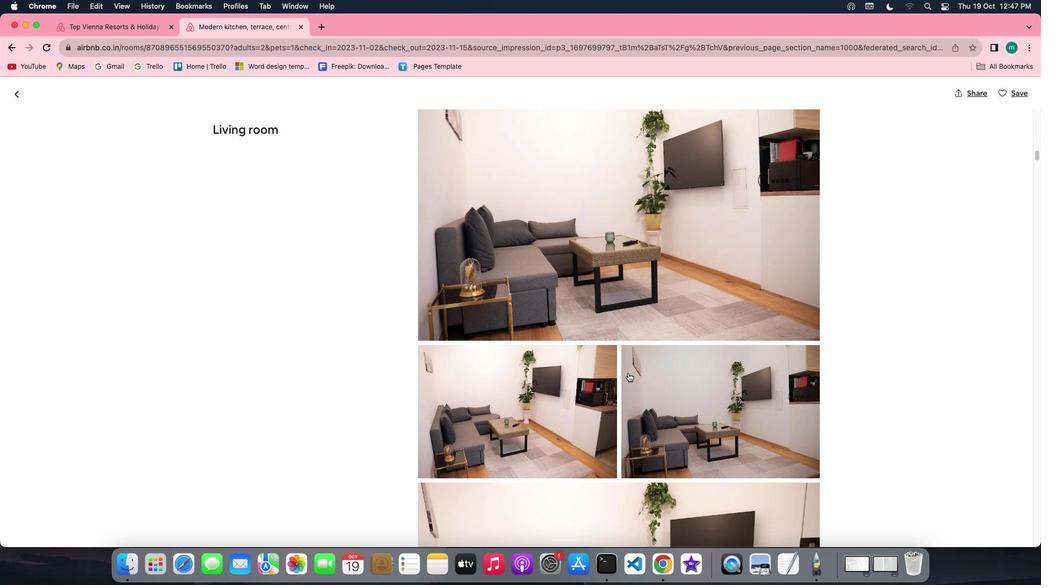 
Action: Mouse scrolled (628, 373) with delta (0, 0)
Screenshot: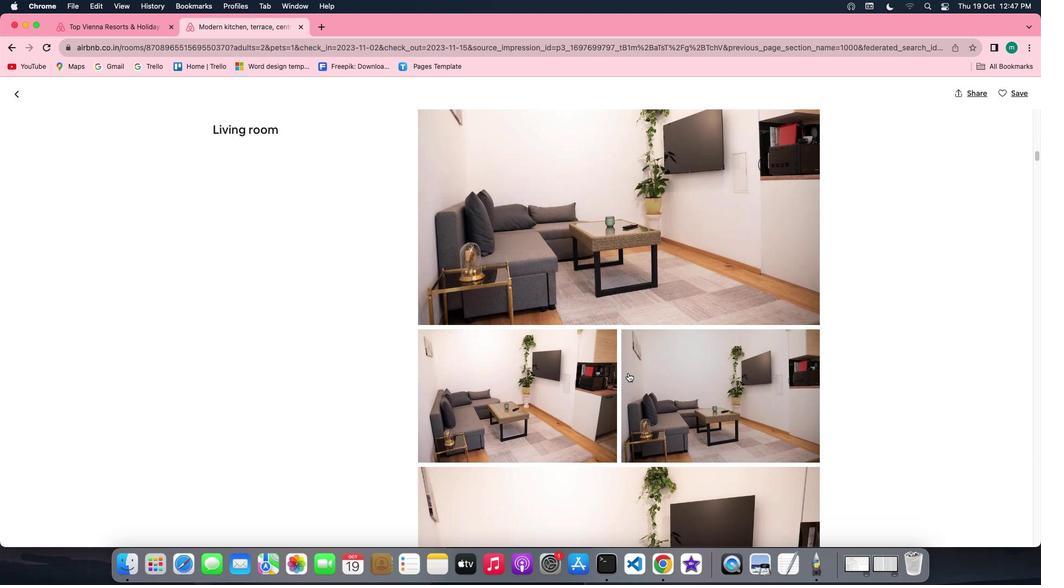 
Action: Mouse scrolled (628, 373) with delta (0, 0)
Screenshot: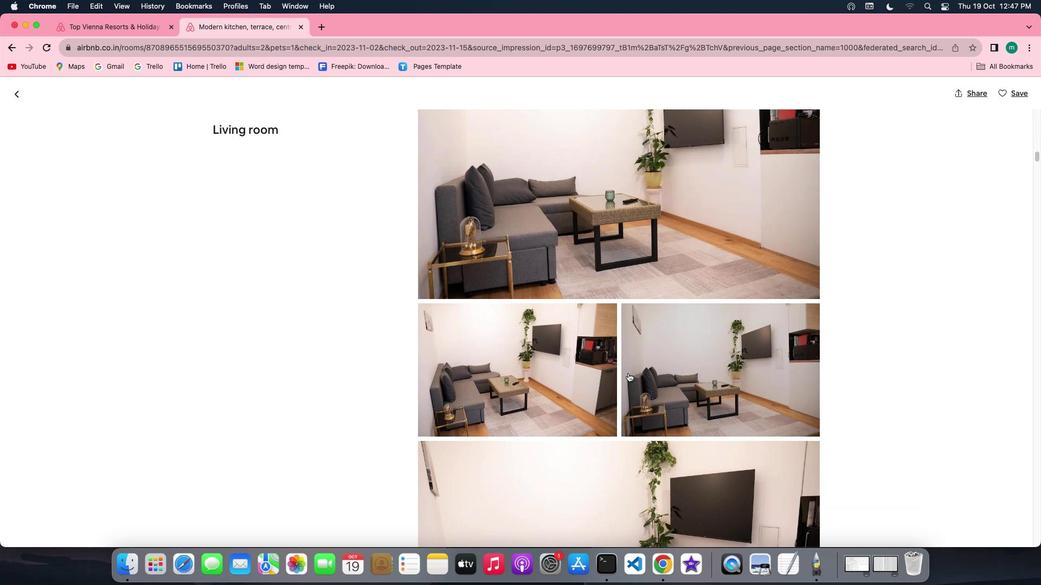 
Action: Mouse scrolled (628, 373) with delta (0, 0)
Screenshot: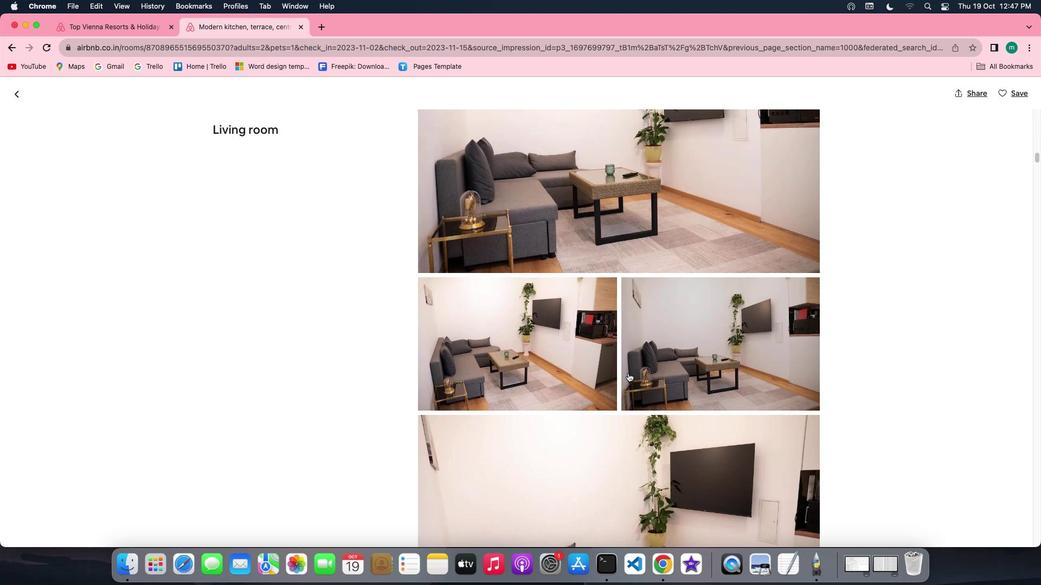 
Action: Mouse scrolled (628, 373) with delta (0, 0)
Screenshot: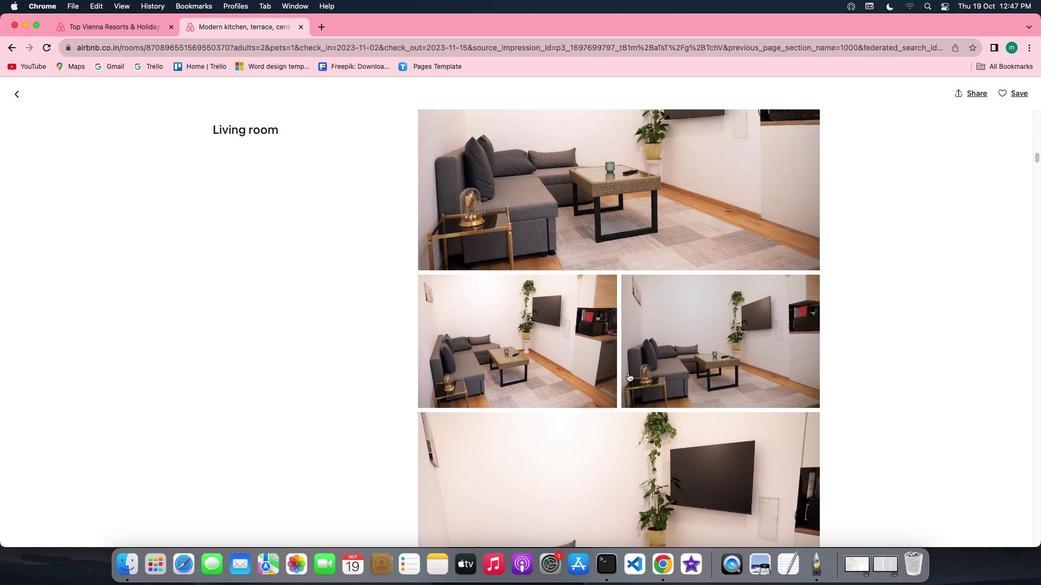 
Action: Mouse scrolled (628, 373) with delta (0, 0)
Screenshot: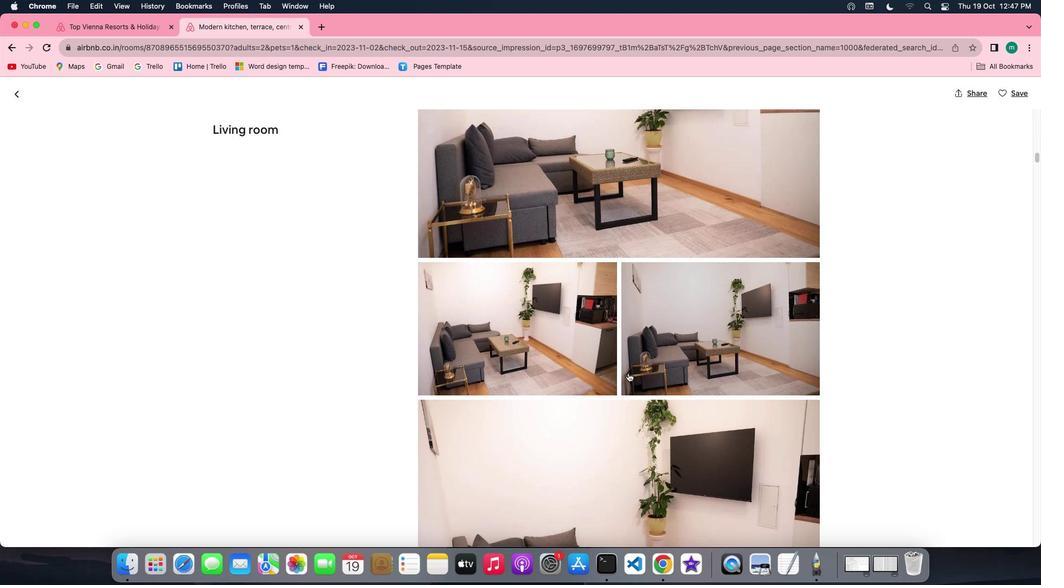 
Action: Mouse scrolled (628, 373) with delta (0, 0)
Screenshot: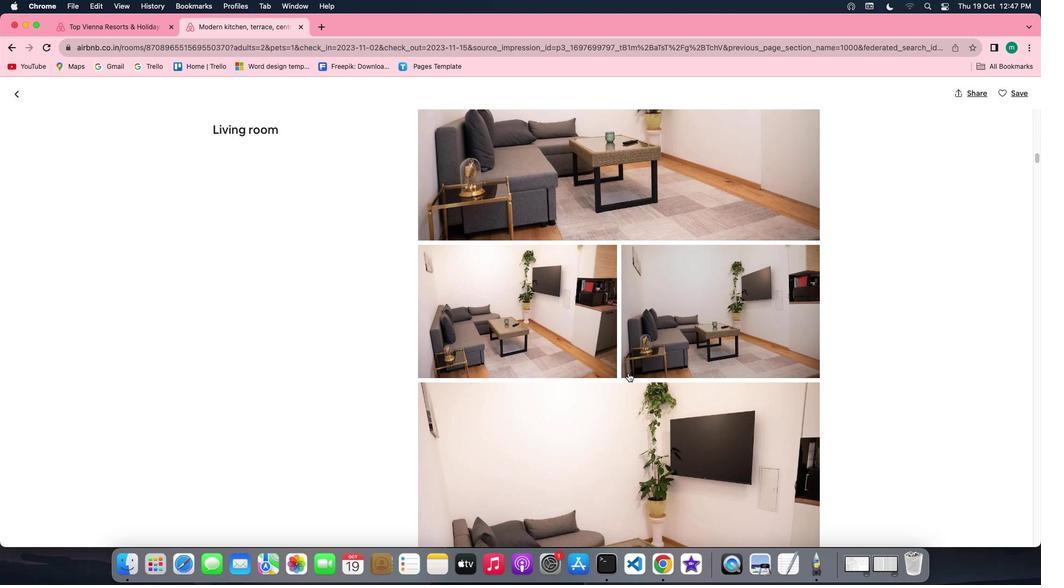 
Action: Mouse scrolled (628, 373) with delta (0, 0)
Screenshot: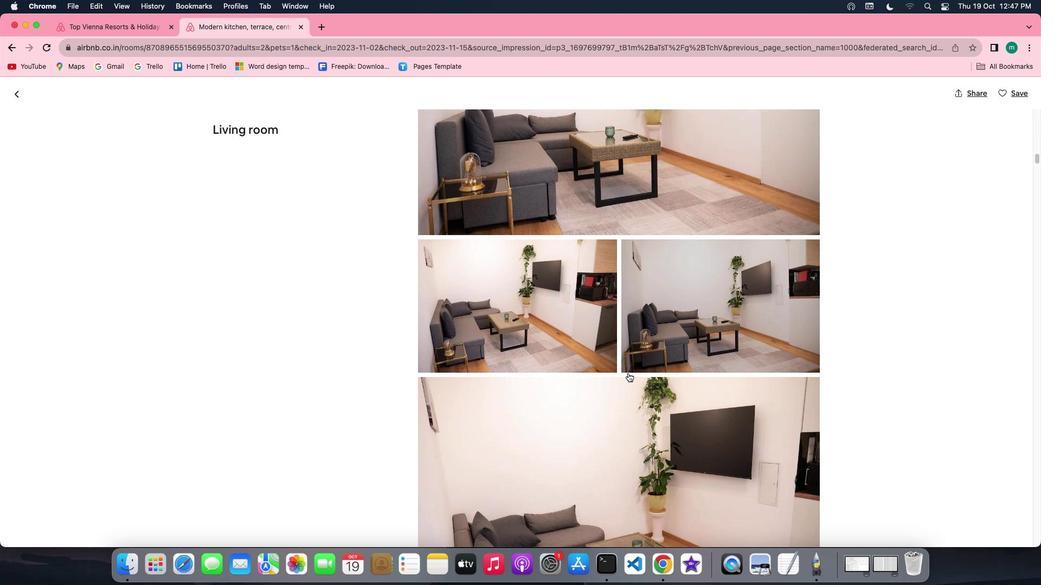 
Action: Mouse scrolled (628, 373) with delta (0, 0)
Screenshot: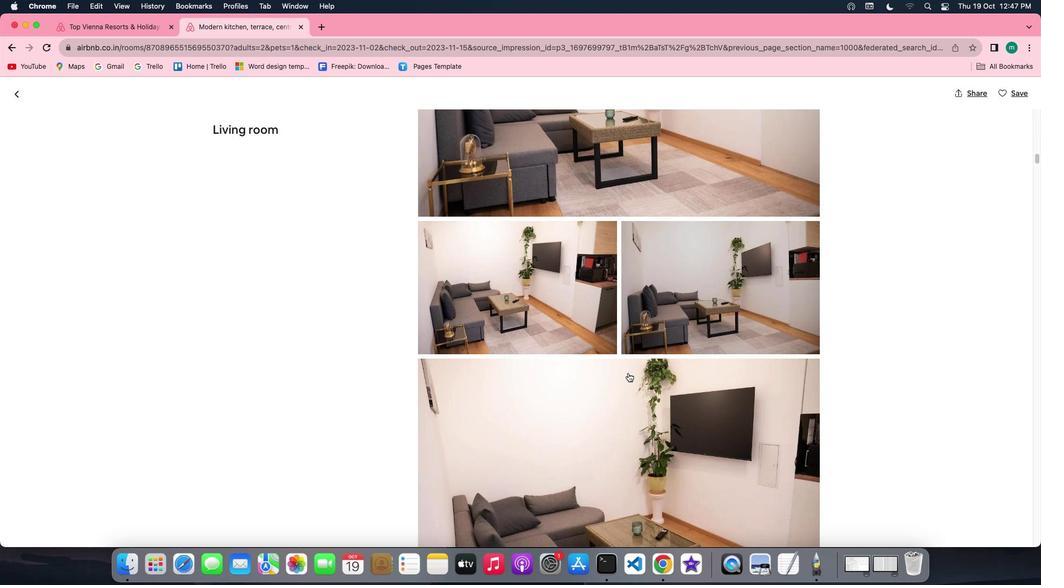 
Action: Mouse scrolled (628, 373) with delta (0, 0)
Screenshot: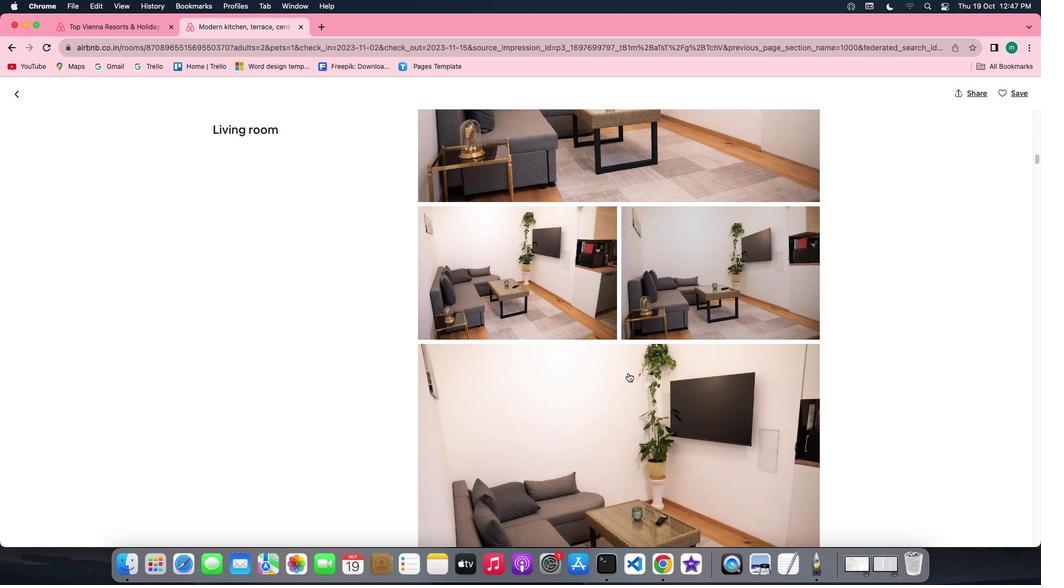 
Action: Mouse scrolled (628, 373) with delta (0, 0)
Screenshot: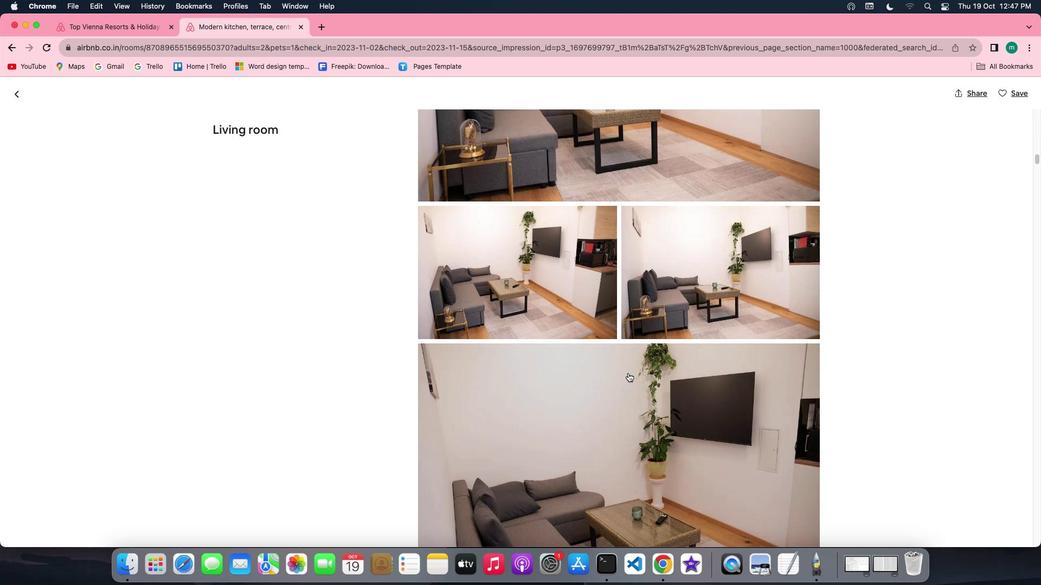 
Action: Mouse scrolled (628, 373) with delta (0, 0)
Screenshot: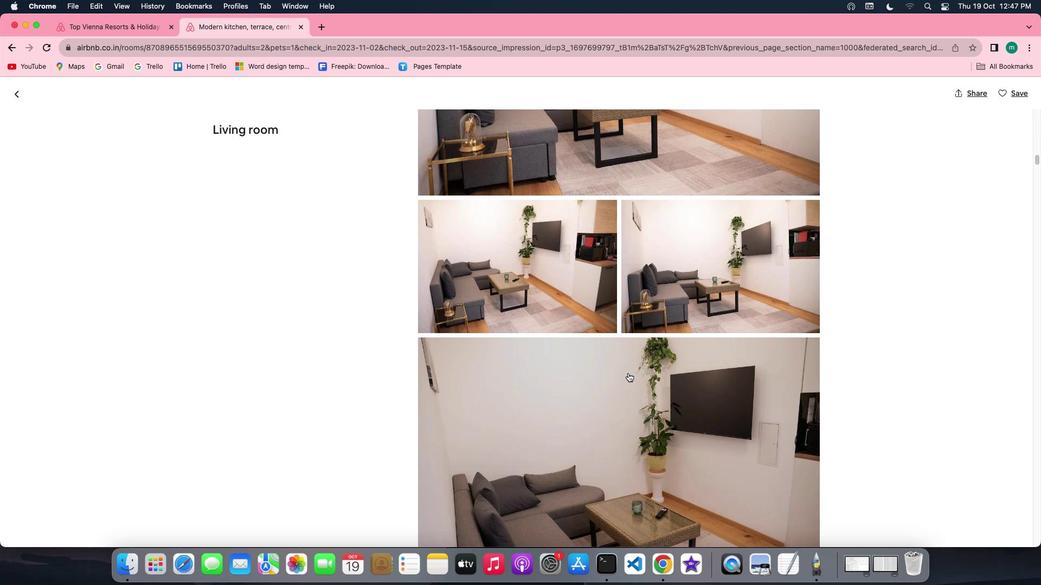
Action: Mouse scrolled (628, 373) with delta (0, 0)
Screenshot: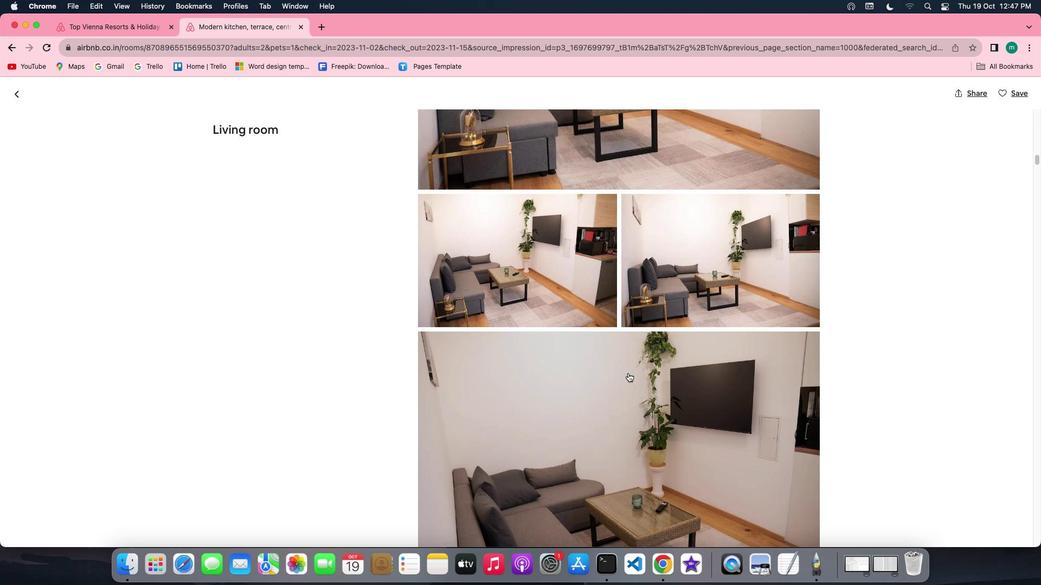 
Action: Mouse scrolled (628, 373) with delta (0, 0)
Screenshot: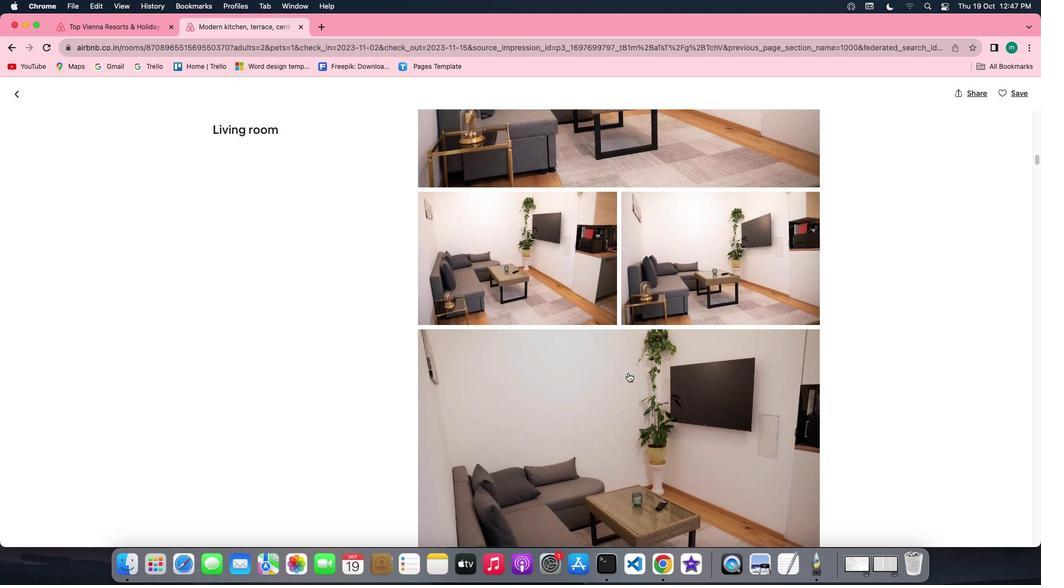 
Action: Mouse scrolled (628, 373) with delta (0, 0)
Screenshot: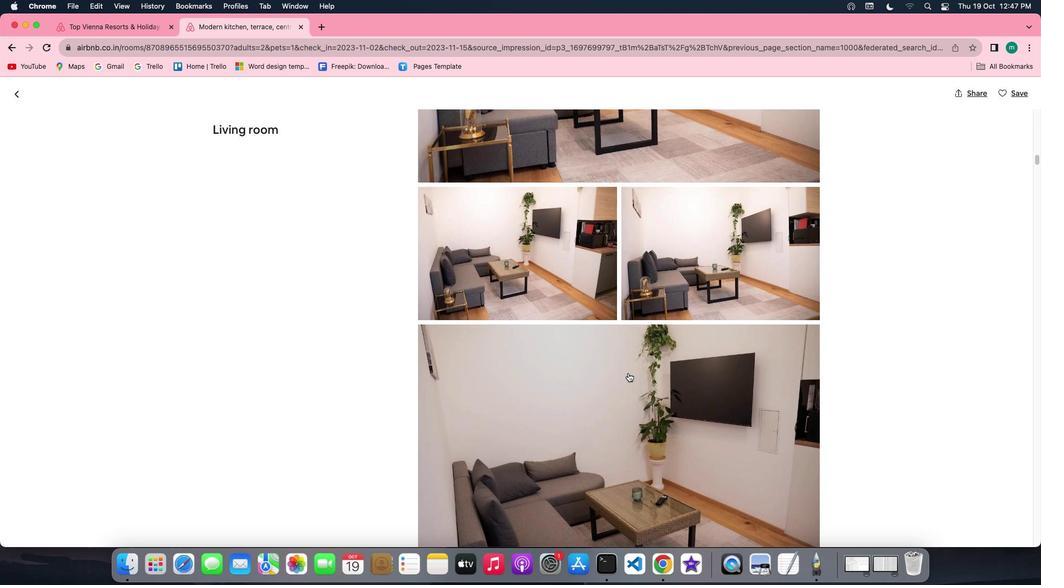 
Action: Mouse scrolled (628, 373) with delta (0, 0)
Screenshot: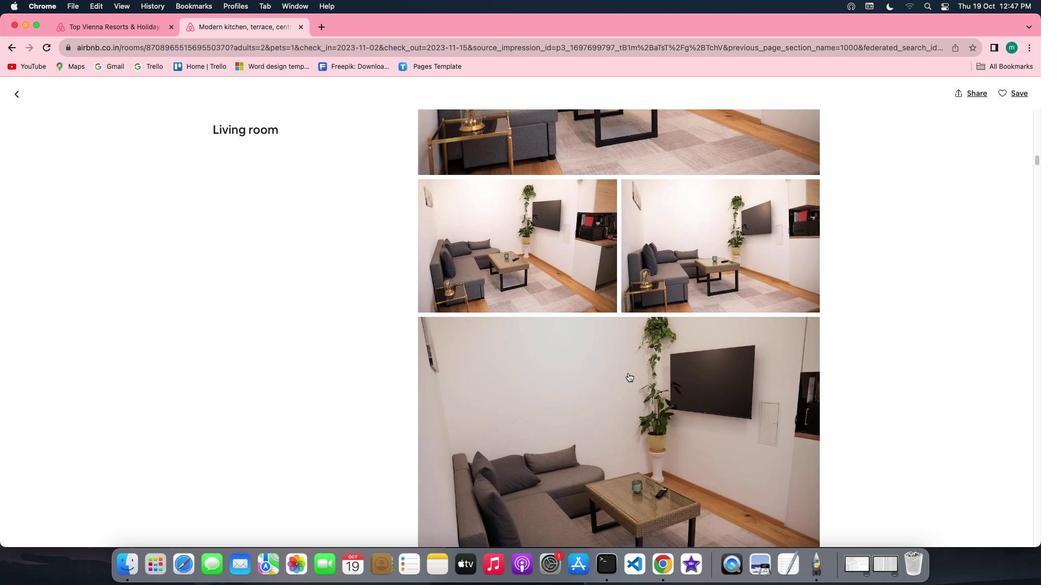 
Action: Mouse scrolled (628, 373) with delta (0, -1)
Screenshot: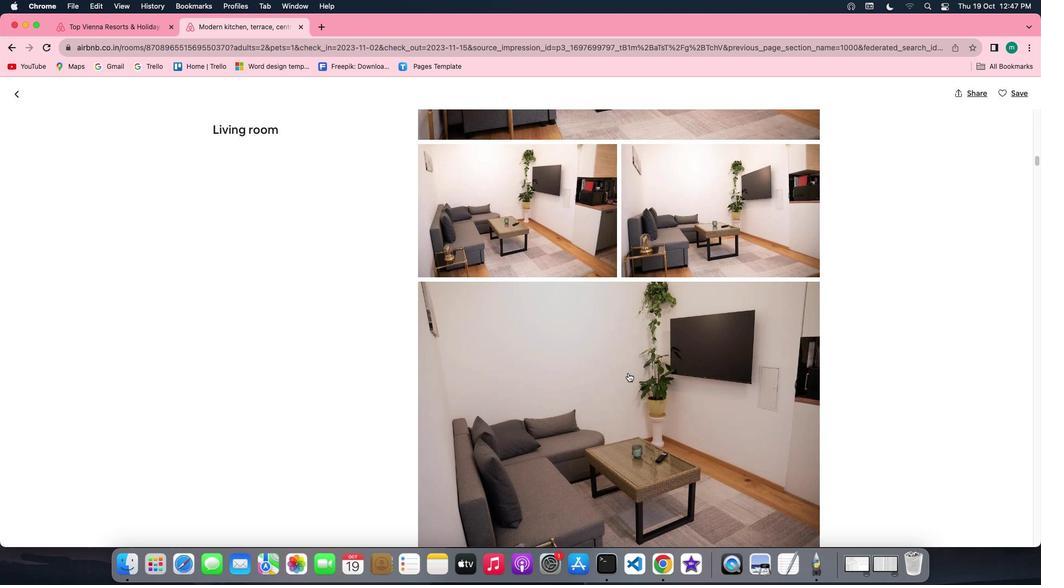 
Action: Mouse scrolled (628, 373) with delta (0, 0)
Screenshot: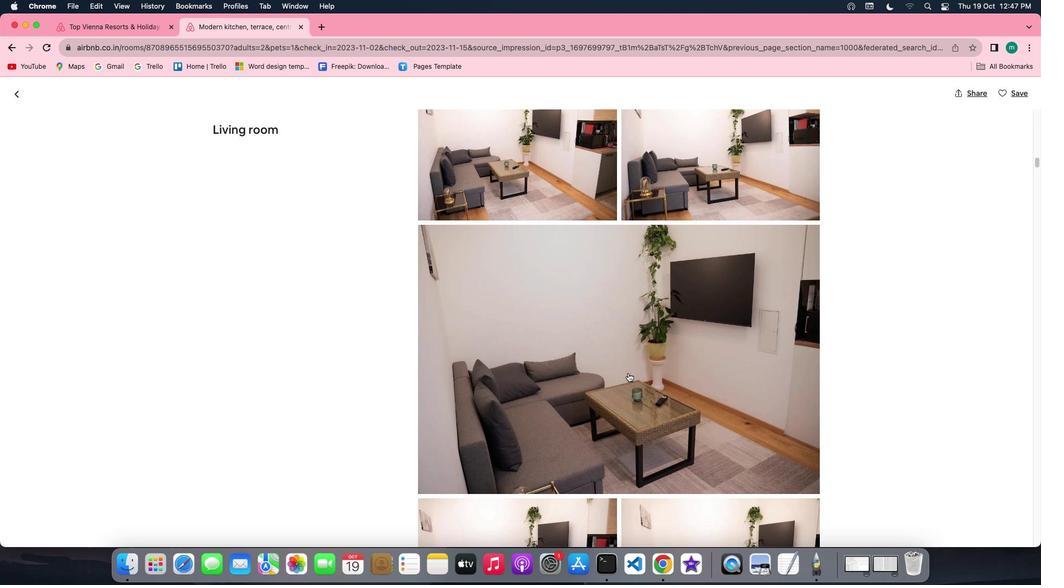 
Action: Mouse scrolled (628, 373) with delta (0, 0)
Screenshot: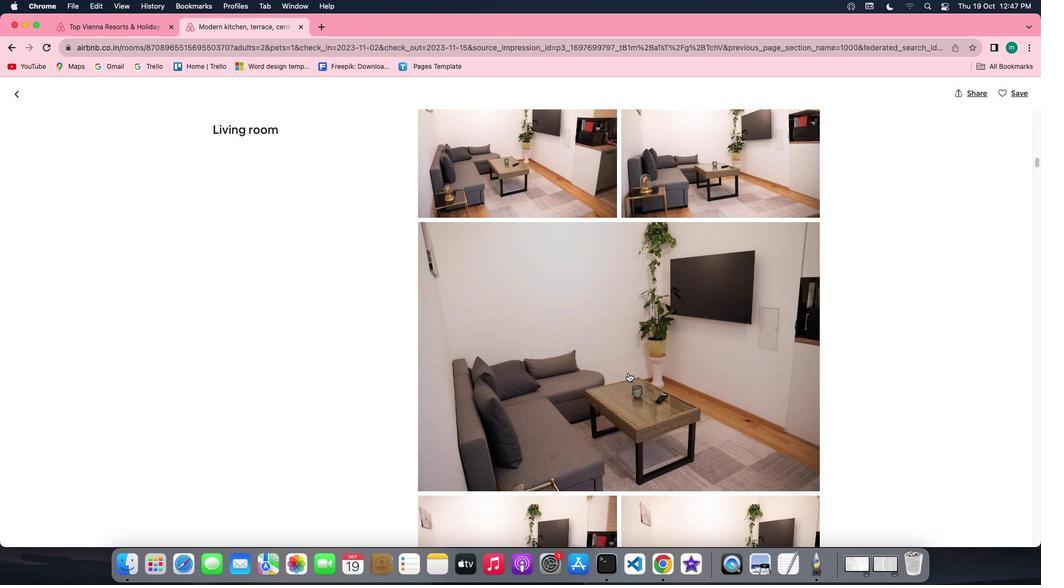 
Action: Mouse scrolled (628, 373) with delta (0, 0)
Screenshot: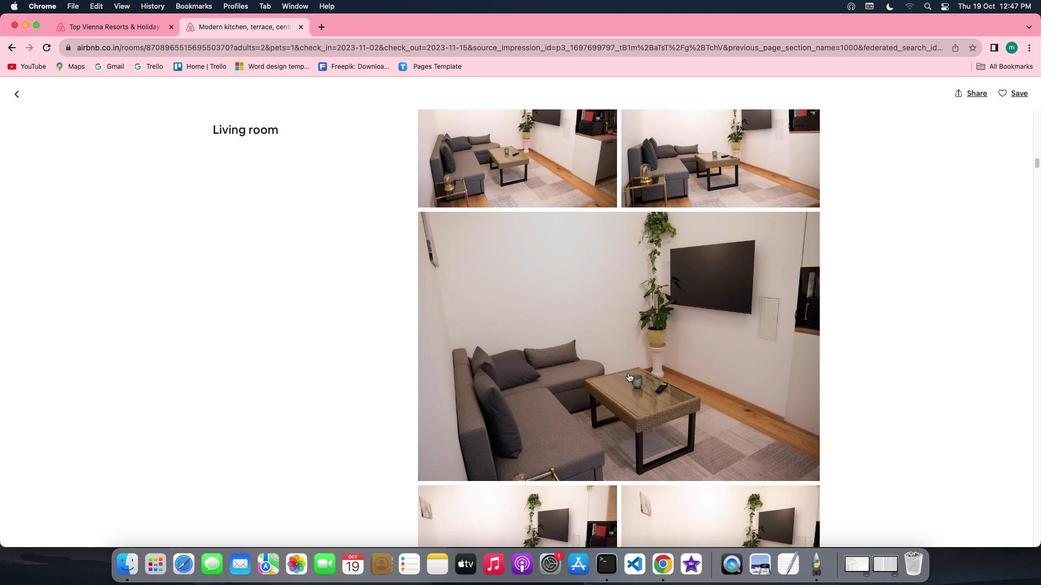 
Action: Mouse scrolled (628, 373) with delta (0, 0)
Screenshot: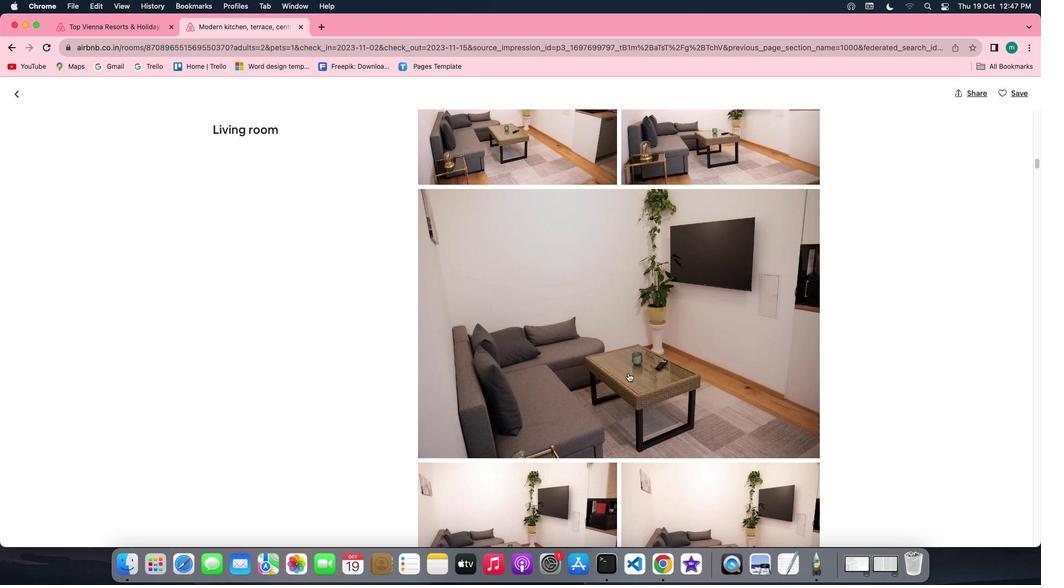 
Action: Mouse scrolled (628, 373) with delta (0, 0)
Screenshot: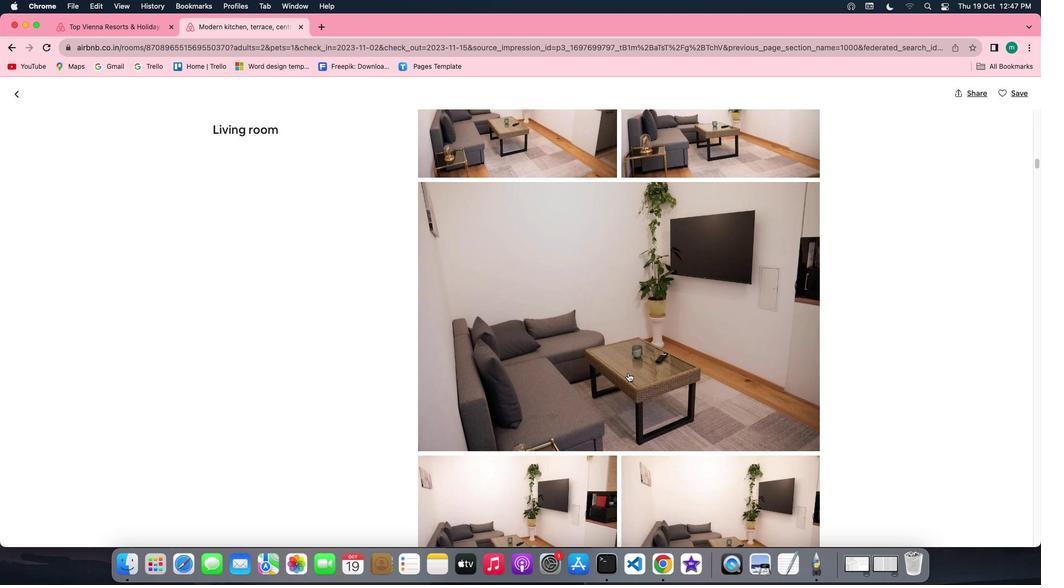 
Action: Mouse scrolled (628, 373) with delta (0, 0)
Screenshot: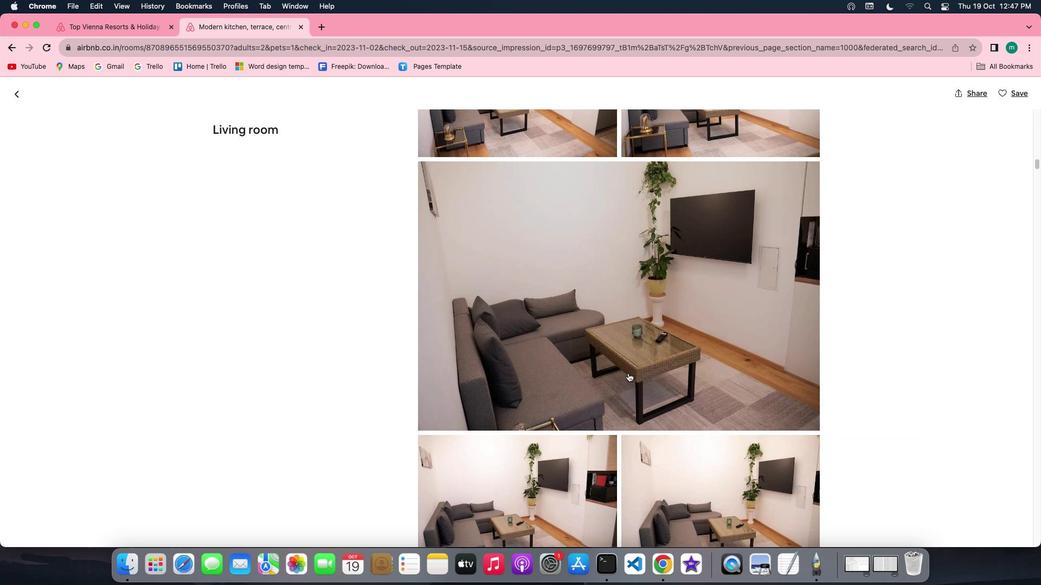 
Action: Mouse scrolled (628, 373) with delta (0, 0)
Screenshot: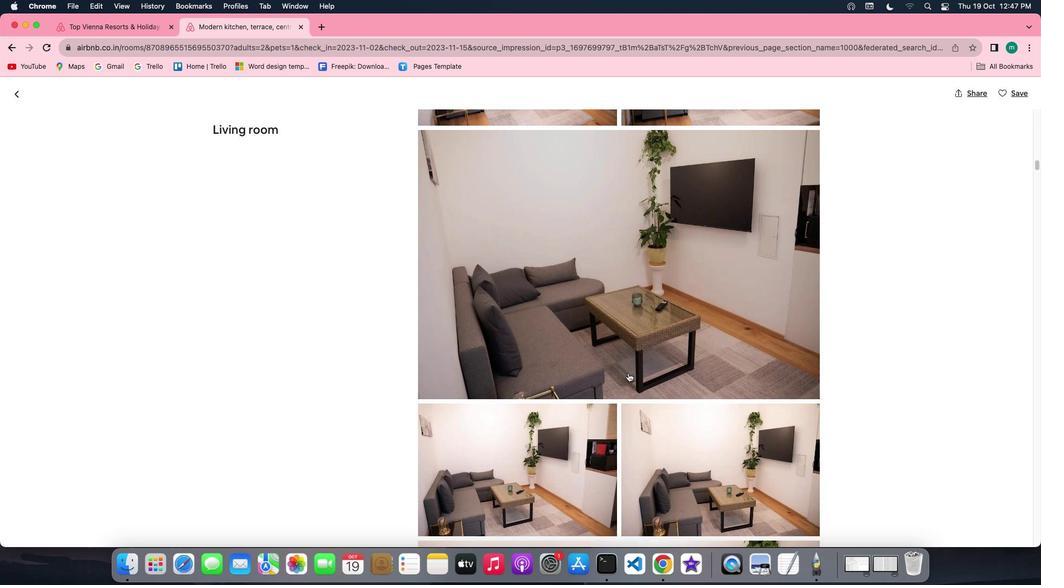 
Action: Mouse scrolled (628, 373) with delta (0, 0)
